 Task: Research Airbnb properties in Coatepeque, Guatemala from 8th December, 2023 to 16th December, 2023 for 2 adults.1  bedroom having 1 bed and 1 bathroom. Property type can be hotel. Look for 5 properties as per requirement.
Action: Mouse moved to (454, 98)
Screenshot: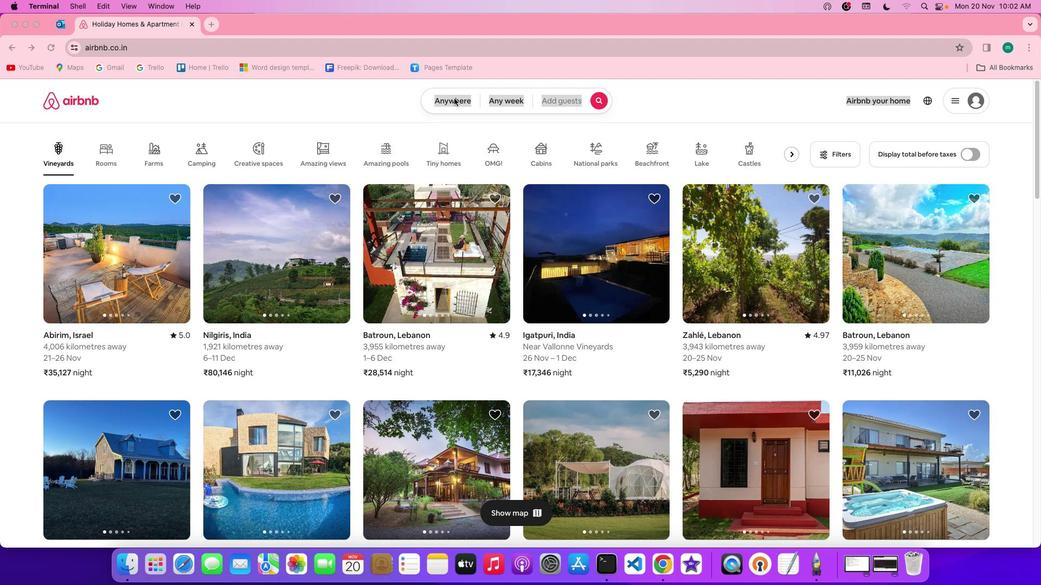 
Action: Mouse pressed left at (454, 98)
Screenshot: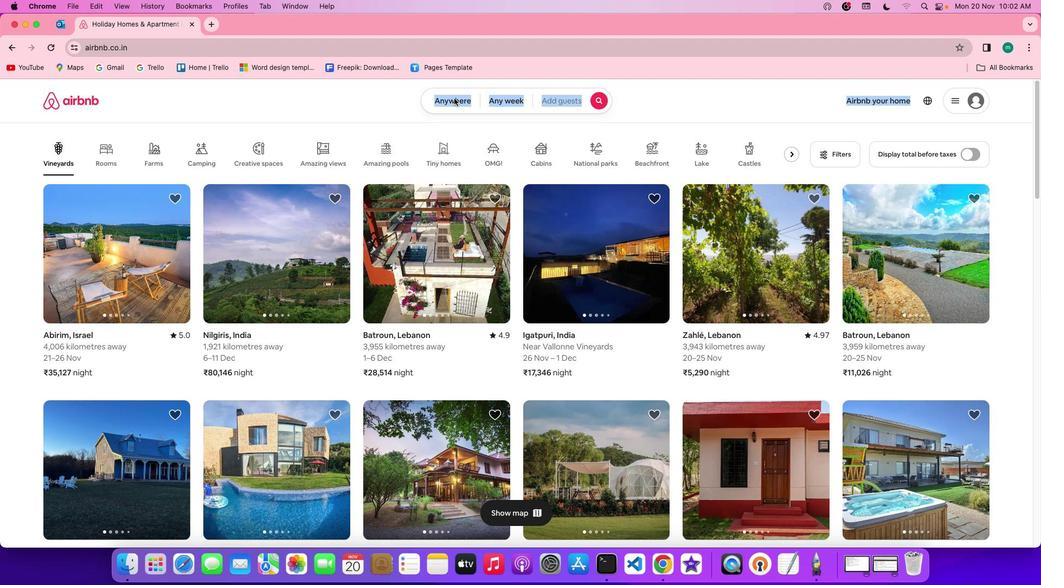 
Action: Mouse pressed left at (454, 98)
Screenshot: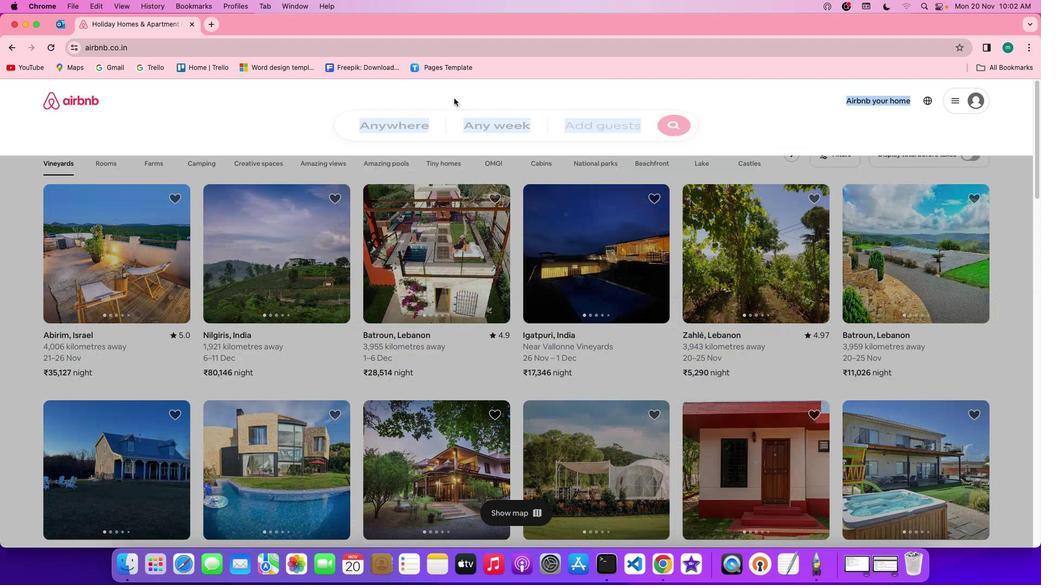 
Action: Mouse moved to (403, 144)
Screenshot: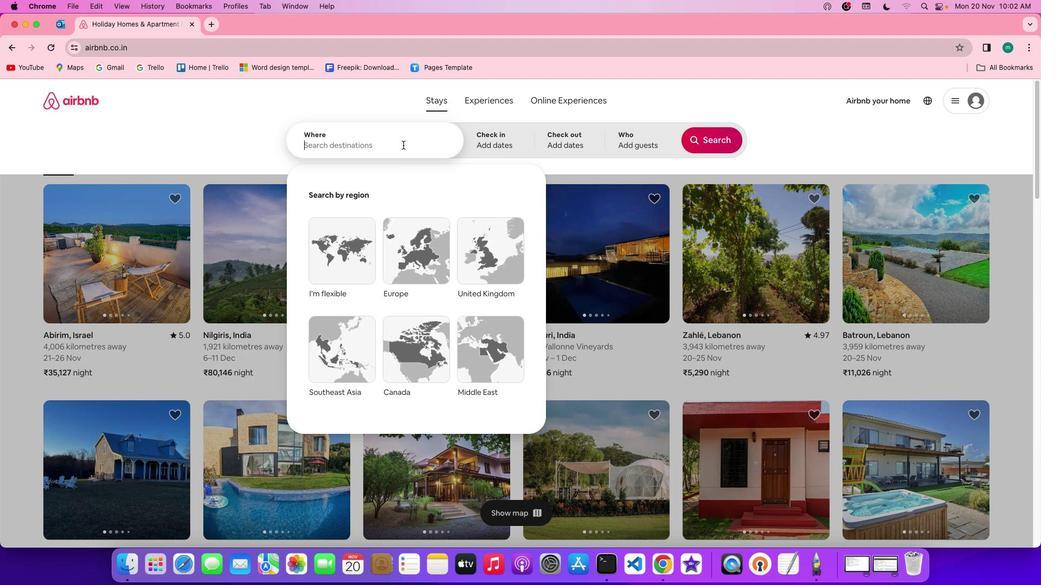 
Action: Mouse pressed left at (403, 144)
Screenshot: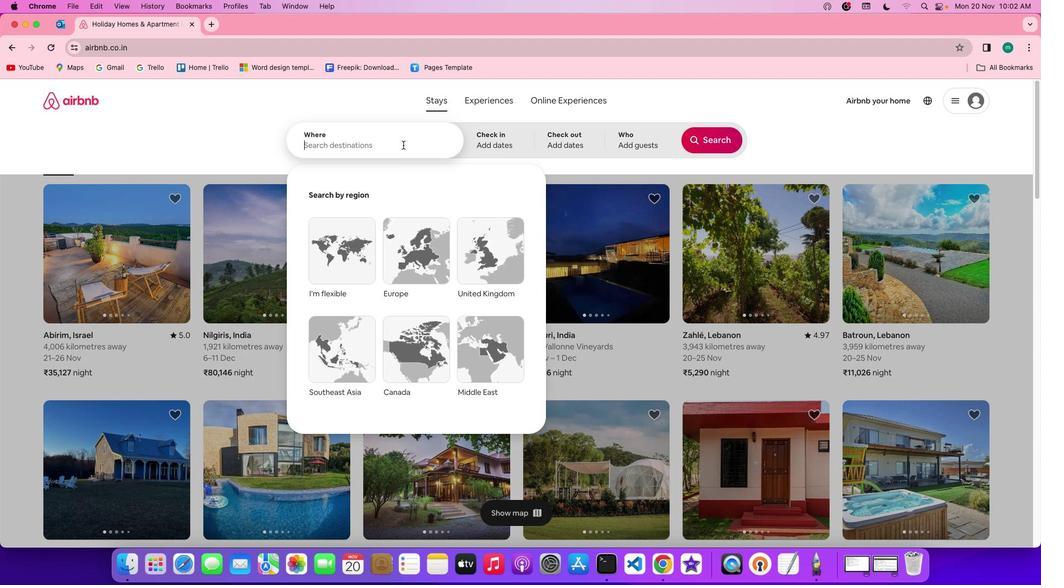 
Action: Key pressed Key.shift'C''o''a''t''e''p''e''q''u''e'','Key.spaceKey.shift'G''u''a''t''e''m''a''l''a'
Screenshot: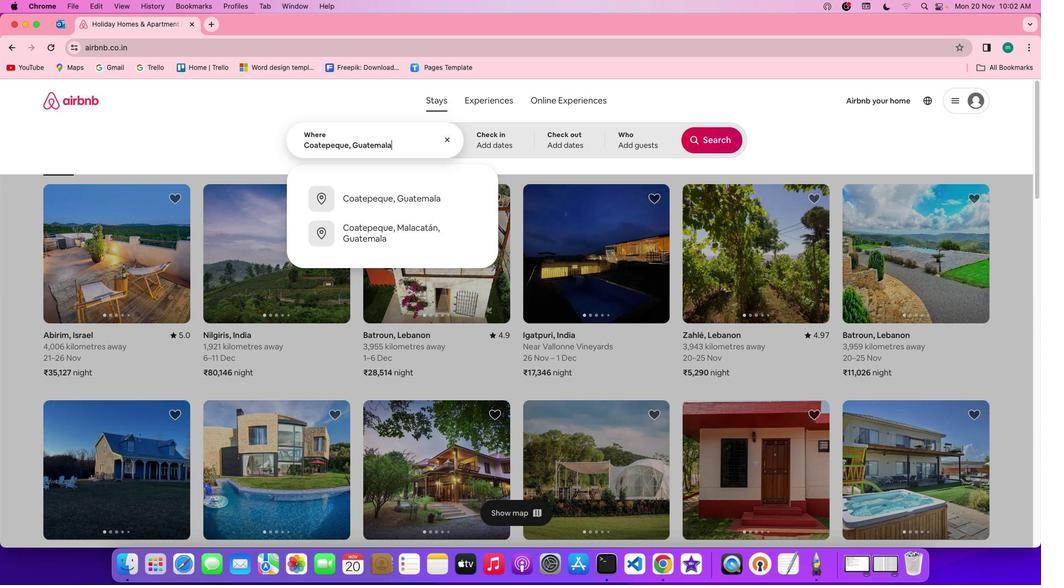 
Action: Mouse moved to (487, 132)
Screenshot: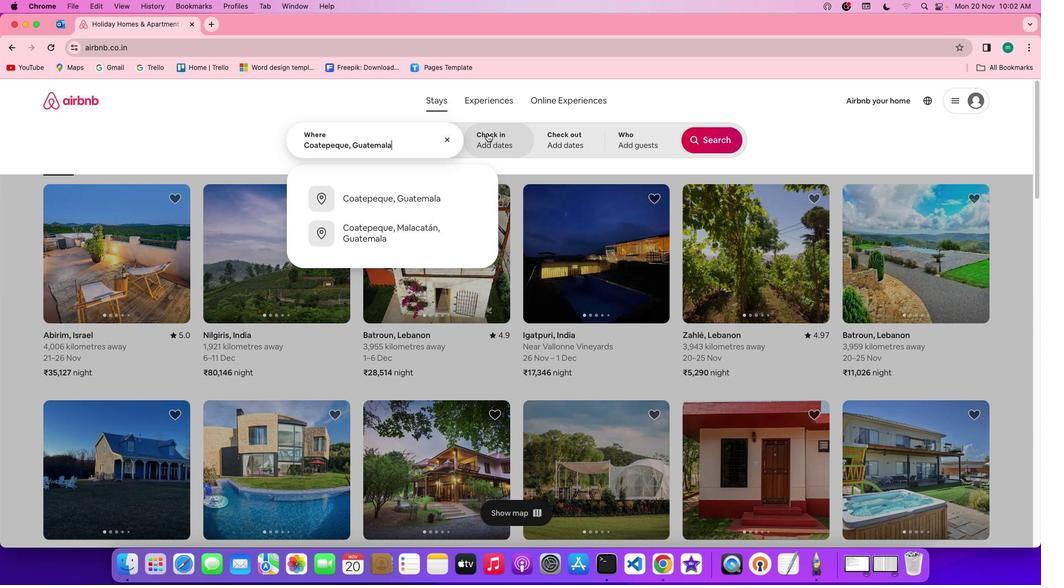 
Action: Mouse pressed left at (487, 132)
Screenshot: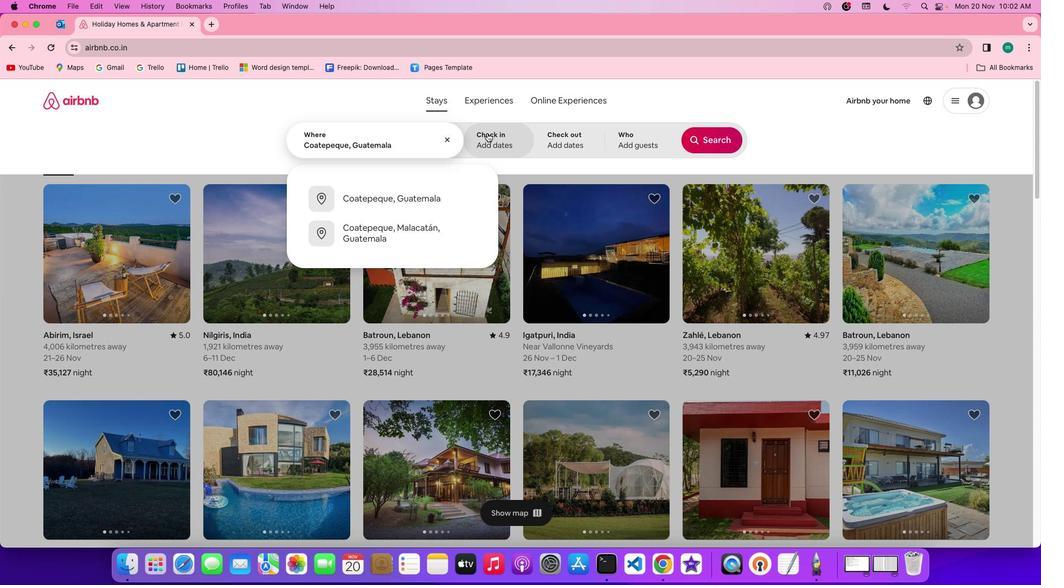 
Action: Mouse moved to (681, 299)
Screenshot: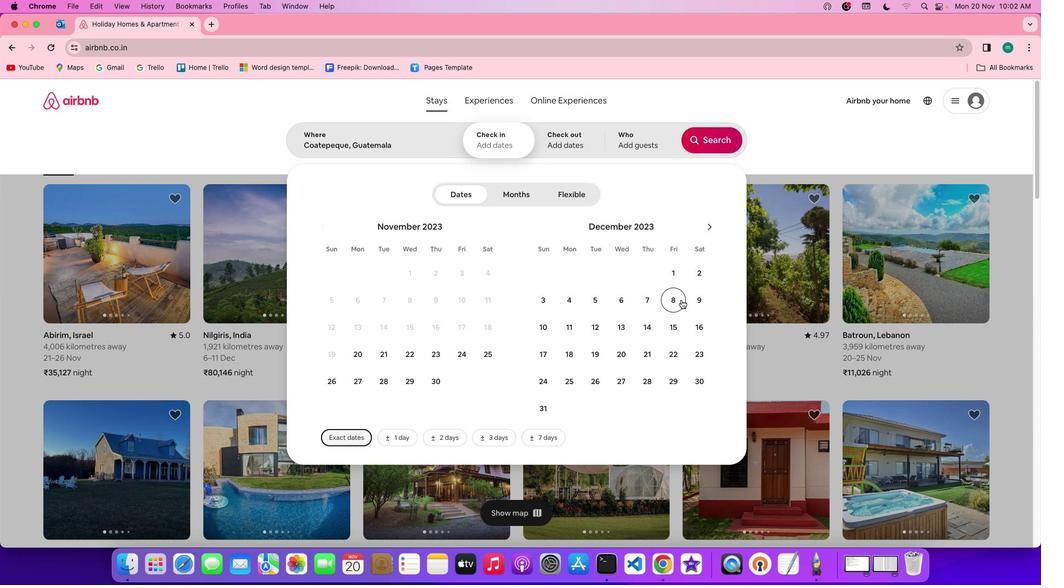 
Action: Mouse pressed left at (681, 299)
Screenshot: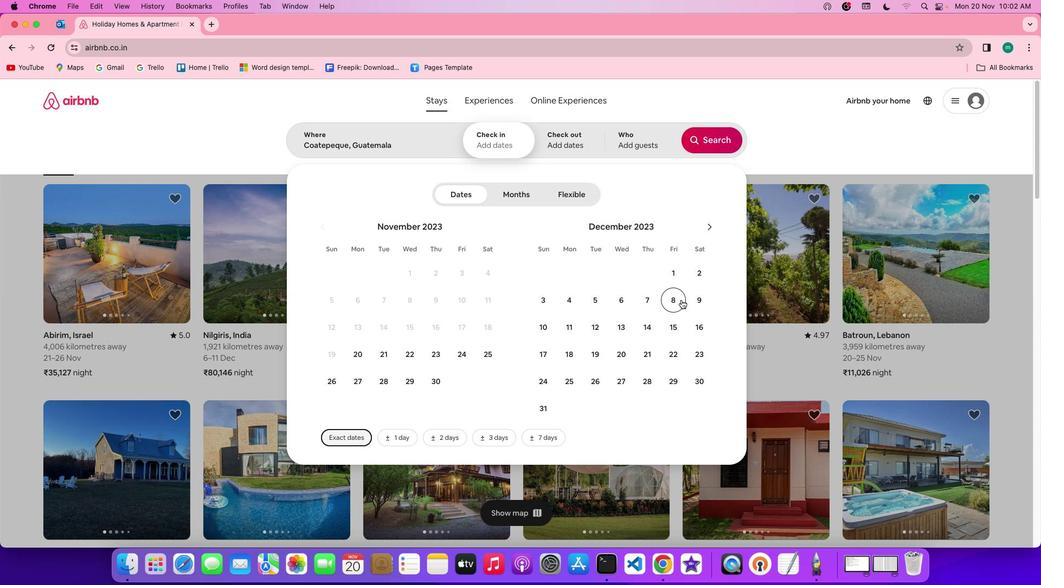 
Action: Mouse moved to (695, 323)
Screenshot: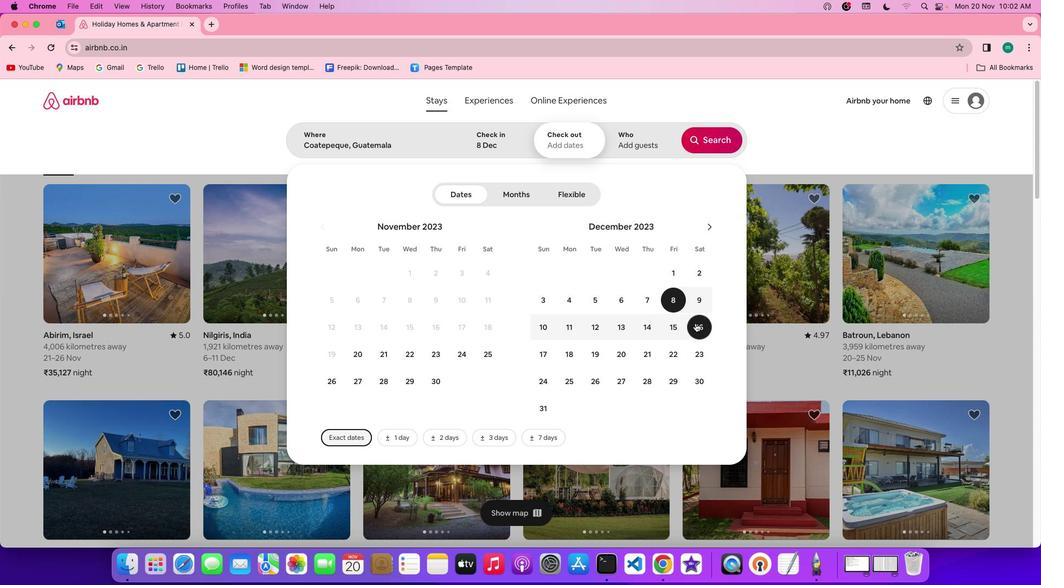 
Action: Mouse pressed left at (695, 323)
Screenshot: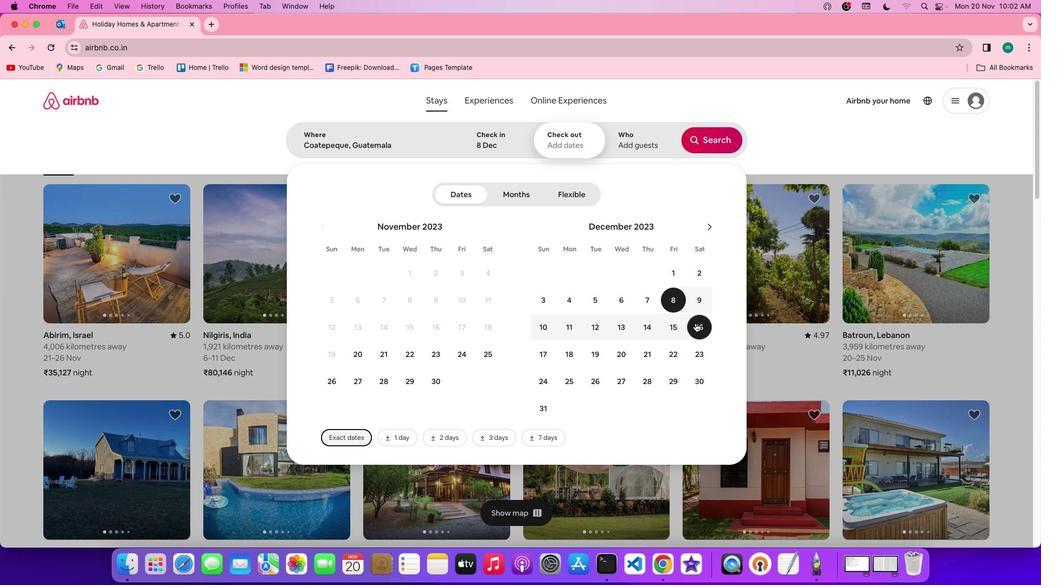 
Action: Mouse moved to (659, 140)
Screenshot: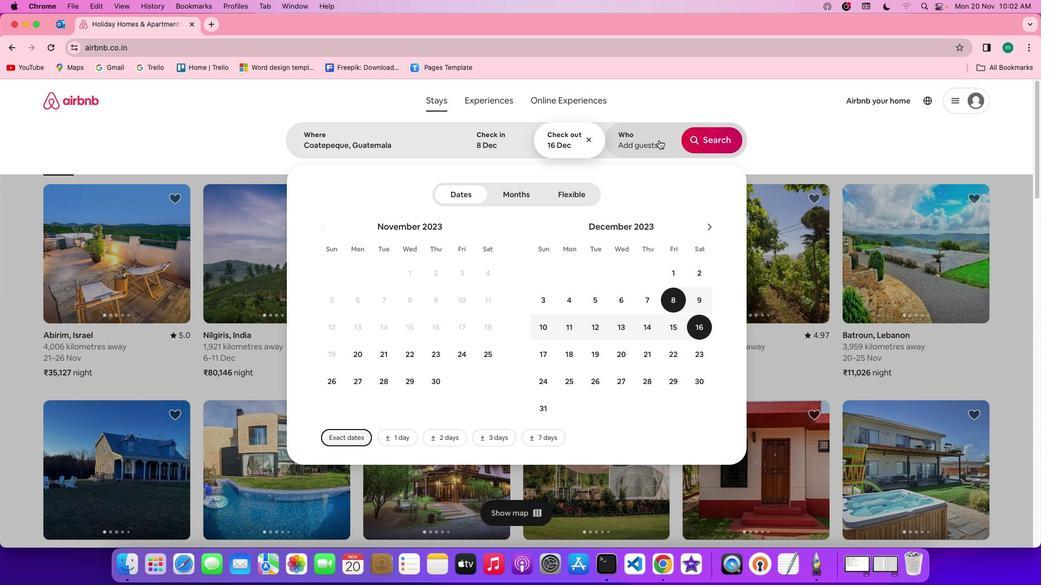 
Action: Mouse pressed left at (659, 140)
Screenshot: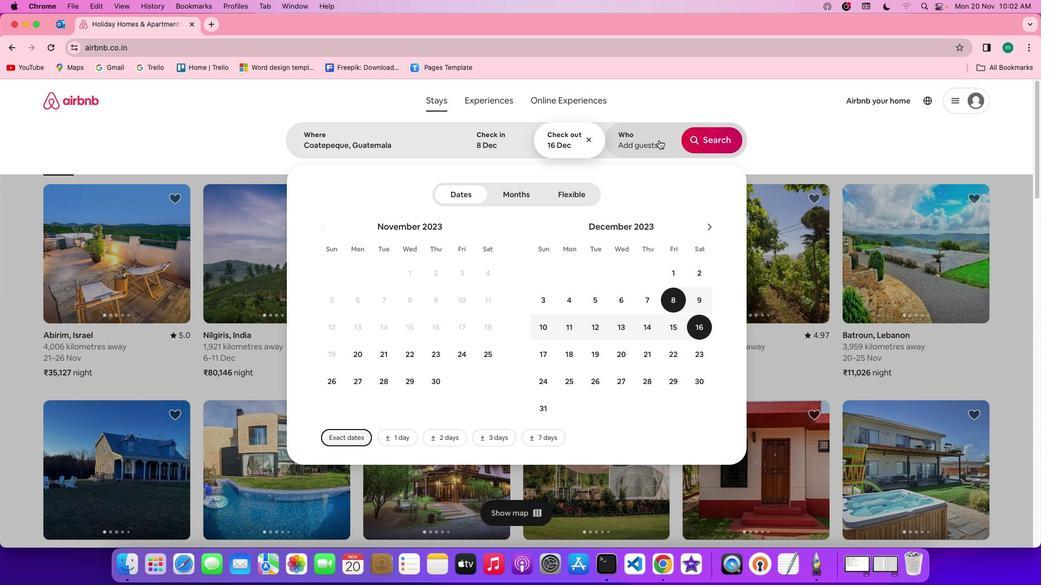 
Action: Mouse moved to (716, 197)
Screenshot: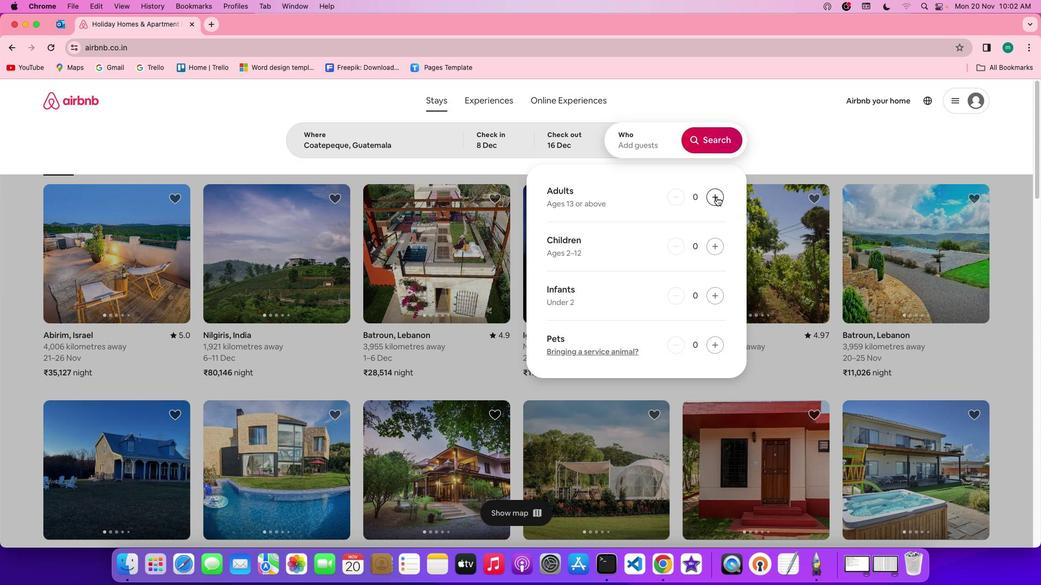 
Action: Mouse pressed left at (716, 197)
Screenshot: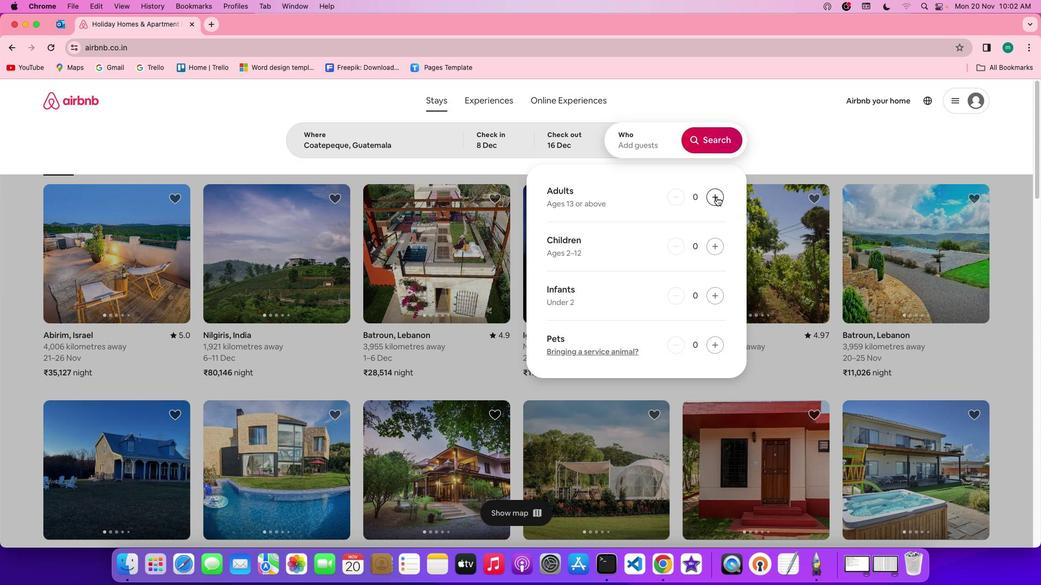 
Action: Mouse pressed left at (716, 197)
Screenshot: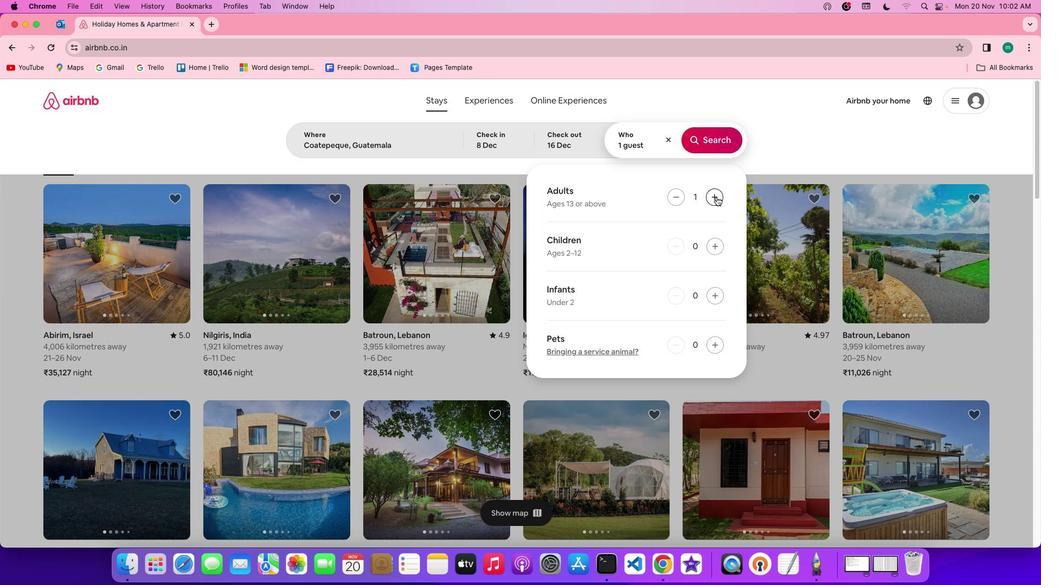 
Action: Mouse moved to (722, 134)
Screenshot: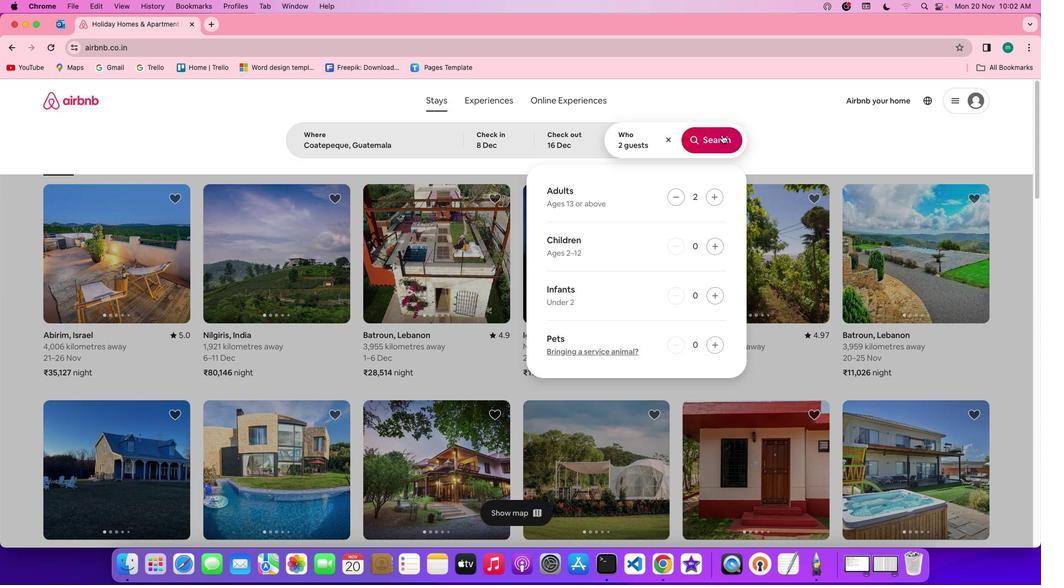 
Action: Mouse pressed left at (722, 134)
Screenshot: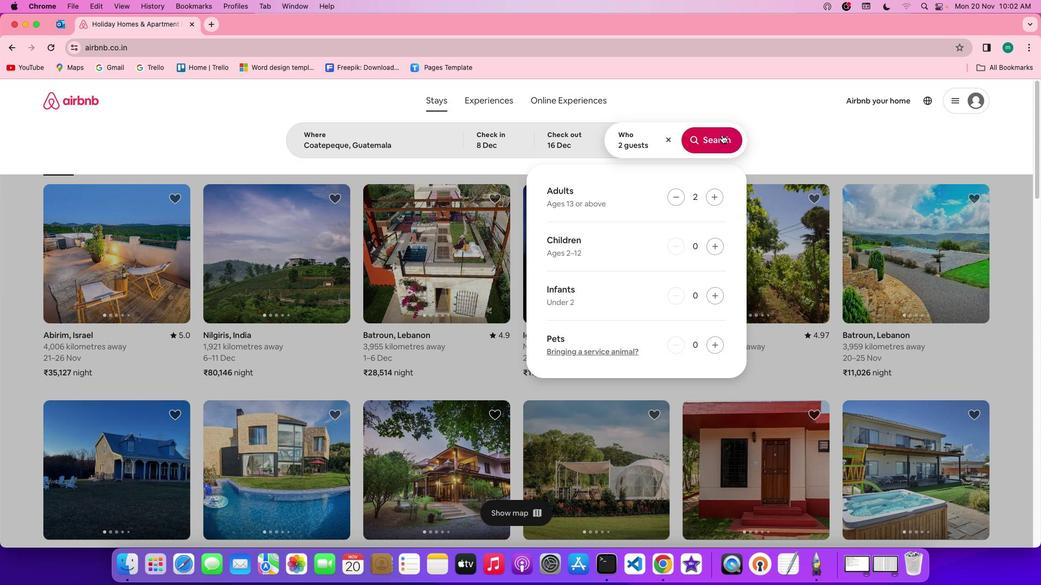 
Action: Mouse moved to (858, 144)
Screenshot: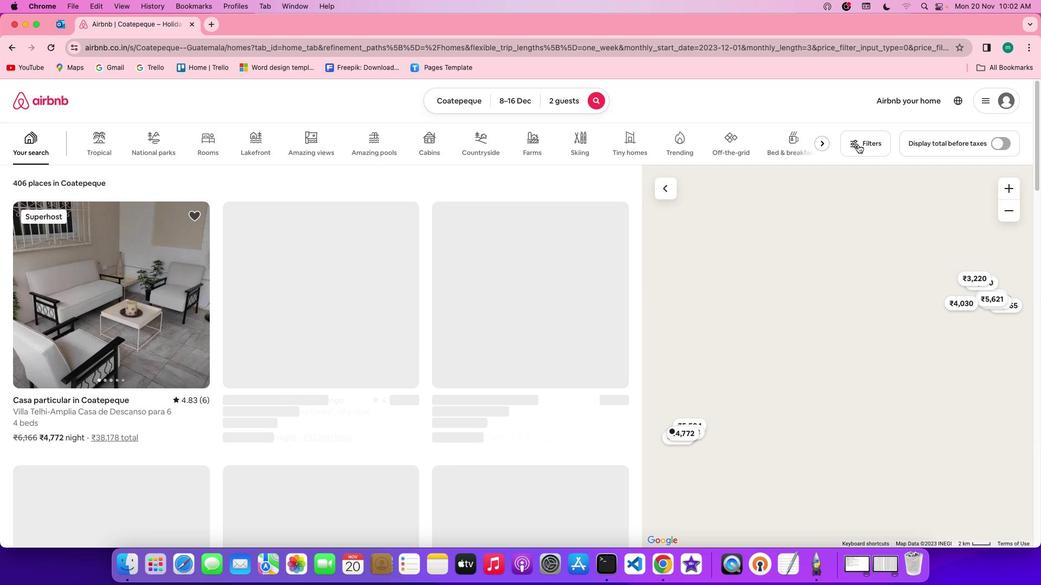 
Action: Mouse pressed left at (858, 144)
Screenshot: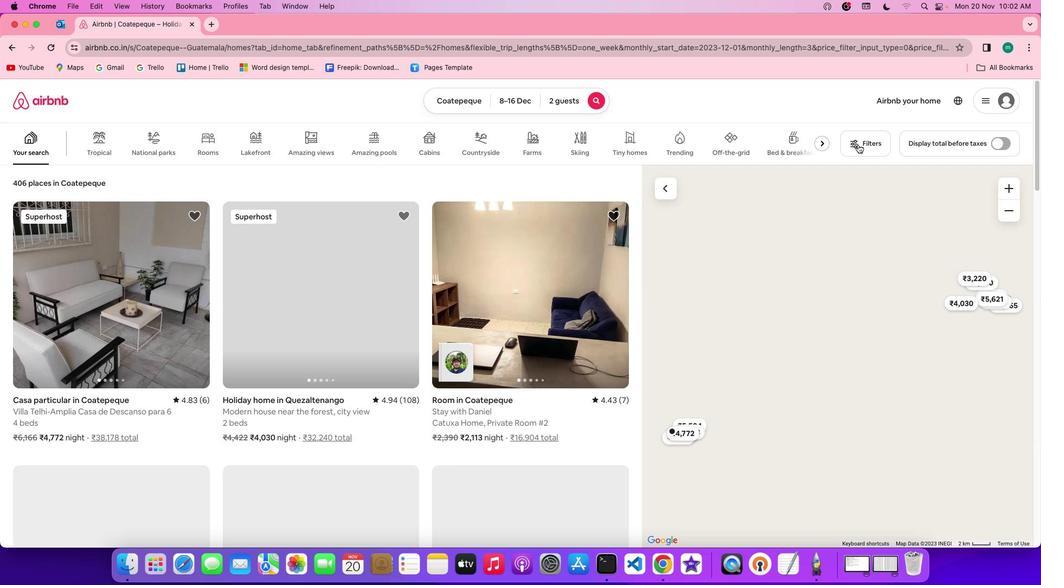
Action: Mouse moved to (576, 278)
Screenshot: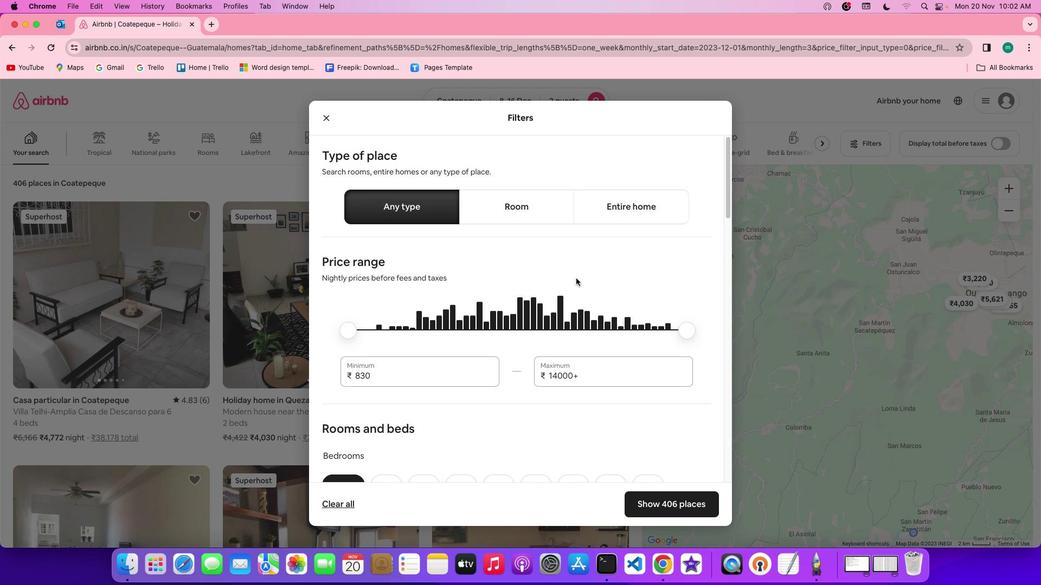 
Action: Mouse scrolled (576, 278) with delta (0, 0)
Screenshot: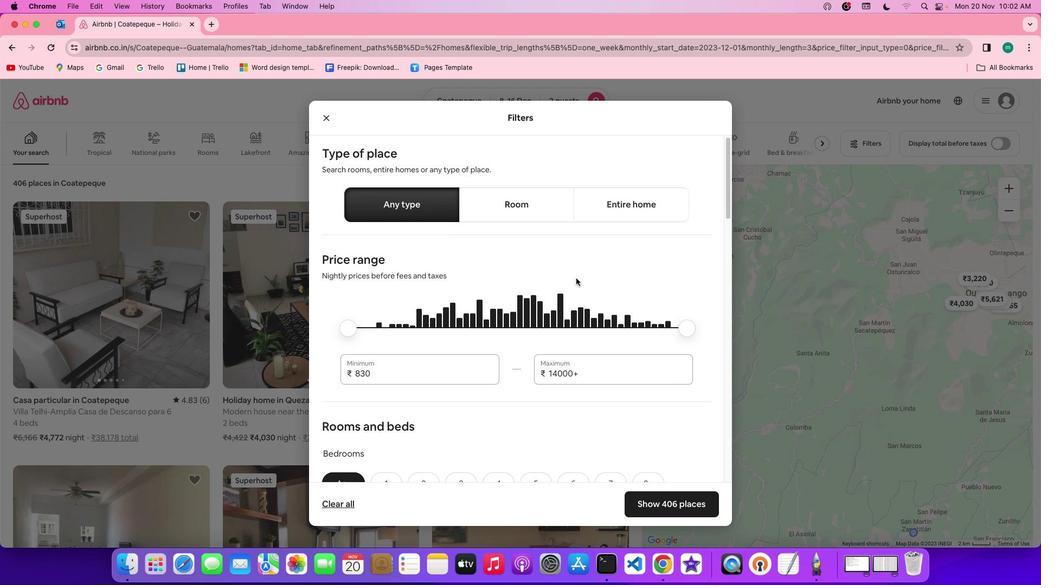 
Action: Mouse scrolled (576, 278) with delta (0, 0)
Screenshot: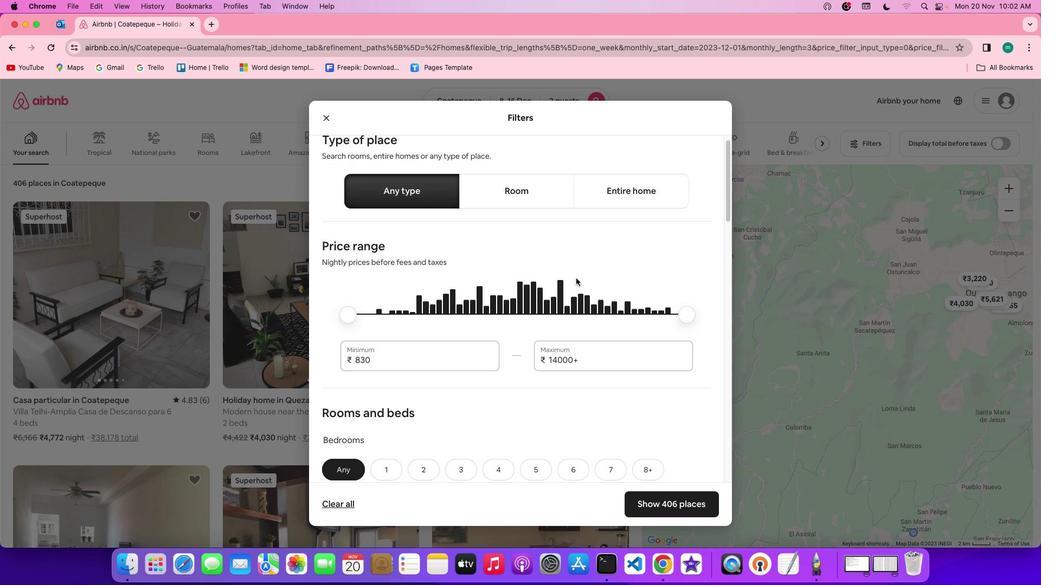 
Action: Mouse scrolled (576, 278) with delta (0, -1)
Screenshot: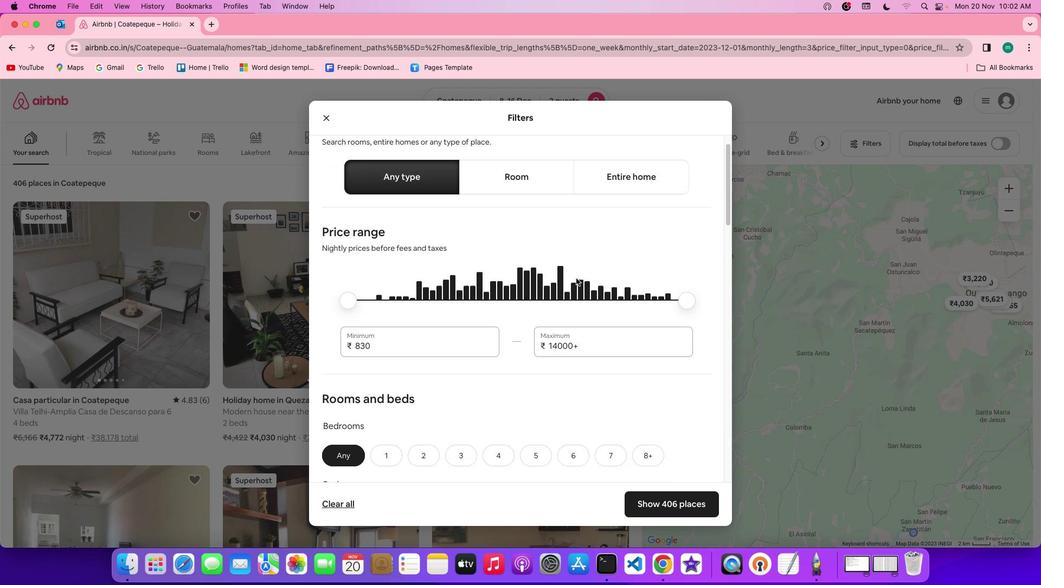 
Action: Mouse scrolled (576, 278) with delta (0, 0)
Screenshot: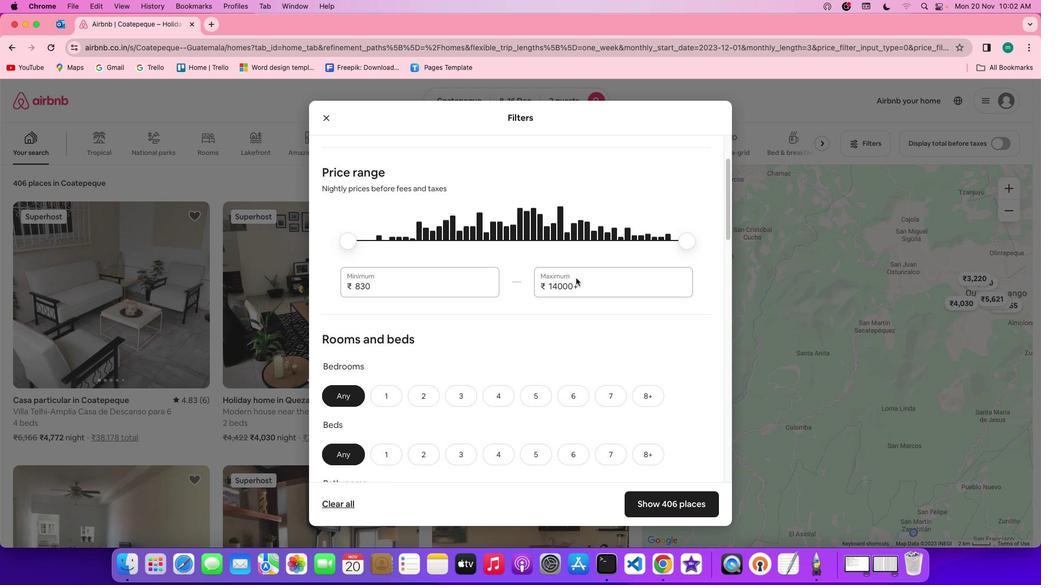 
Action: Mouse scrolled (576, 278) with delta (0, 0)
Screenshot: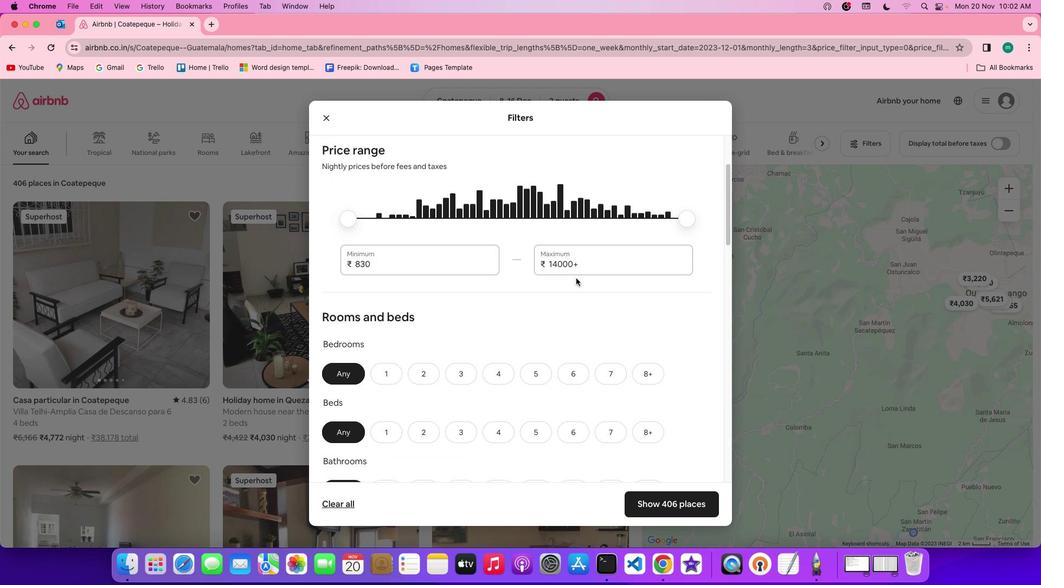 
Action: Mouse scrolled (576, 278) with delta (0, 0)
Screenshot: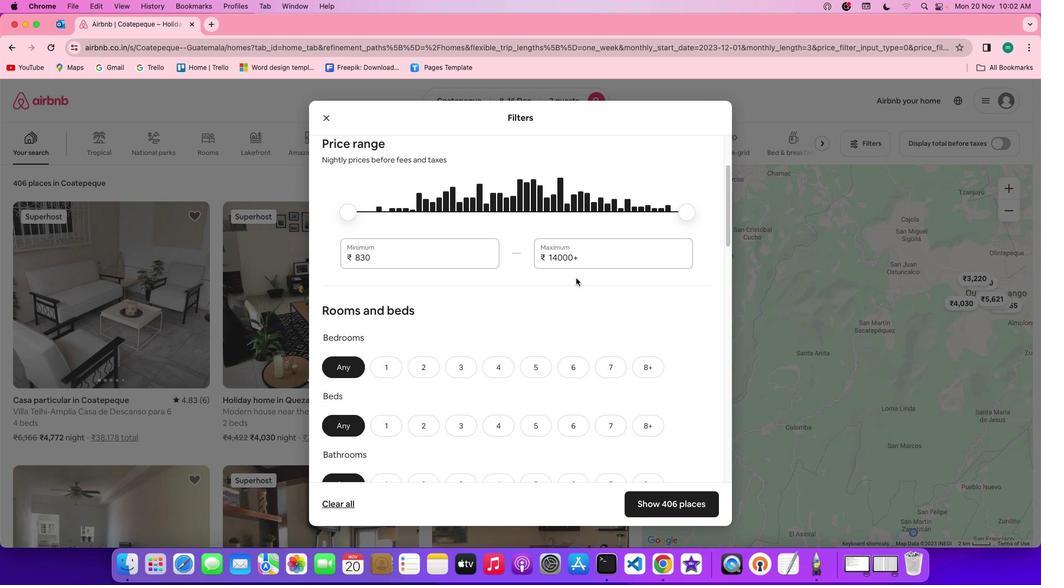 
Action: Mouse scrolled (576, 278) with delta (0, -1)
Screenshot: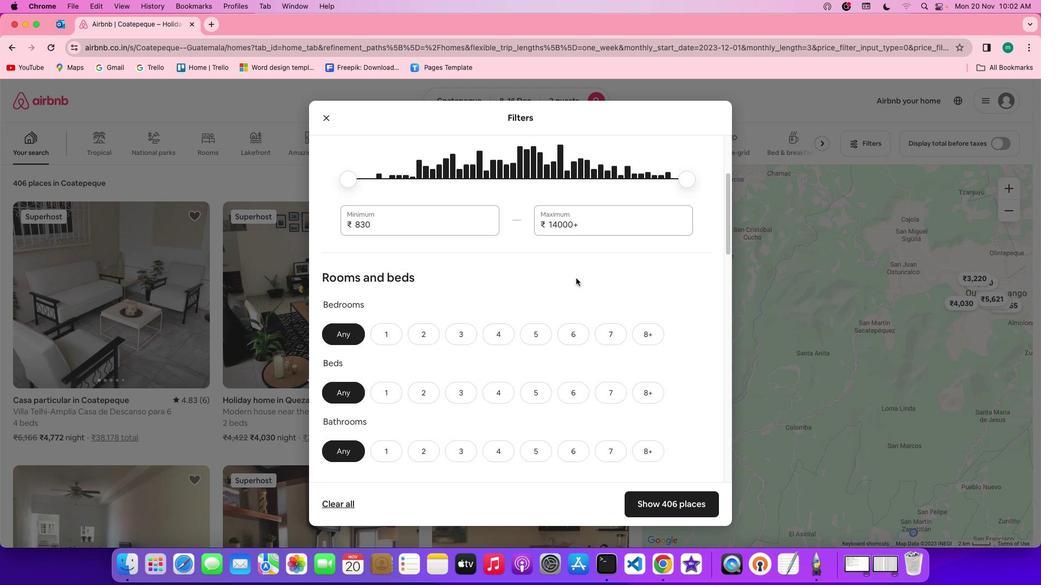 
Action: Mouse scrolled (576, 278) with delta (0, 0)
Screenshot: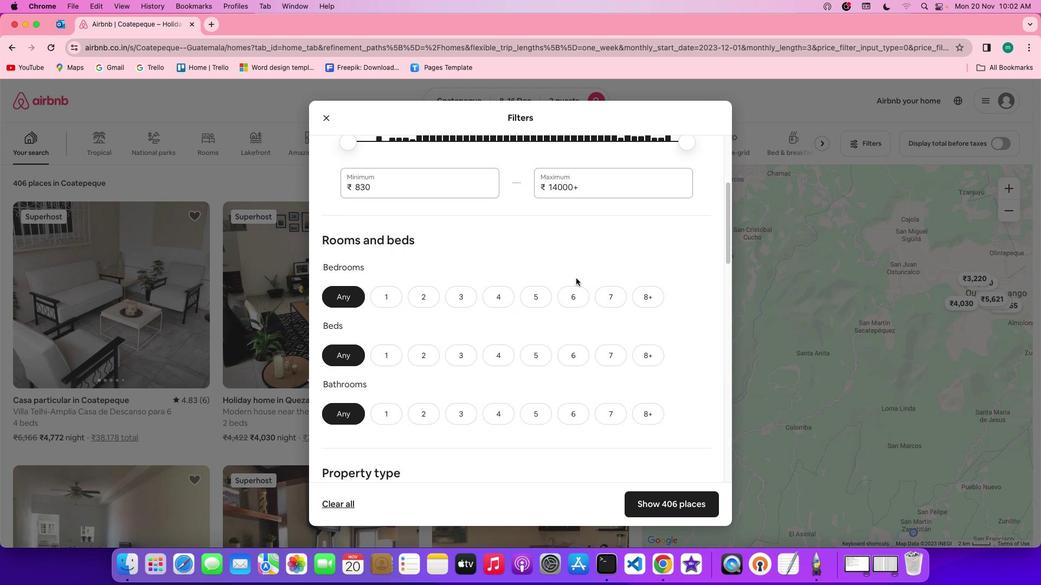 
Action: Mouse scrolled (576, 278) with delta (0, 0)
Screenshot: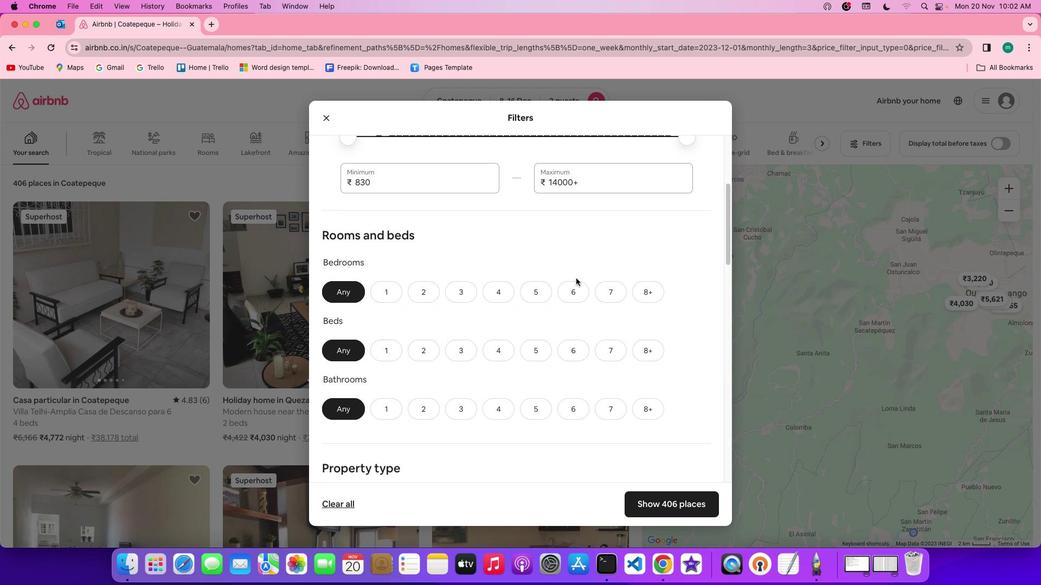 
Action: Mouse scrolled (576, 278) with delta (0, 0)
Screenshot: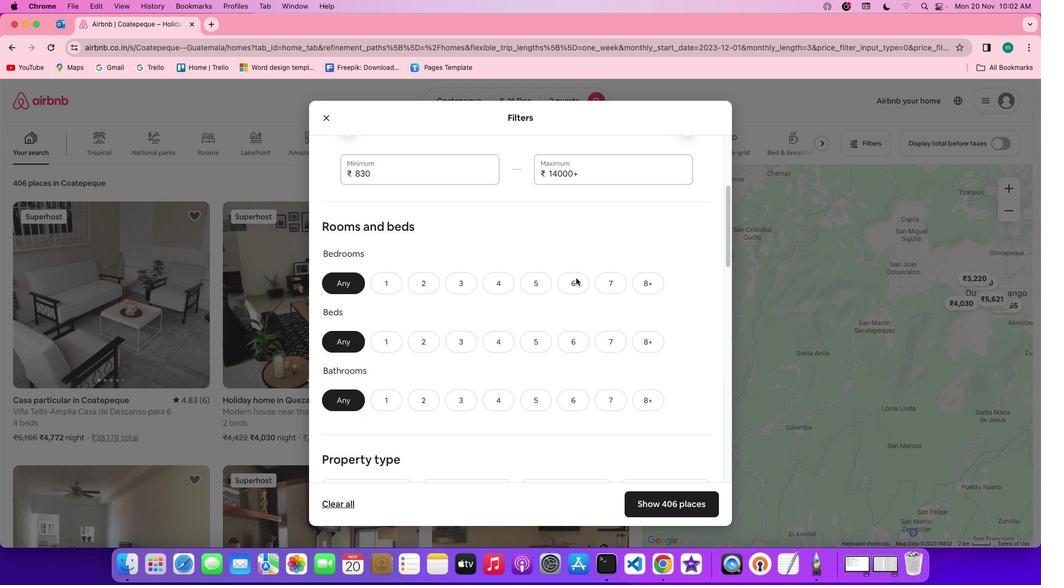 
Action: Mouse scrolled (576, 278) with delta (0, -1)
Screenshot: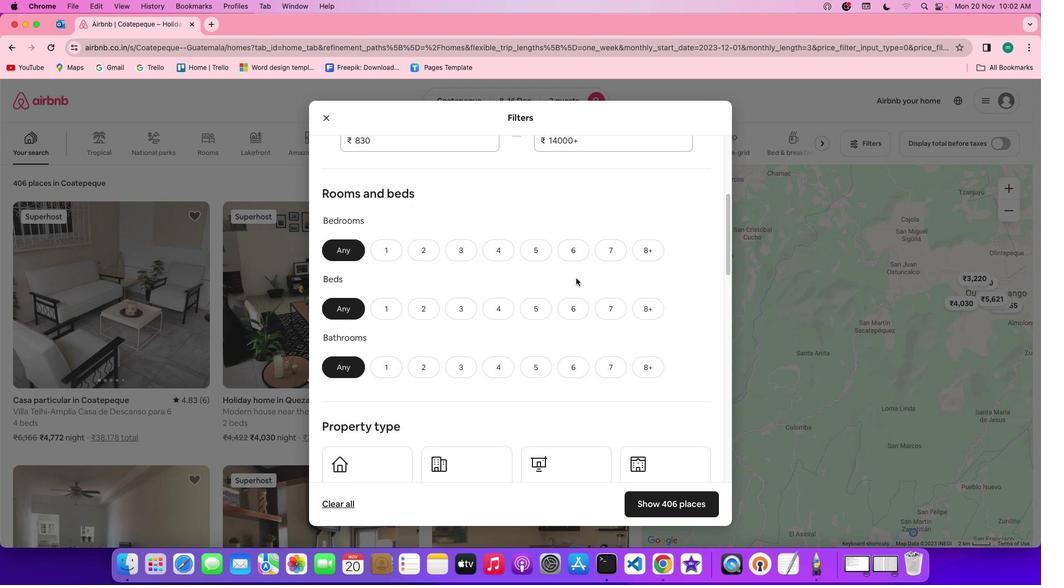 
Action: Mouse moved to (398, 222)
Screenshot: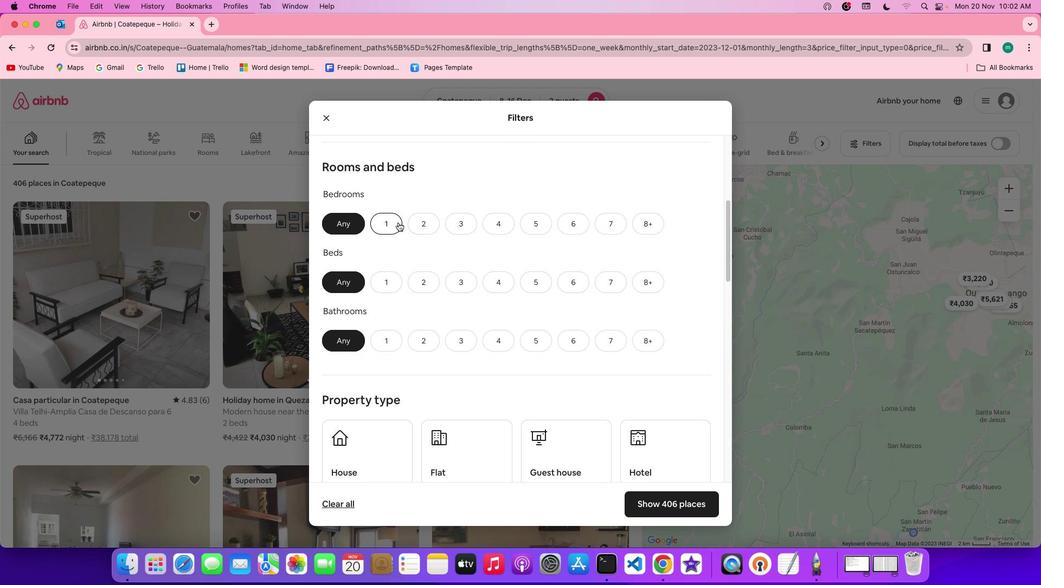 
Action: Mouse pressed left at (398, 222)
Screenshot: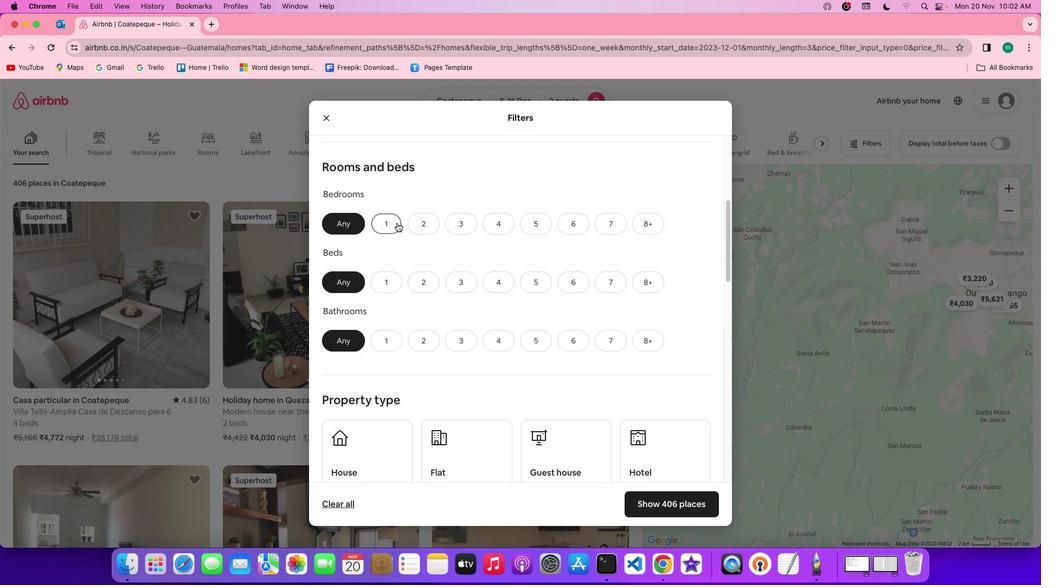 
Action: Mouse moved to (390, 286)
Screenshot: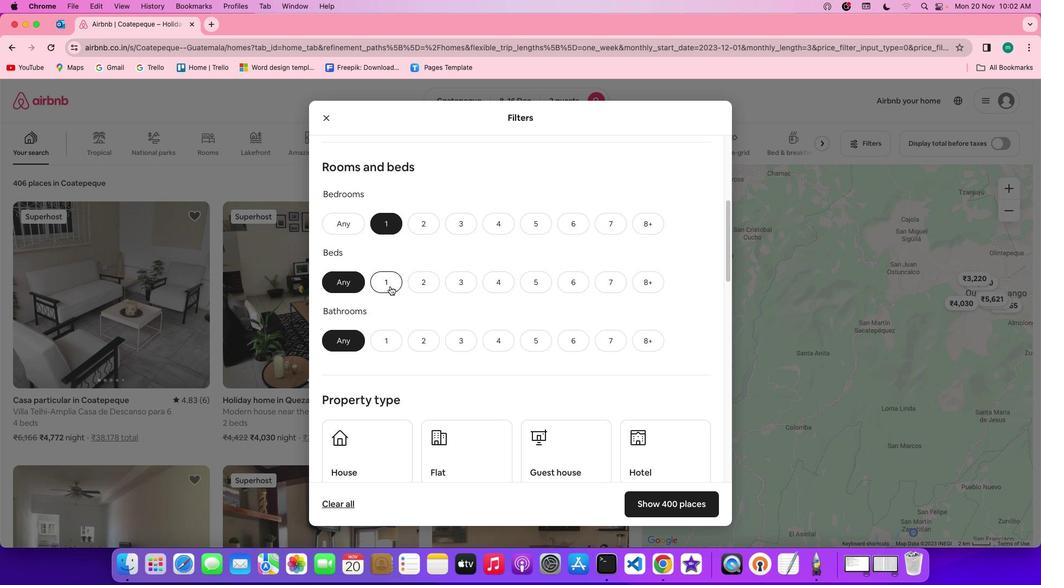 
Action: Mouse pressed left at (390, 286)
Screenshot: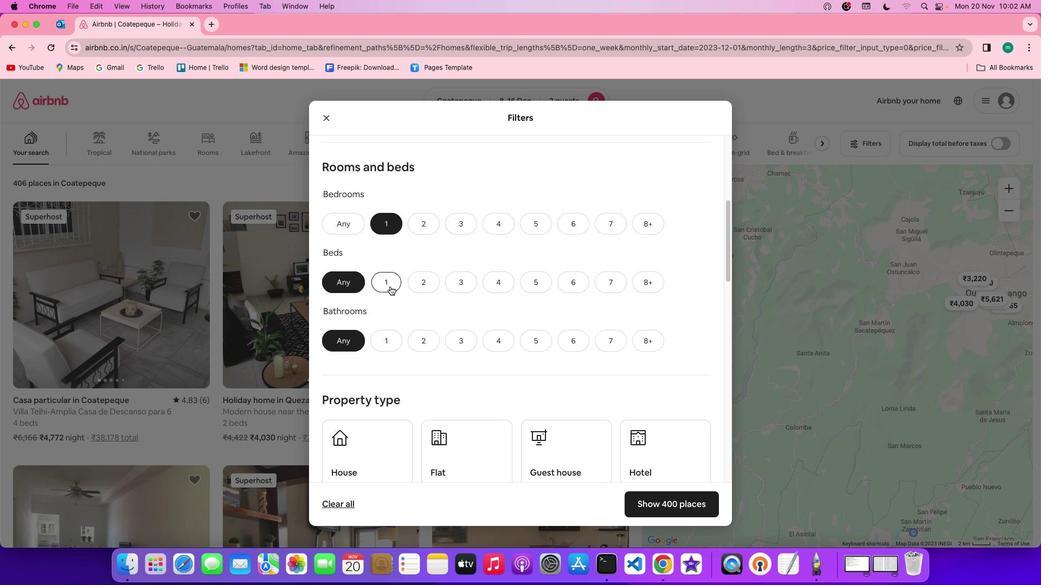 
Action: Mouse moved to (386, 343)
Screenshot: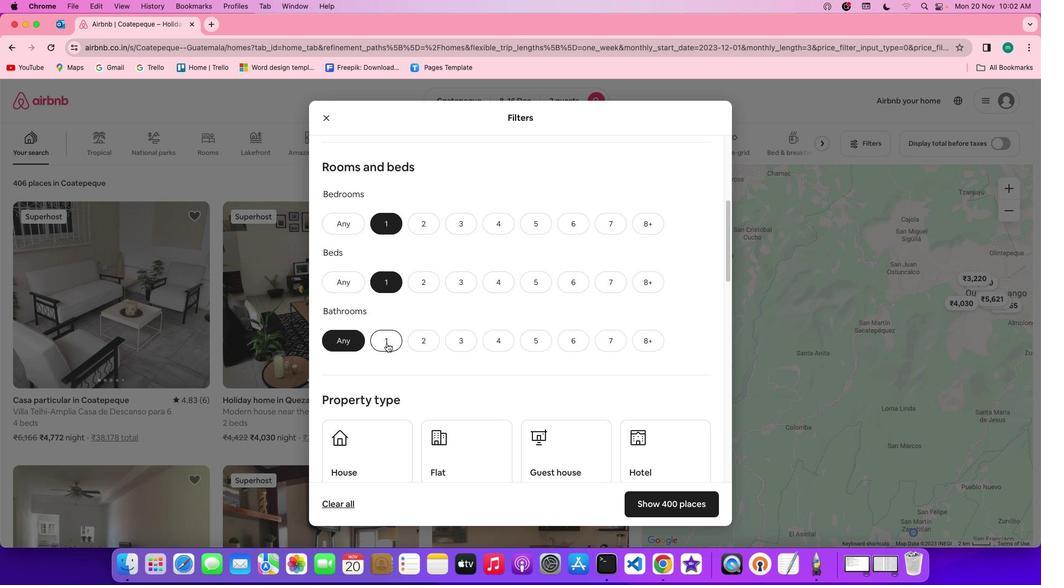 
Action: Mouse pressed left at (386, 343)
Screenshot: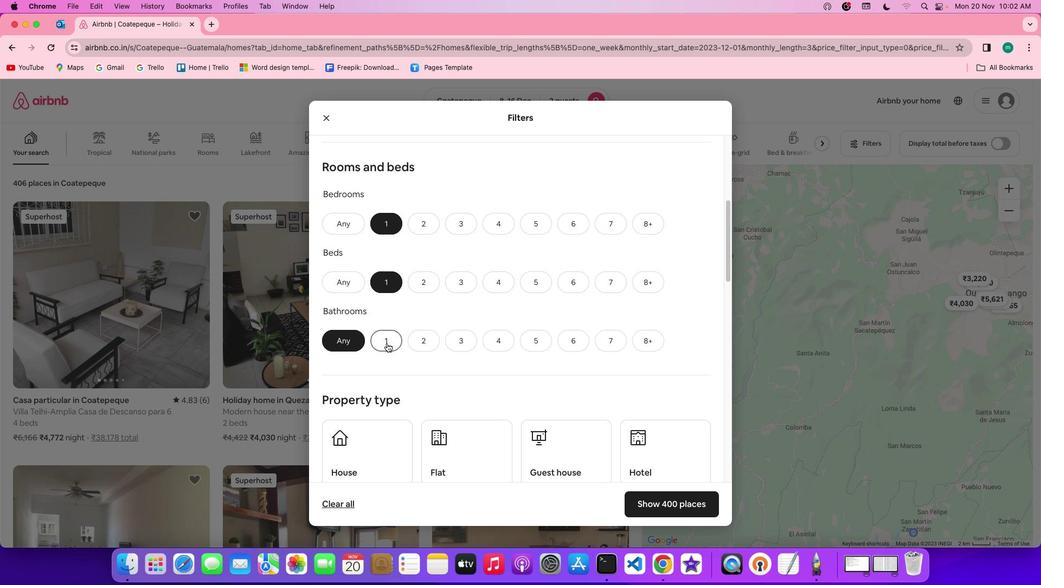 
Action: Mouse moved to (539, 338)
Screenshot: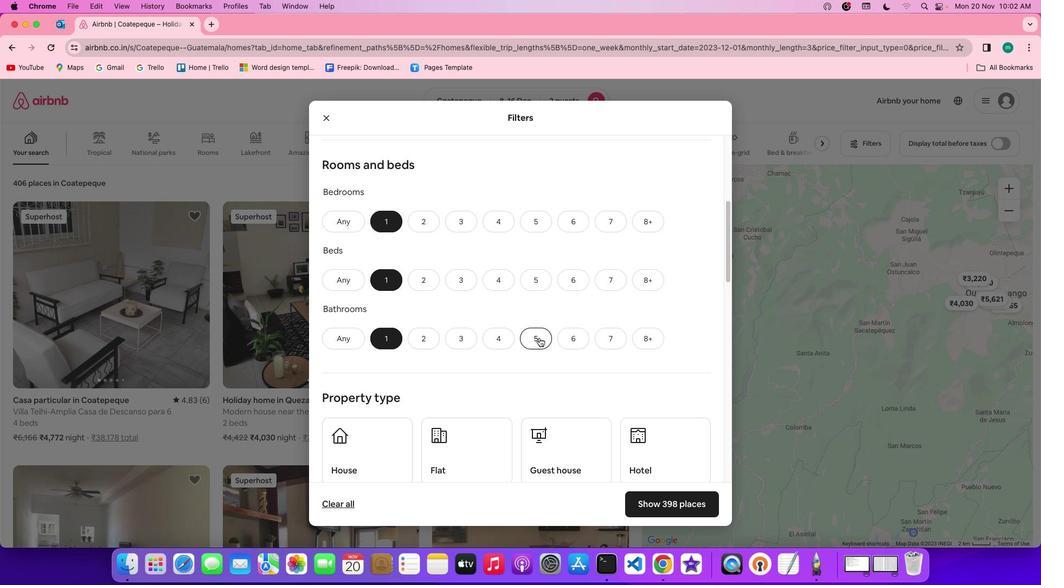
Action: Mouse scrolled (539, 338) with delta (0, 0)
Screenshot: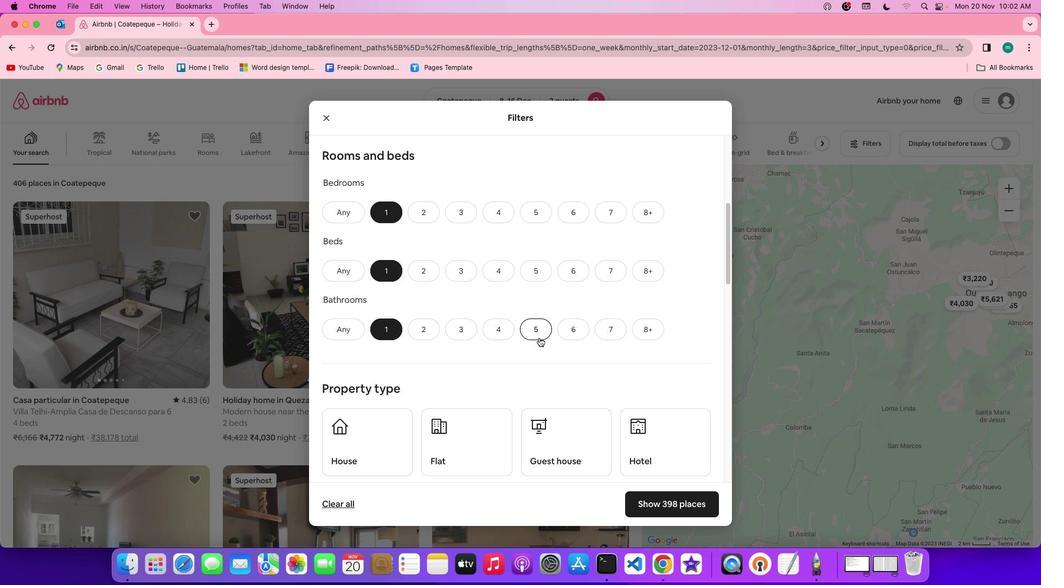 
Action: Mouse scrolled (539, 338) with delta (0, 0)
Screenshot: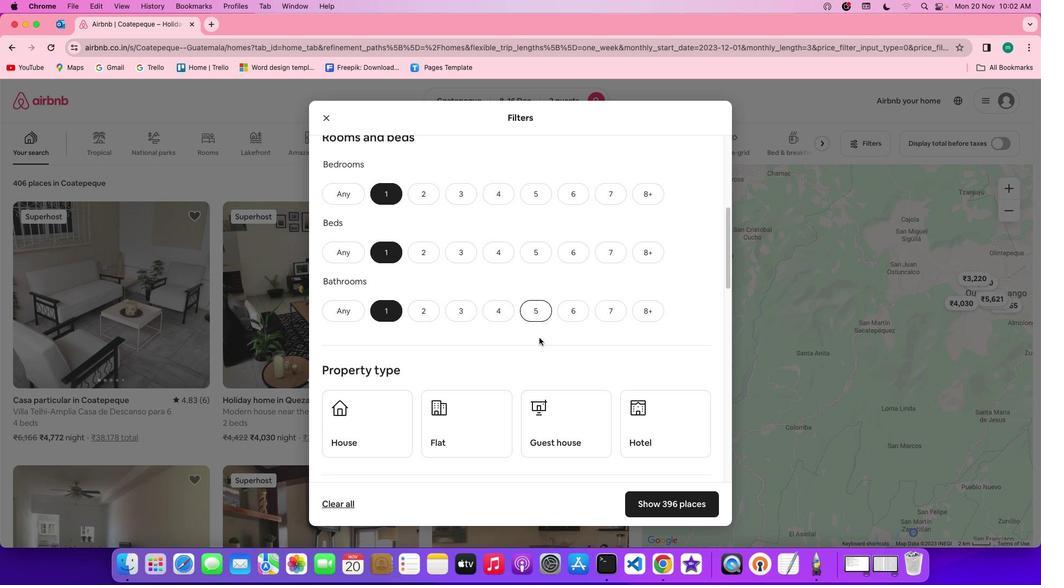 
Action: Mouse scrolled (539, 338) with delta (0, -1)
Screenshot: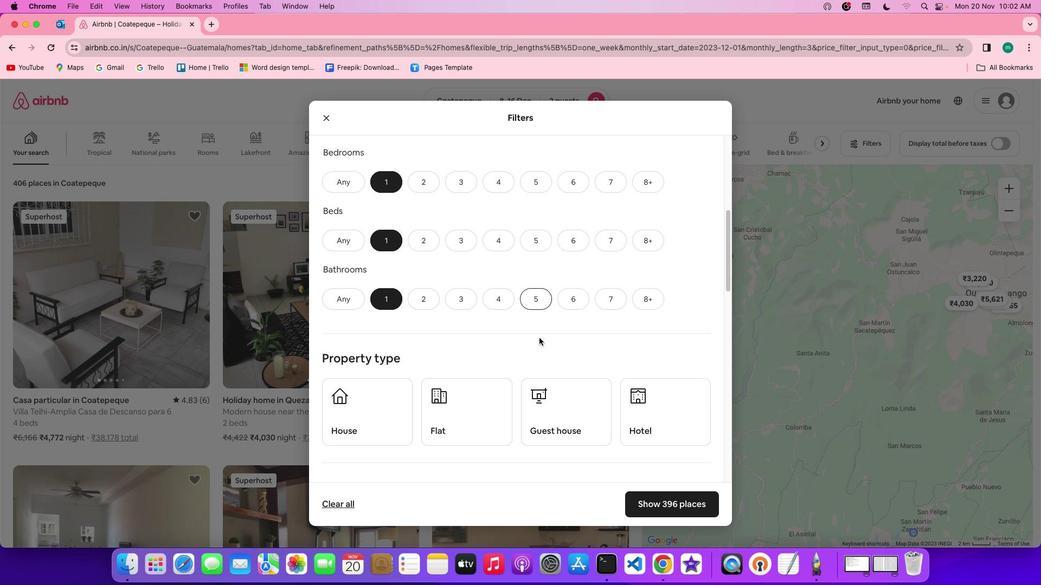 
Action: Mouse scrolled (539, 338) with delta (0, -1)
Screenshot: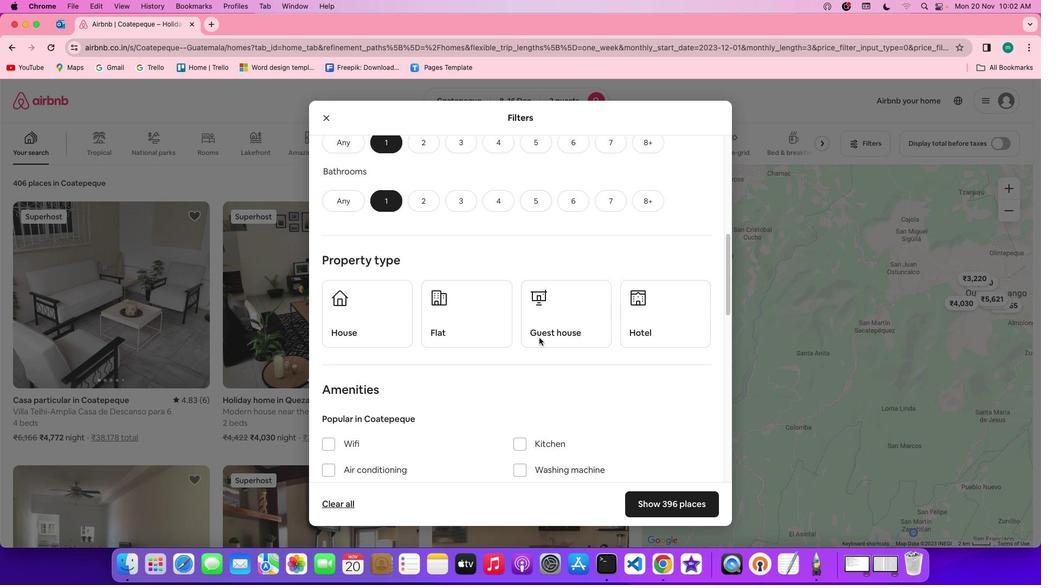 
Action: Mouse scrolled (539, 338) with delta (0, 0)
Screenshot: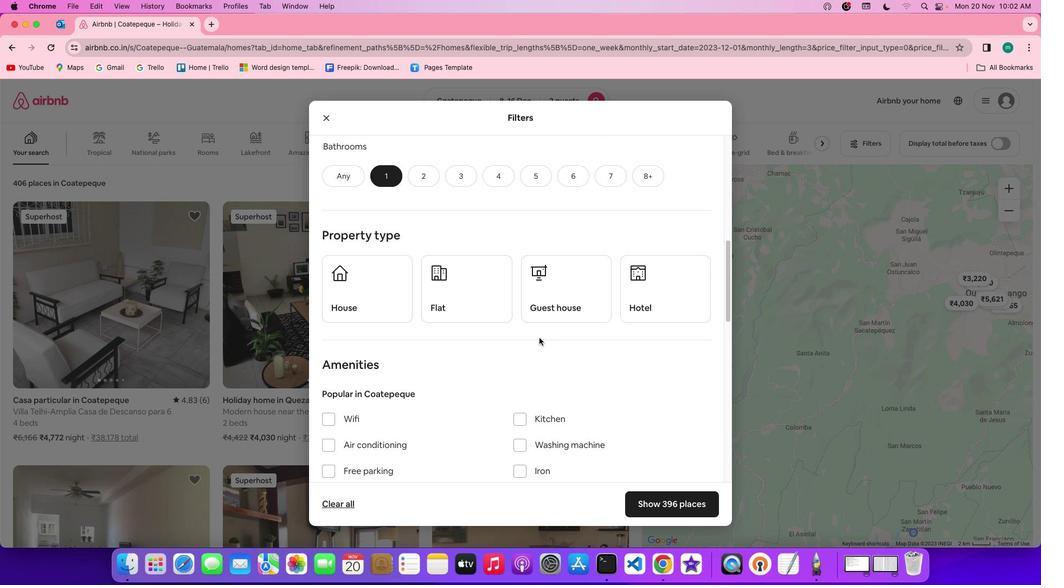 
Action: Mouse scrolled (539, 338) with delta (0, 0)
Screenshot: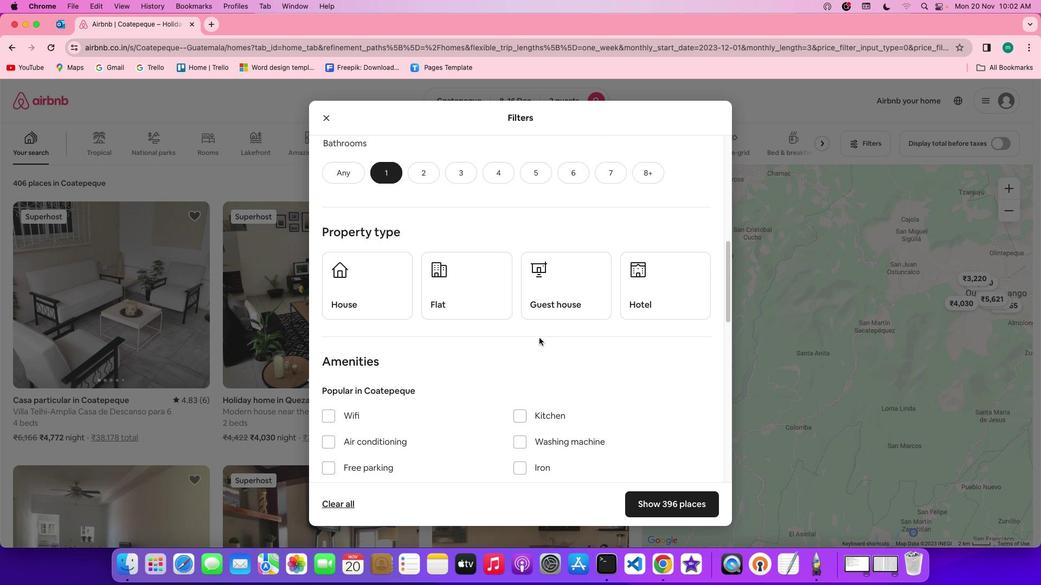 
Action: Mouse scrolled (539, 338) with delta (0, -1)
Screenshot: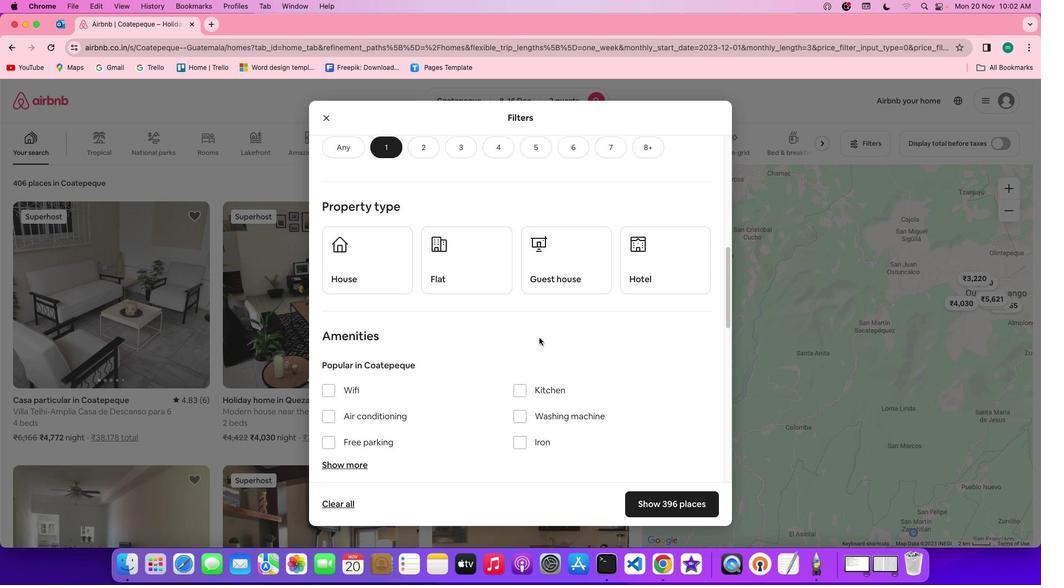 
Action: Mouse scrolled (539, 338) with delta (0, -1)
Screenshot: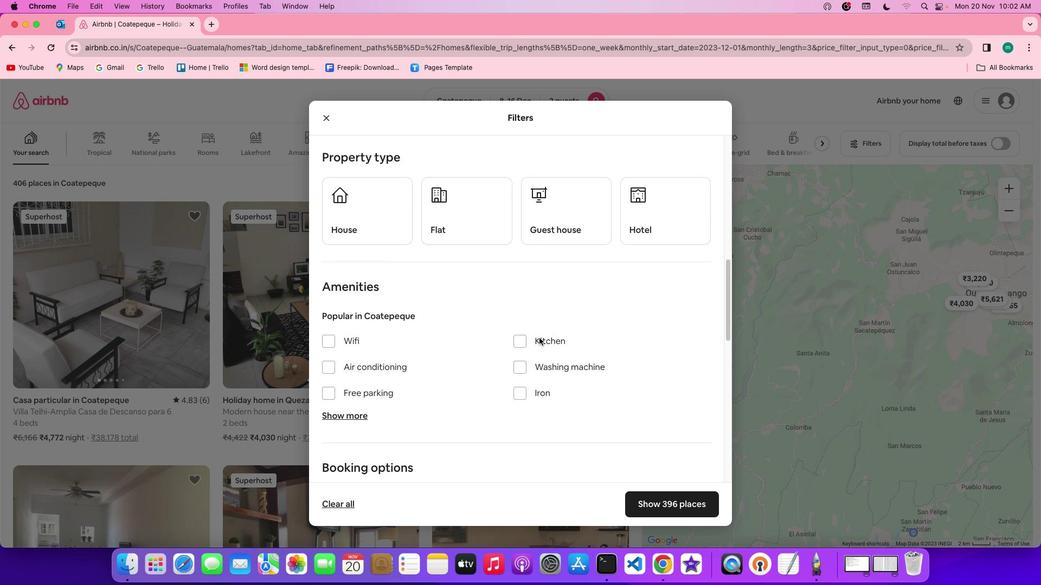 
Action: Mouse moved to (539, 337)
Screenshot: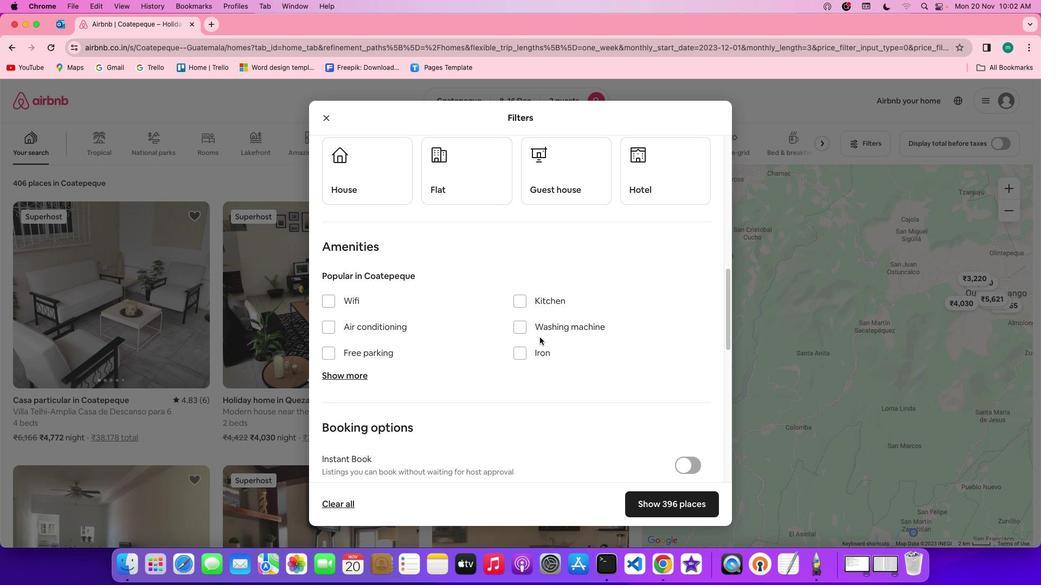 
Action: Mouse scrolled (539, 337) with delta (0, 0)
Screenshot: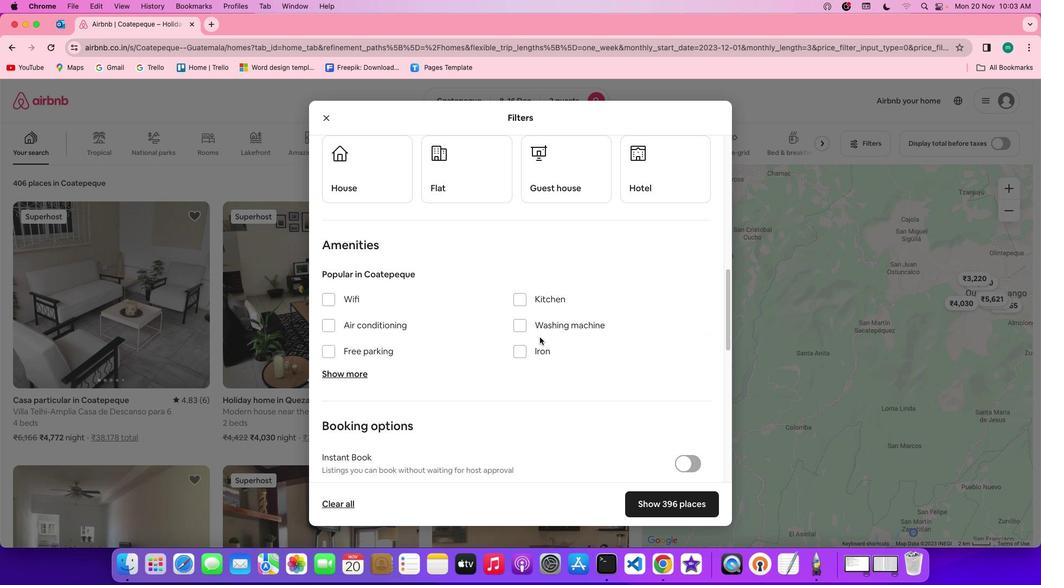 
Action: Mouse scrolled (539, 337) with delta (0, 0)
Screenshot: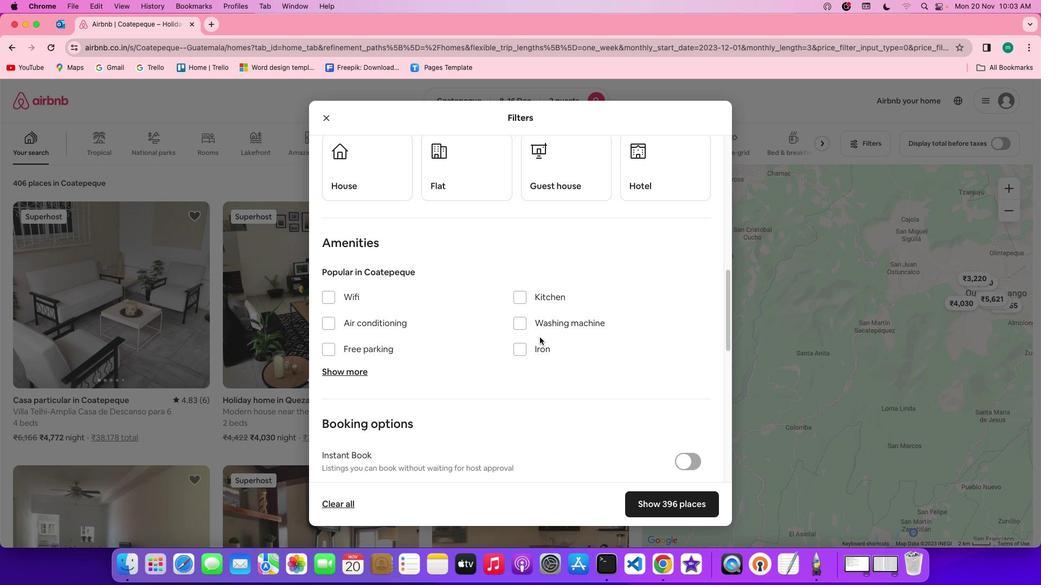 
Action: Mouse scrolled (539, 337) with delta (0, 0)
Screenshot: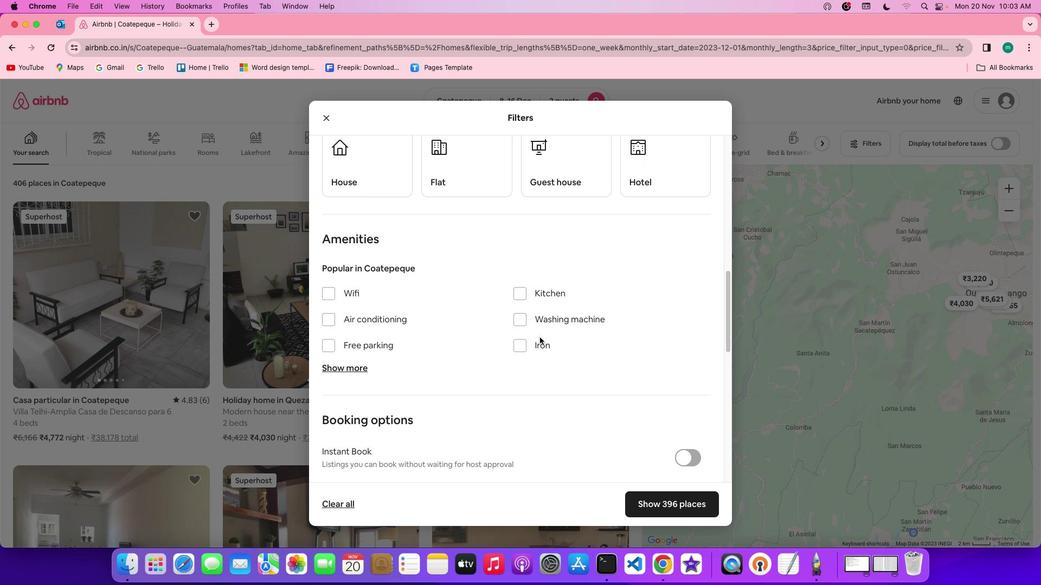 
Action: Mouse moved to (683, 175)
Screenshot: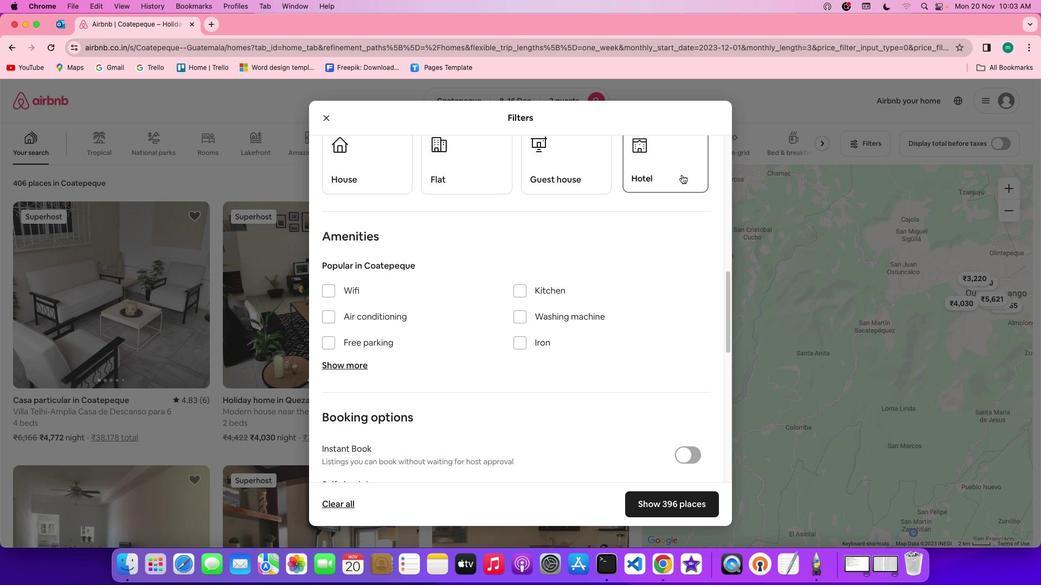 
Action: Mouse pressed left at (683, 175)
Screenshot: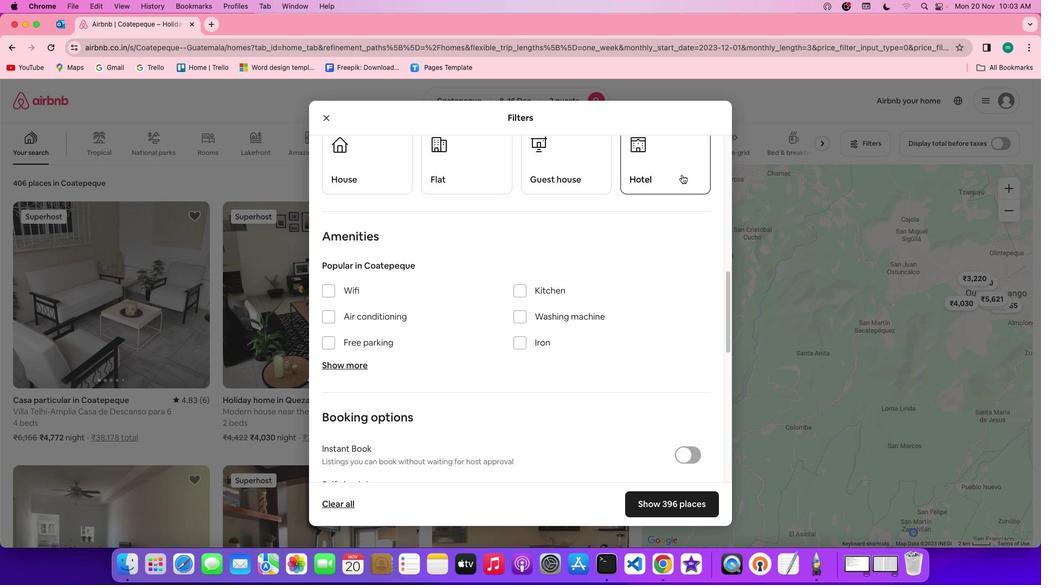 
Action: Mouse moved to (637, 318)
Screenshot: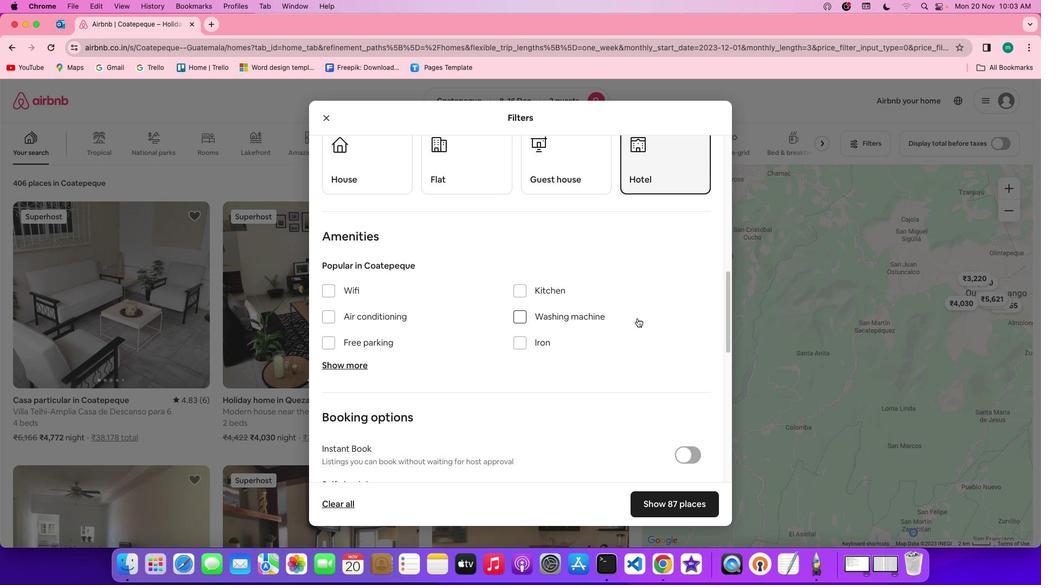 
Action: Mouse scrolled (637, 318) with delta (0, 0)
Screenshot: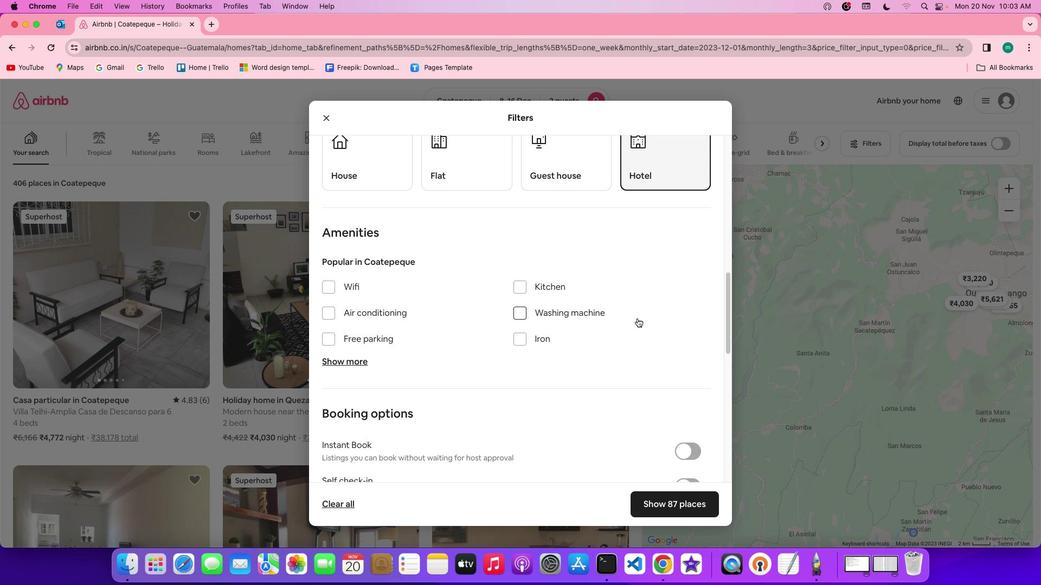 
Action: Mouse scrolled (637, 318) with delta (0, 0)
Screenshot: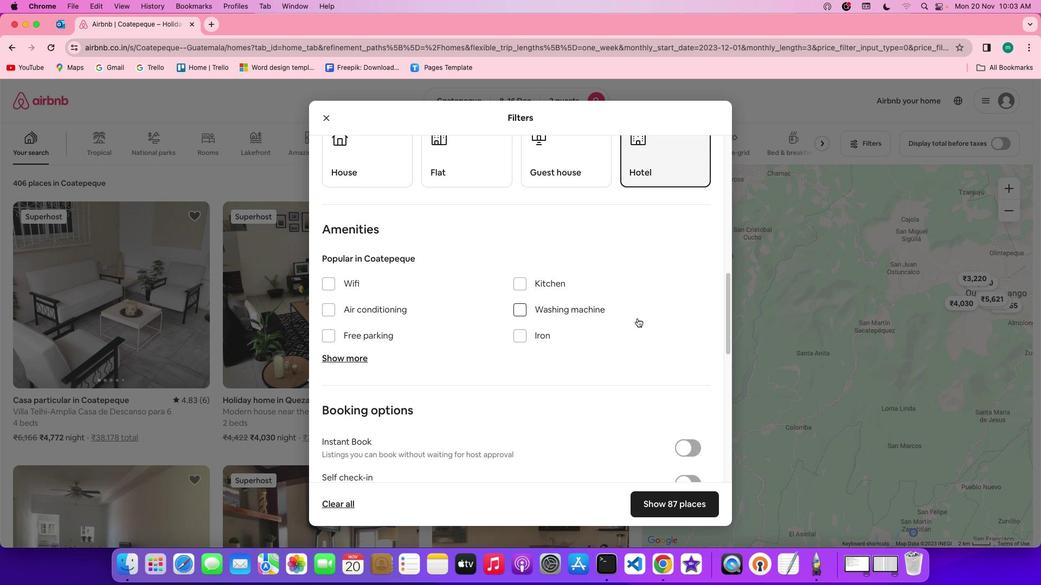 
Action: Mouse scrolled (637, 318) with delta (0, 0)
Screenshot: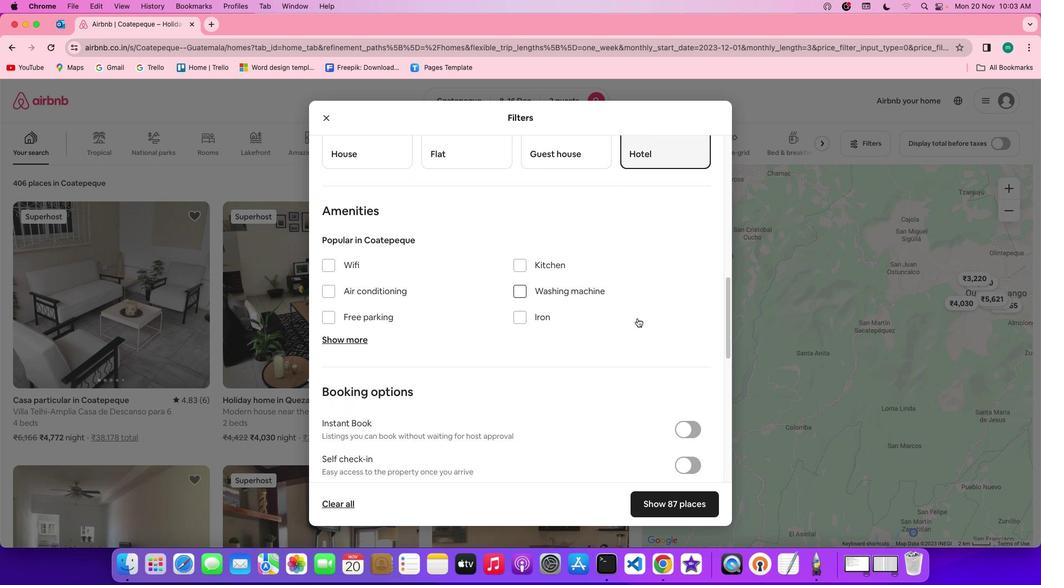 
Action: Mouse scrolled (637, 318) with delta (0, 0)
Screenshot: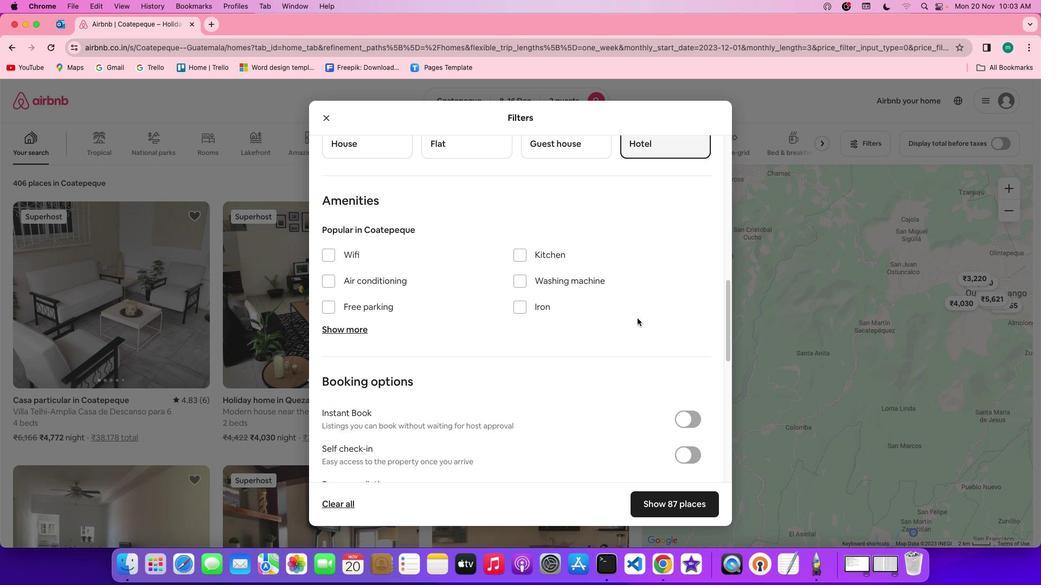 
Action: Mouse scrolled (637, 318) with delta (0, 0)
Screenshot: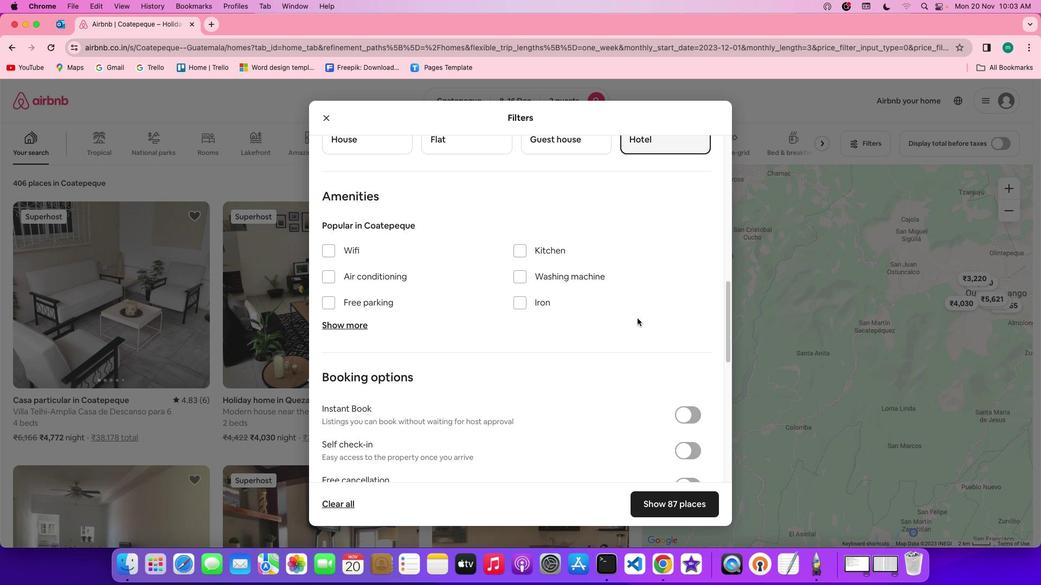
Action: Mouse scrolled (637, 318) with delta (0, 0)
Screenshot: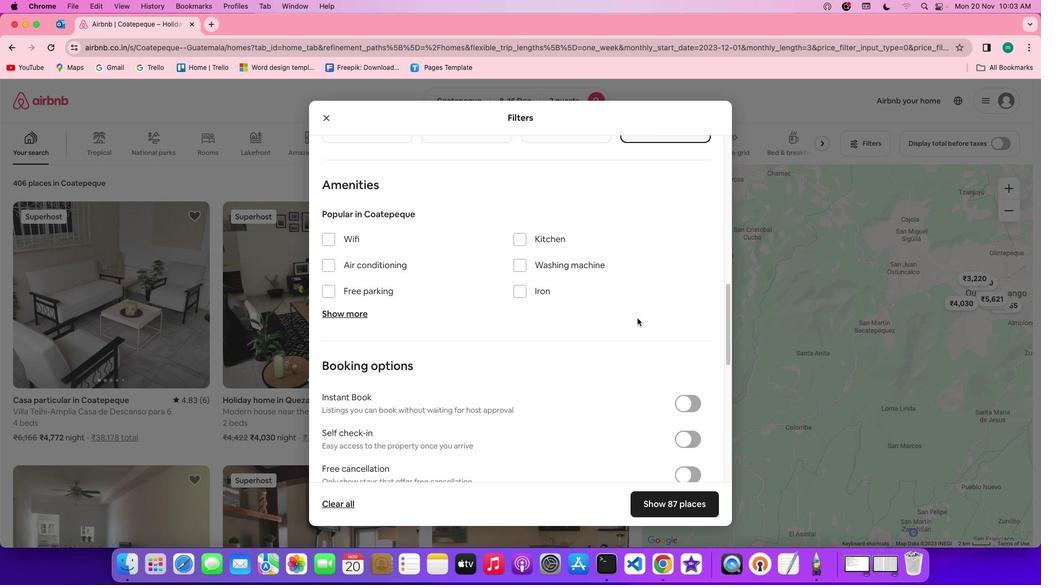 
Action: Mouse scrolled (637, 318) with delta (0, 0)
Screenshot: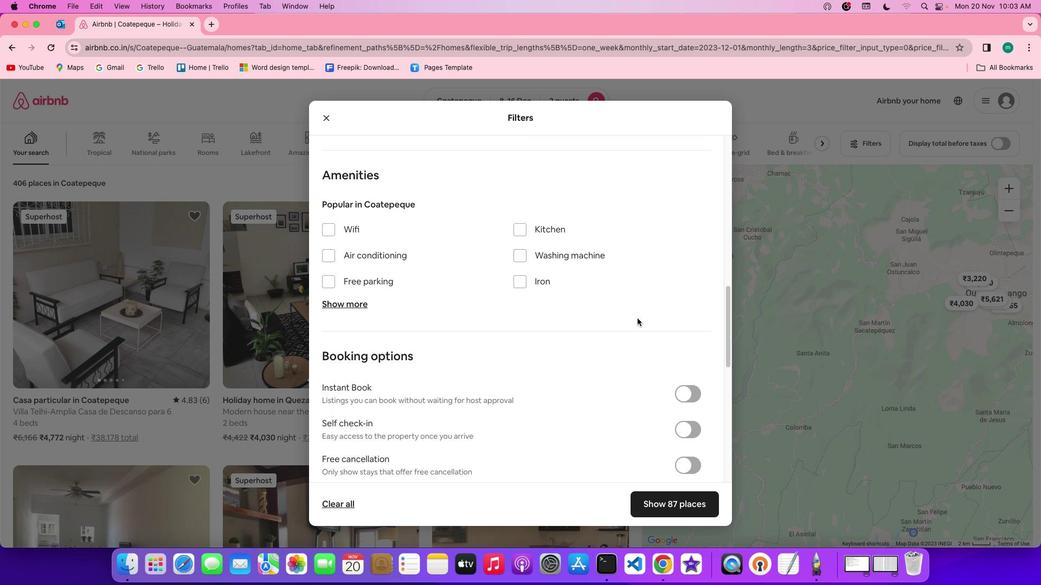 
Action: Mouse scrolled (637, 318) with delta (0, 0)
Screenshot: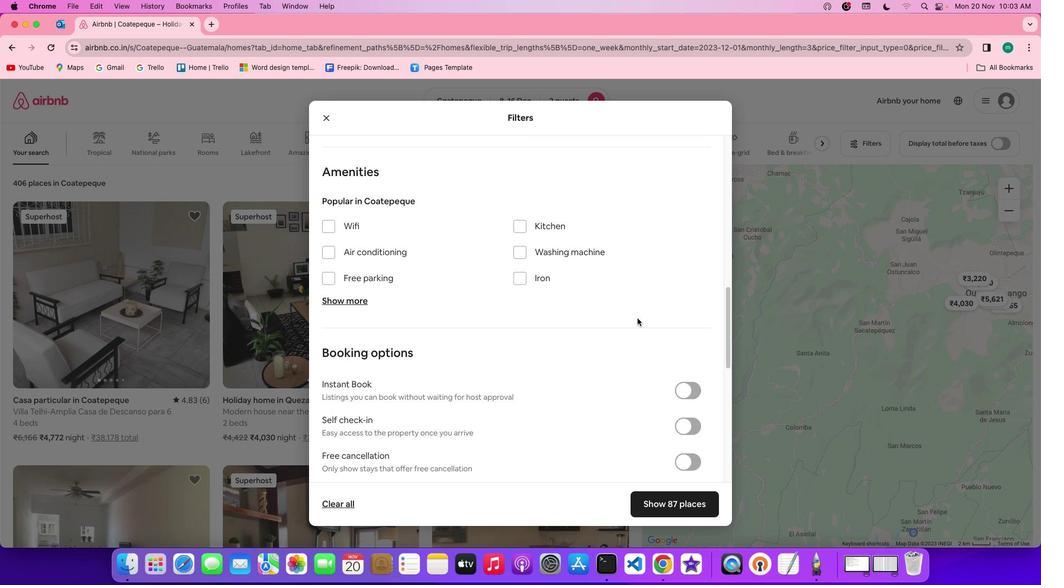 
Action: Mouse scrolled (637, 318) with delta (0, 0)
Screenshot: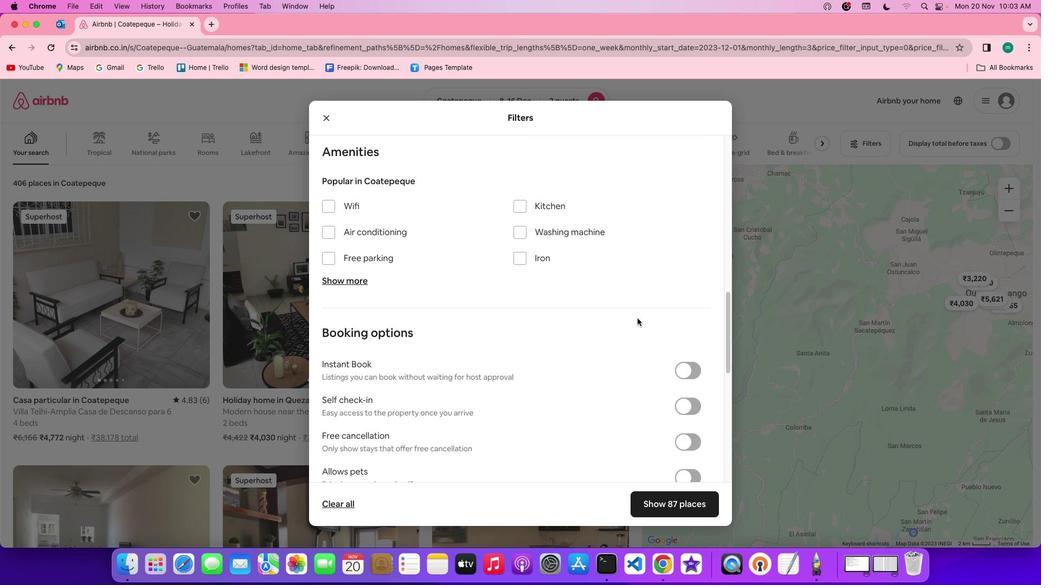 
Action: Mouse scrolled (637, 318) with delta (0, -1)
Screenshot: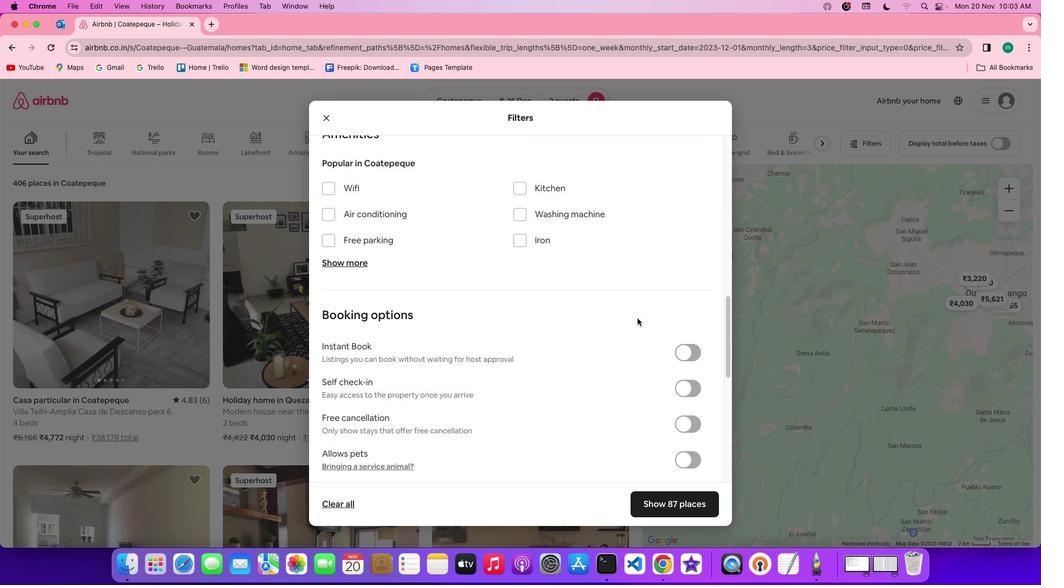 
Action: Mouse scrolled (637, 318) with delta (0, -1)
Screenshot: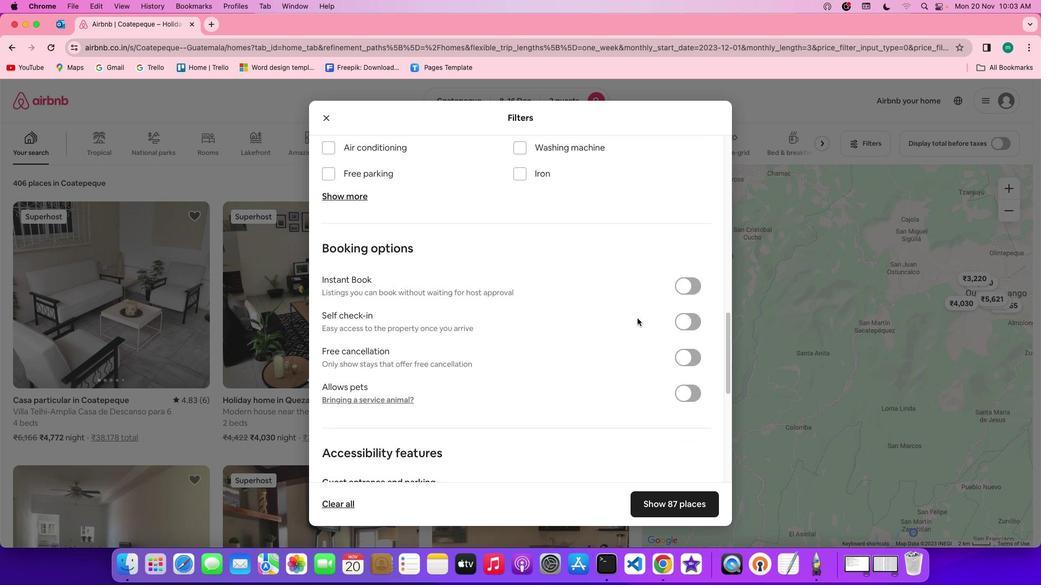 
Action: Mouse scrolled (637, 318) with delta (0, 0)
Screenshot: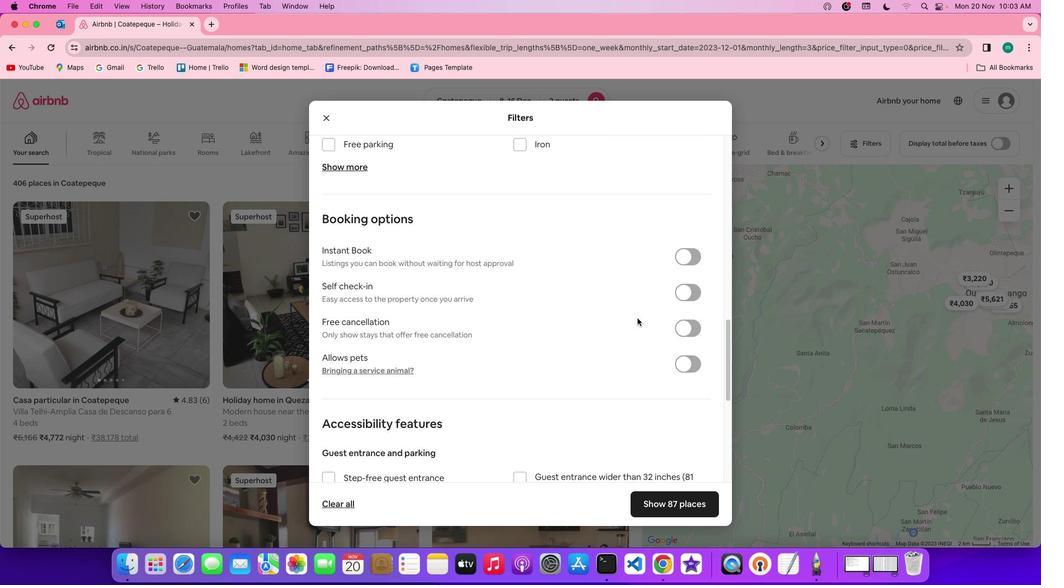 
Action: Mouse scrolled (637, 318) with delta (0, 0)
Screenshot: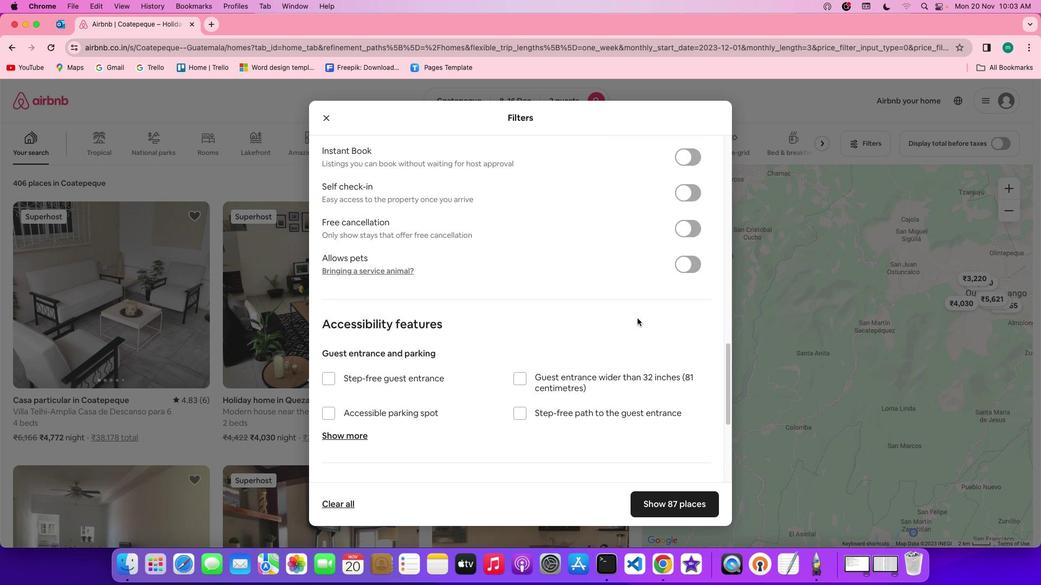 
Action: Mouse scrolled (637, 318) with delta (0, -1)
Screenshot: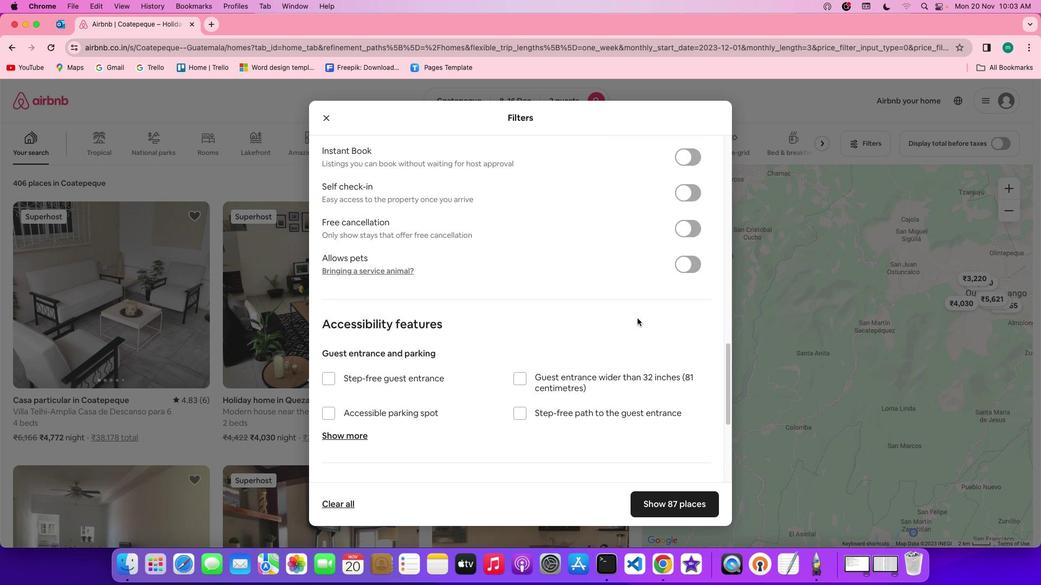 
Action: Mouse scrolled (637, 318) with delta (0, -2)
Screenshot: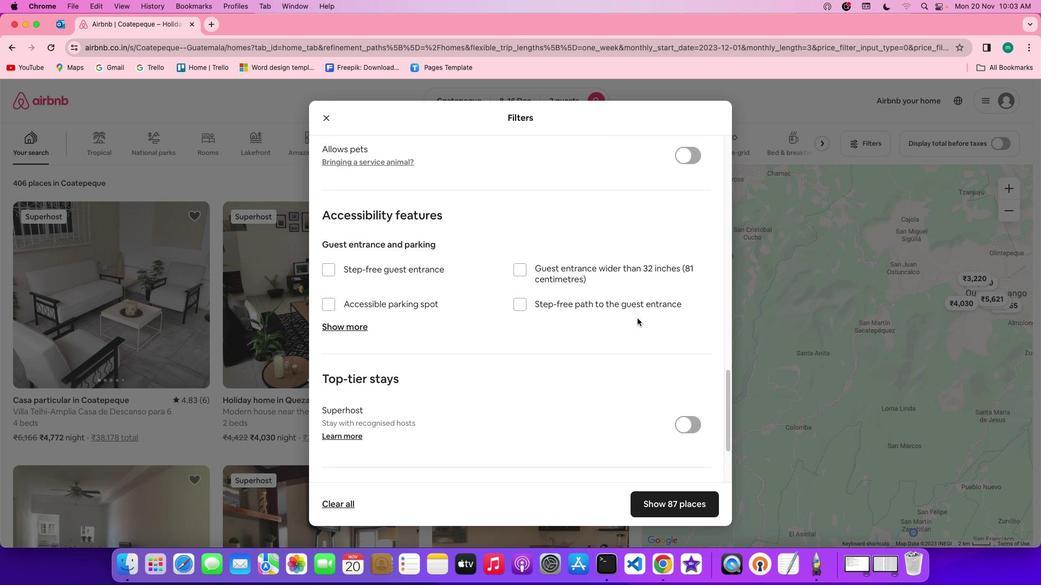 
Action: Mouse scrolled (637, 318) with delta (0, -2)
Screenshot: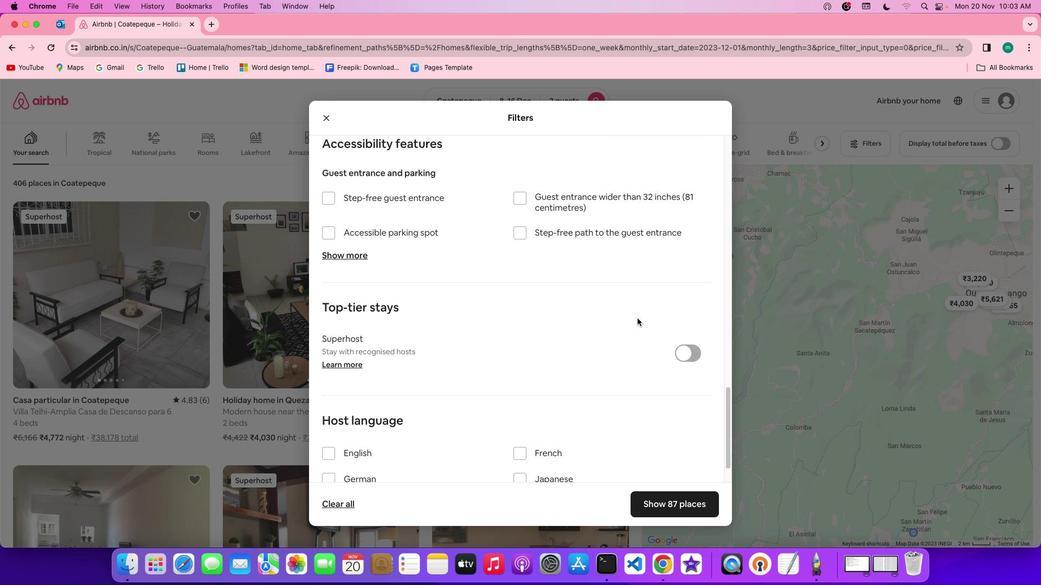 
Action: Mouse scrolled (637, 318) with delta (0, 0)
Screenshot: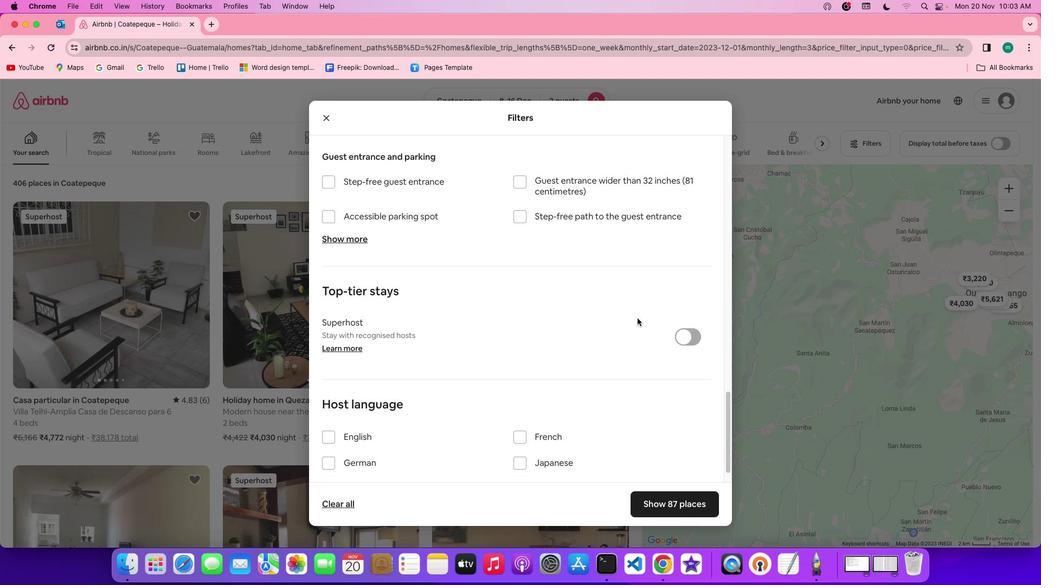 
Action: Mouse scrolled (637, 318) with delta (0, 0)
Screenshot: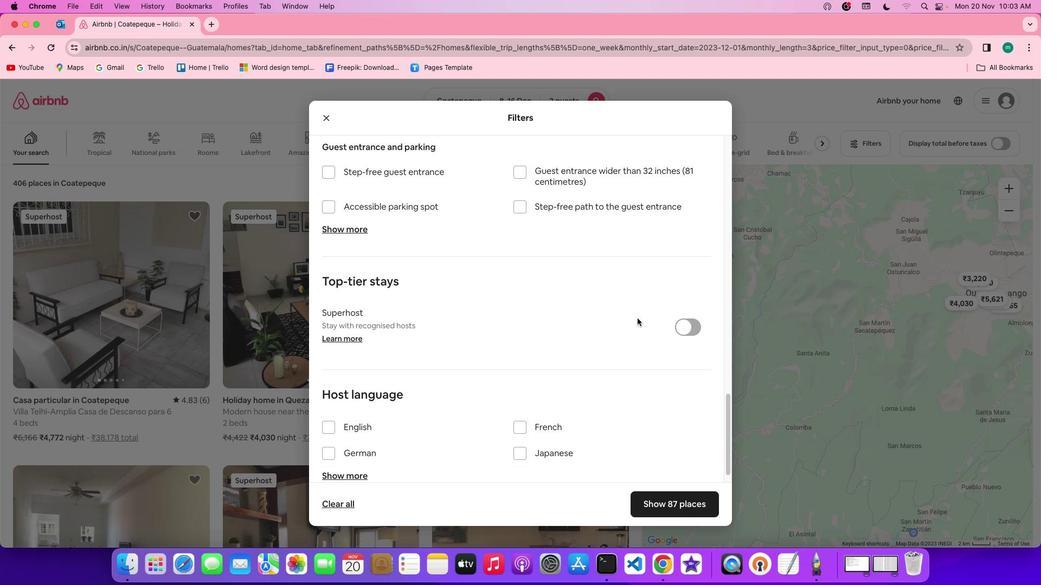 
Action: Mouse scrolled (637, 318) with delta (0, -1)
Screenshot: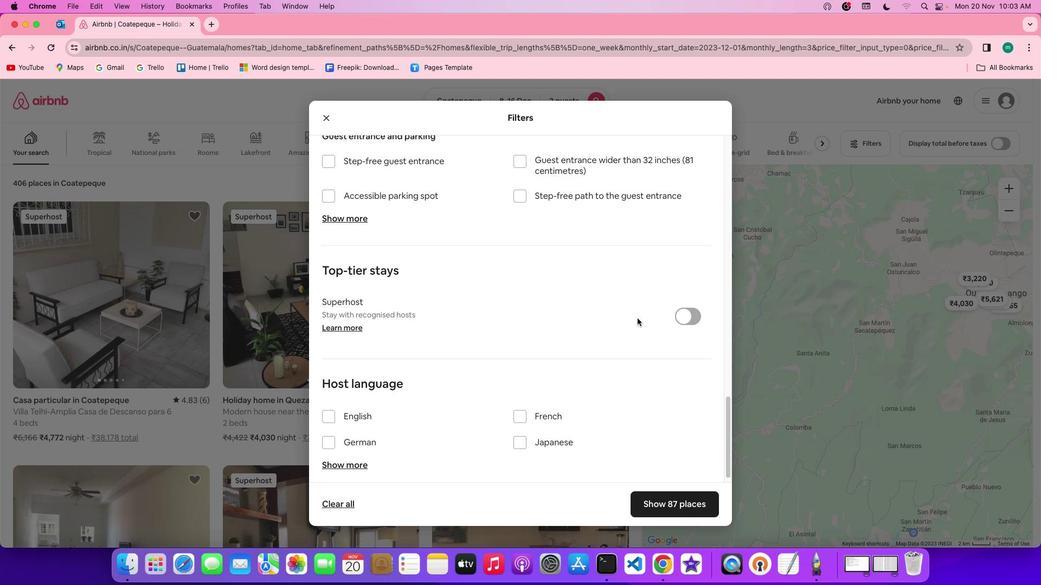 
Action: Mouse scrolled (637, 318) with delta (0, -2)
Screenshot: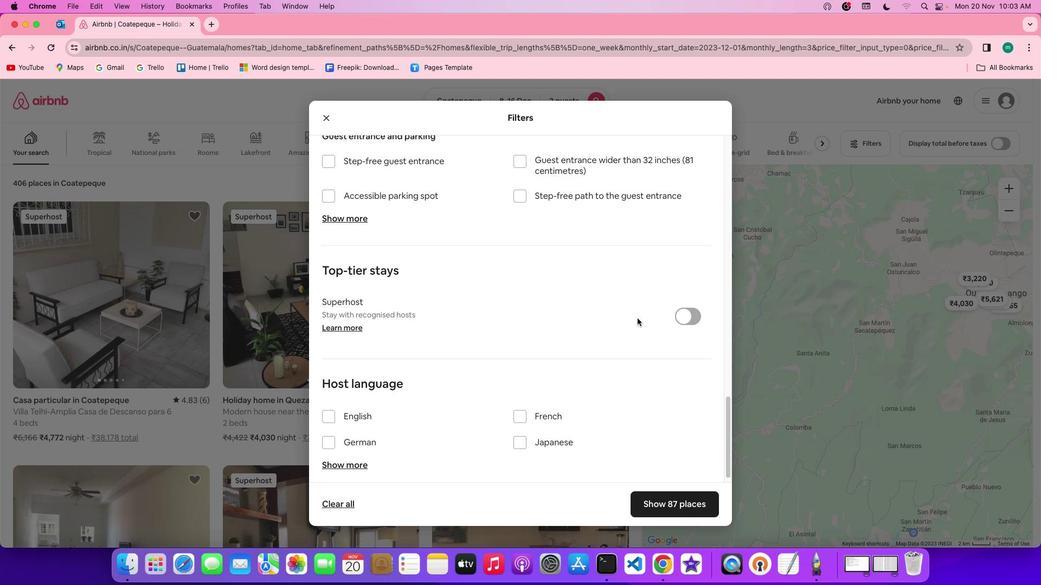 
Action: Mouse scrolled (637, 318) with delta (0, 0)
Screenshot: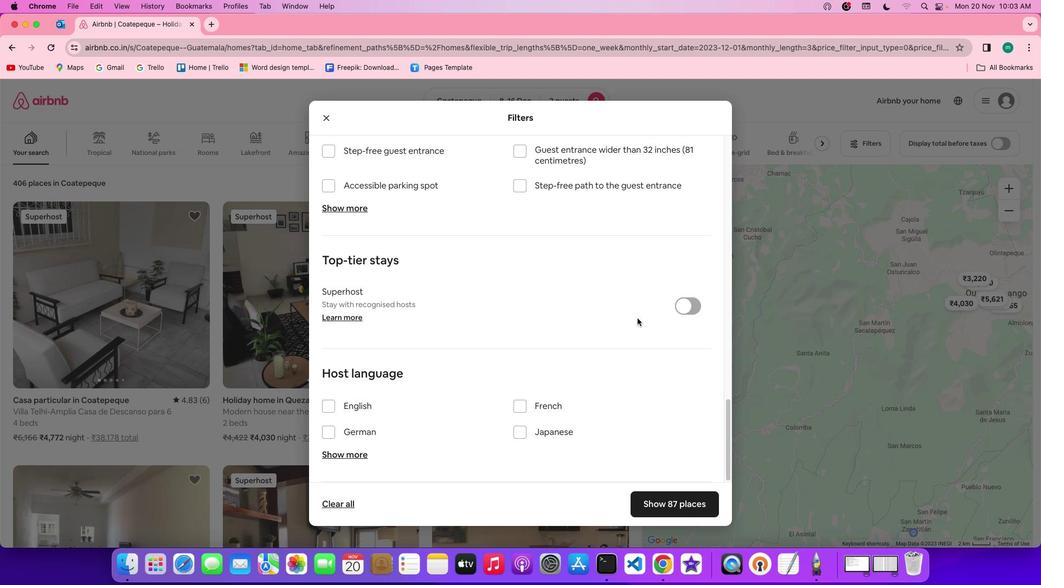 
Action: Mouse scrolled (637, 318) with delta (0, 0)
Screenshot: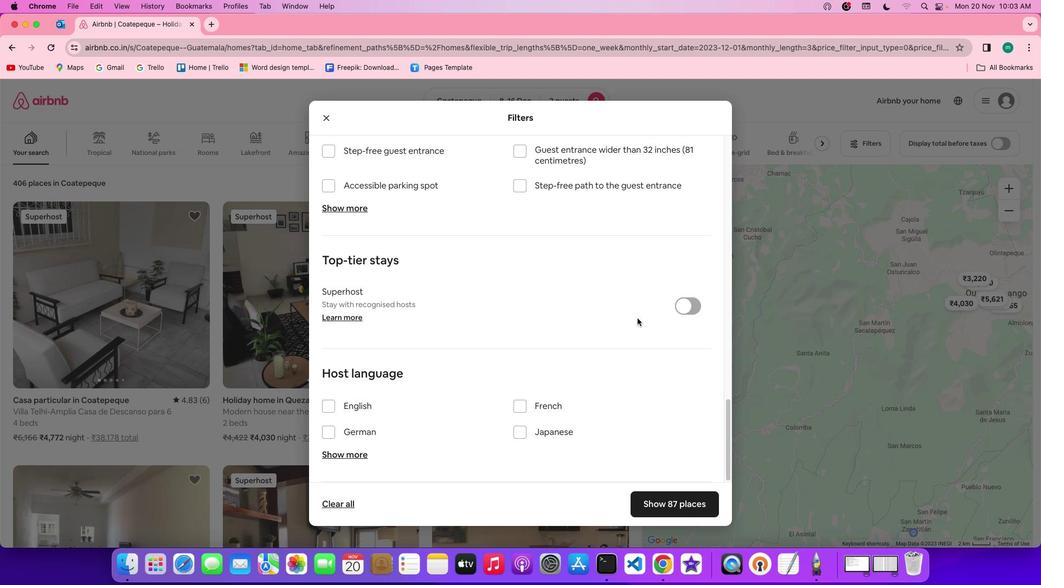 
Action: Mouse scrolled (637, 318) with delta (0, -1)
Screenshot: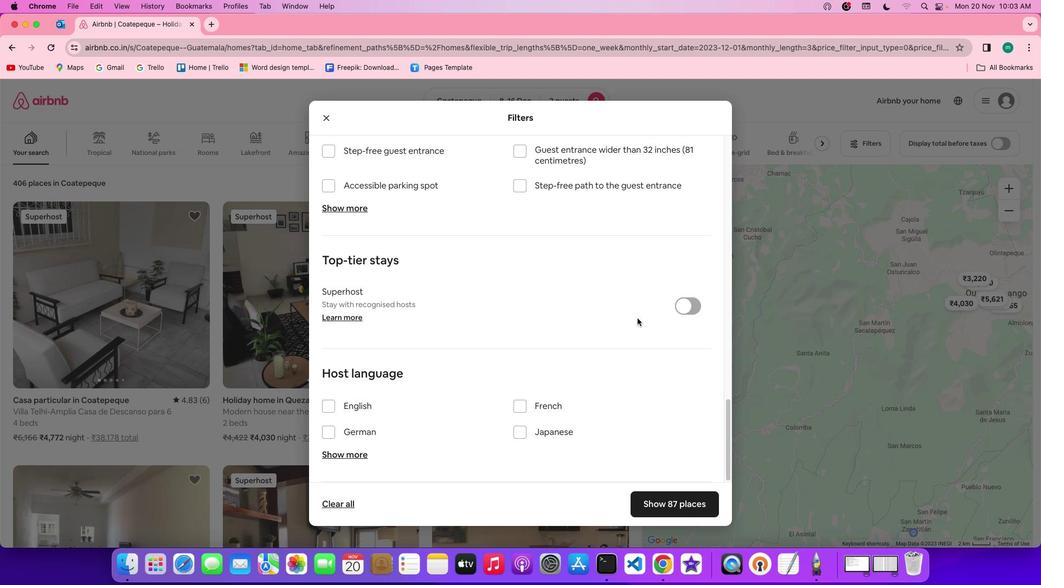 
Action: Mouse scrolled (637, 318) with delta (0, -2)
Screenshot: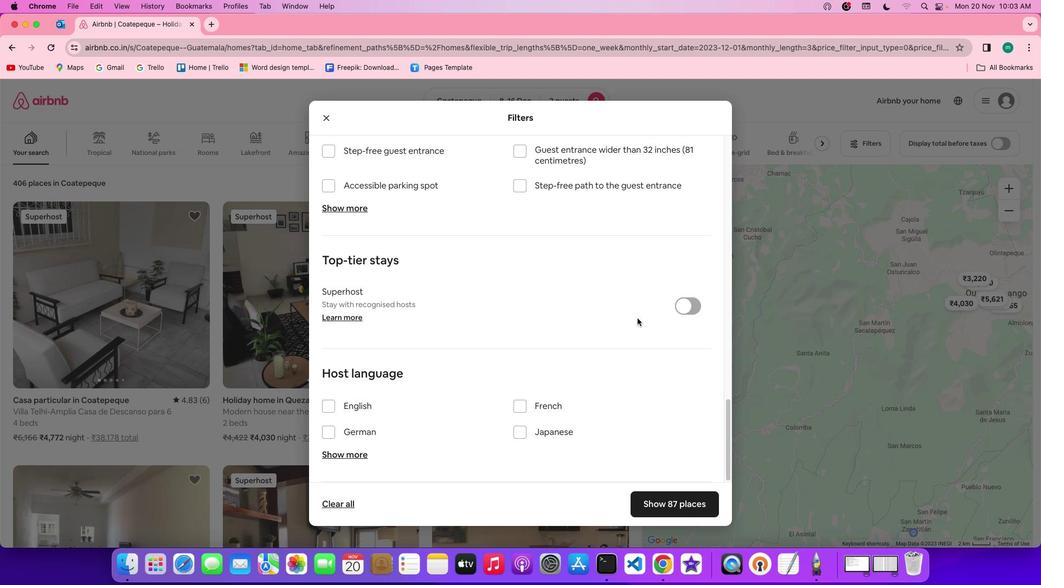 
Action: Mouse scrolled (637, 318) with delta (0, -3)
Screenshot: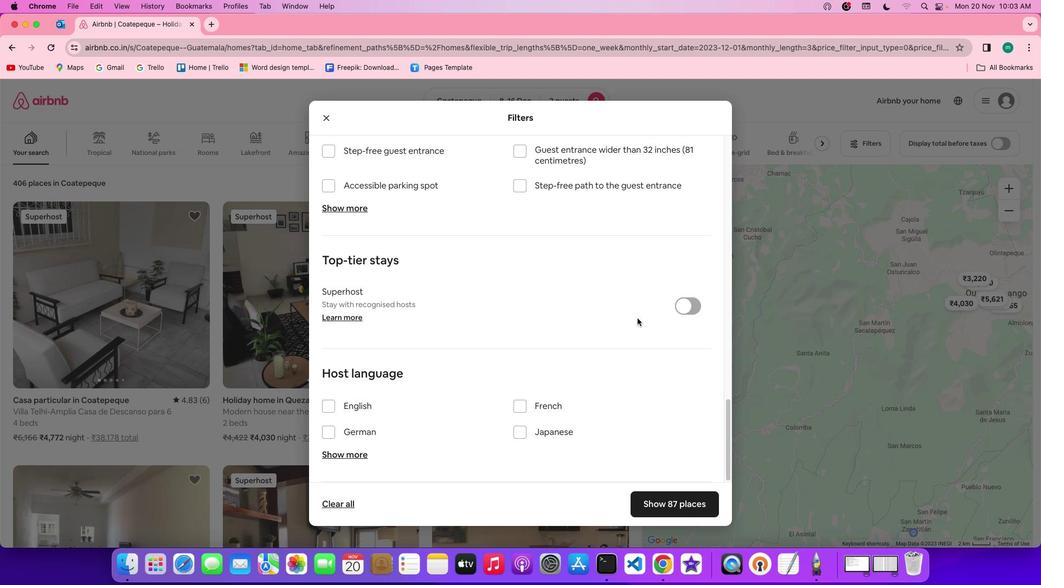 
Action: Mouse moved to (636, 322)
Screenshot: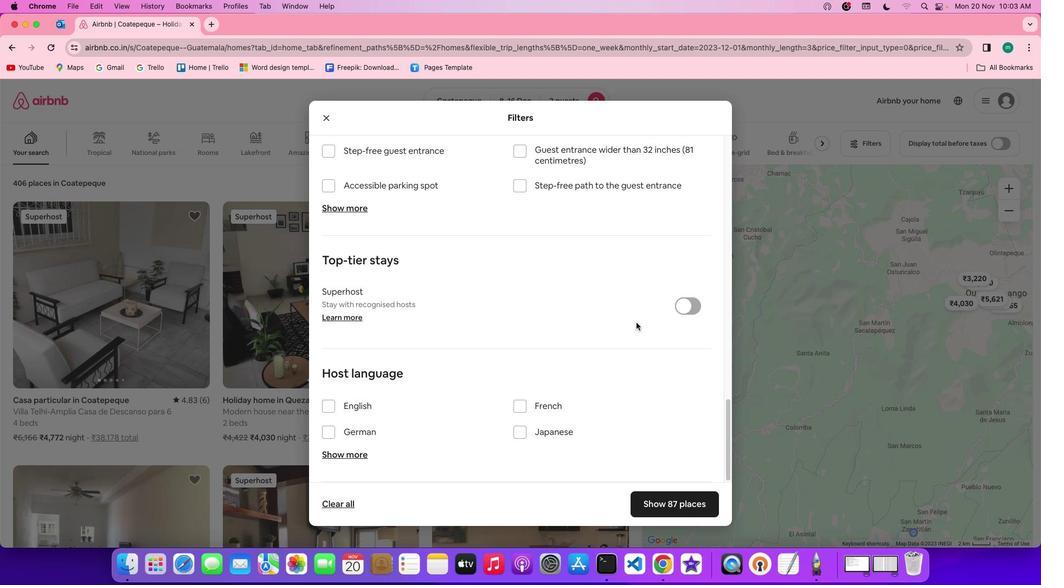 
Action: Mouse scrolled (636, 322) with delta (0, 0)
Screenshot: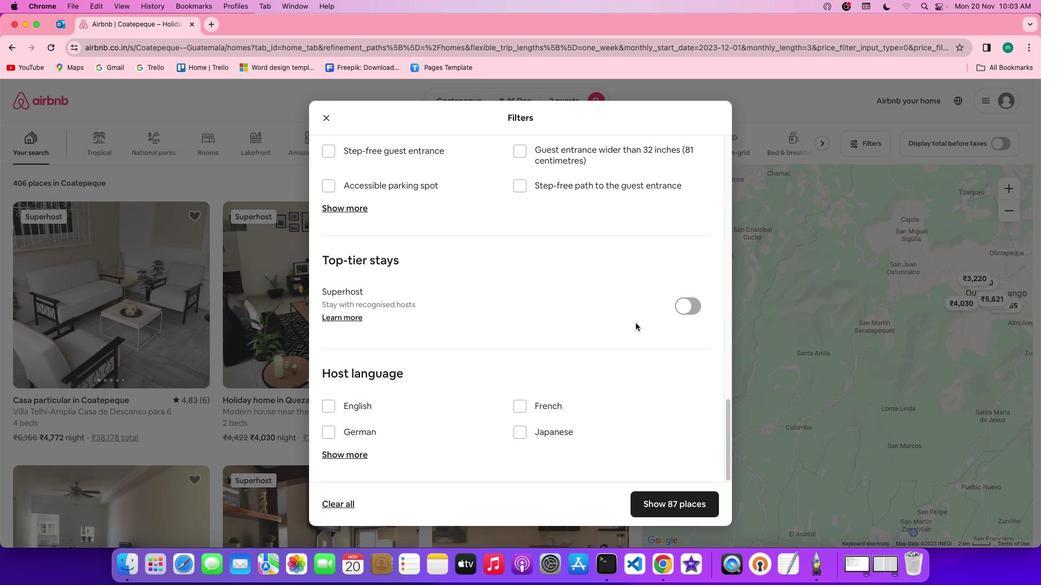 
Action: Mouse scrolled (636, 322) with delta (0, 0)
Screenshot: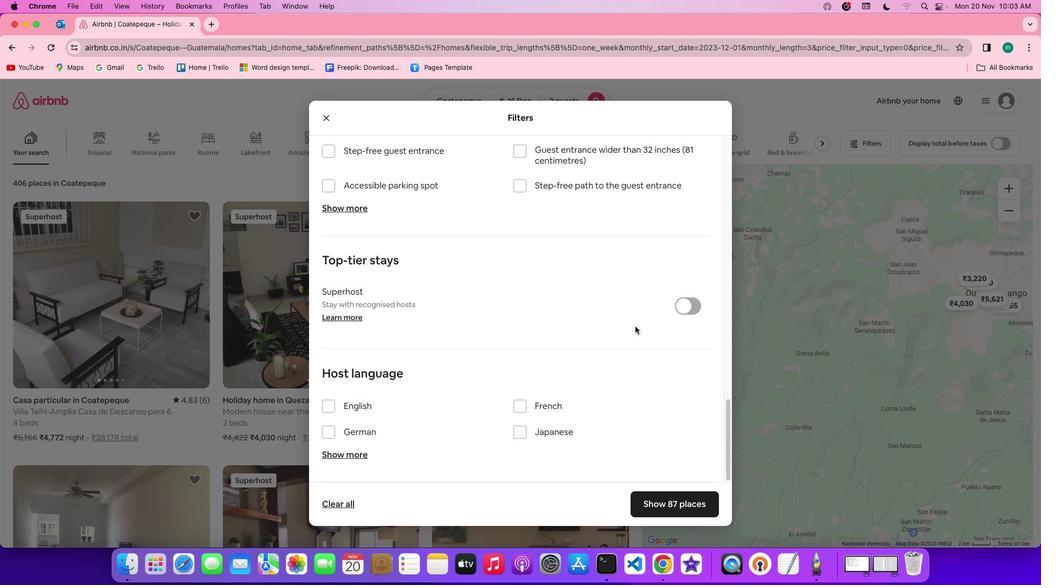 
Action: Mouse scrolled (636, 322) with delta (0, -1)
Screenshot: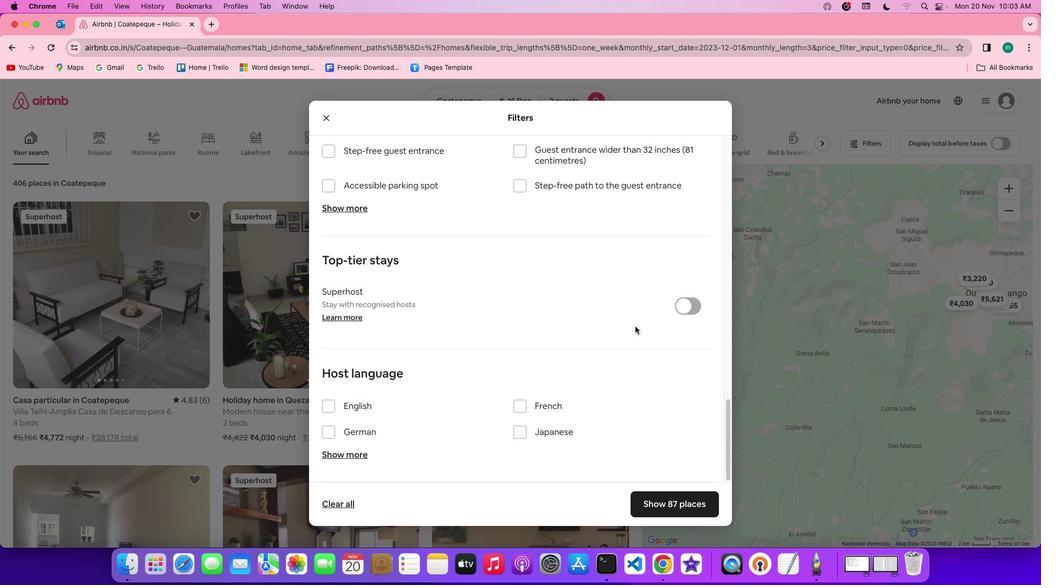 
Action: Mouse scrolled (636, 322) with delta (0, -2)
Screenshot: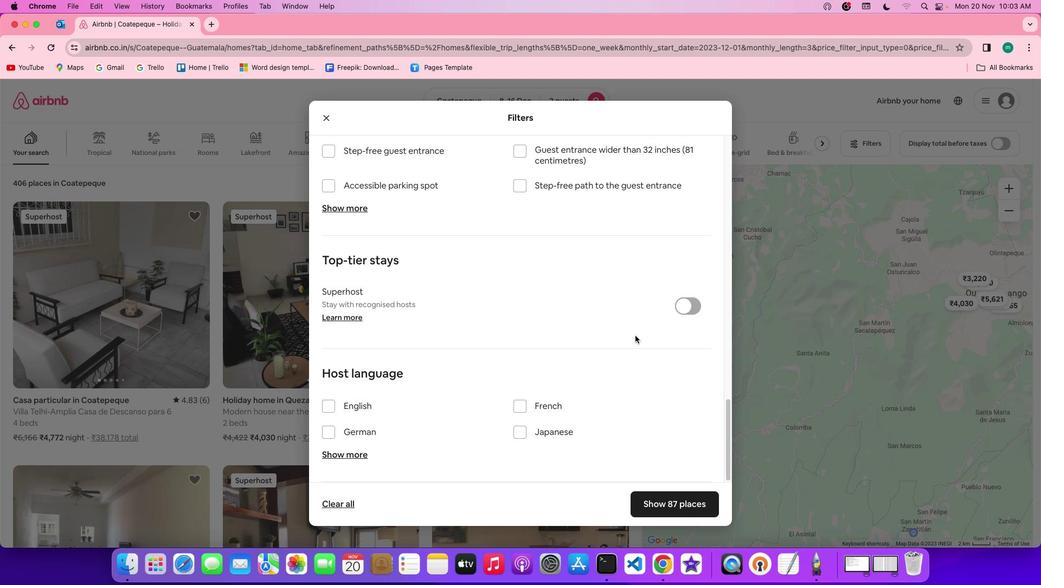 
Action: Mouse moved to (636, 323)
Screenshot: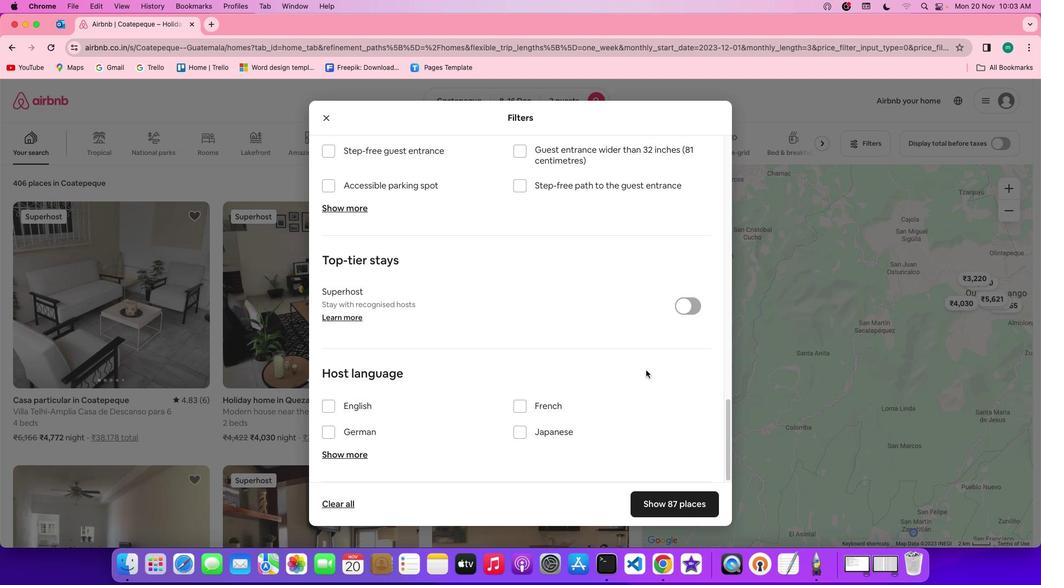 
Action: Mouse scrolled (636, 323) with delta (0, -2)
Screenshot: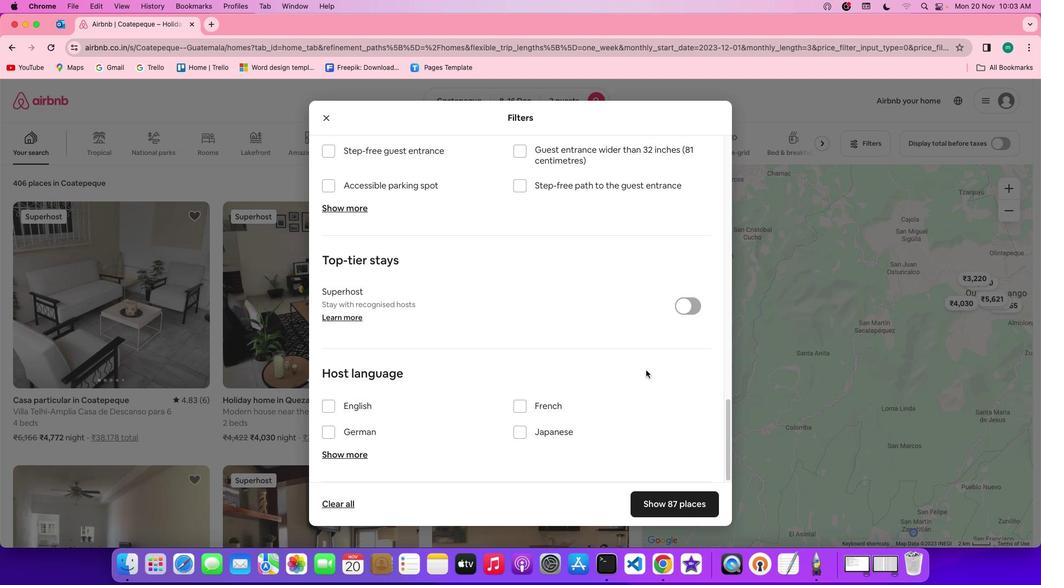 
Action: Mouse moved to (669, 510)
Screenshot: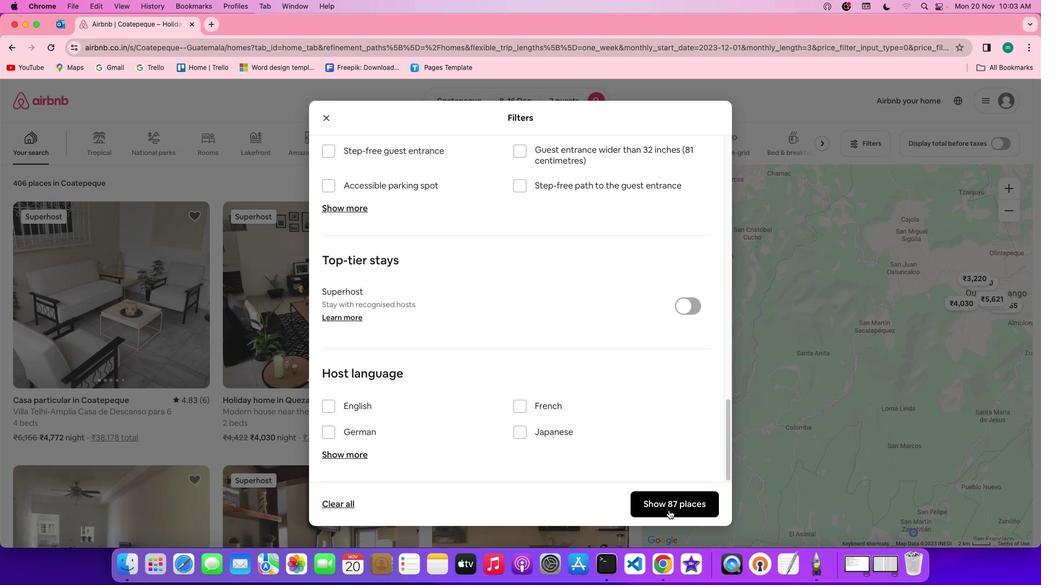 
Action: Mouse pressed left at (669, 510)
Screenshot: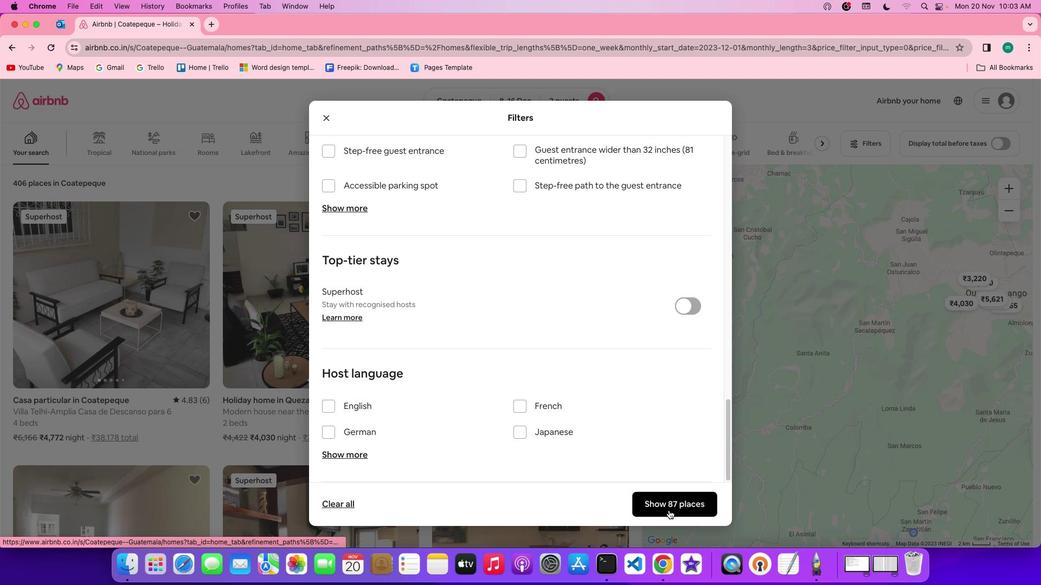 
Action: Mouse moved to (381, 328)
Screenshot: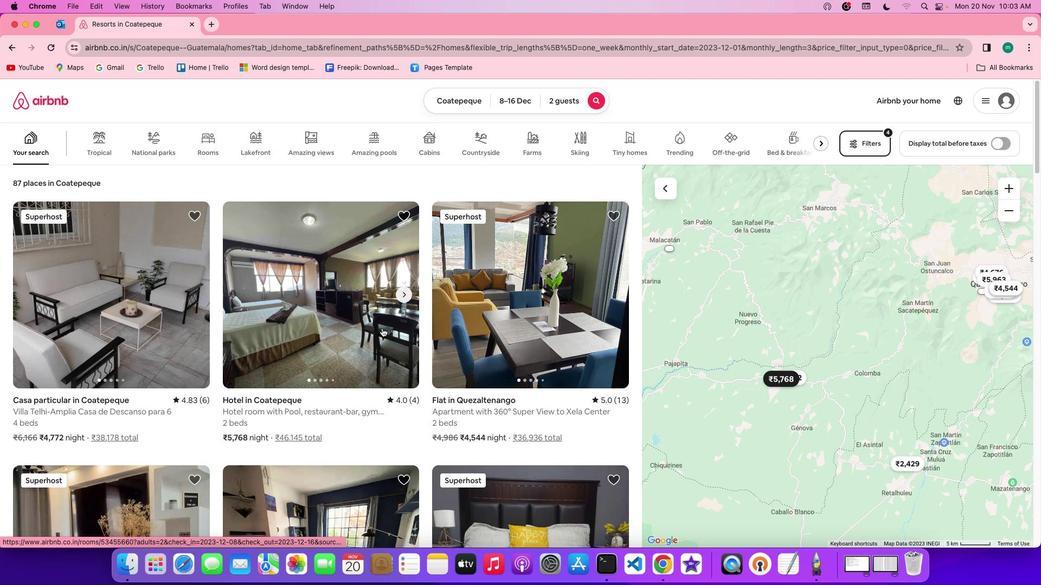 
Action: Mouse scrolled (381, 328) with delta (0, 0)
Screenshot: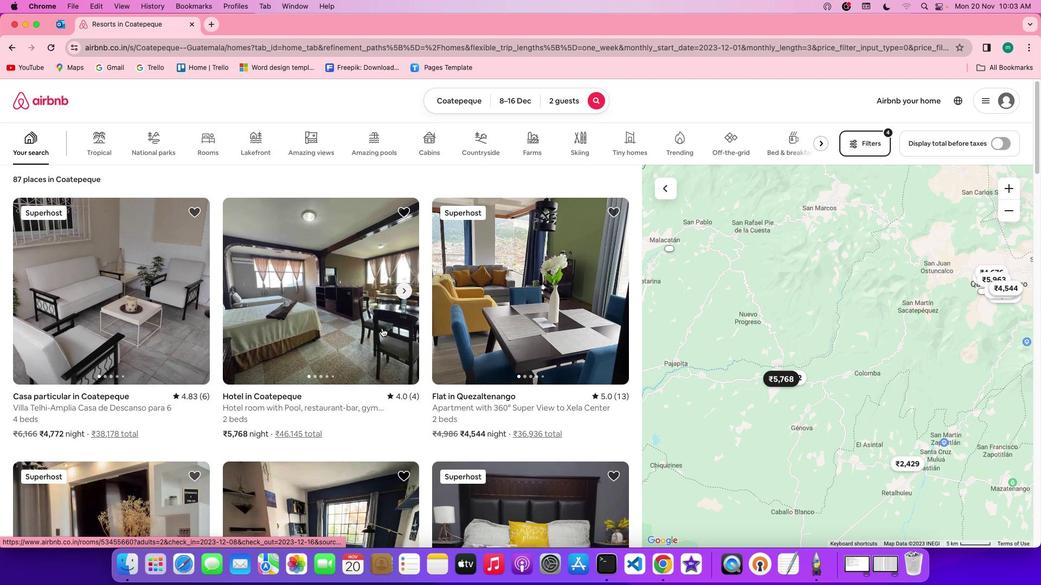 
Action: Mouse scrolled (381, 328) with delta (0, 0)
Screenshot: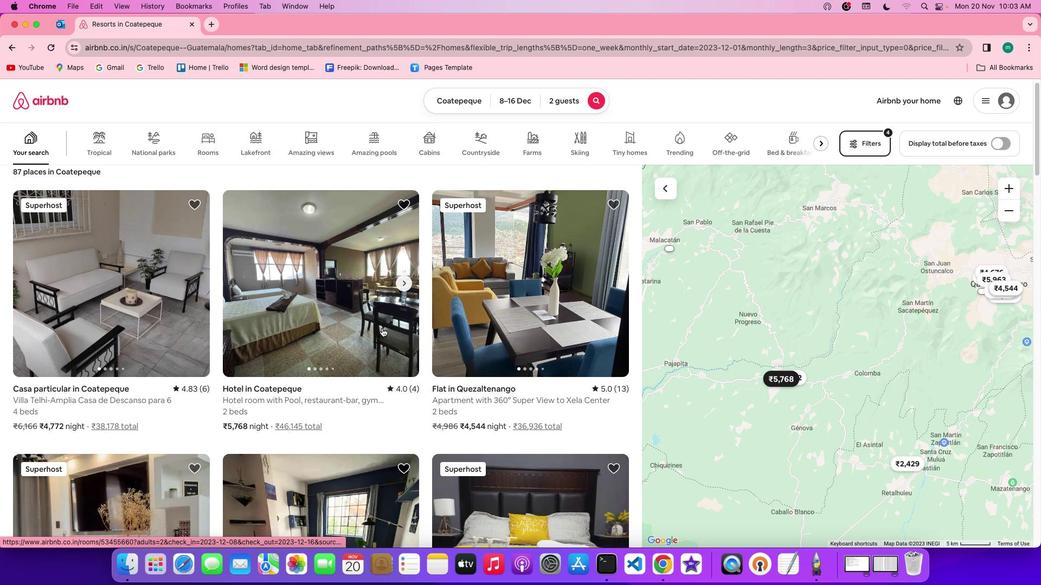 
Action: Mouse scrolled (381, 328) with delta (0, 0)
Screenshot: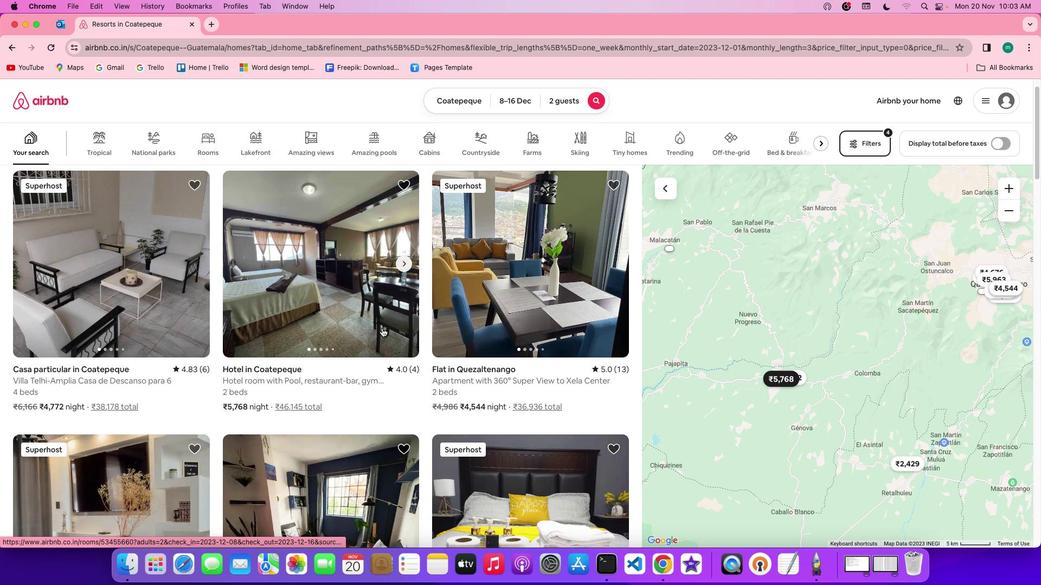 
Action: Mouse scrolled (381, 328) with delta (0, 0)
Screenshot: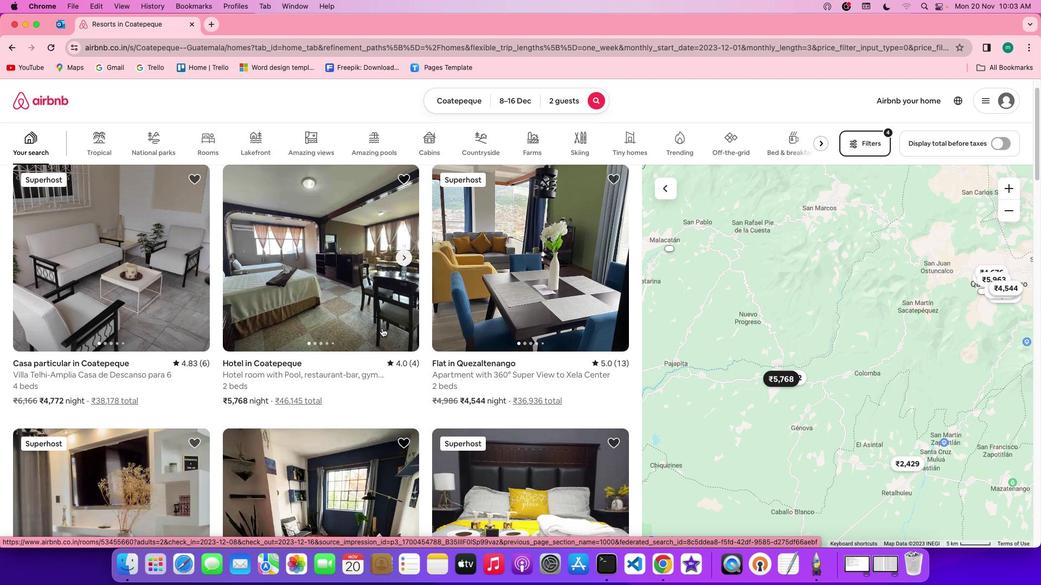 
Action: Mouse scrolled (381, 328) with delta (0, 0)
Screenshot: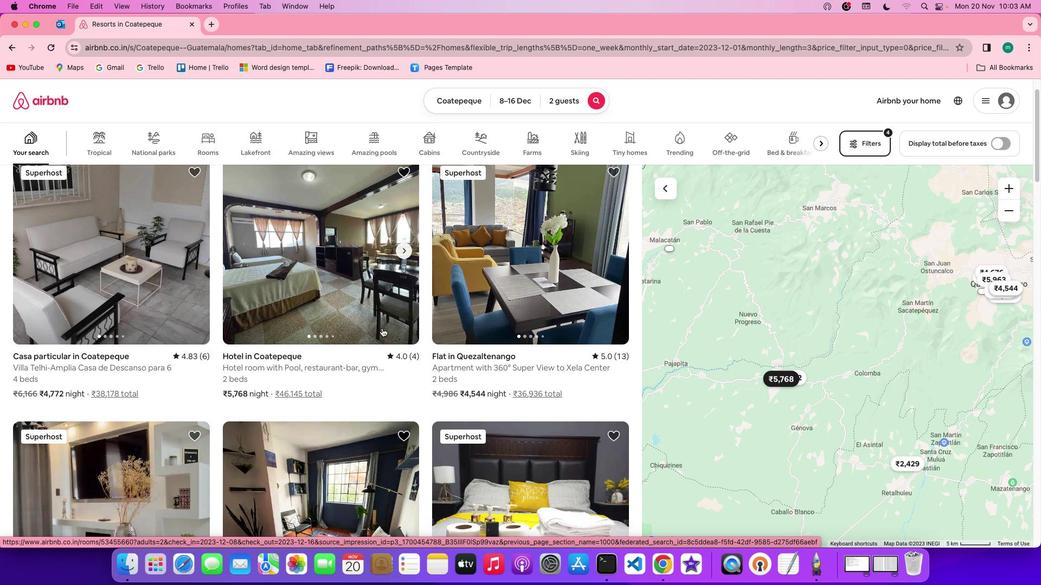 
Action: Mouse scrolled (381, 328) with delta (0, 0)
Screenshot: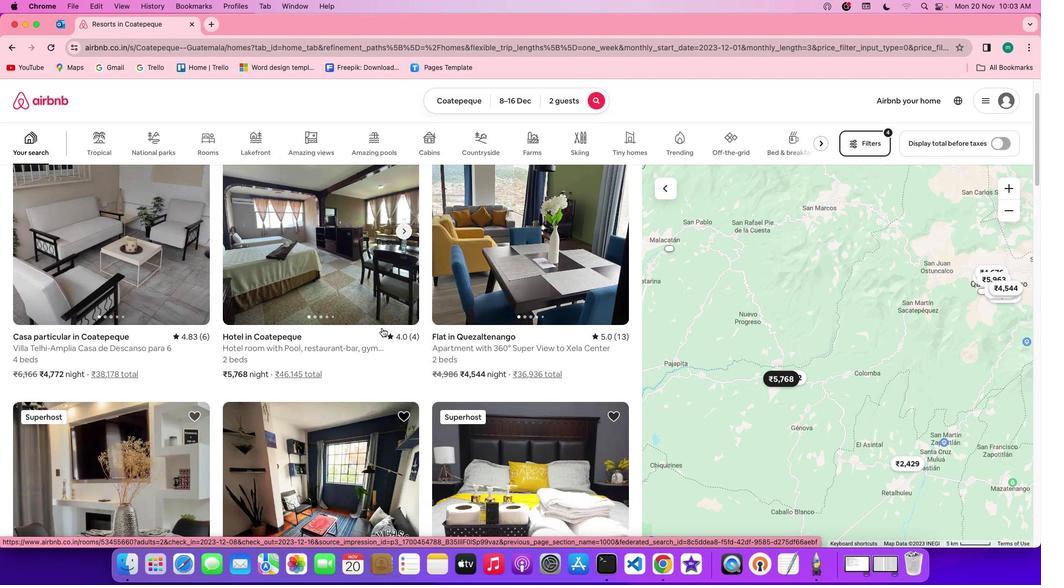 
Action: Mouse moved to (330, 322)
Screenshot: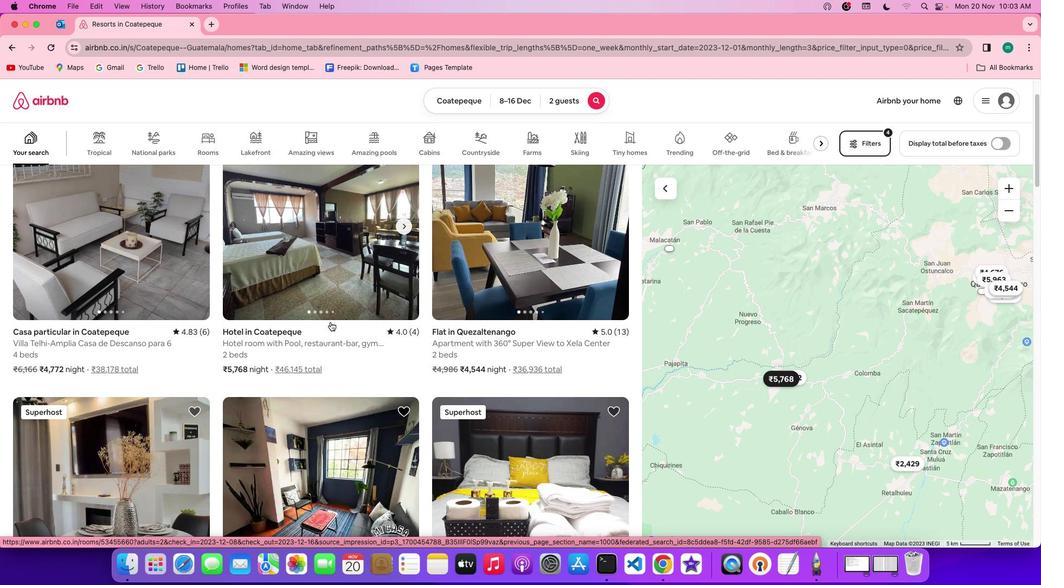 
Action: Mouse scrolled (330, 322) with delta (0, 0)
Screenshot: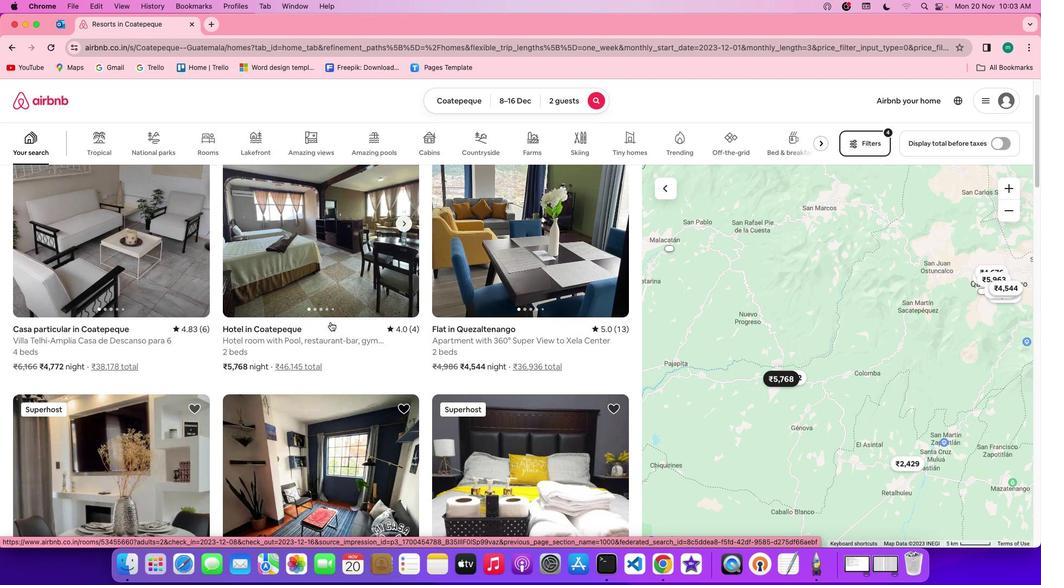 
Action: Mouse scrolled (330, 322) with delta (0, 0)
Screenshot: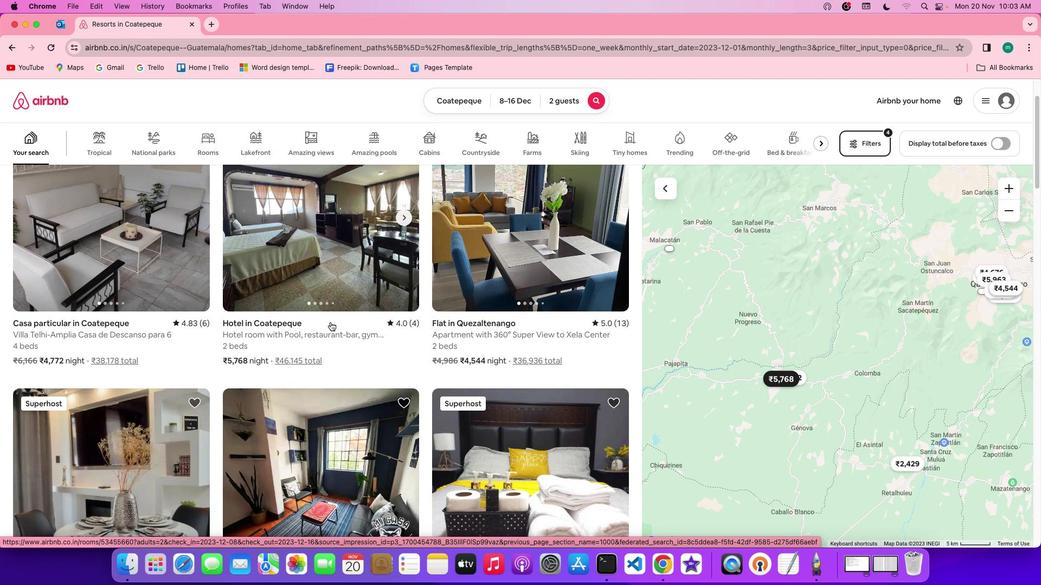
Action: Mouse moved to (378, 307)
Screenshot: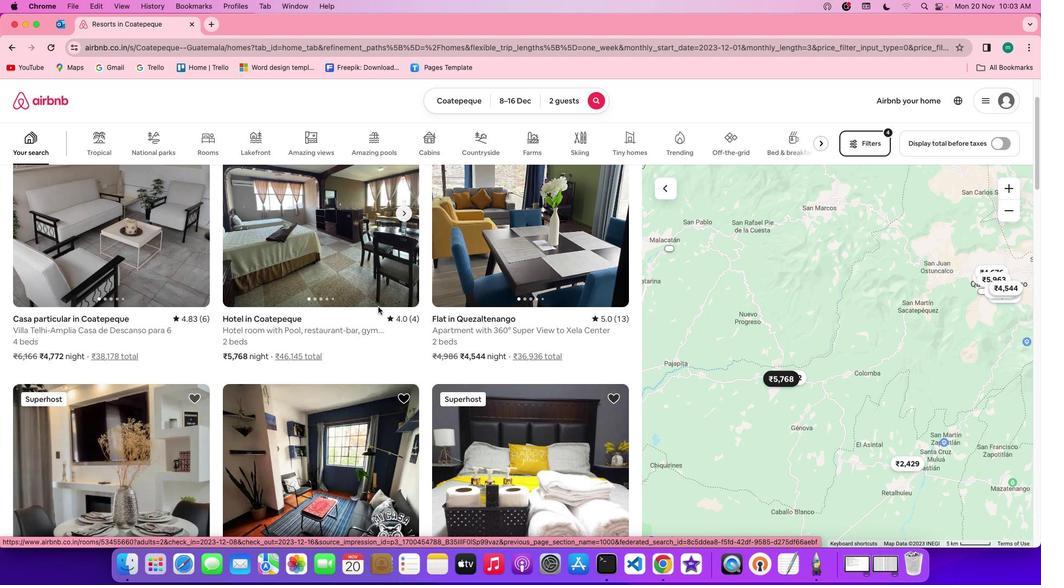 
Action: Mouse scrolled (378, 307) with delta (0, 0)
Screenshot: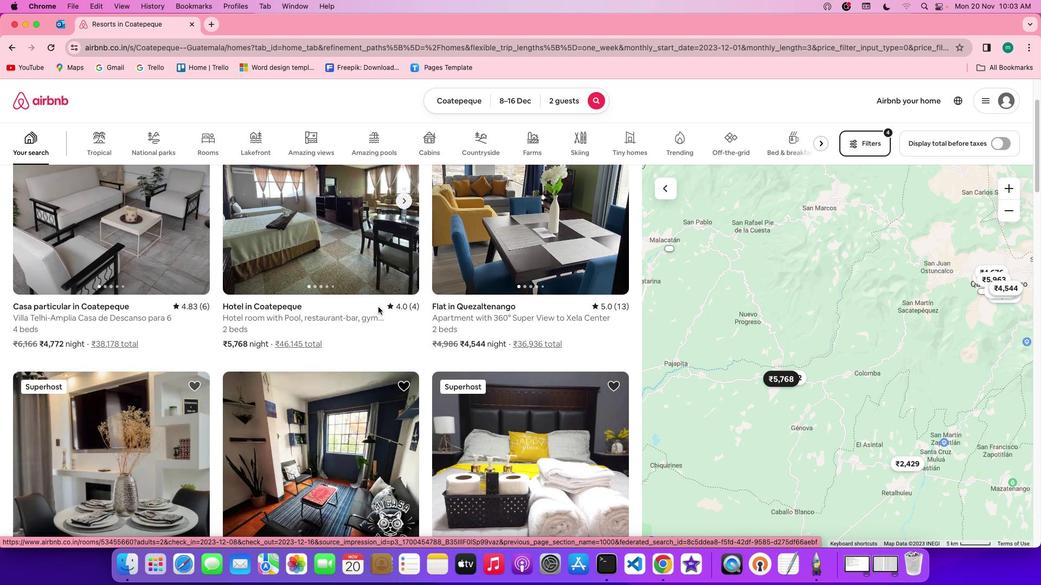 
Action: Mouse scrolled (378, 307) with delta (0, 0)
Screenshot: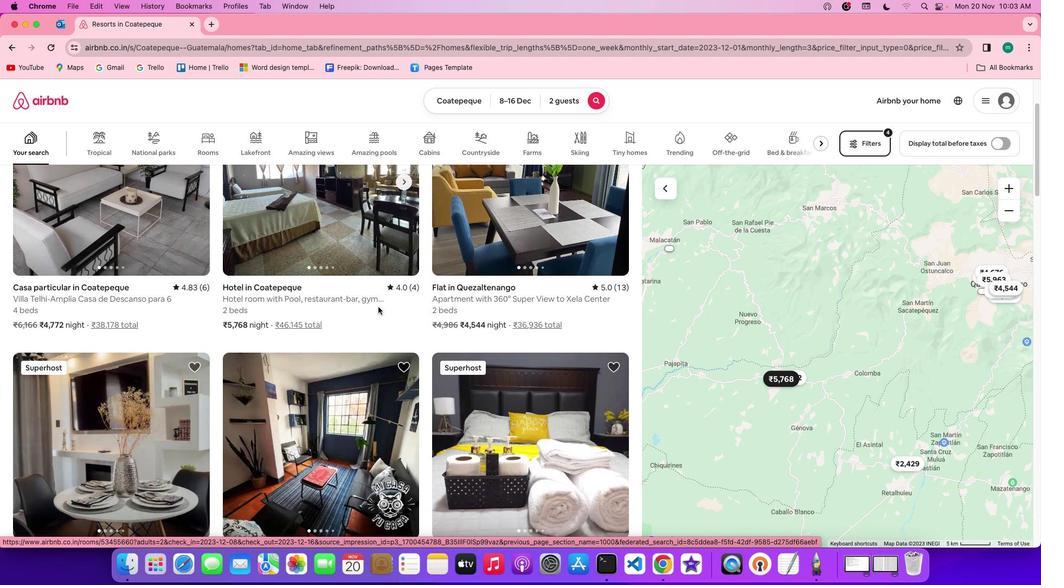 
Action: Mouse scrolled (378, 307) with delta (0, -1)
Screenshot: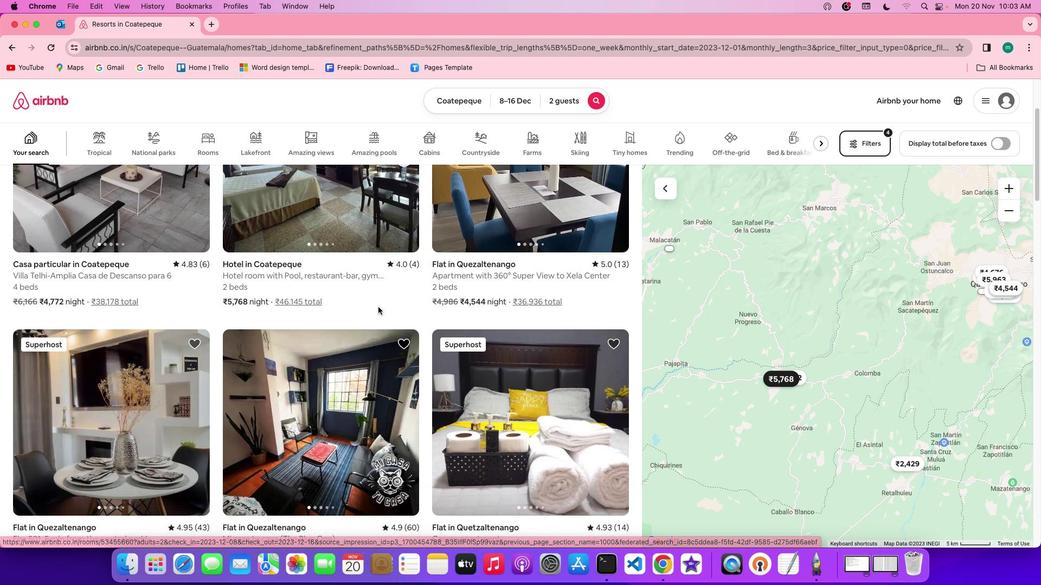 
Action: Mouse scrolled (378, 307) with delta (0, 0)
Screenshot: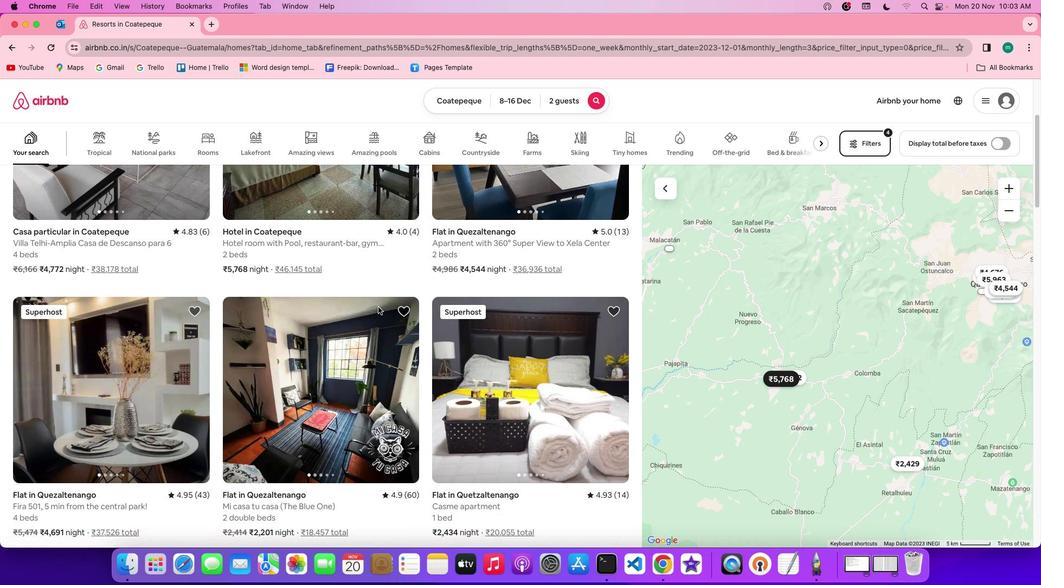 
Action: Mouse scrolled (378, 307) with delta (0, 0)
Screenshot: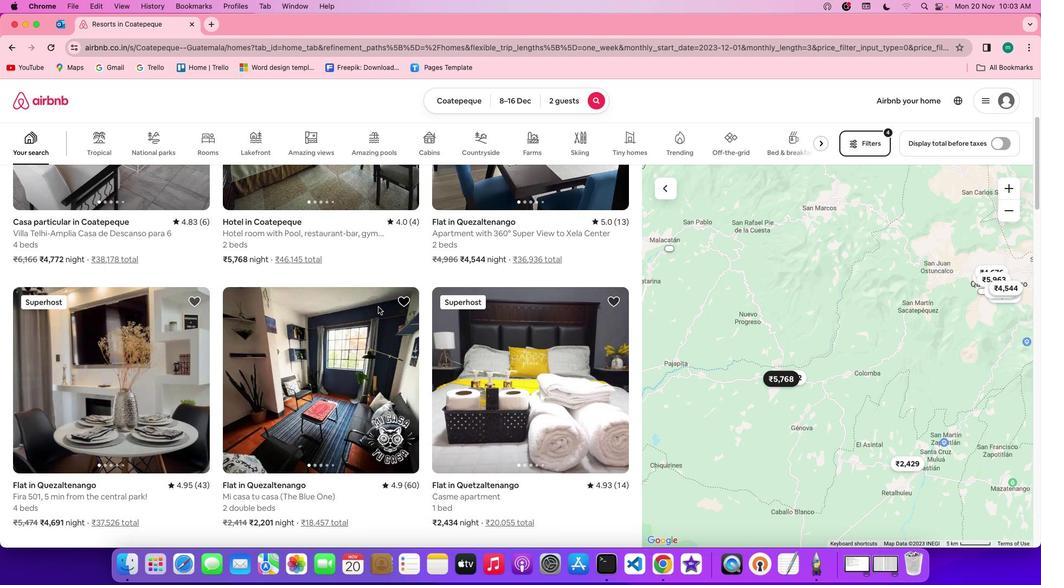 
Action: Mouse scrolled (378, 307) with delta (0, 0)
Screenshot: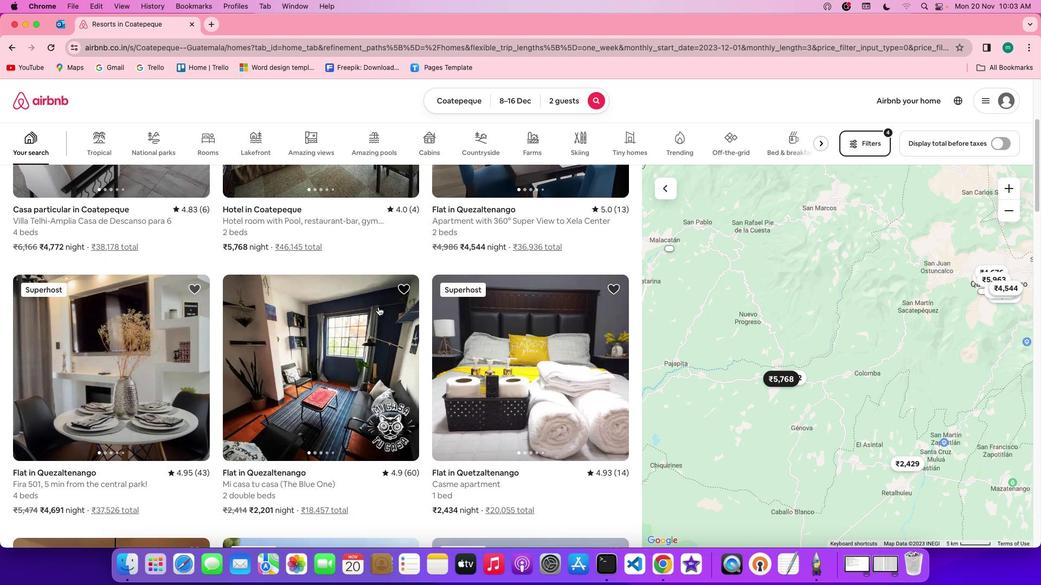 
Action: Mouse scrolled (378, 307) with delta (0, -1)
Screenshot: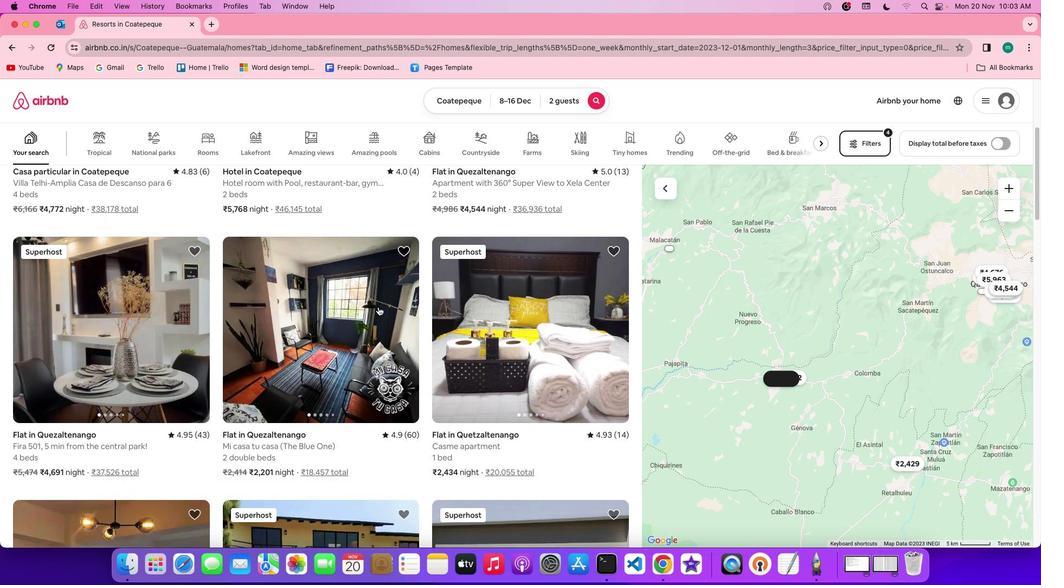 
Action: Mouse moved to (378, 307)
Screenshot: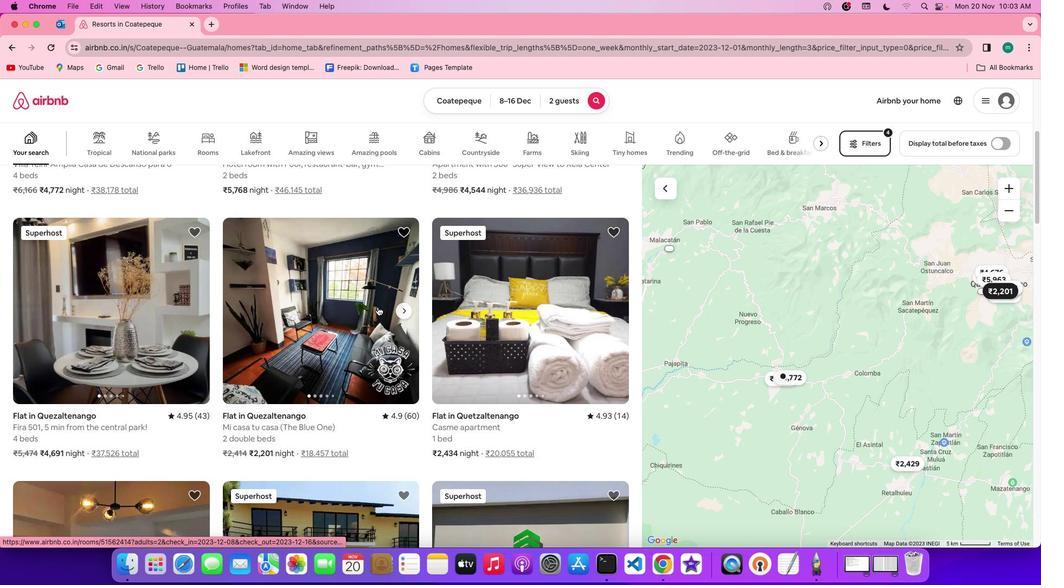 
Action: Mouse scrolled (378, 307) with delta (0, 0)
Screenshot: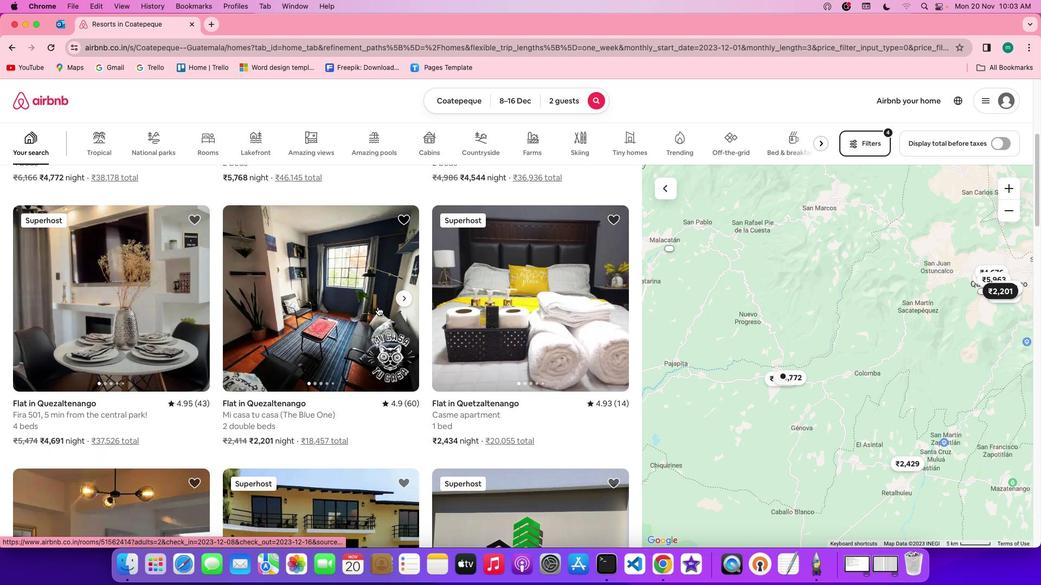 
Action: Mouse scrolled (378, 307) with delta (0, 0)
Screenshot: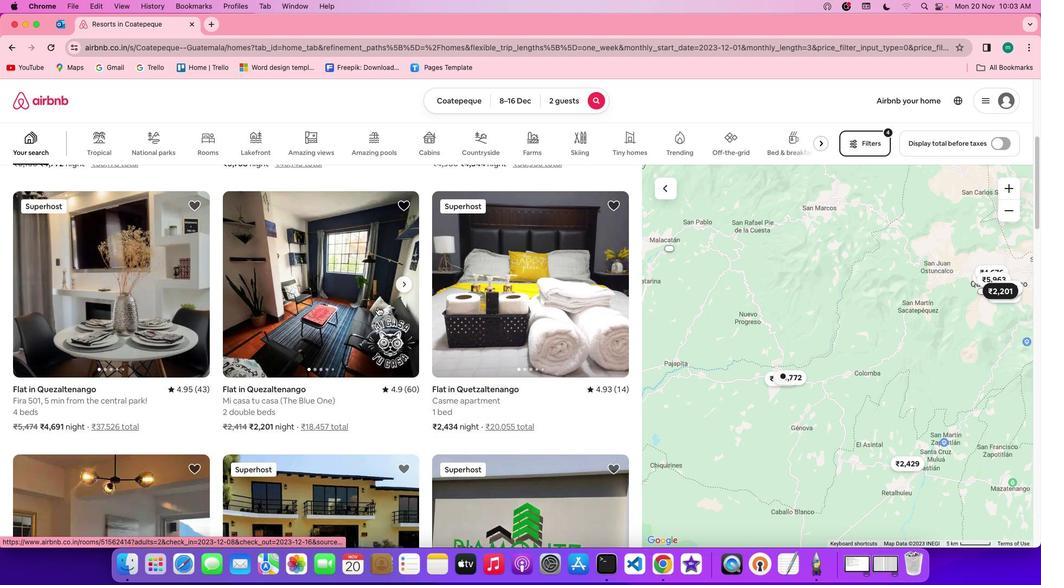 
Action: Mouse scrolled (378, 307) with delta (0, -1)
Screenshot: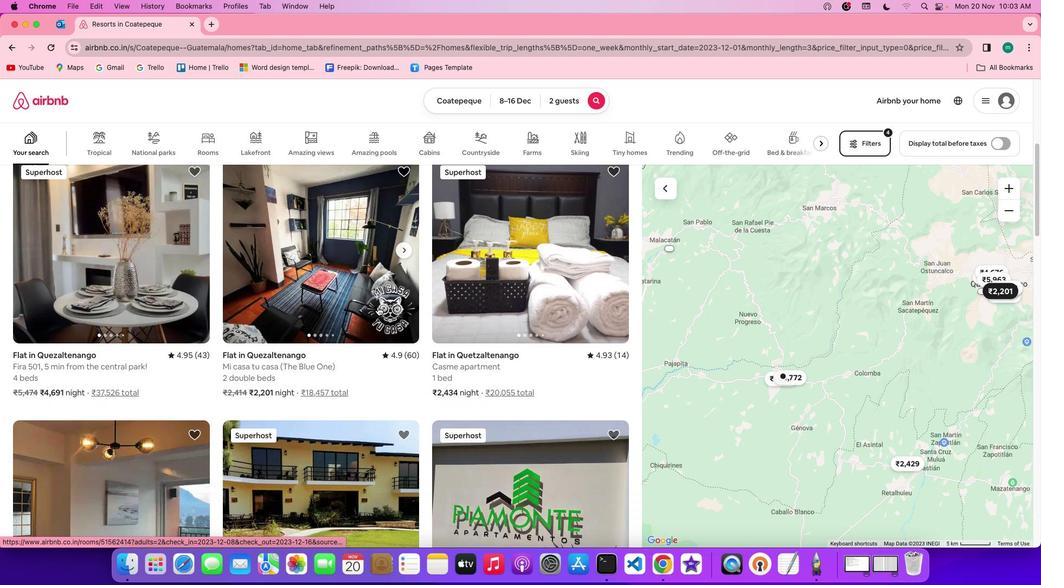 
Action: Mouse scrolled (378, 307) with delta (0, 0)
Screenshot: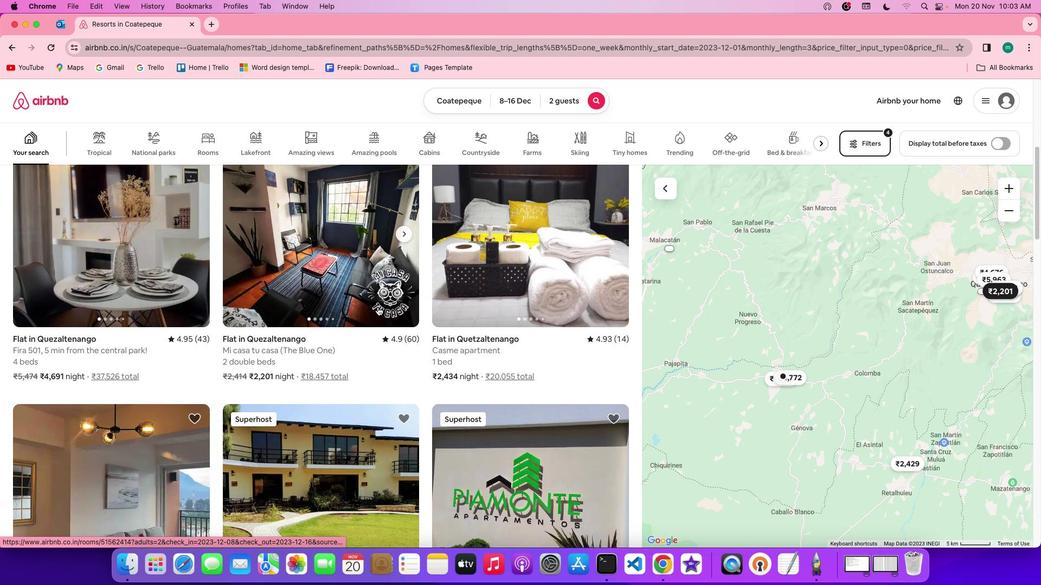 
Action: Mouse scrolled (378, 307) with delta (0, 0)
Screenshot: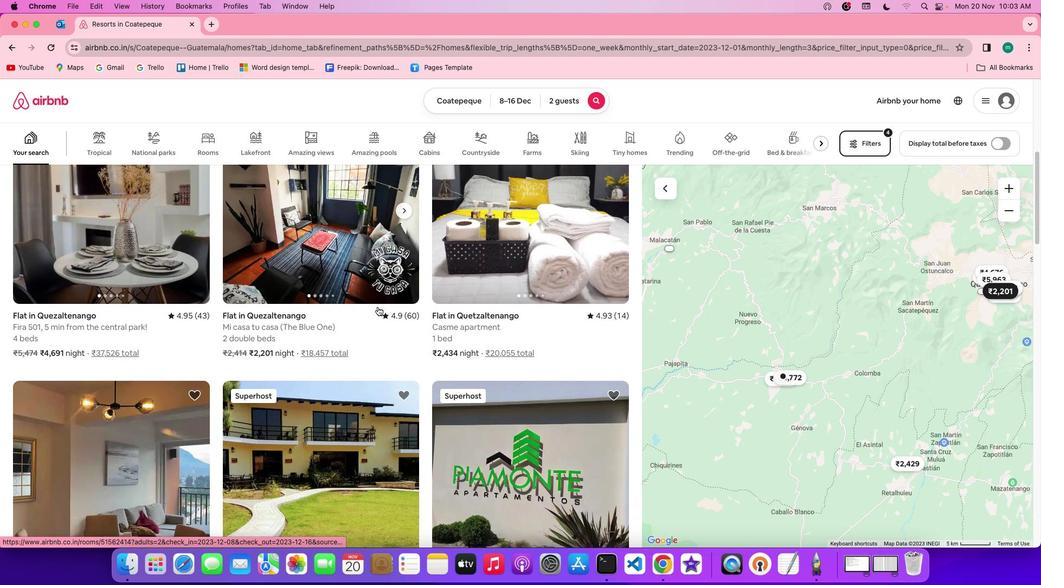 
Action: Mouse scrolled (378, 307) with delta (0, -1)
Screenshot: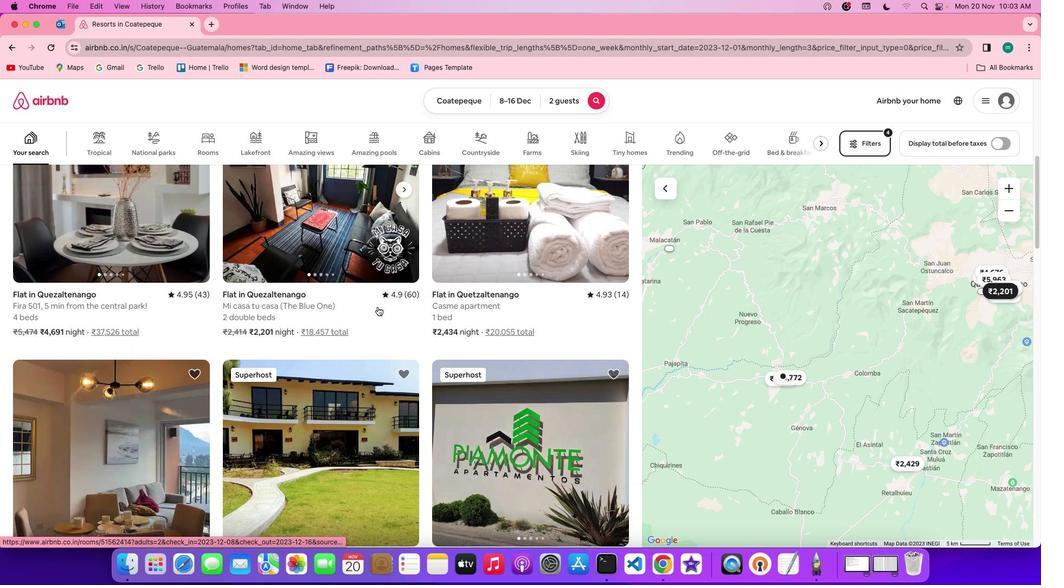 
Action: Mouse scrolled (378, 307) with delta (0, -1)
Screenshot: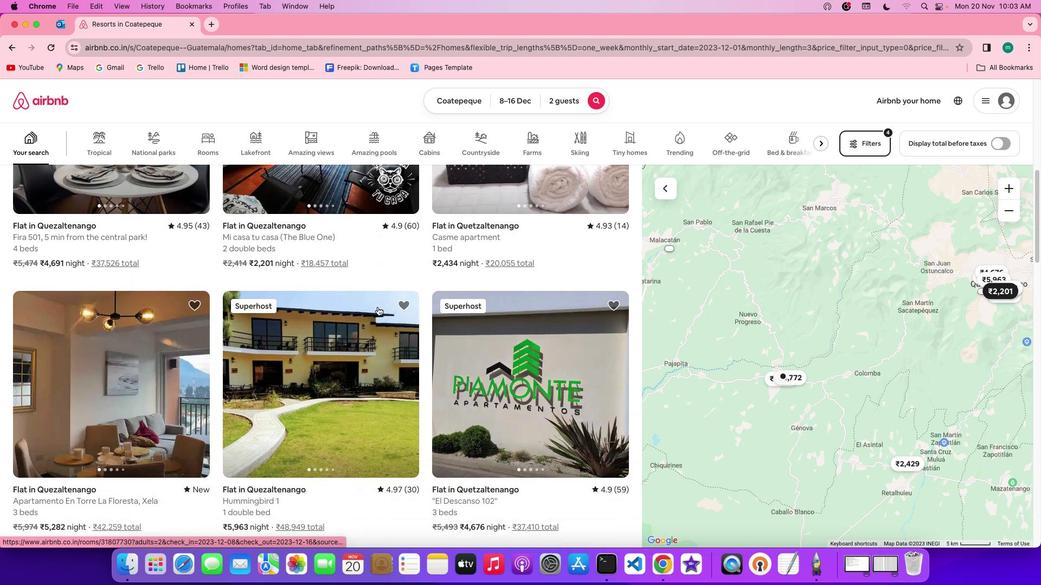 
Action: Mouse moved to (378, 307)
Screenshot: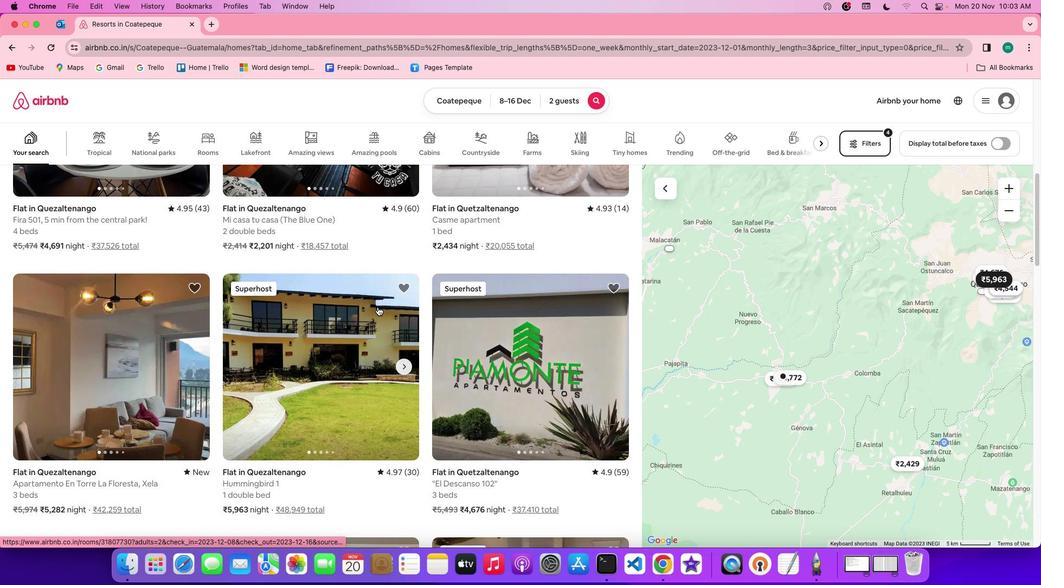 
Action: Mouse scrolled (378, 307) with delta (0, 0)
Screenshot: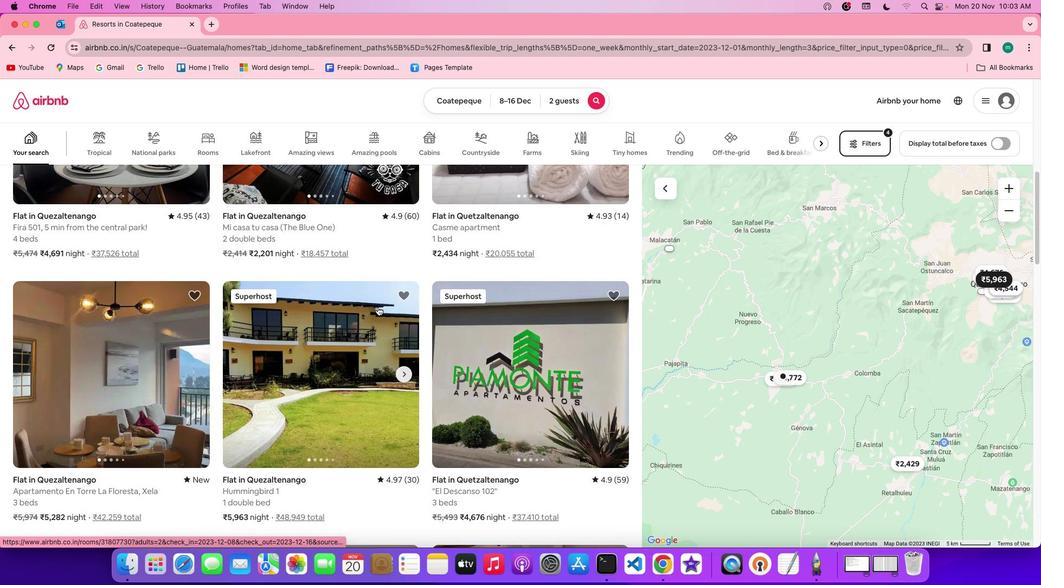 
Action: Mouse scrolled (378, 307) with delta (0, 0)
Screenshot: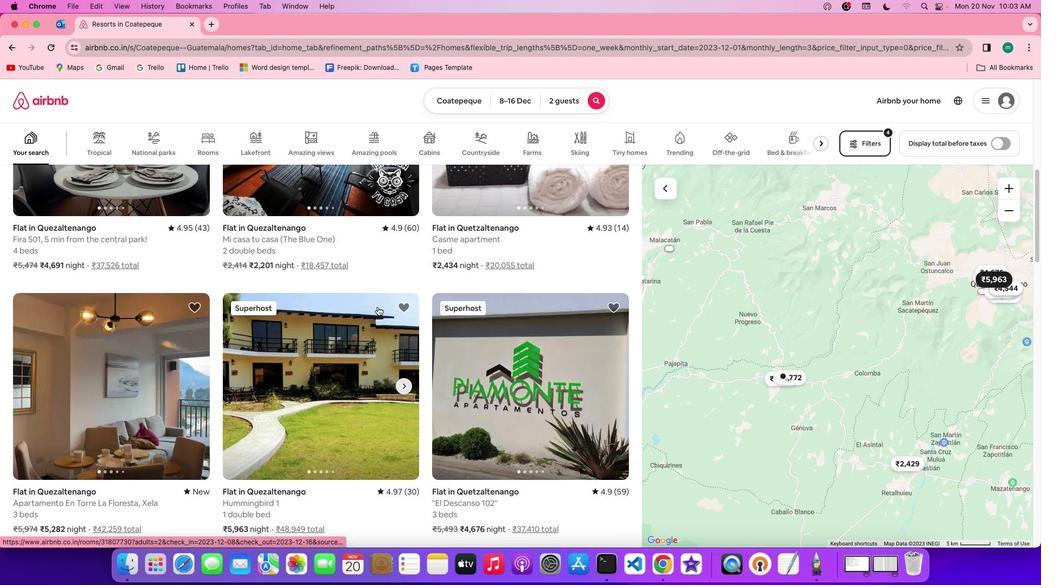 
Action: Mouse scrolled (378, 307) with delta (0, 1)
Screenshot: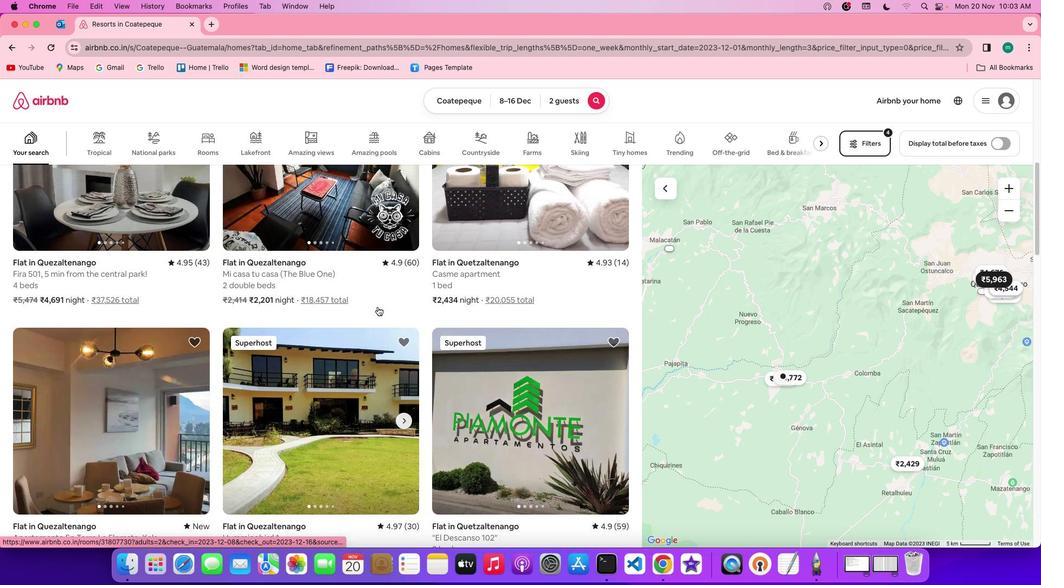 
Action: Mouse moved to (179, 371)
Screenshot: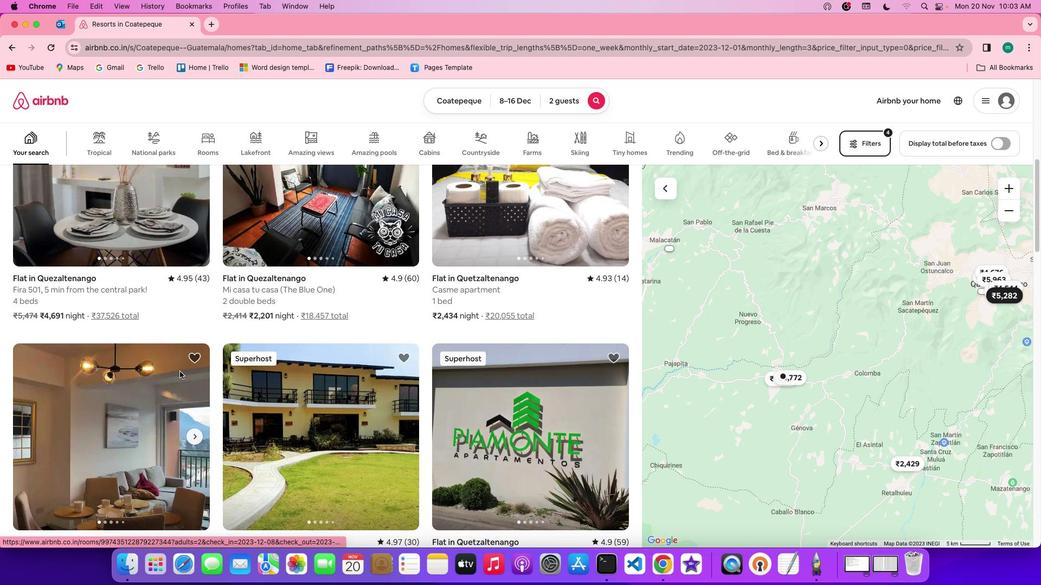
Action: Mouse pressed left at (179, 371)
Screenshot: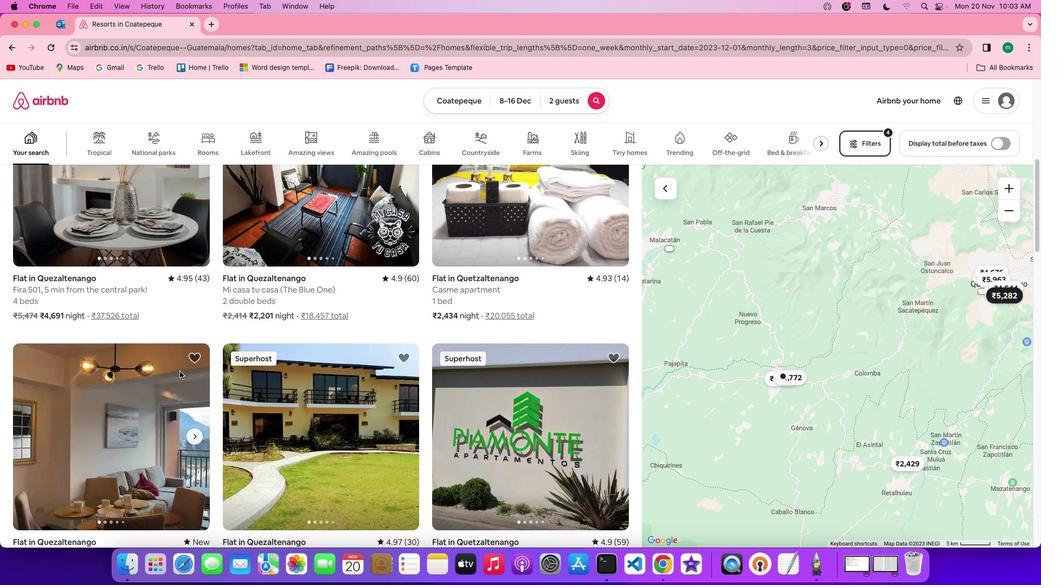 
Action: Mouse moved to (783, 410)
Screenshot: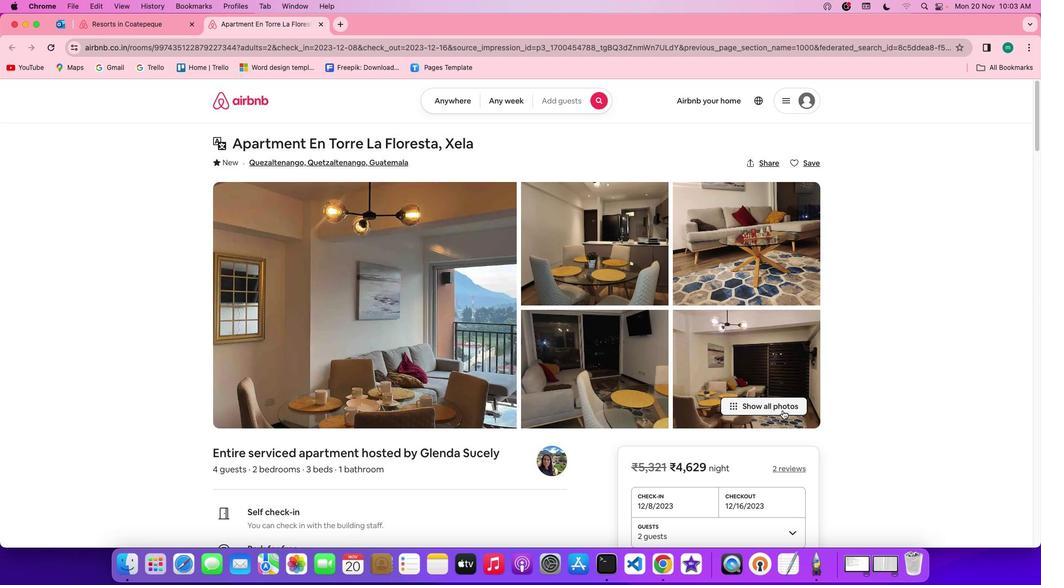 
Action: Mouse pressed left at (783, 410)
Screenshot: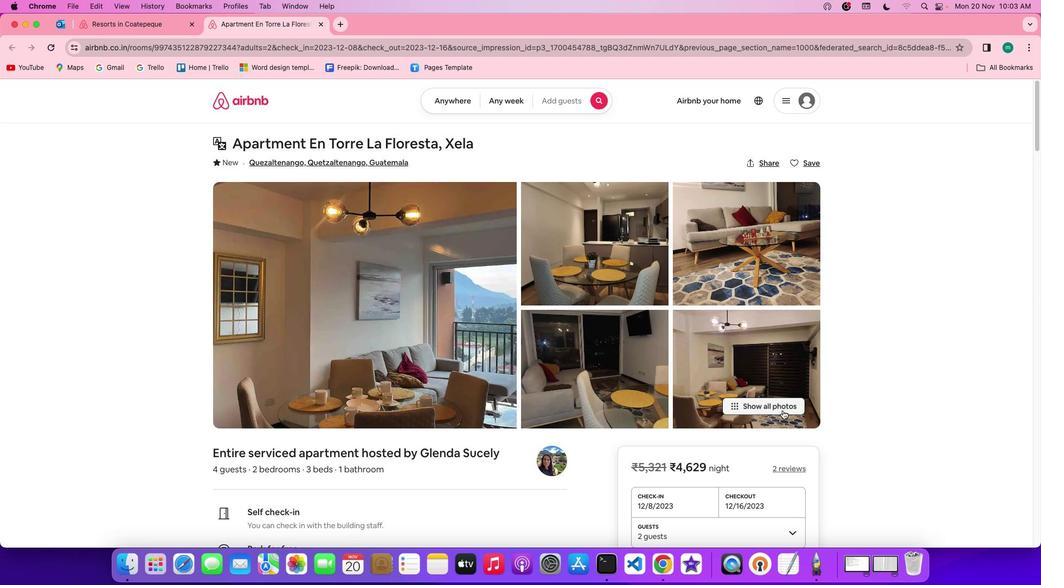 
Action: Mouse moved to (400, 359)
Screenshot: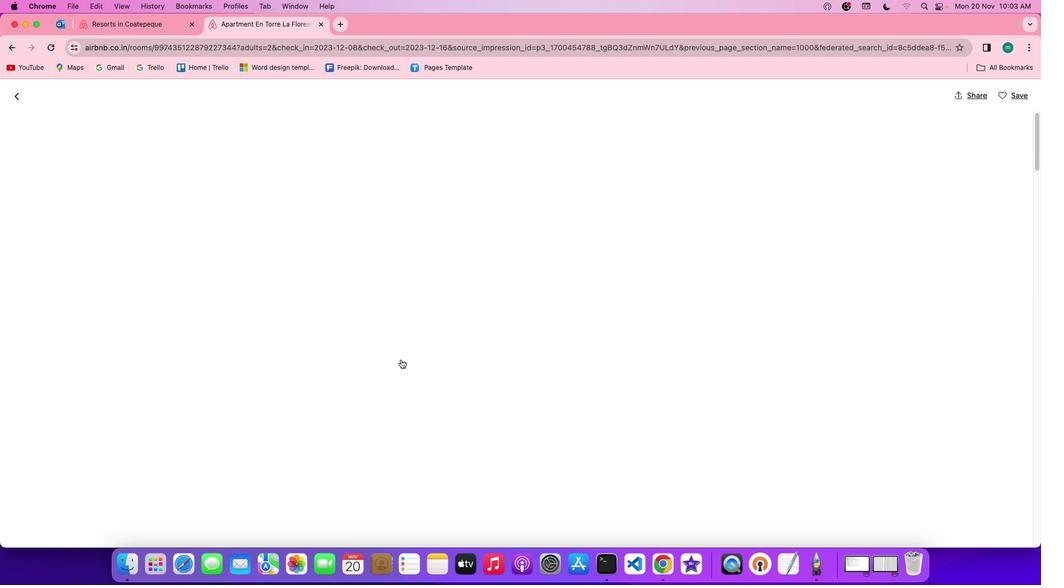 
Action: Mouse scrolled (400, 359) with delta (0, 0)
Screenshot: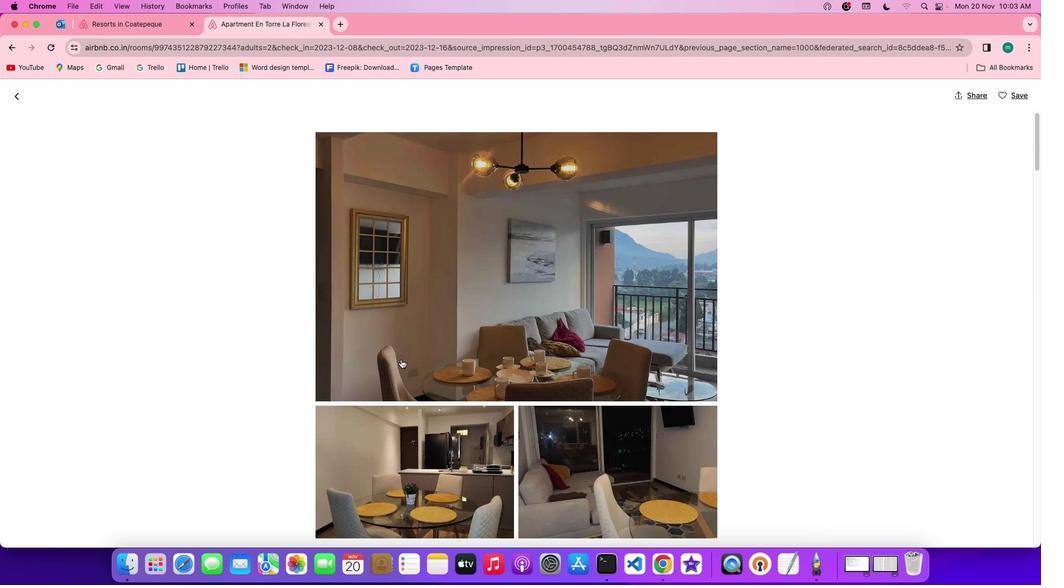 
Action: Mouse scrolled (400, 359) with delta (0, 0)
Screenshot: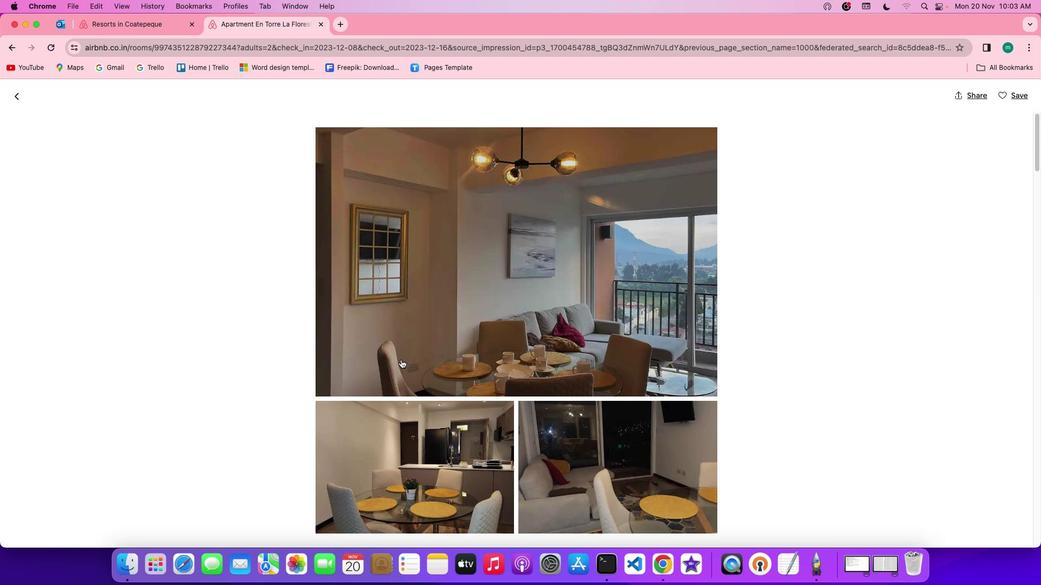 
Action: Mouse scrolled (400, 359) with delta (0, 0)
Screenshot: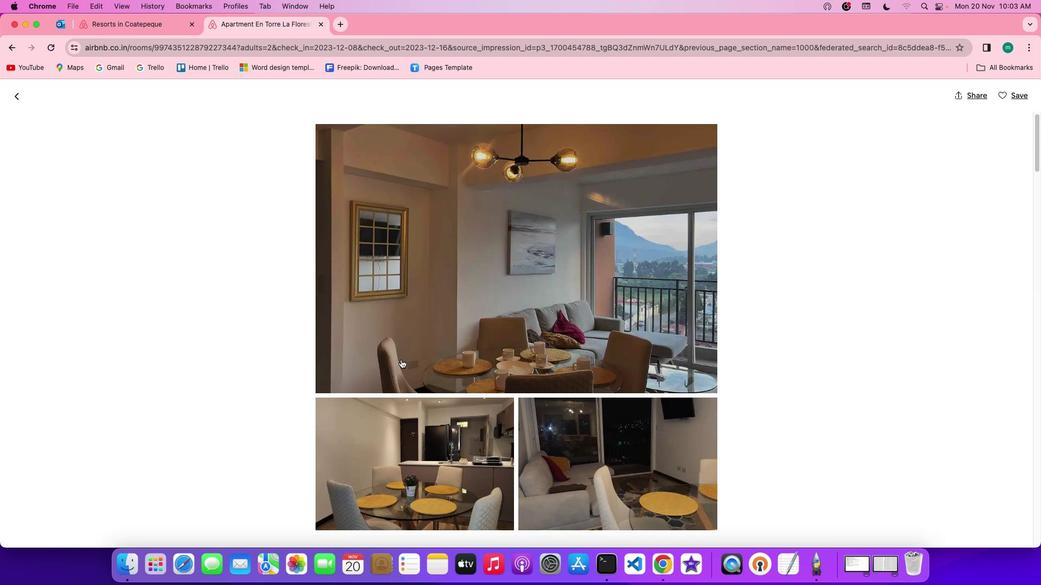 
Action: Mouse scrolled (400, 359) with delta (0, 0)
Screenshot: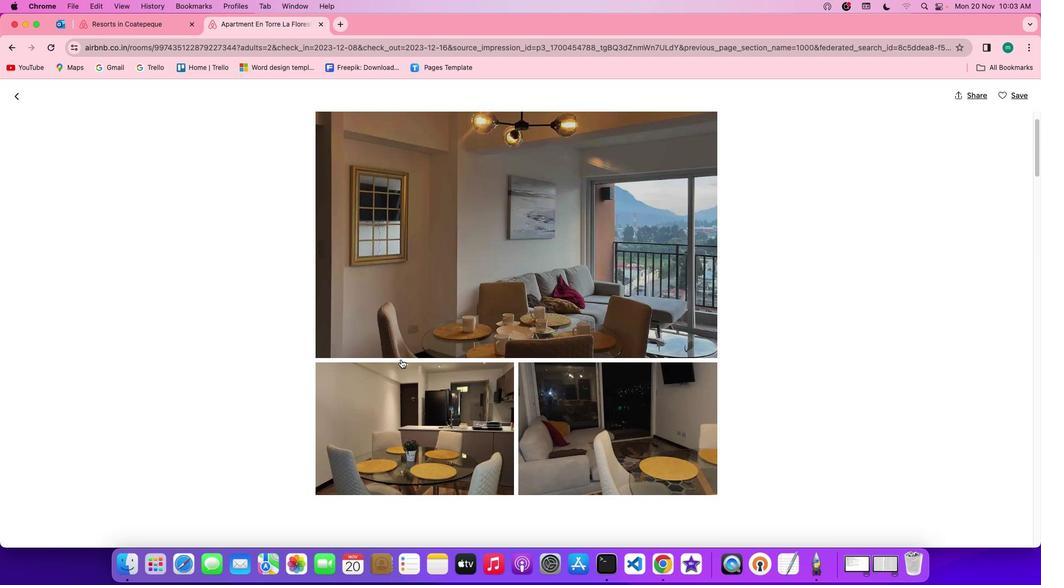 
Action: Mouse scrolled (400, 359) with delta (0, 0)
Screenshot: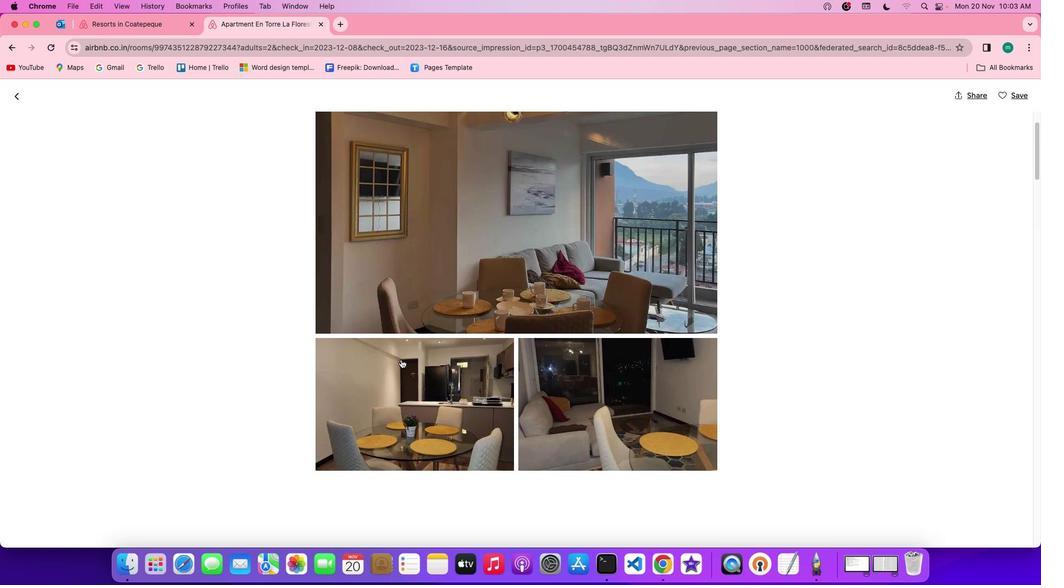 
Action: Mouse scrolled (400, 359) with delta (0, 0)
Screenshot: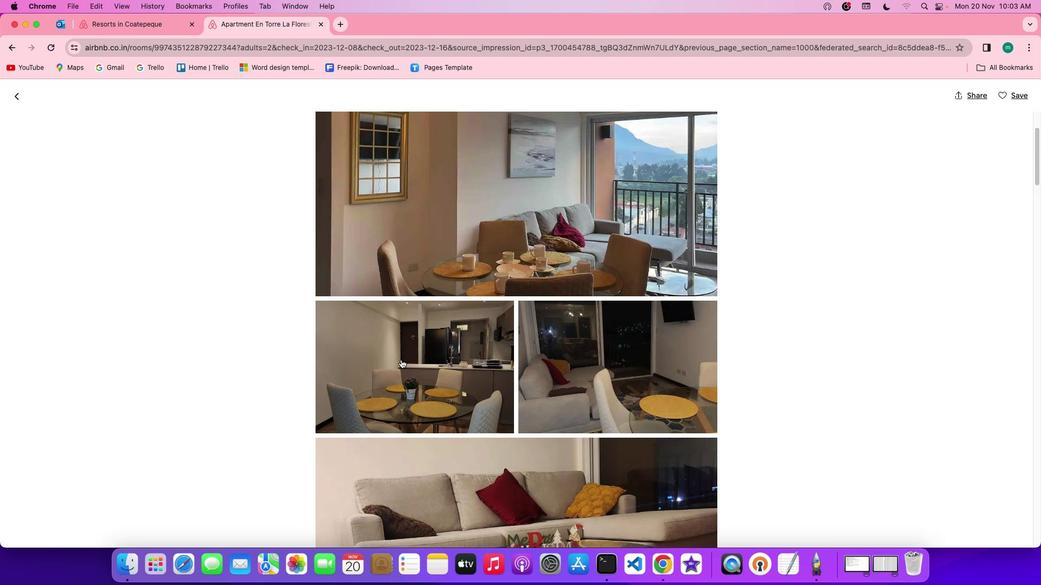 
Action: Mouse scrolled (400, 359) with delta (0, 0)
Screenshot: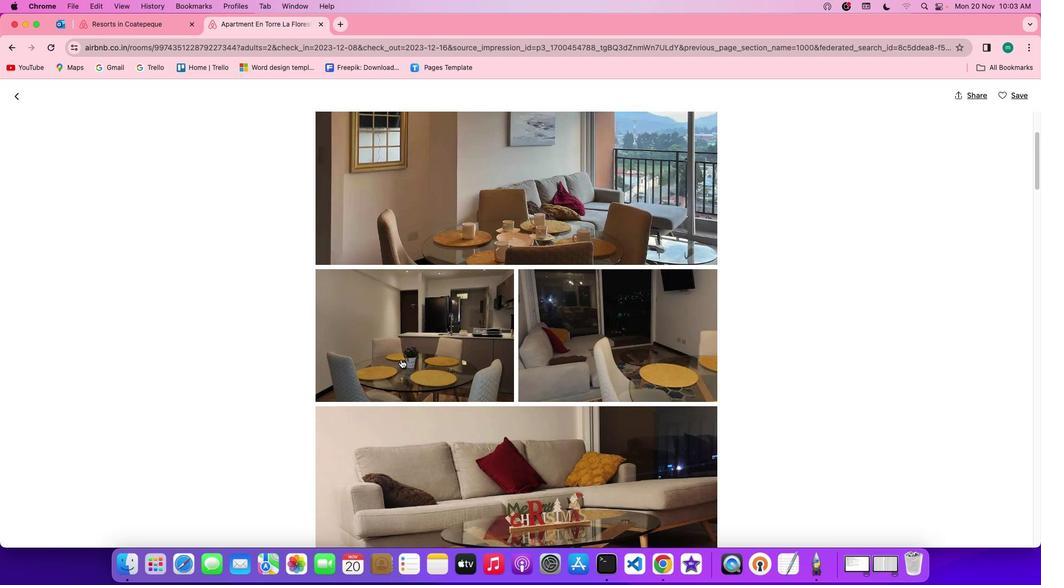 
Action: Mouse scrolled (400, 359) with delta (0, -1)
Screenshot: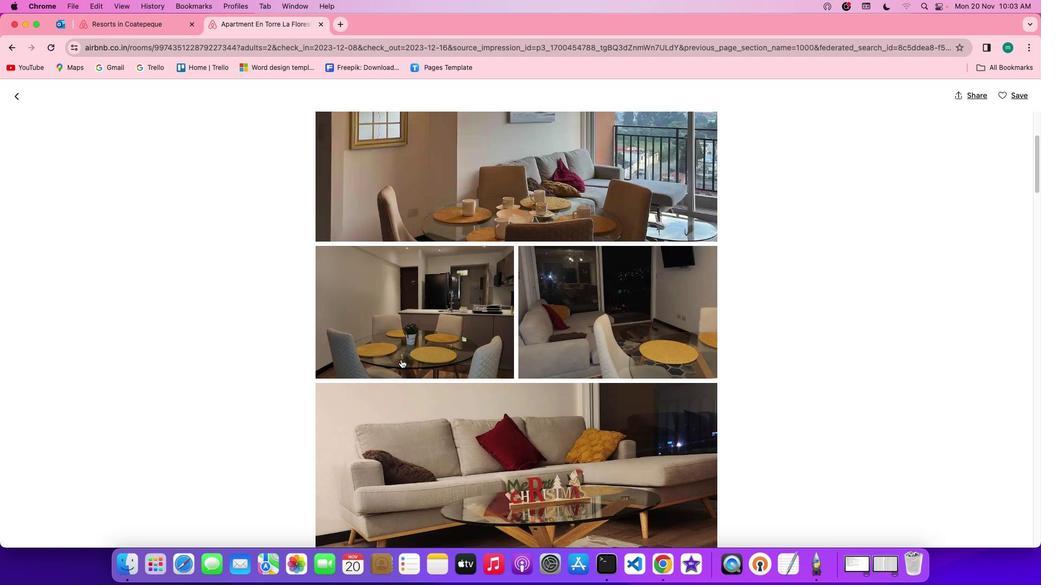 
Action: Mouse scrolled (400, 359) with delta (0, -2)
Screenshot: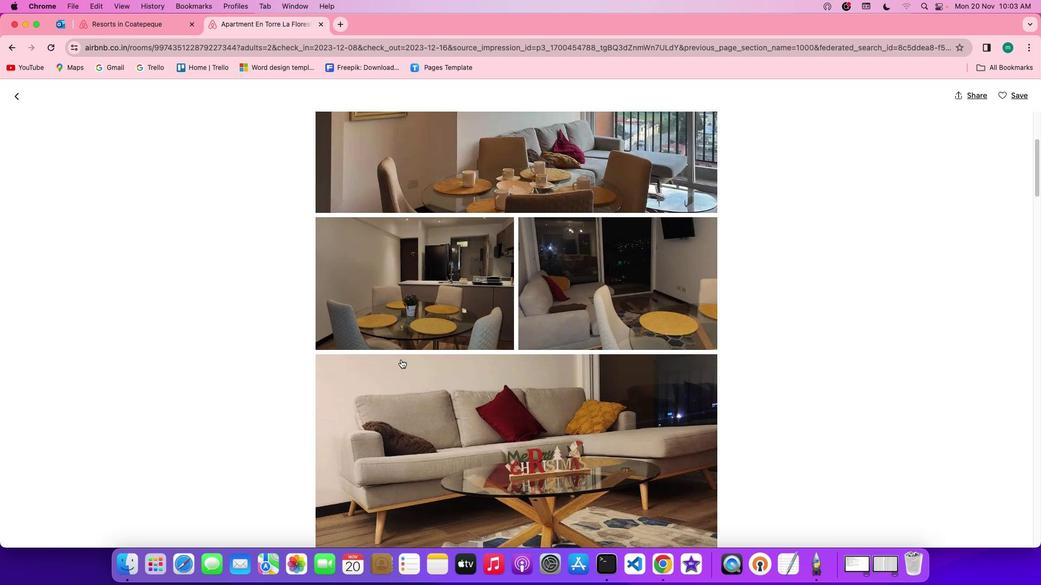 
Action: Mouse scrolled (400, 359) with delta (0, -2)
Screenshot: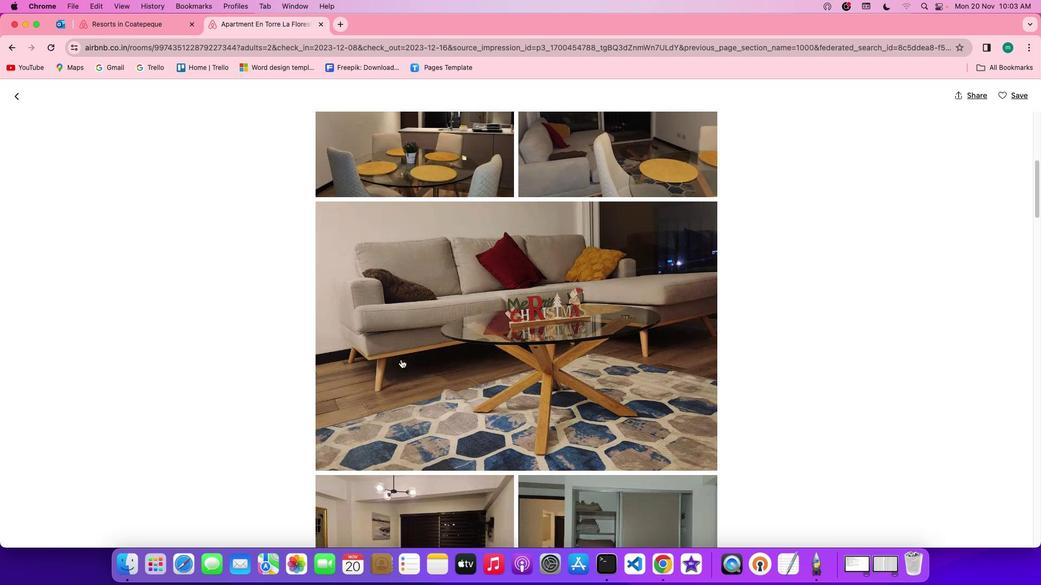 
Action: Mouse scrolled (400, 359) with delta (0, 0)
Screenshot: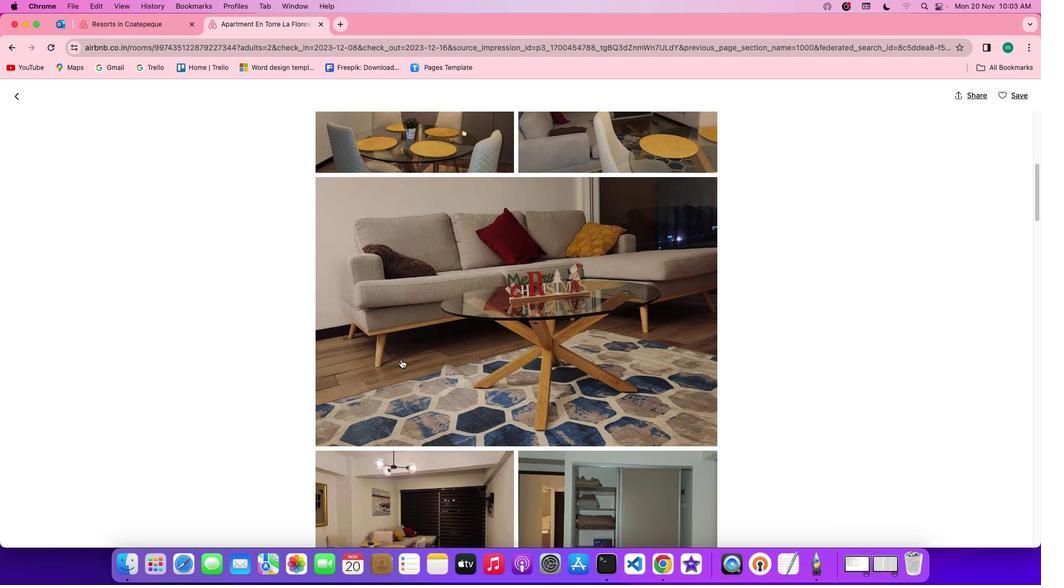 
Action: Mouse scrolled (400, 359) with delta (0, 0)
Screenshot: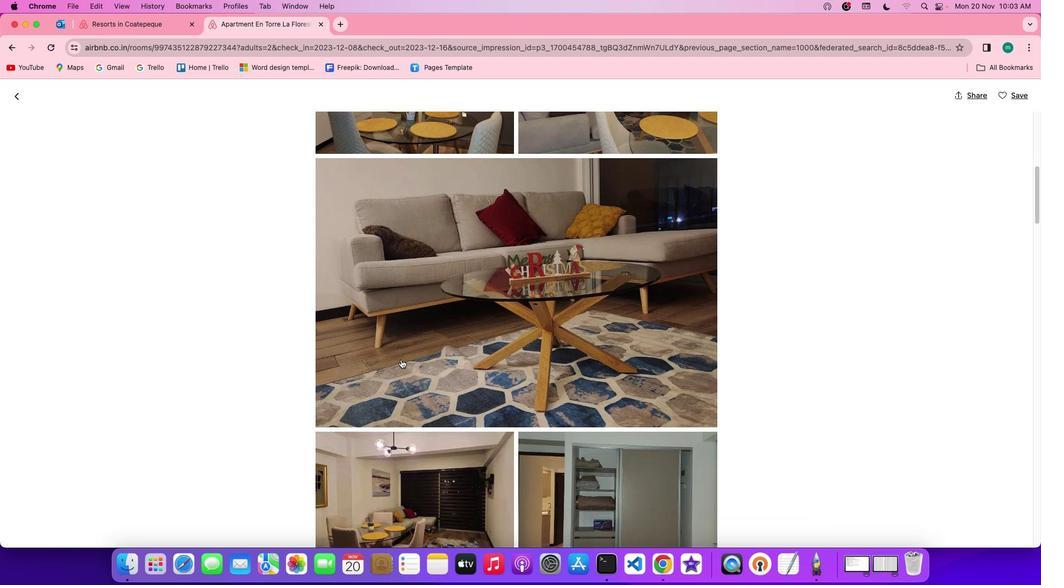 
Action: Mouse scrolled (400, 359) with delta (0, -1)
Screenshot: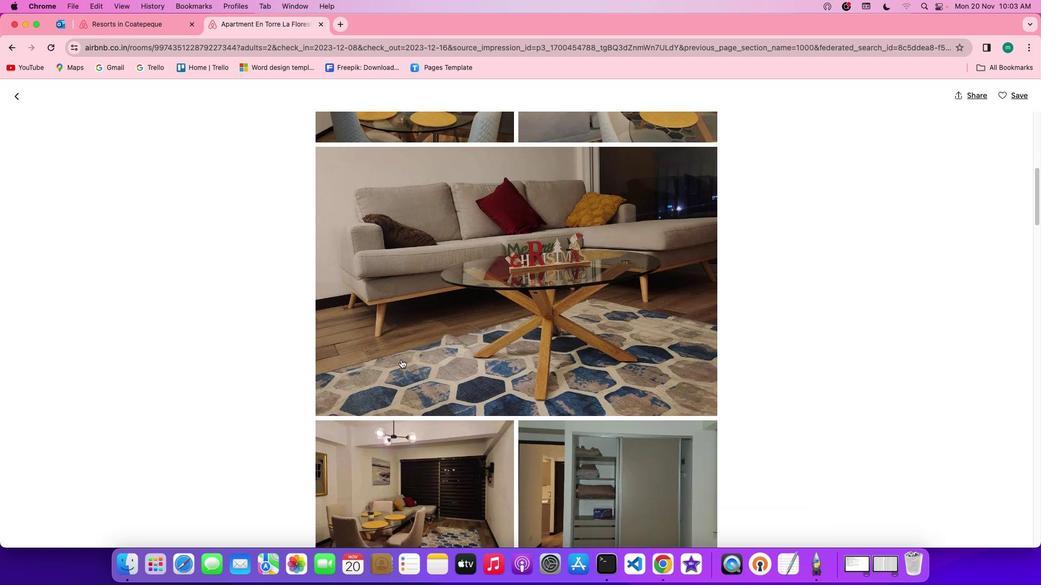 
Action: Mouse scrolled (400, 359) with delta (0, -1)
Screenshot: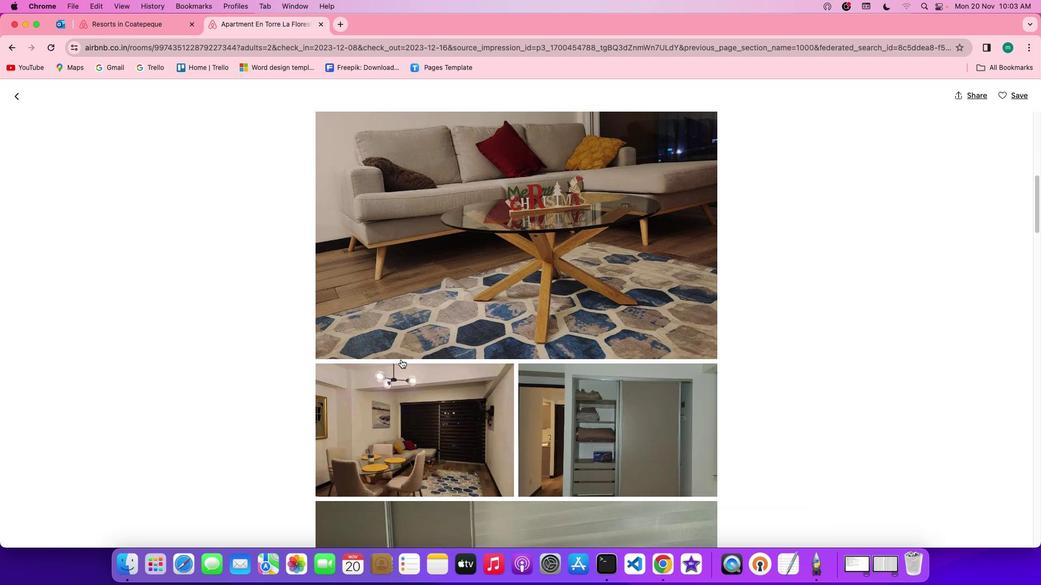 
Action: Mouse moved to (400, 360)
Screenshot: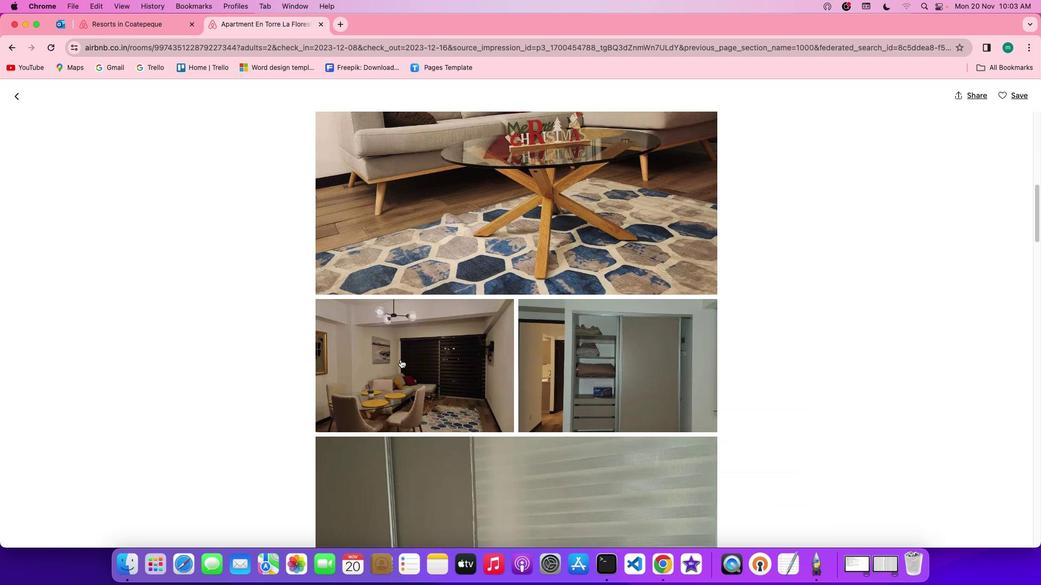 
Action: Mouse scrolled (400, 360) with delta (0, 0)
Screenshot: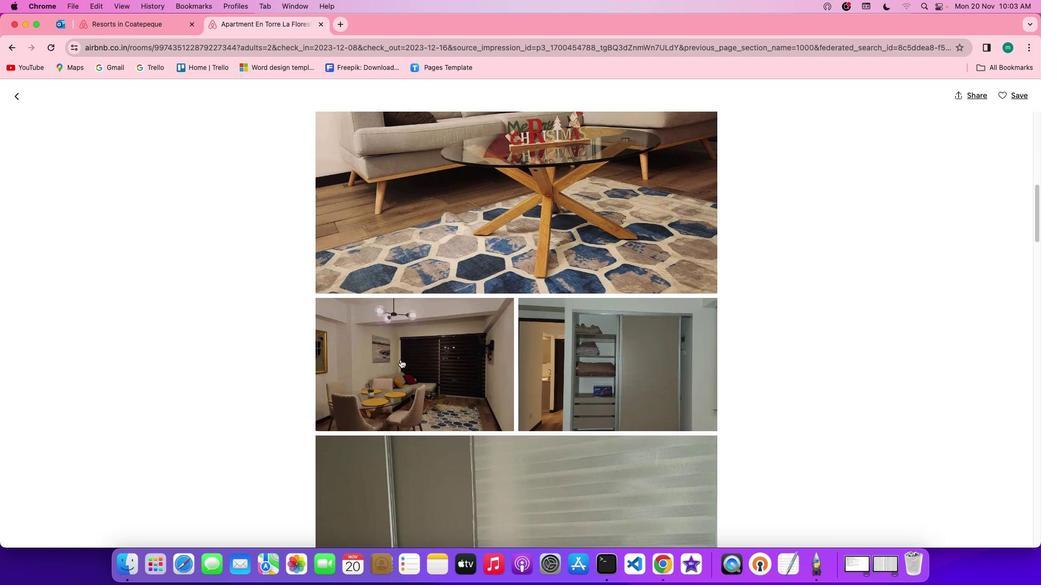 
Action: Mouse scrolled (400, 360) with delta (0, 0)
Screenshot: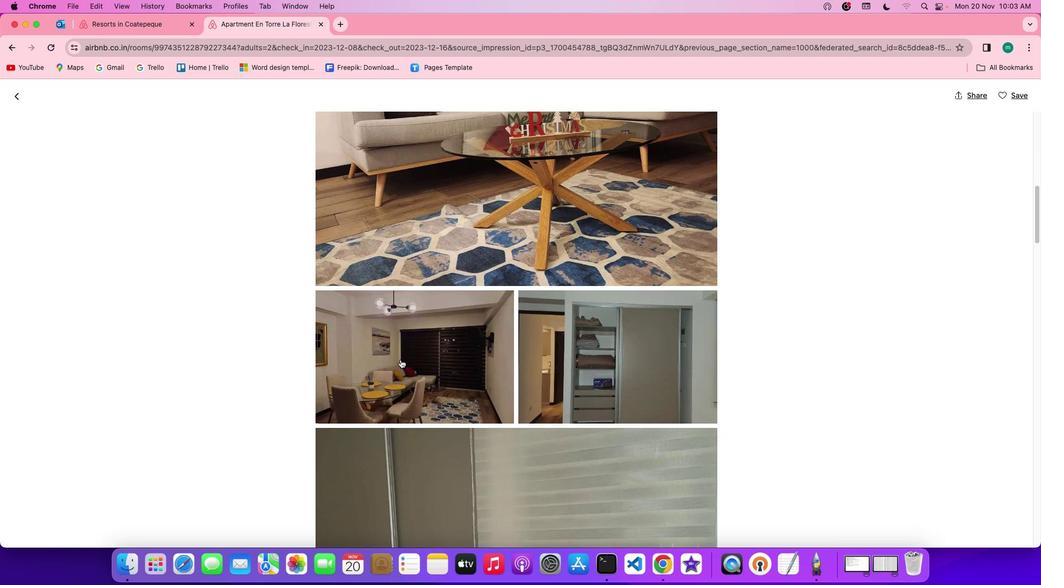 
Action: Mouse scrolled (400, 360) with delta (0, -1)
Screenshot: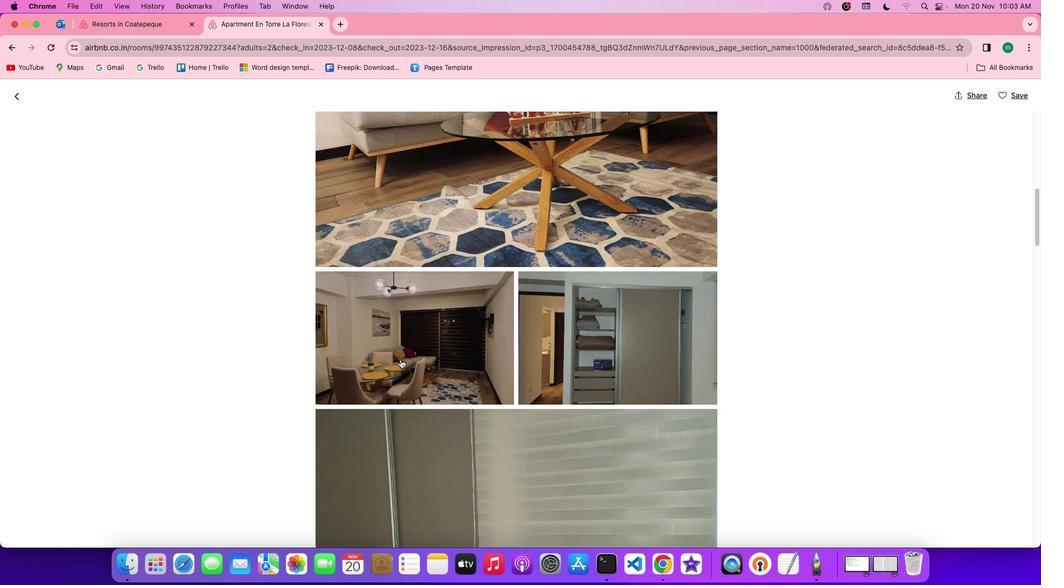 
Action: Mouse scrolled (400, 360) with delta (0, -1)
Screenshot: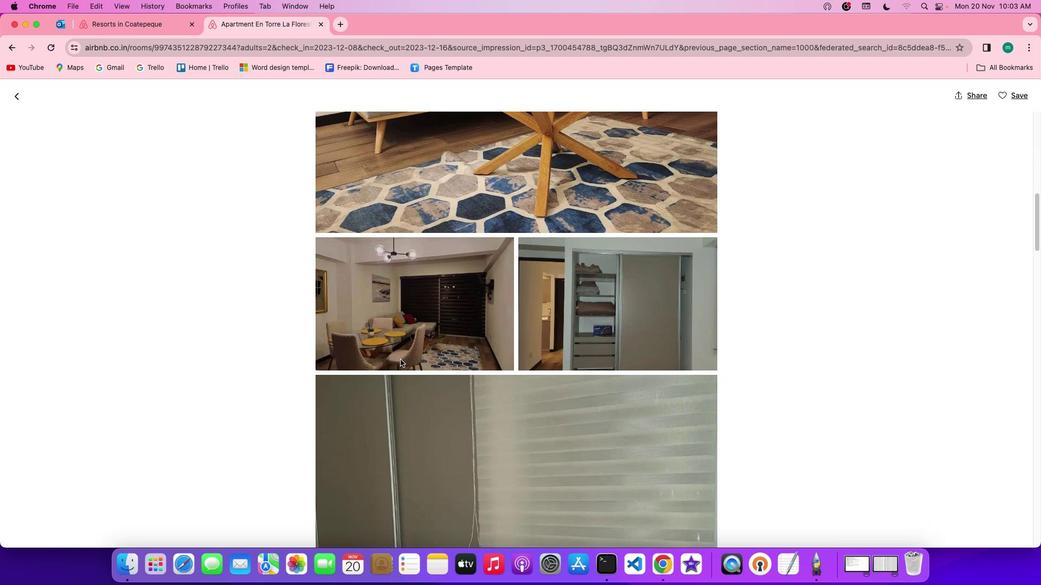 
Action: Mouse scrolled (400, 360) with delta (0, 0)
Screenshot: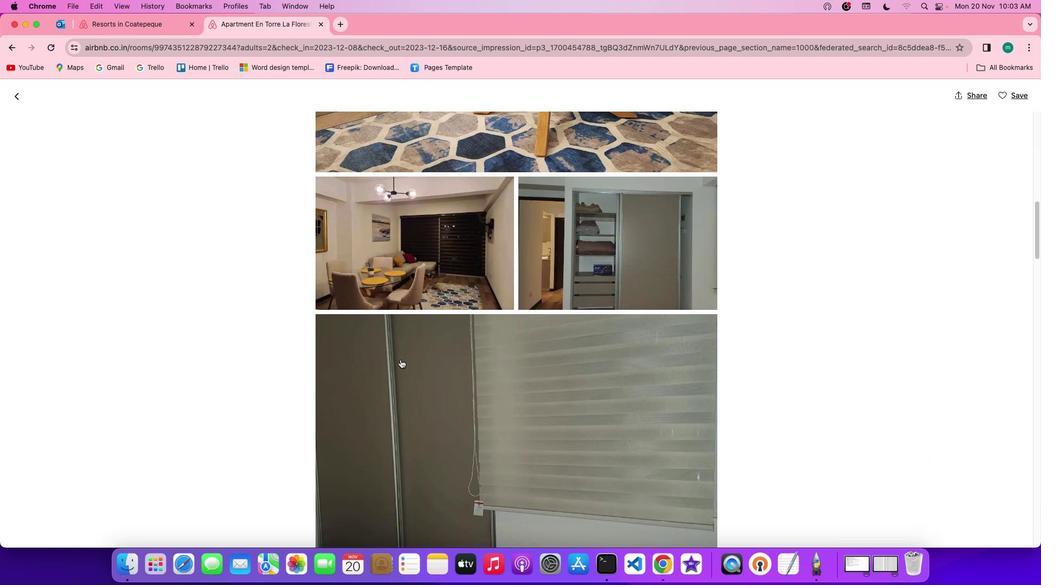 
Action: Mouse scrolled (400, 360) with delta (0, 0)
Screenshot: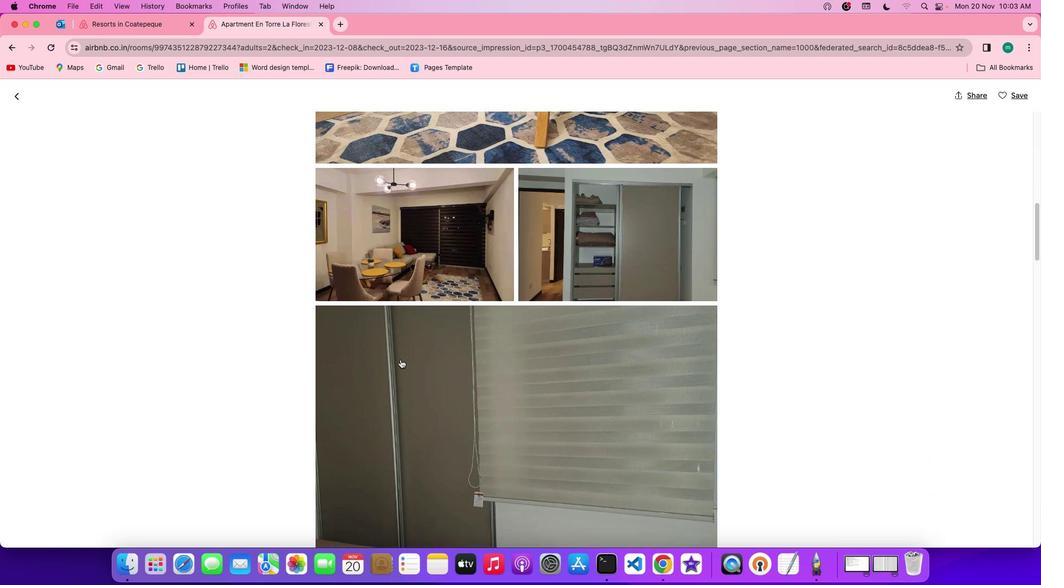 
Action: Mouse scrolled (400, 360) with delta (0, -1)
Screenshot: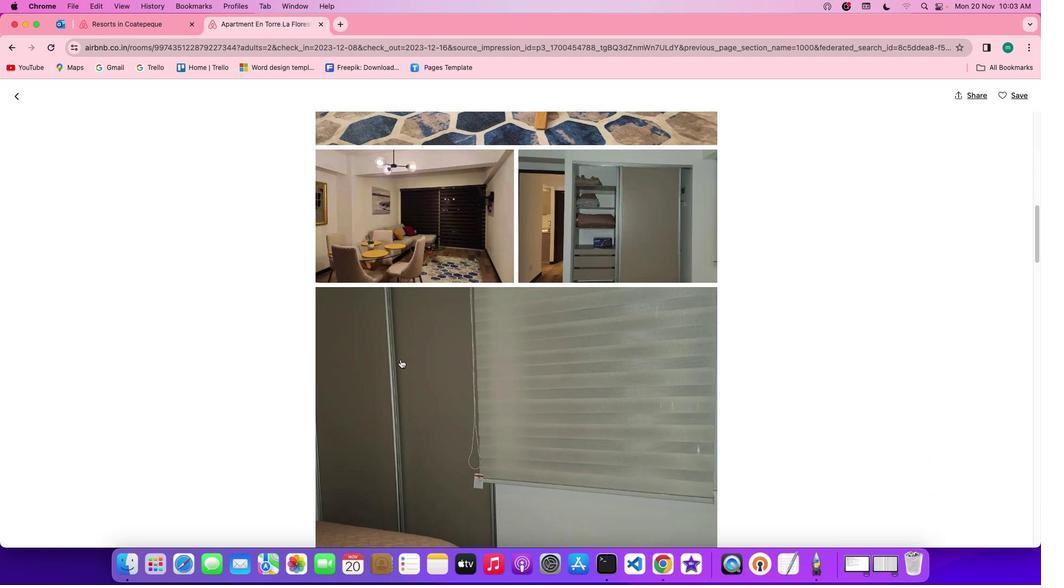 
Action: Mouse scrolled (400, 360) with delta (0, -1)
Screenshot: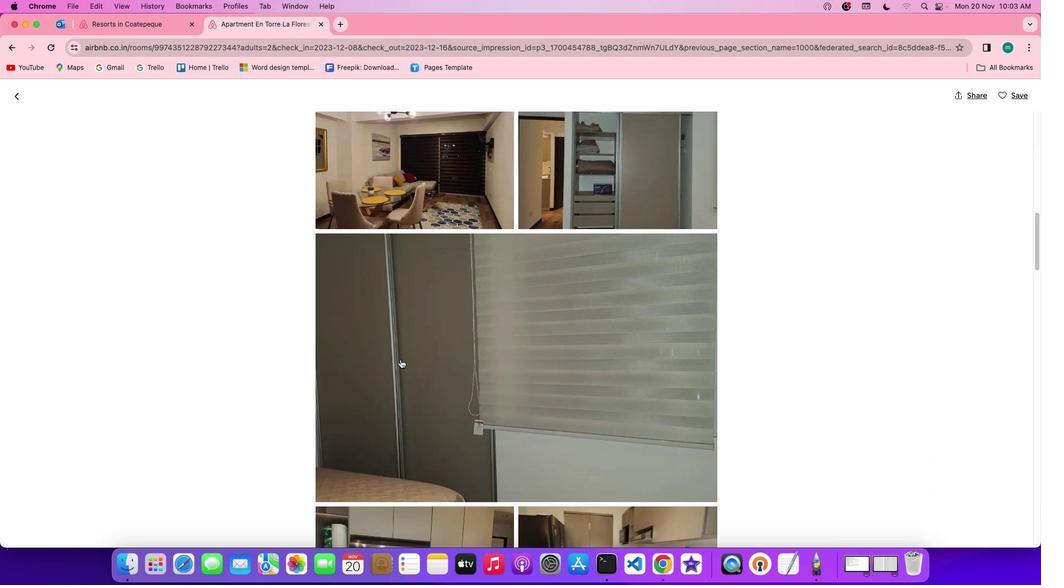 
Action: Mouse scrolled (400, 360) with delta (0, -1)
Screenshot: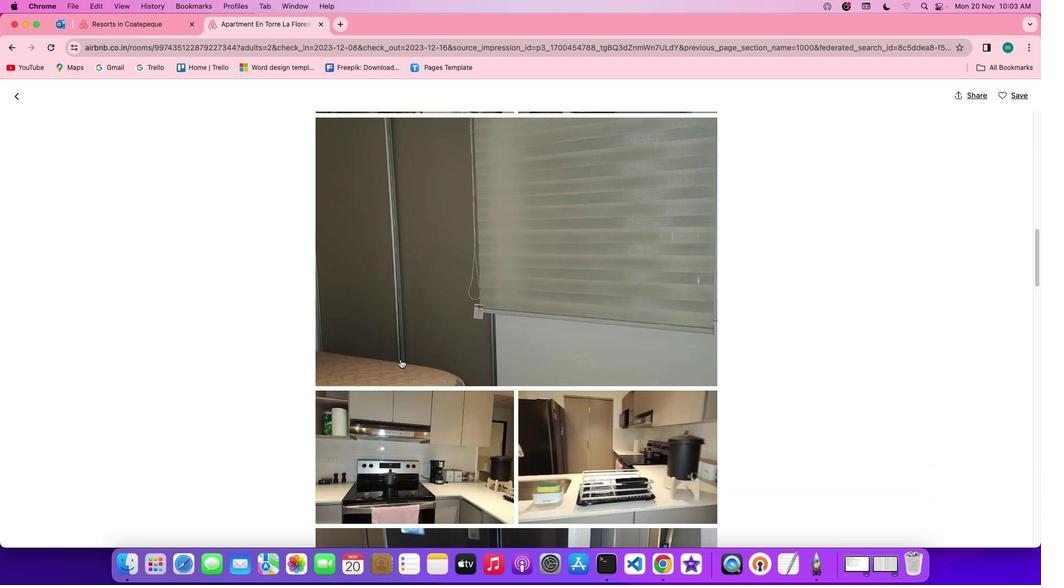 
Action: Mouse moved to (400, 360)
Screenshot: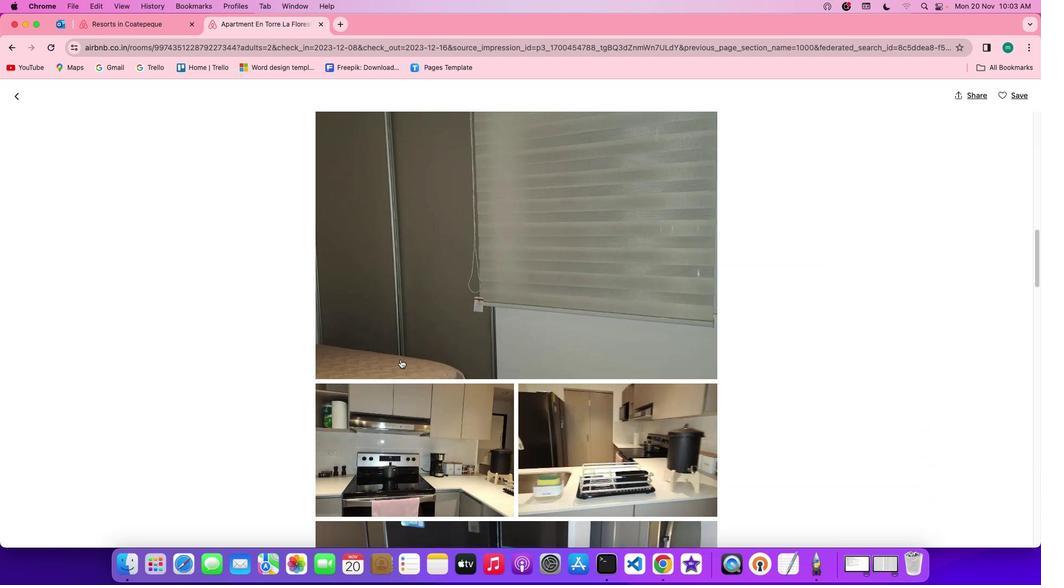
Action: Mouse scrolled (400, 360) with delta (0, 0)
Screenshot: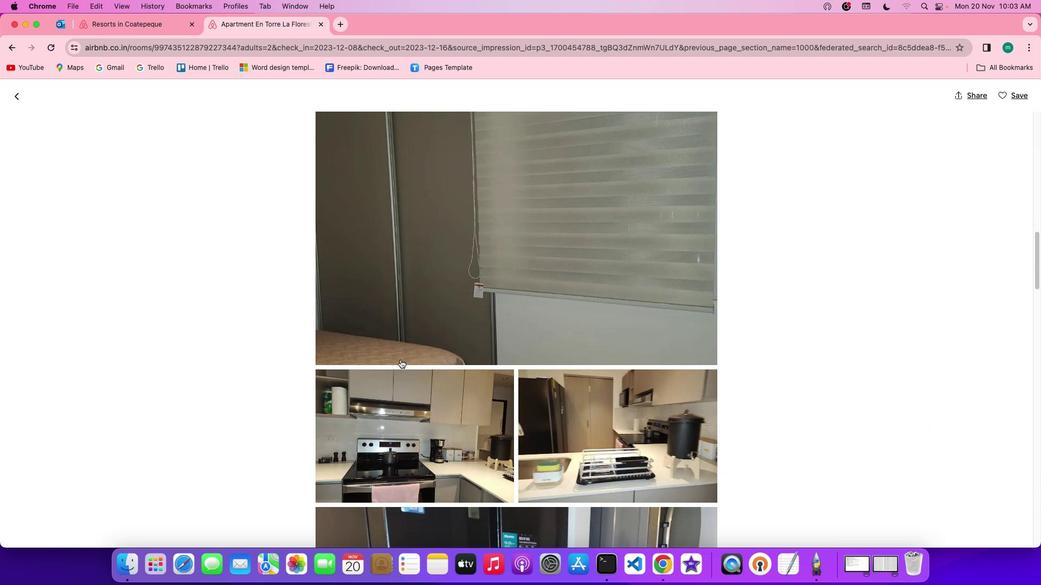 
Action: Mouse scrolled (400, 360) with delta (0, 0)
Screenshot: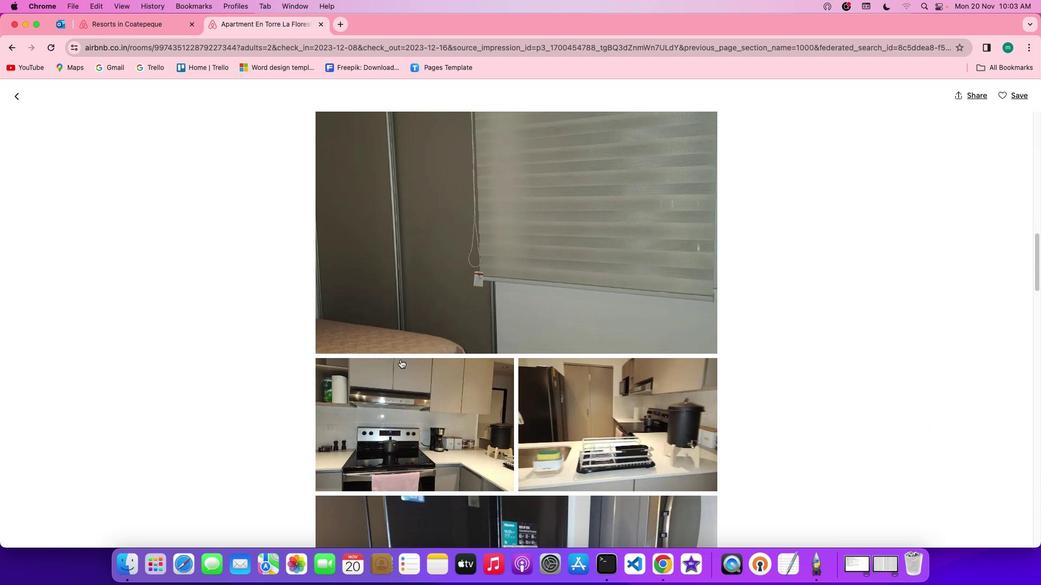 
Action: Mouse scrolled (400, 360) with delta (0, -1)
Screenshot: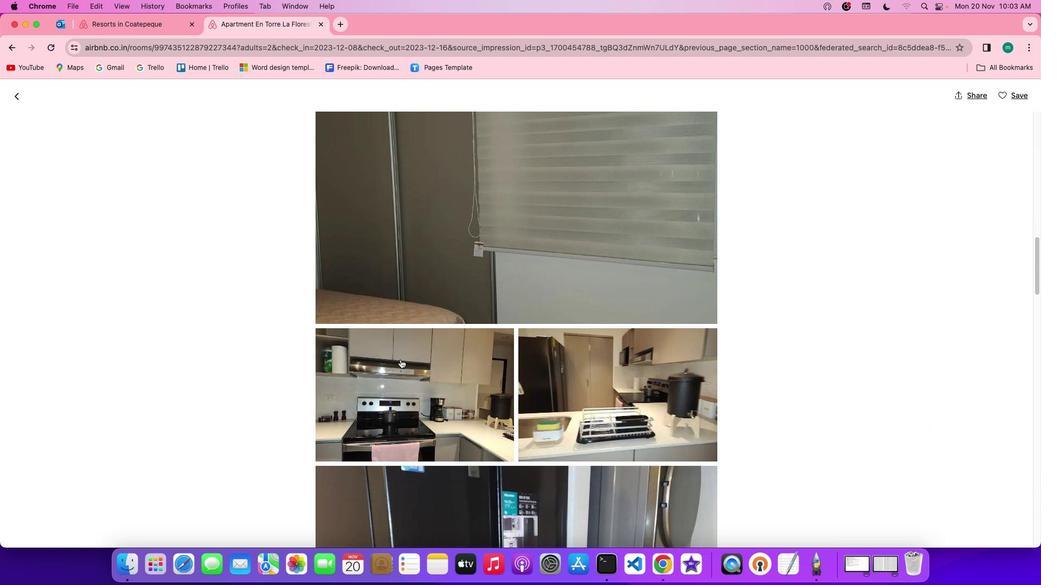 
Action: Mouse scrolled (400, 360) with delta (0, -1)
Screenshot: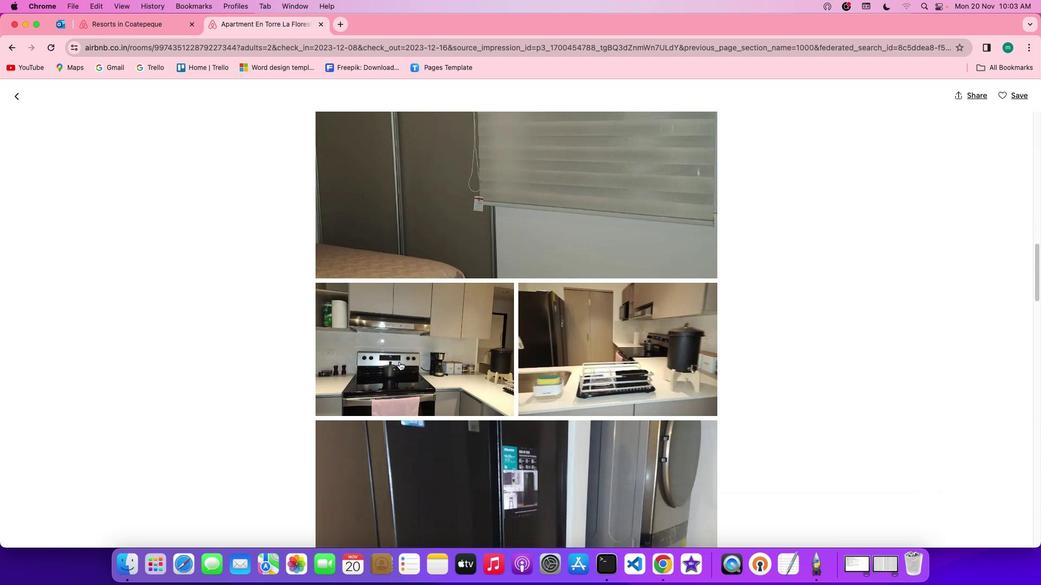 
Action: Mouse moved to (400, 368)
Screenshot: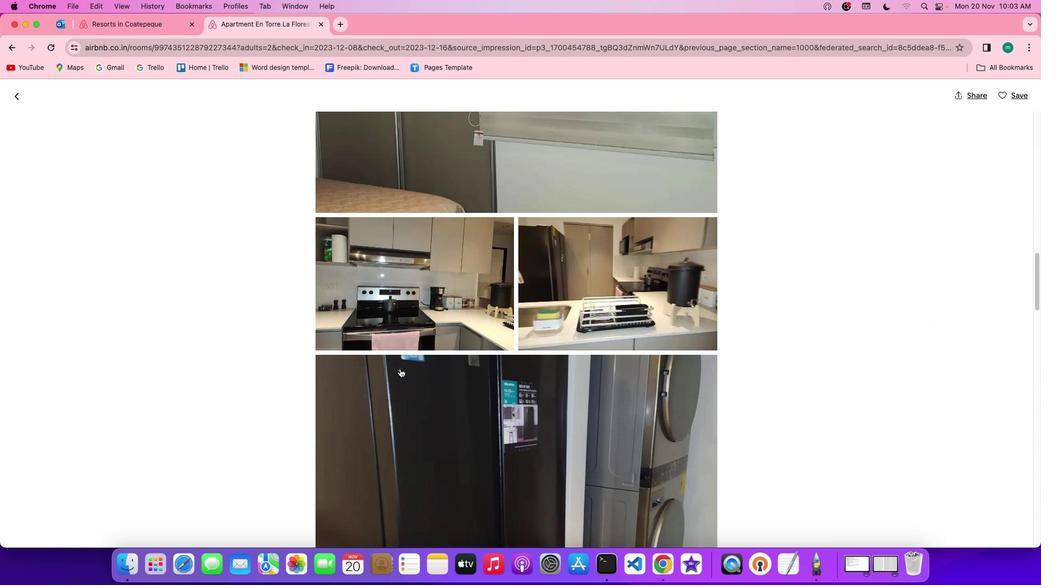 
Action: Mouse scrolled (400, 368) with delta (0, 0)
Screenshot: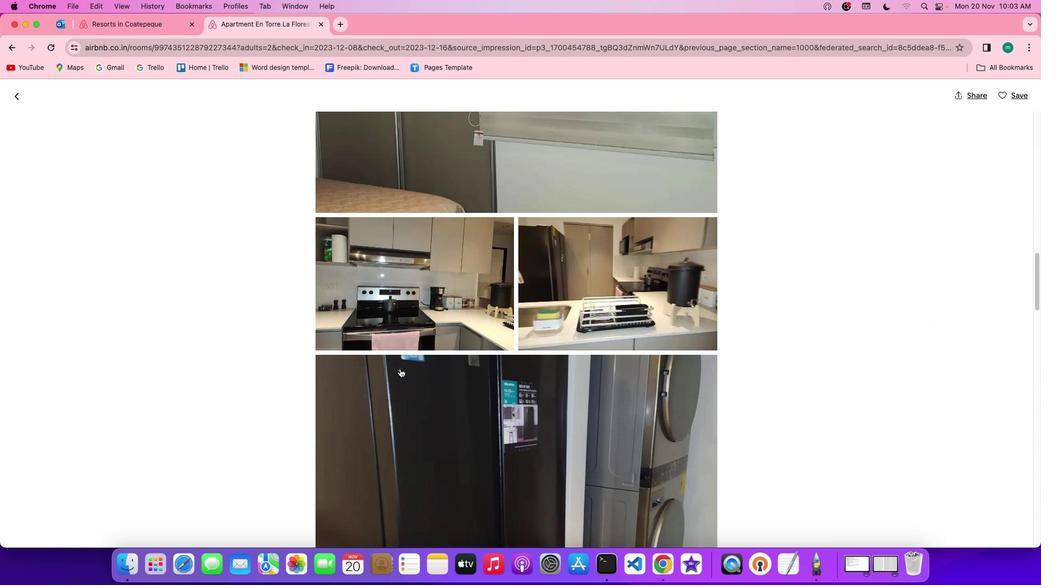 
Action: Mouse scrolled (400, 368) with delta (0, 0)
Screenshot: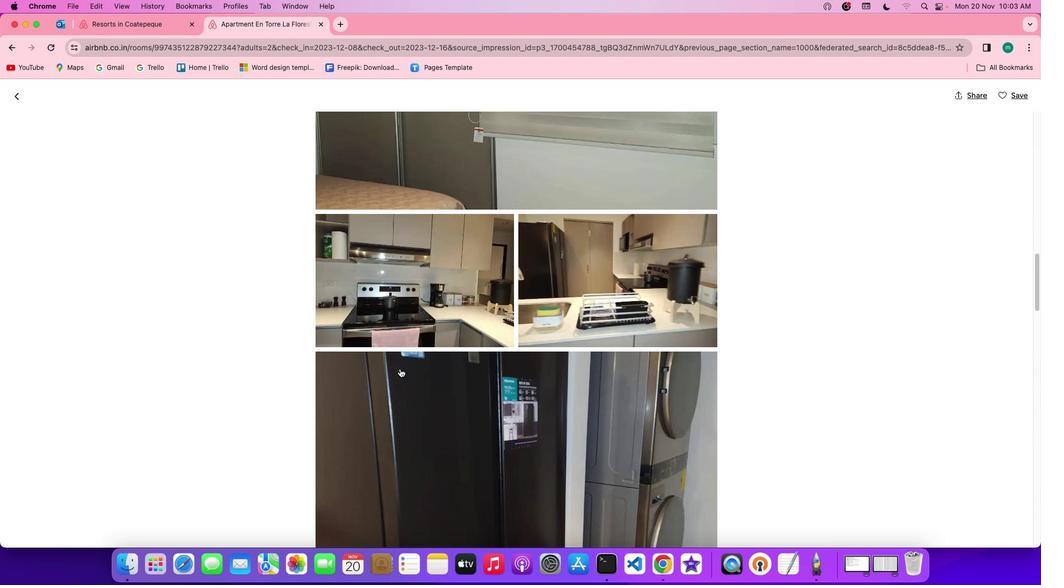 
Action: Mouse scrolled (400, 368) with delta (0, -1)
Screenshot: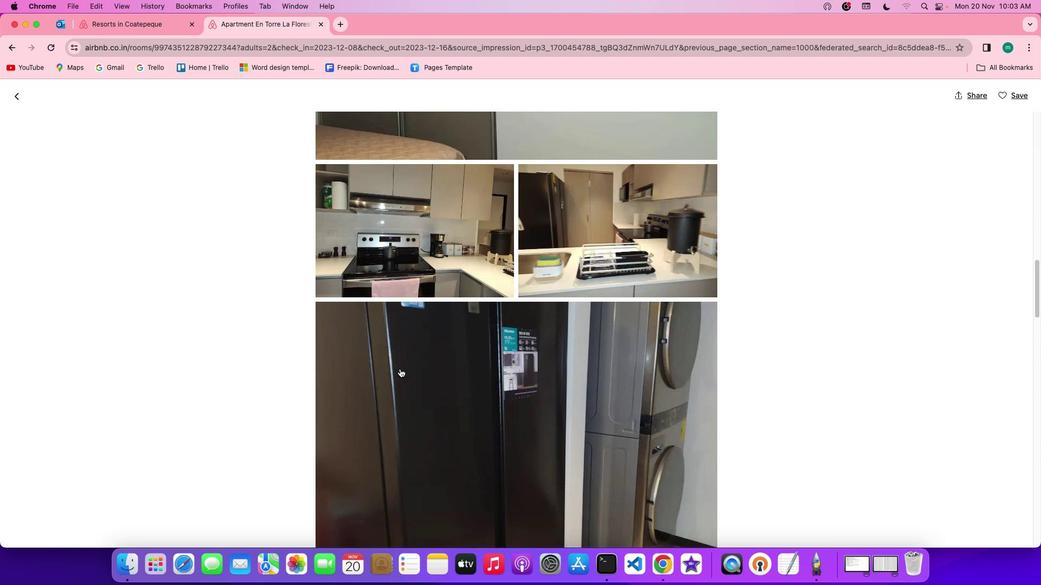 
Action: Mouse scrolled (400, 368) with delta (0, -1)
Screenshot: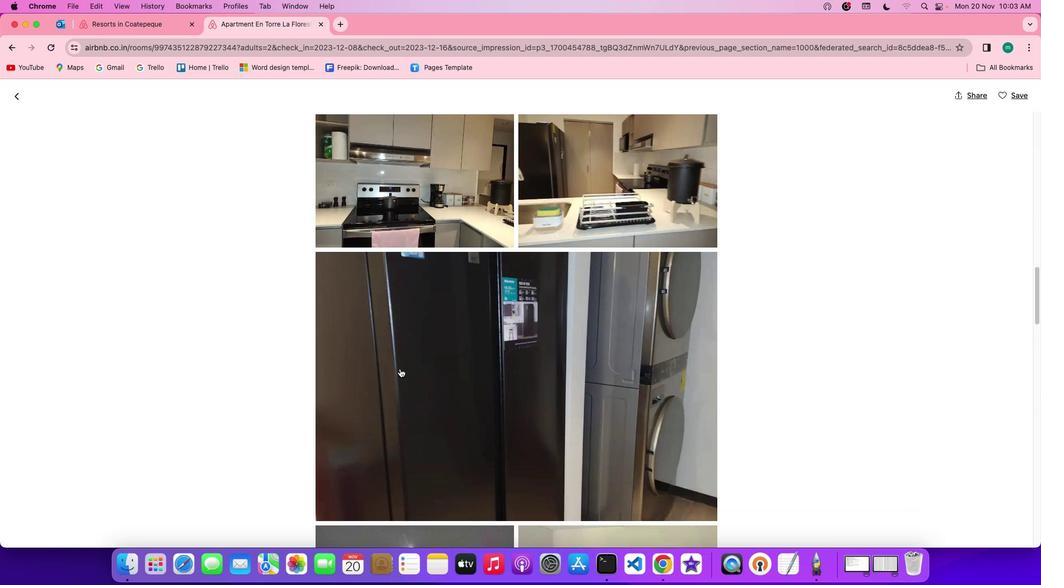 
Action: Mouse scrolled (400, 368) with delta (0, 0)
Screenshot: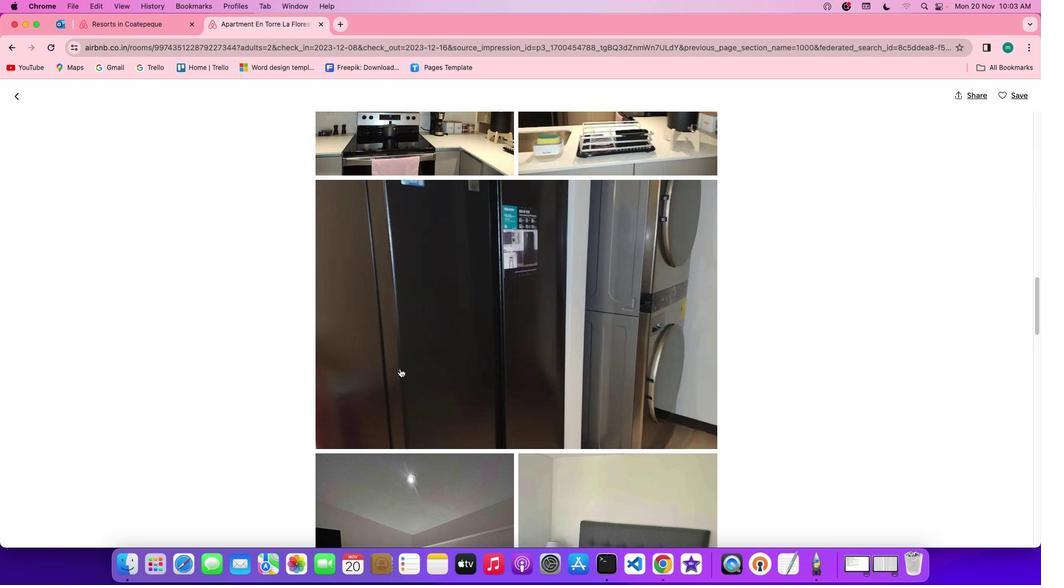 
Action: Mouse scrolled (400, 368) with delta (0, 0)
Screenshot: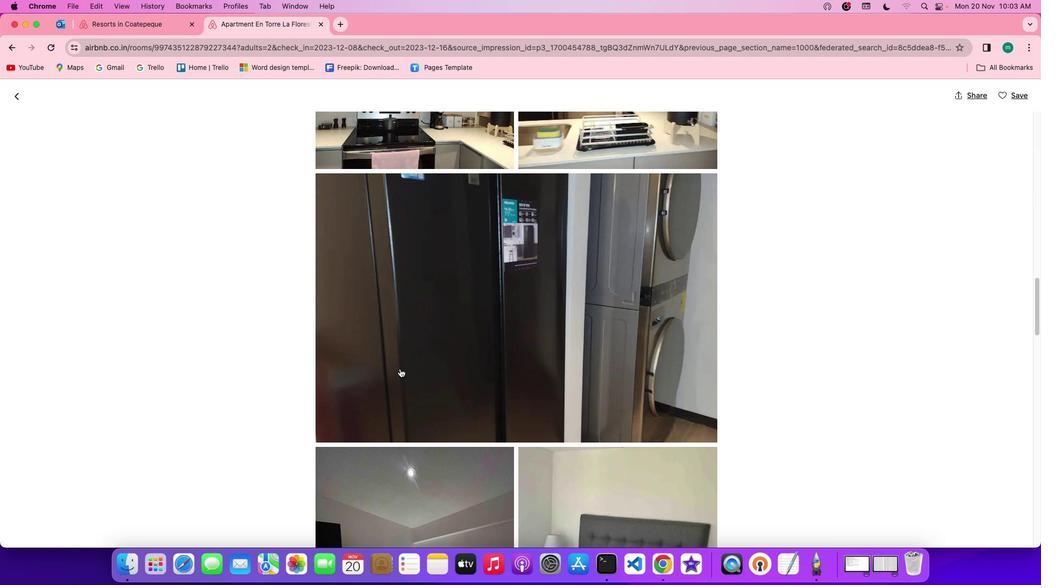
Action: Mouse scrolled (400, 368) with delta (0, -1)
Screenshot: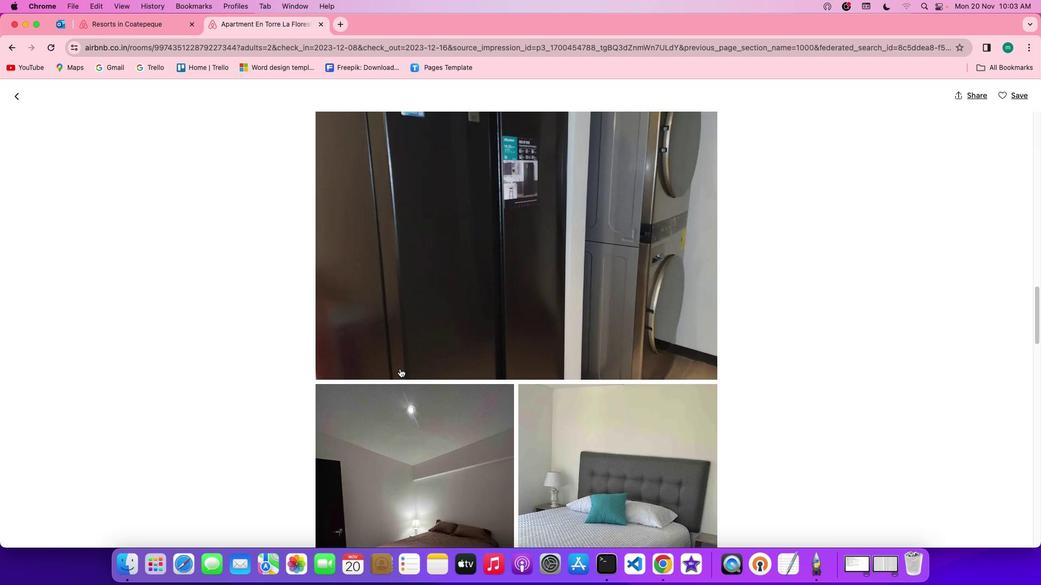 
Action: Mouse scrolled (400, 368) with delta (0, -1)
Screenshot: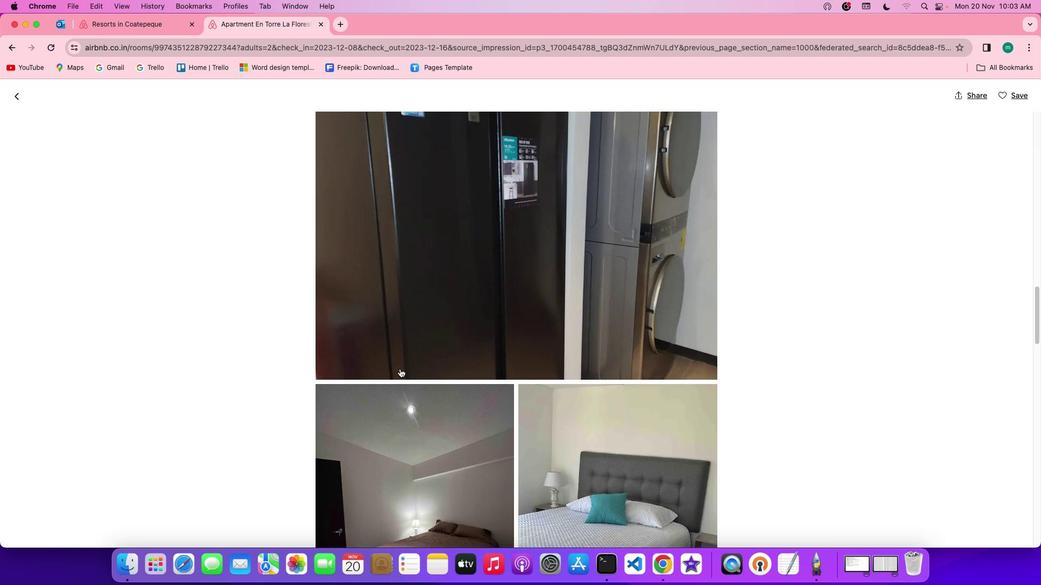 
Action: Mouse scrolled (400, 368) with delta (0, -2)
Screenshot: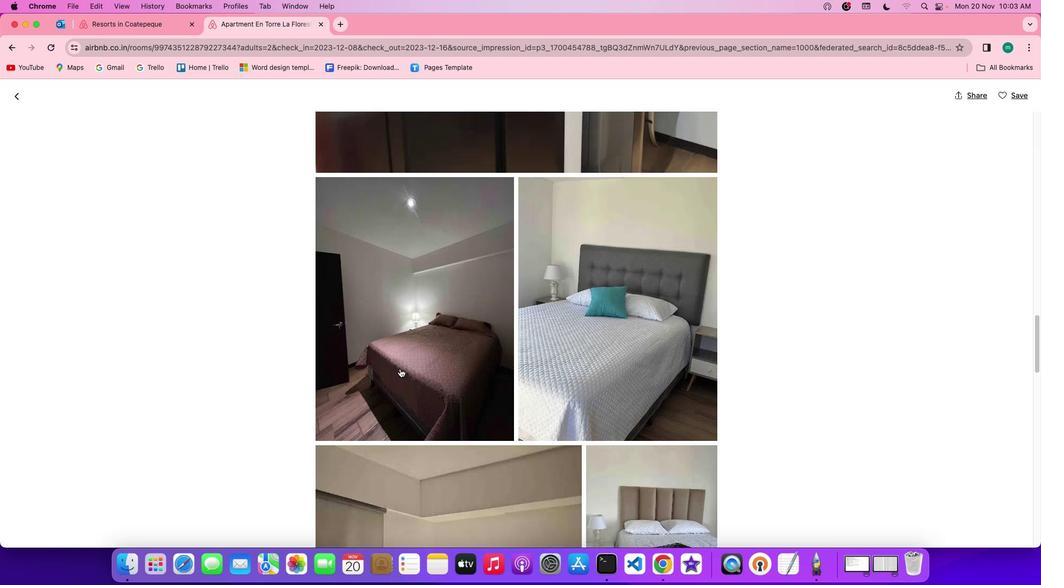 
Action: Mouse scrolled (400, 368) with delta (0, -2)
Screenshot: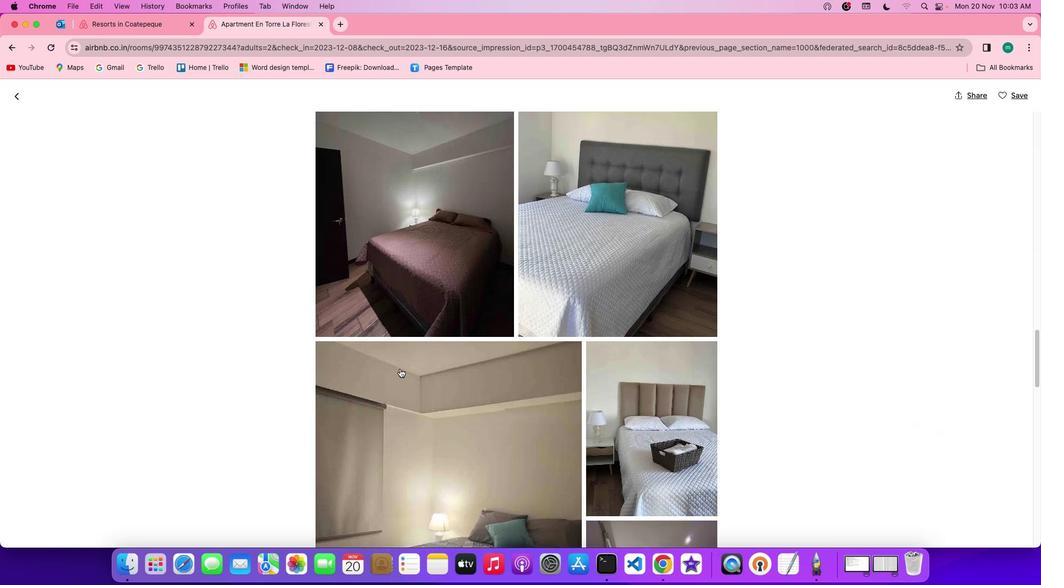 
Action: Mouse scrolled (400, 368) with delta (0, 0)
Screenshot: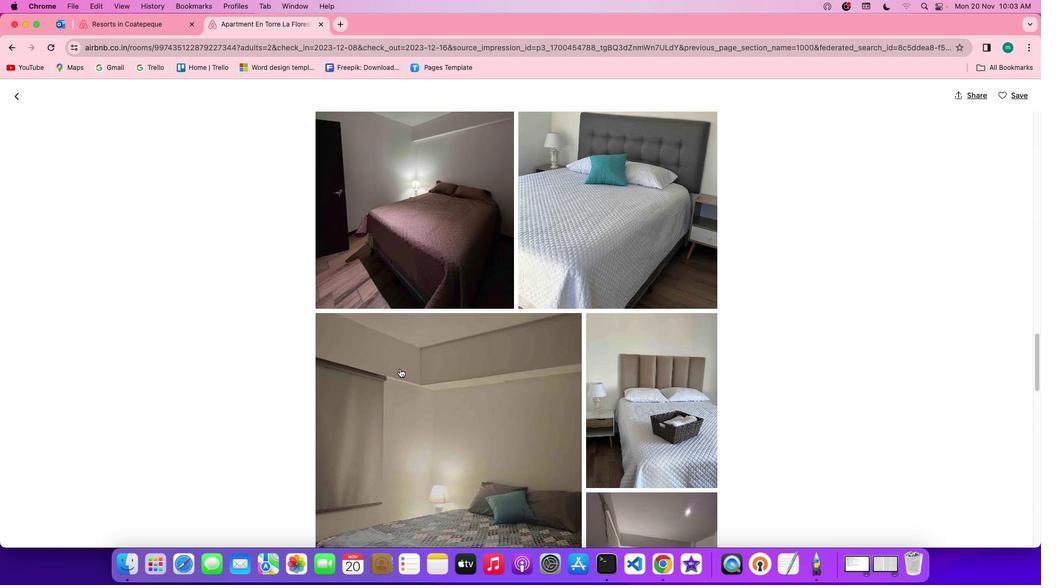 
Action: Mouse scrolled (400, 368) with delta (0, 0)
Screenshot: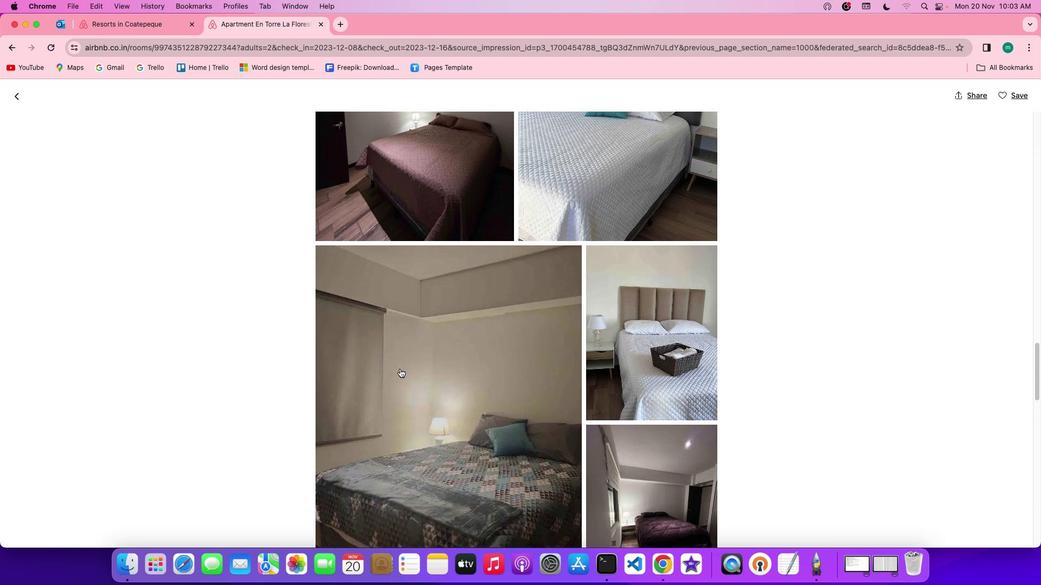 
Action: Mouse scrolled (400, 368) with delta (0, -1)
Screenshot: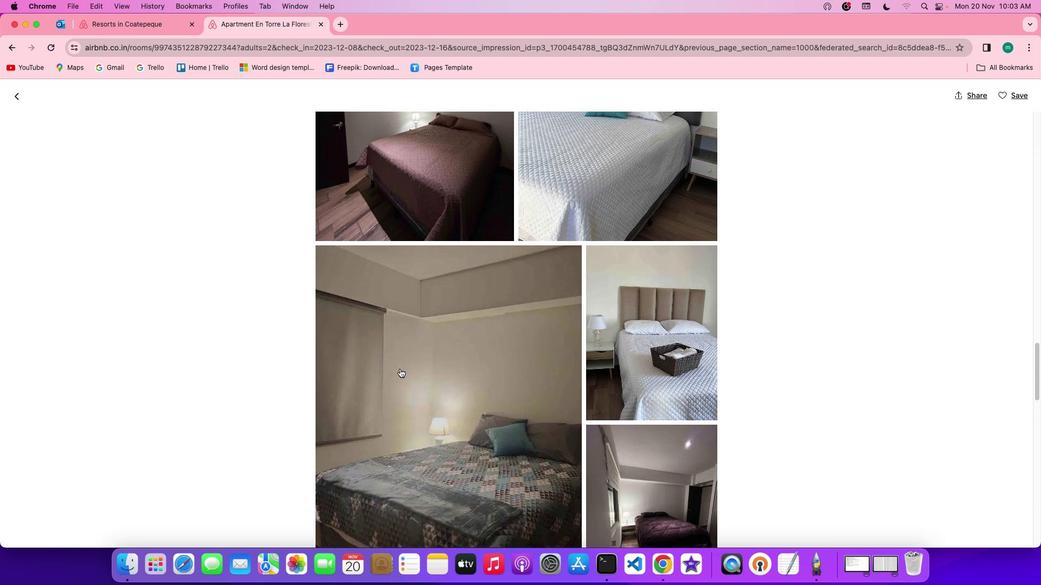
Action: Mouse scrolled (400, 368) with delta (0, -2)
Screenshot: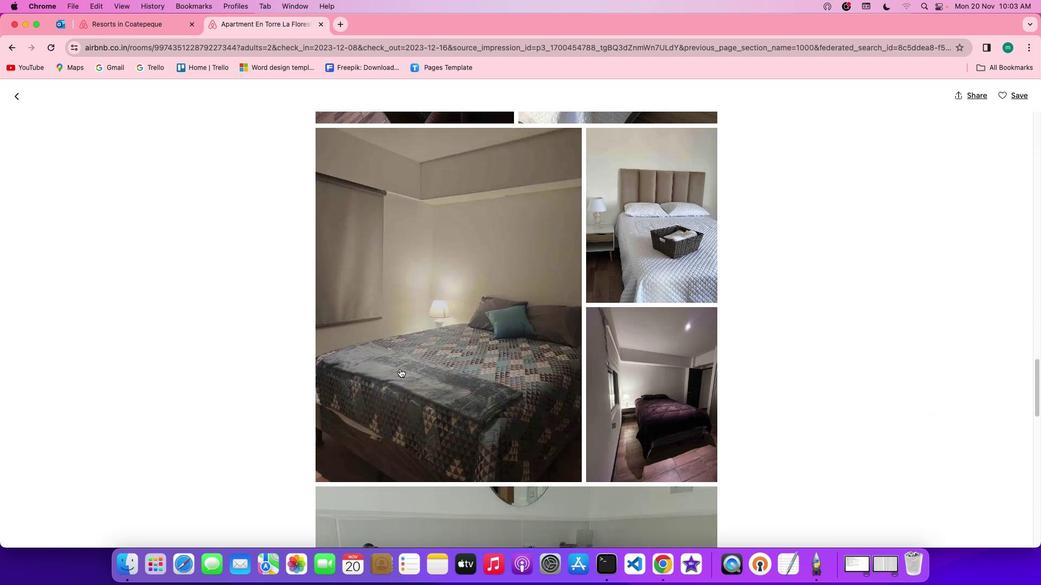 
Action: Mouse scrolled (400, 368) with delta (0, -2)
Screenshot: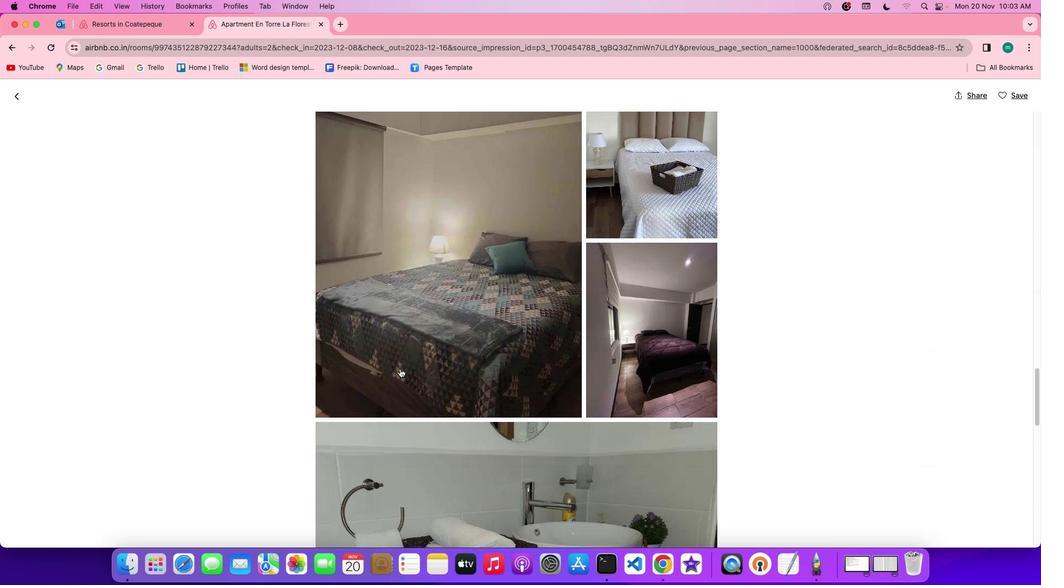 
Action: Mouse moved to (400, 368)
Screenshot: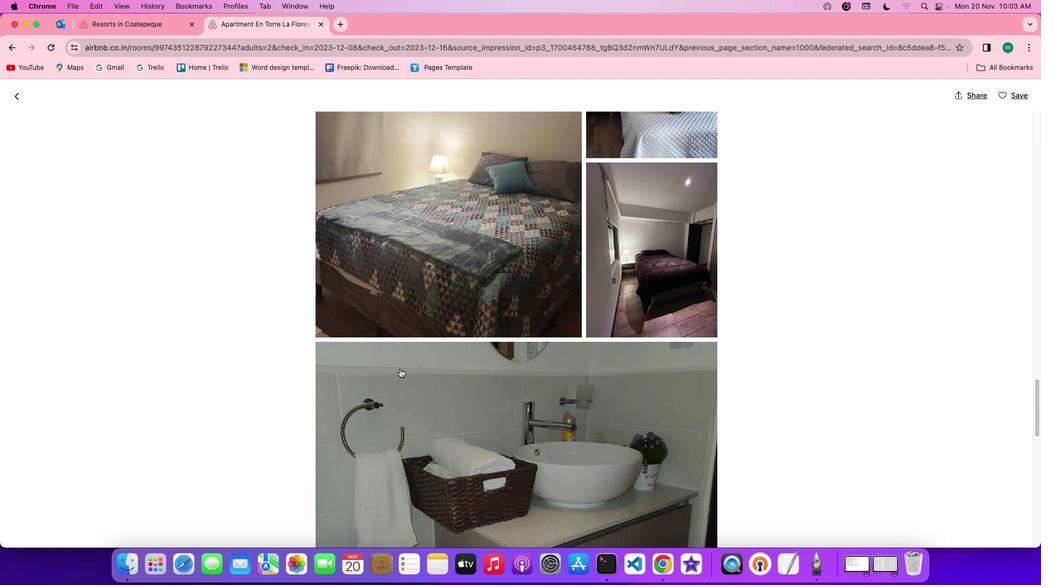 
Action: Mouse scrolled (400, 368) with delta (0, 0)
Screenshot: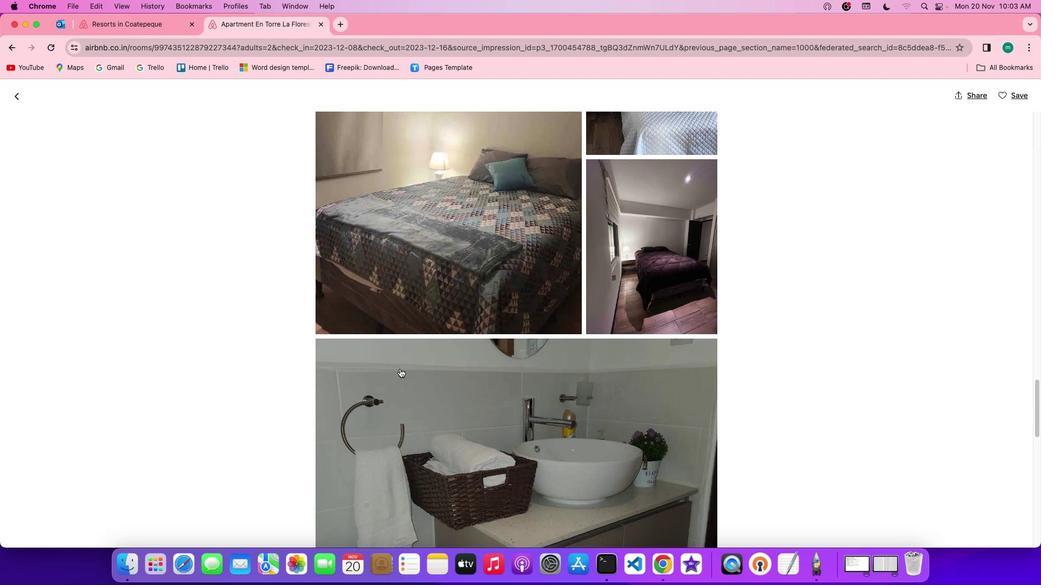 
Action: Mouse scrolled (400, 368) with delta (0, 0)
Screenshot: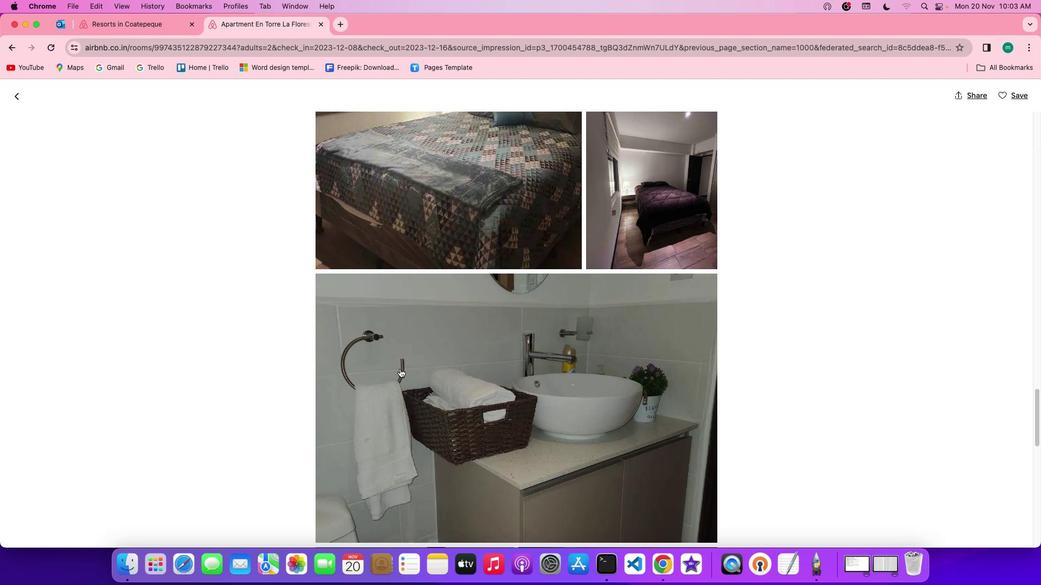 
Action: Mouse scrolled (400, 368) with delta (0, -1)
Screenshot: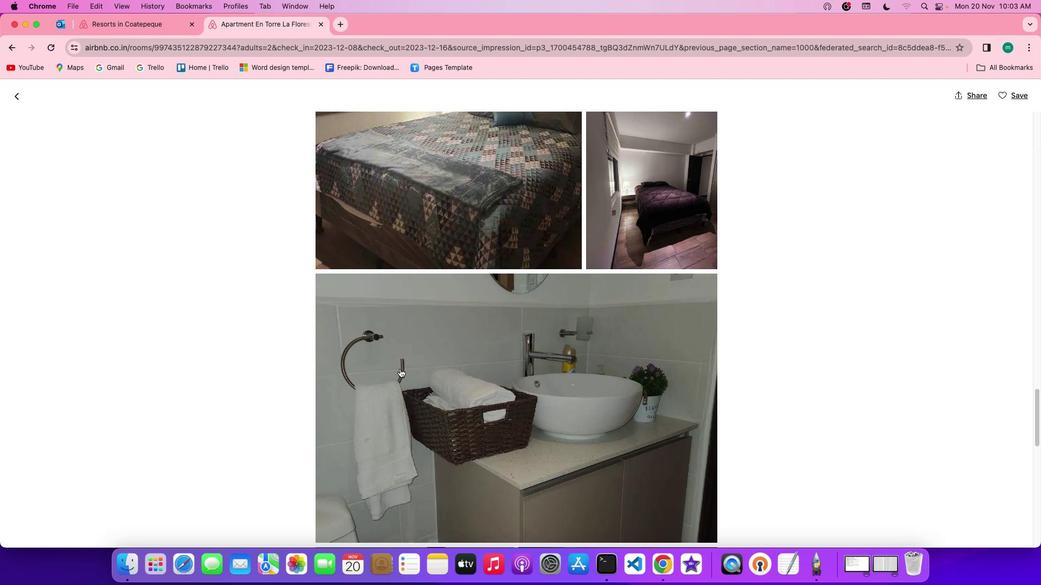 
Action: Mouse scrolled (400, 368) with delta (0, -2)
Screenshot: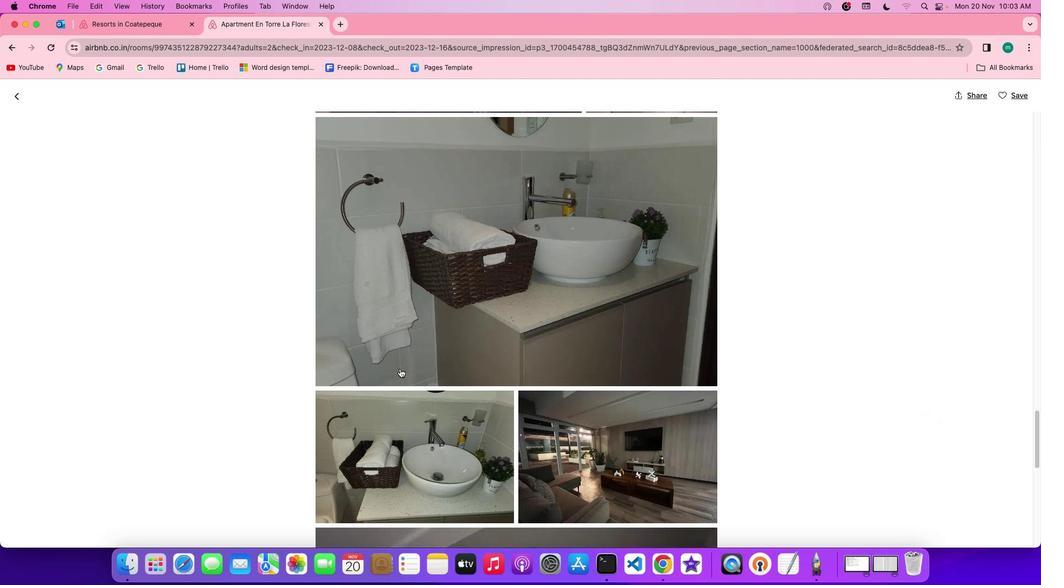 
Action: Mouse scrolled (400, 368) with delta (0, -2)
Screenshot: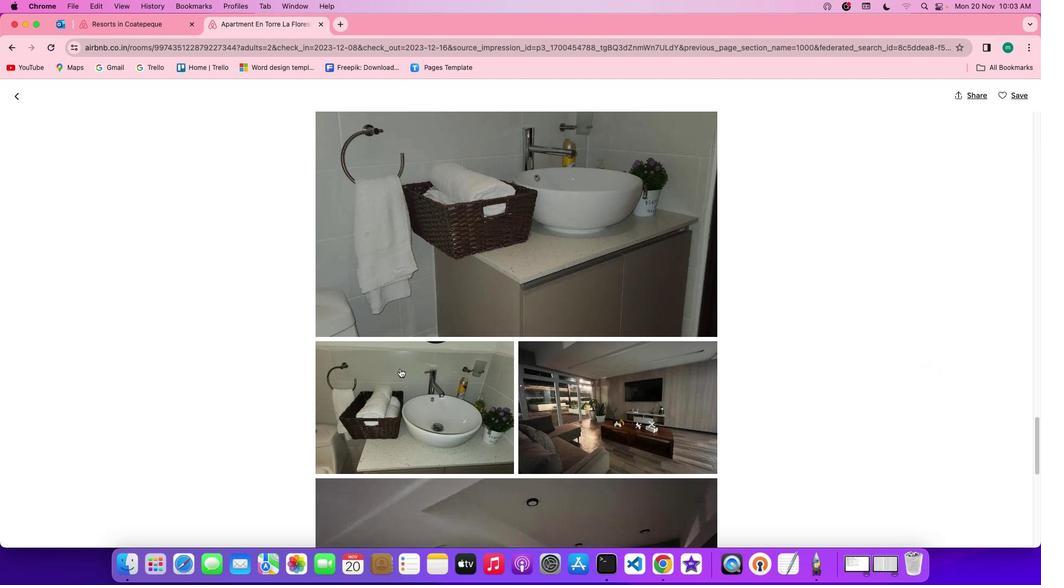 
Action: Mouse scrolled (400, 368) with delta (0, 0)
Screenshot: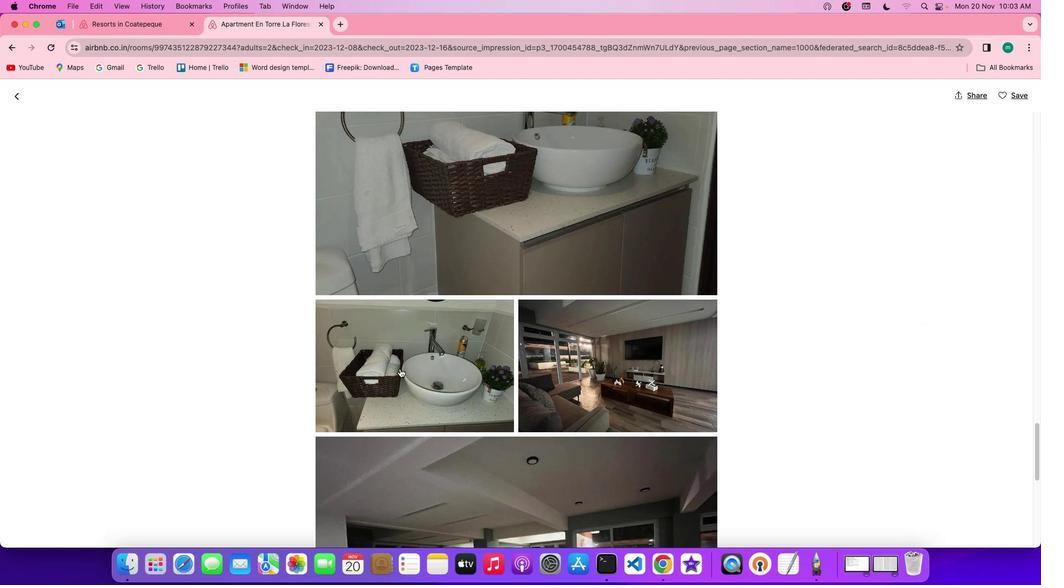 
Action: Mouse scrolled (400, 368) with delta (0, 0)
Screenshot: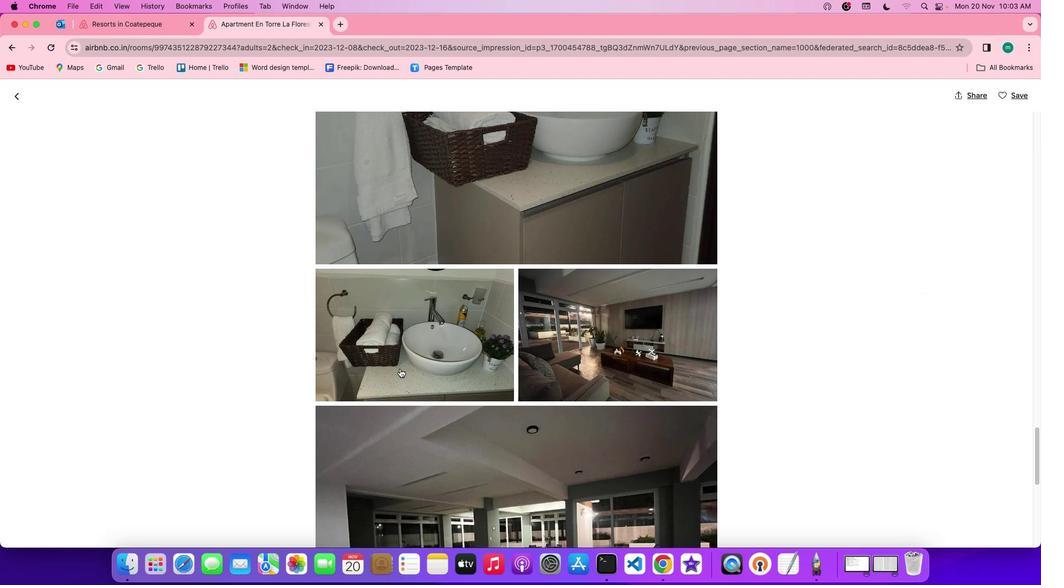 
Action: Mouse scrolled (400, 368) with delta (0, -1)
Screenshot: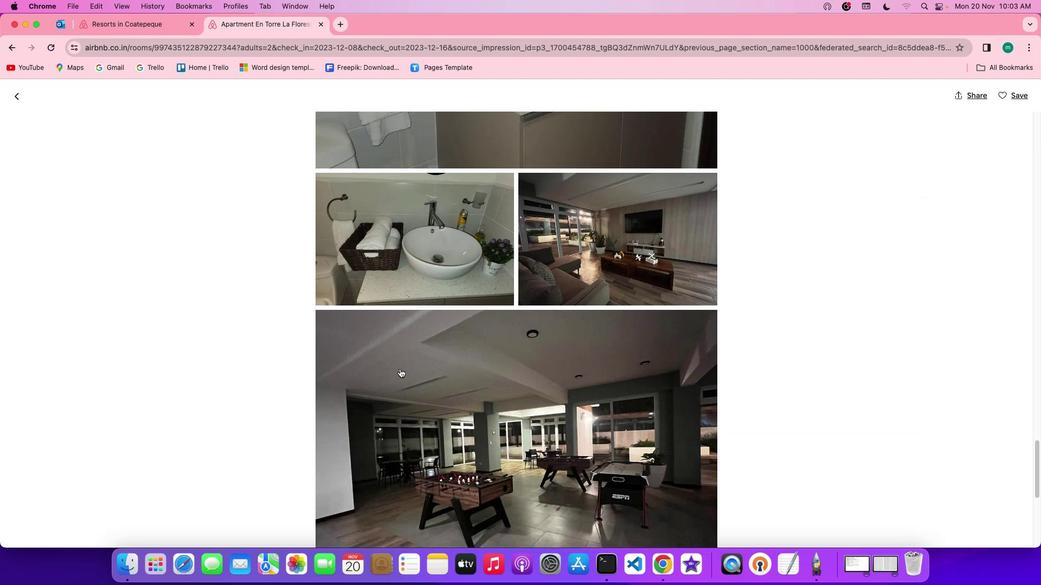 
Action: Mouse scrolled (400, 368) with delta (0, -2)
Screenshot: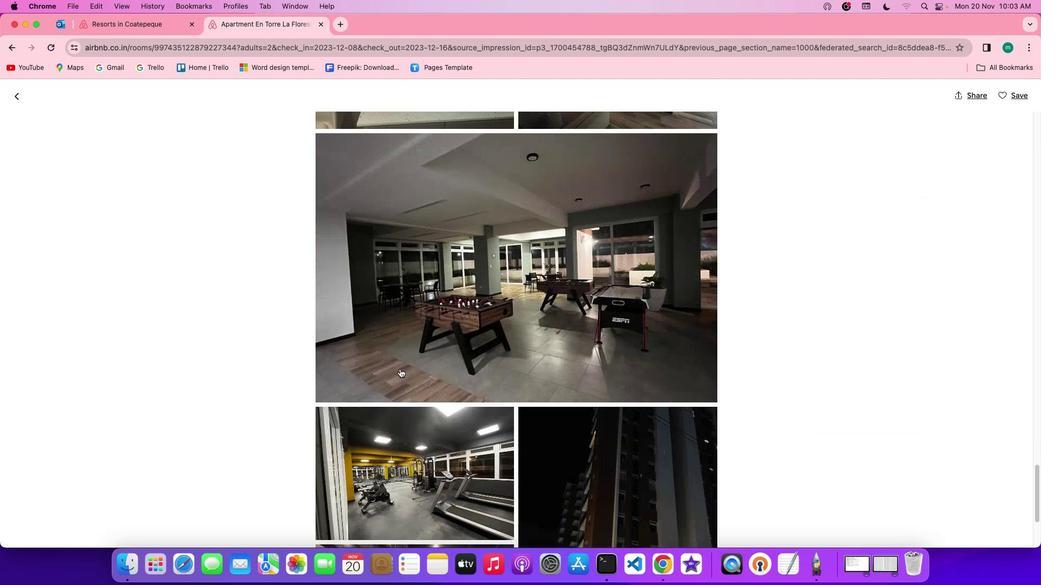 
Action: Mouse scrolled (400, 368) with delta (0, -2)
Screenshot: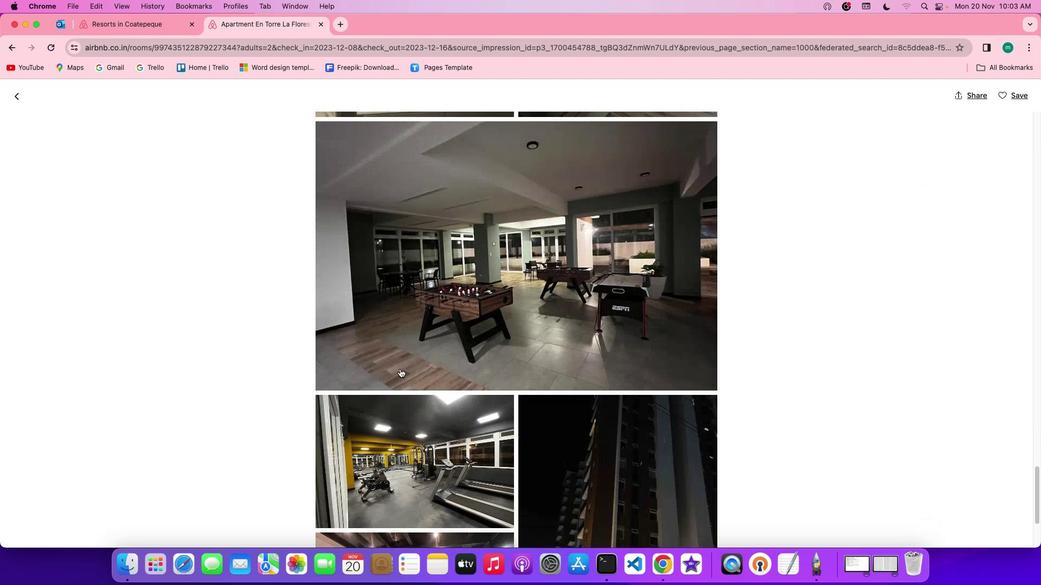 
Action: Mouse scrolled (400, 368) with delta (0, 0)
Screenshot: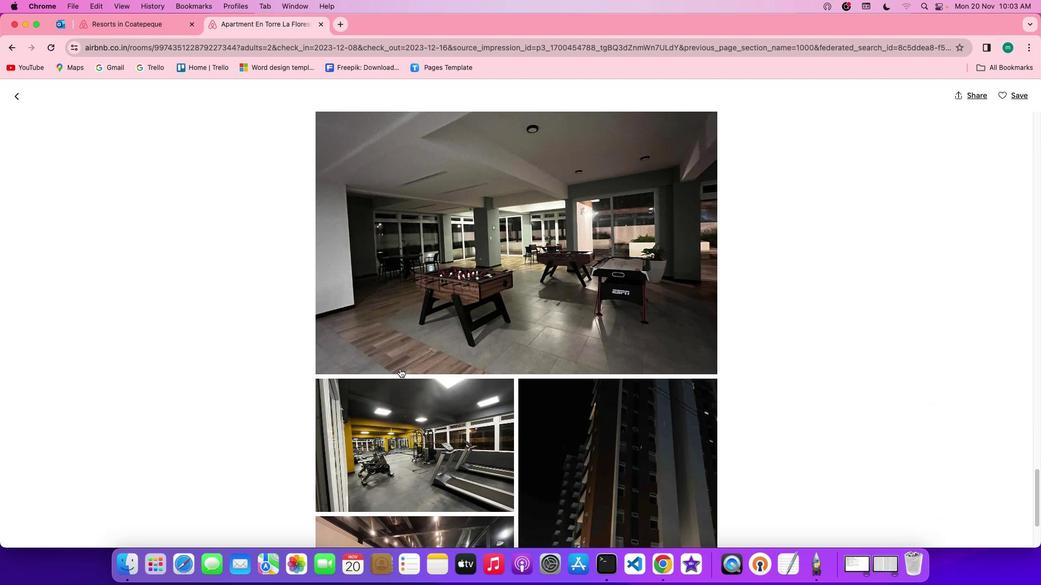 
Action: Mouse scrolled (400, 368) with delta (0, 0)
Screenshot: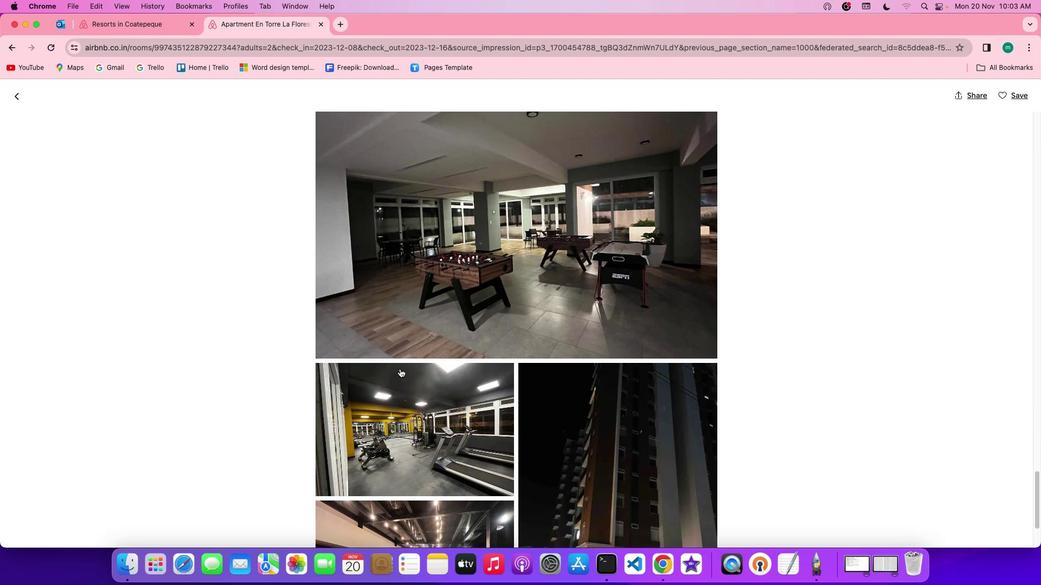 
Action: Mouse scrolled (400, 368) with delta (0, -1)
Screenshot: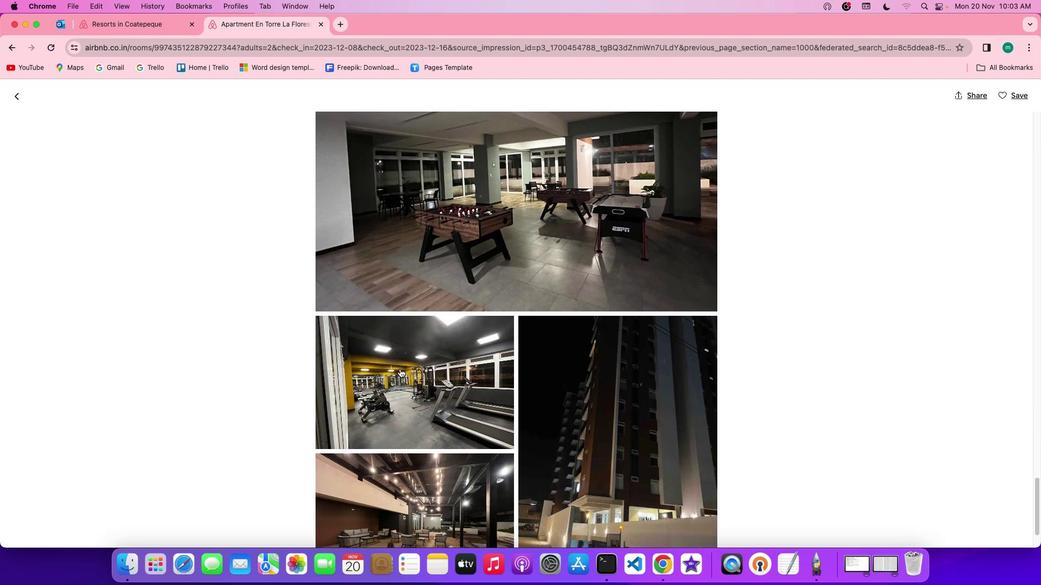 
Action: Mouse scrolled (400, 368) with delta (0, -2)
Screenshot: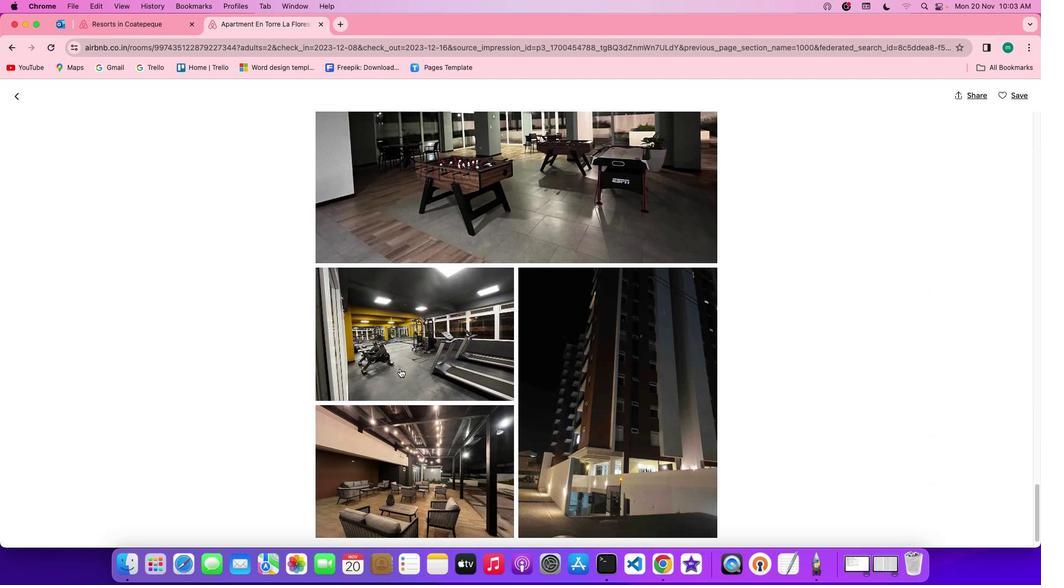 
Action: Mouse scrolled (400, 368) with delta (0, -2)
Screenshot: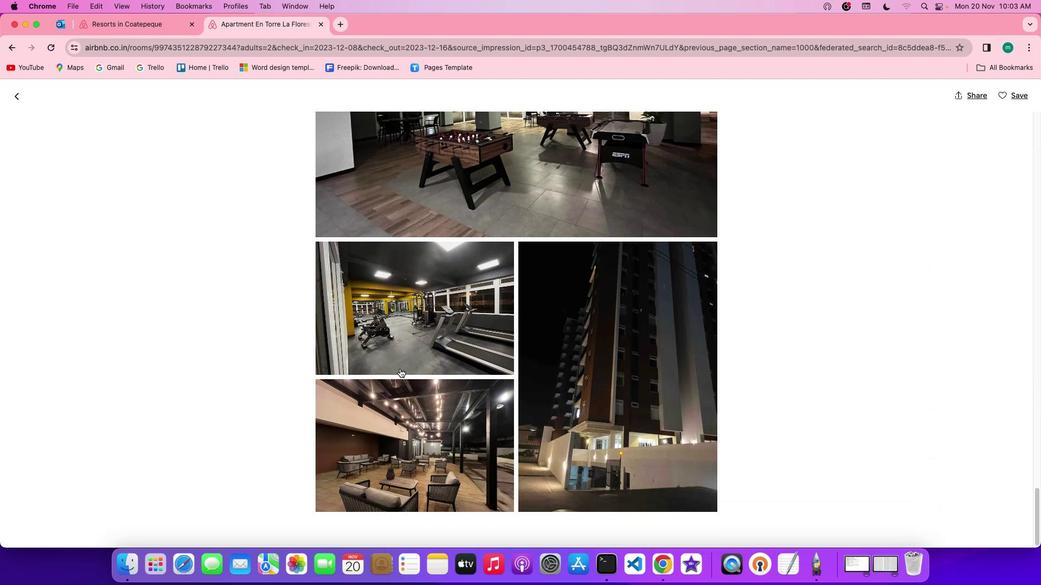 
Action: Mouse moved to (400, 368)
Screenshot: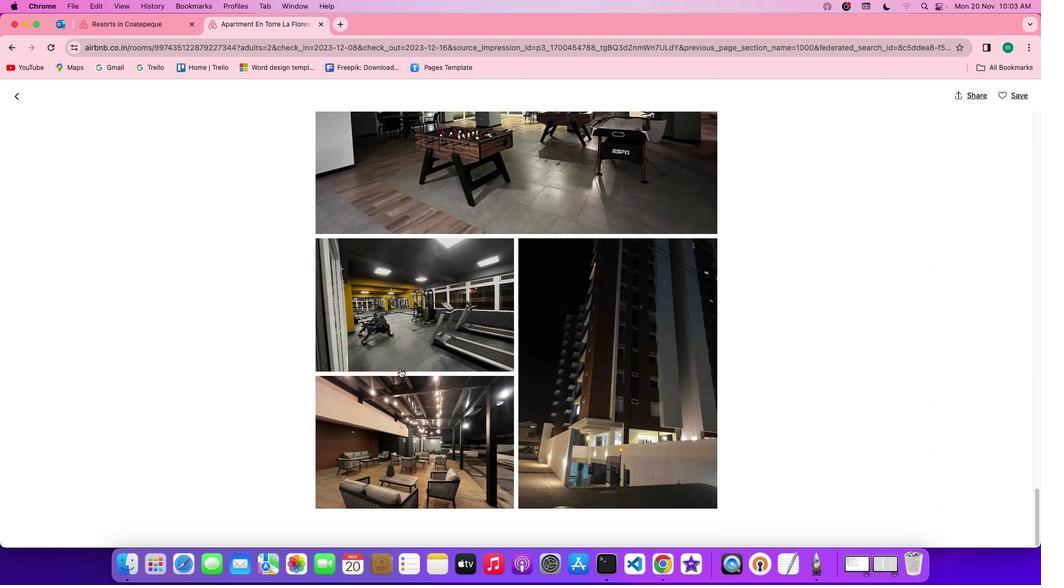 
Action: Mouse scrolled (400, 368) with delta (0, 0)
Screenshot: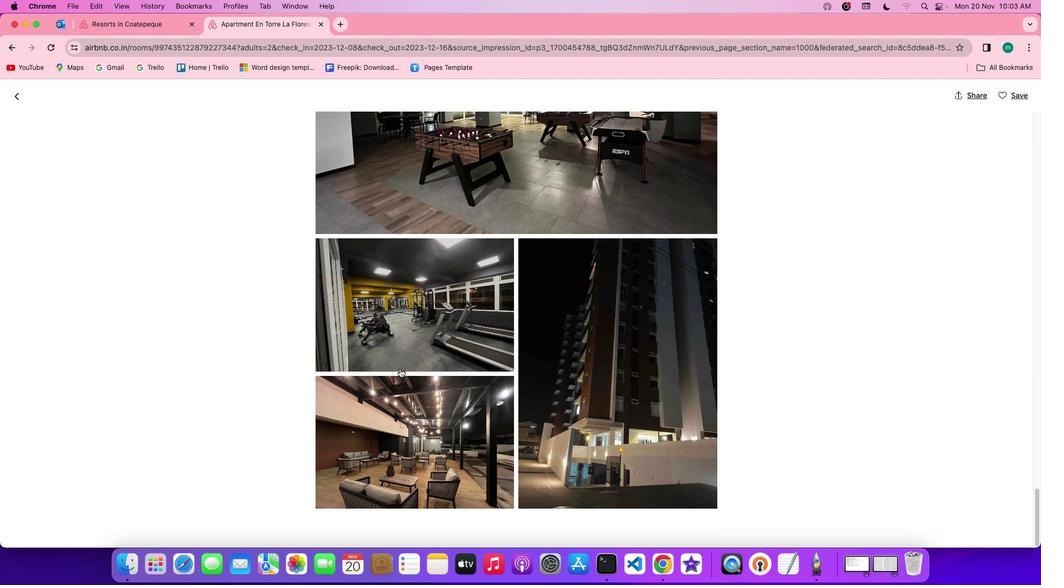 
Action: Mouse scrolled (400, 368) with delta (0, 0)
Screenshot: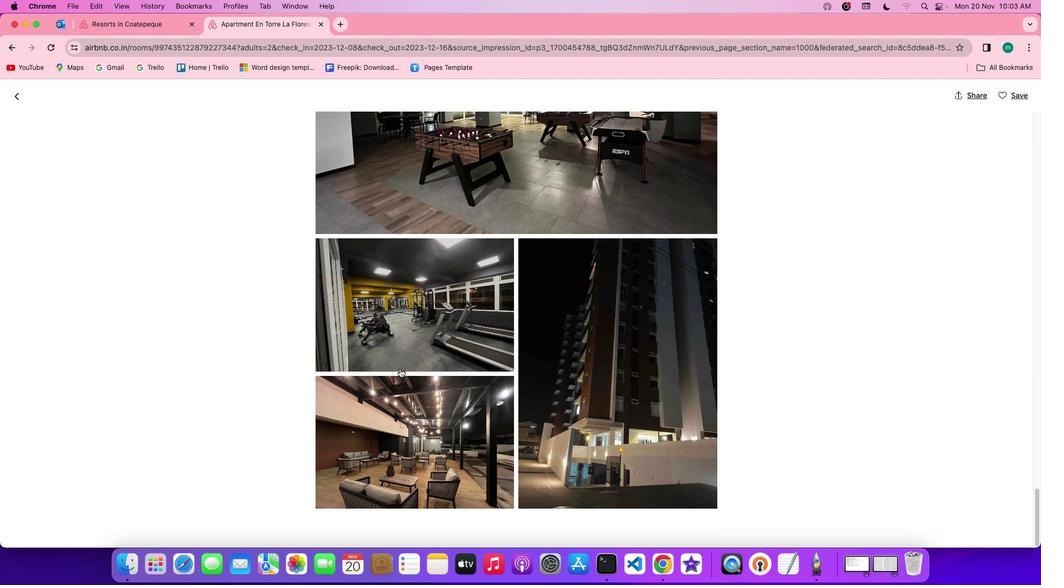 
Action: Mouse scrolled (400, 368) with delta (0, -1)
Screenshot: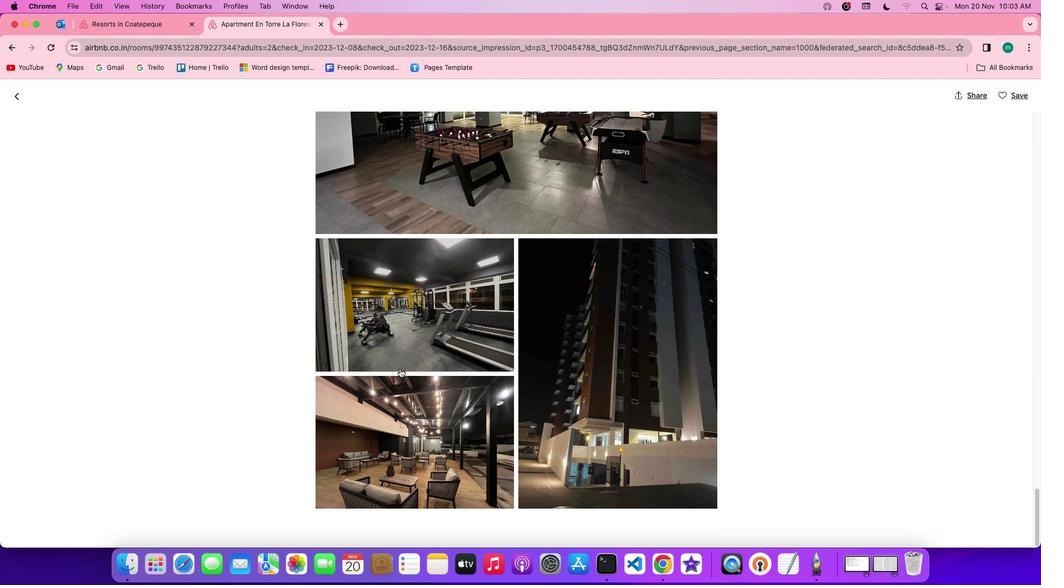 
Action: Mouse scrolled (400, 368) with delta (0, -2)
Screenshot: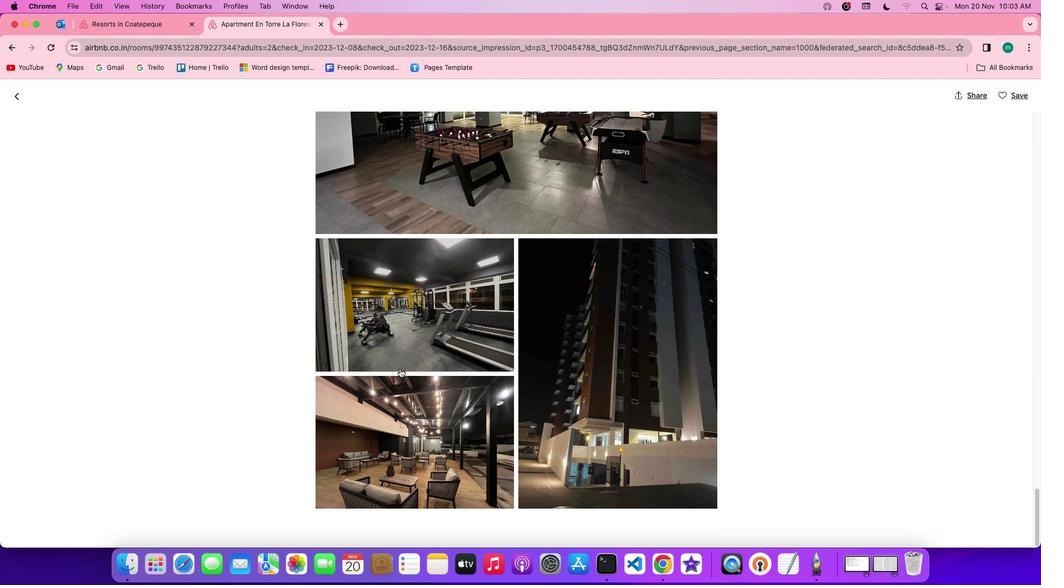
Action: Mouse scrolled (400, 368) with delta (0, -2)
Screenshot: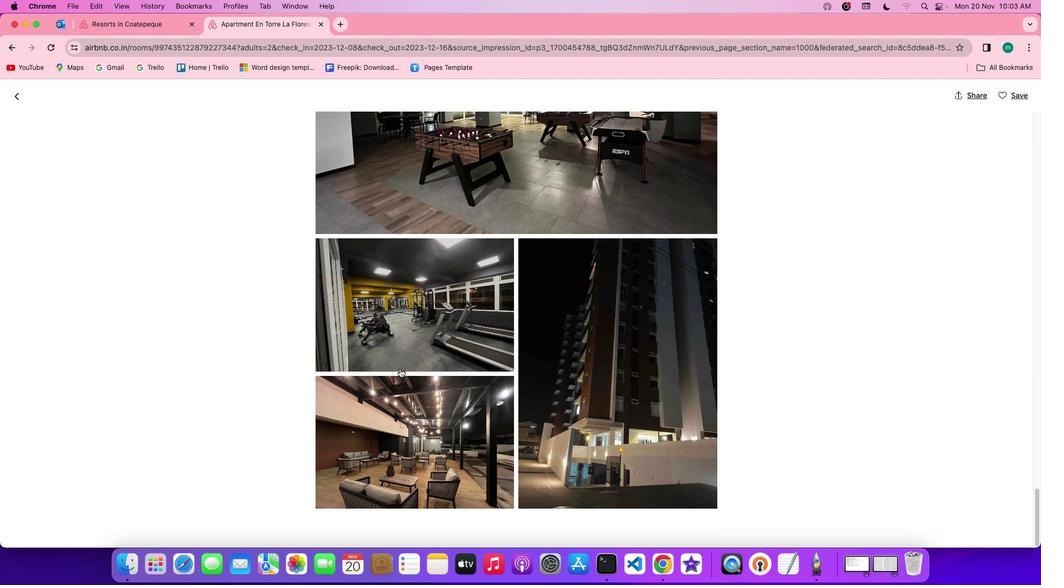 
Action: Mouse moved to (14, 96)
Screenshot: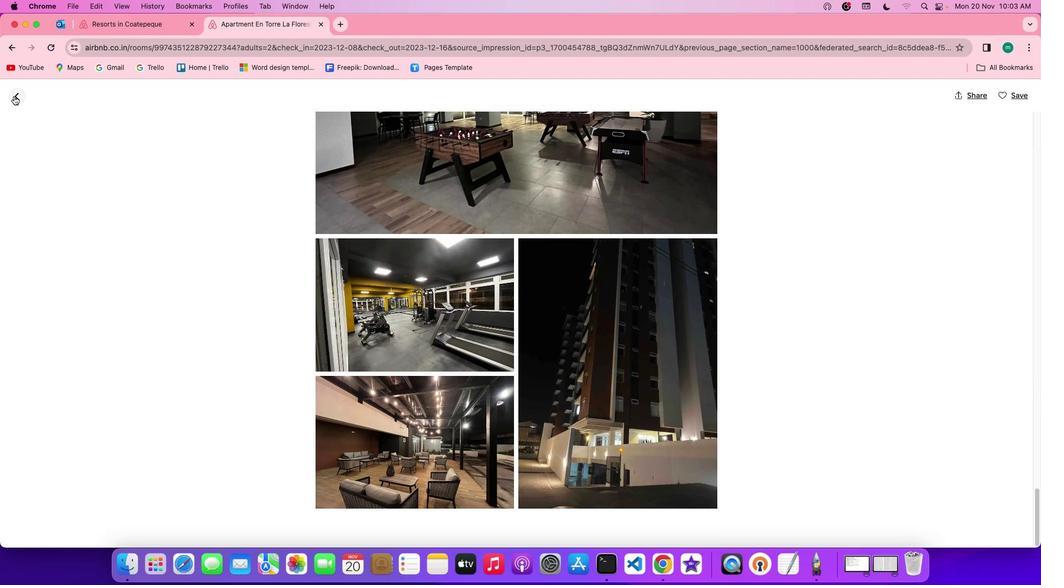
Action: Mouse pressed left at (14, 96)
Screenshot: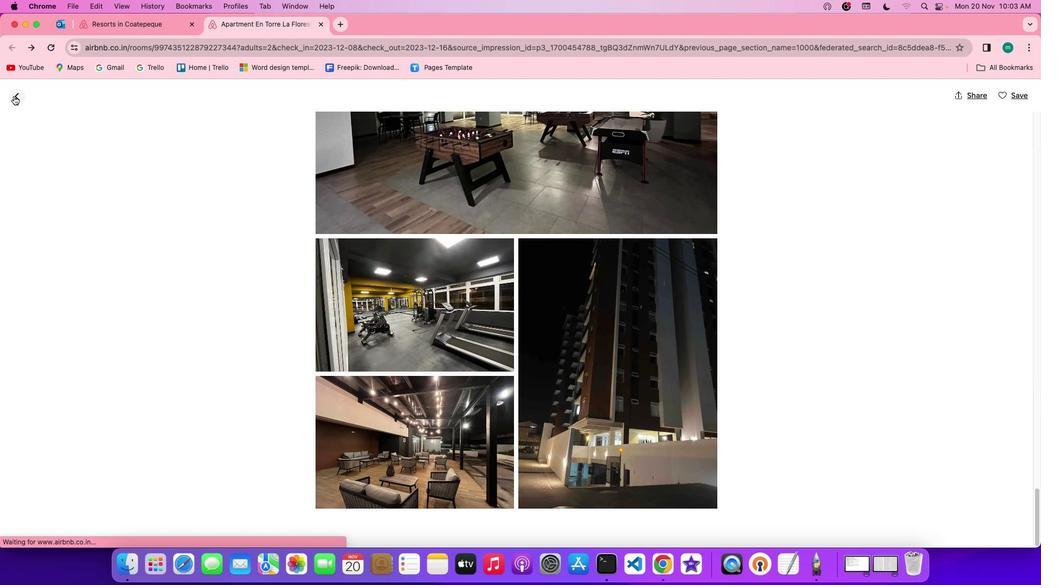 
Action: Mouse moved to (543, 360)
Screenshot: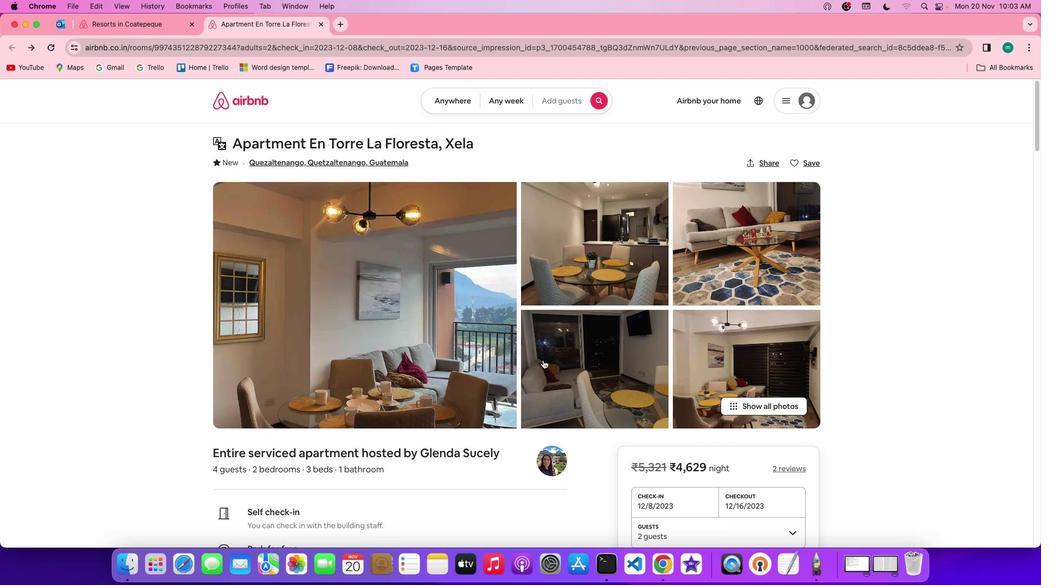 
Action: Mouse scrolled (543, 360) with delta (0, 0)
Screenshot: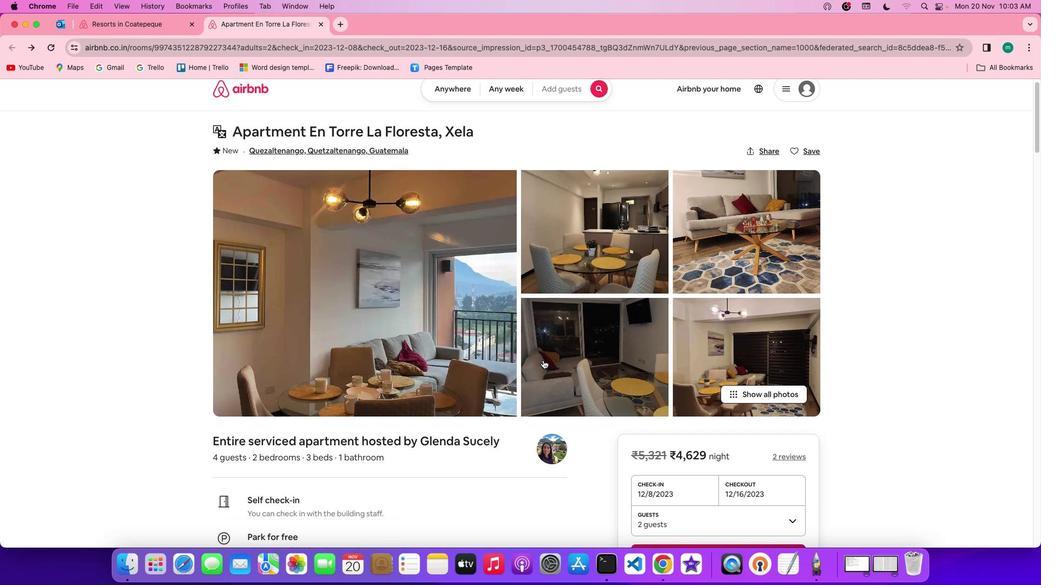 
Action: Mouse scrolled (543, 360) with delta (0, 0)
Screenshot: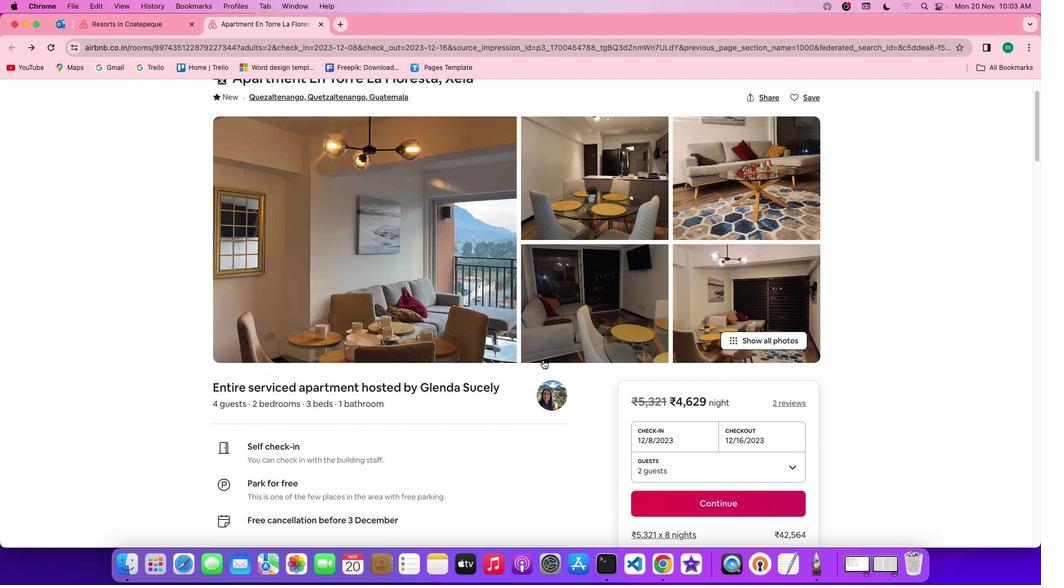 
Action: Mouse scrolled (543, 360) with delta (0, -1)
Screenshot: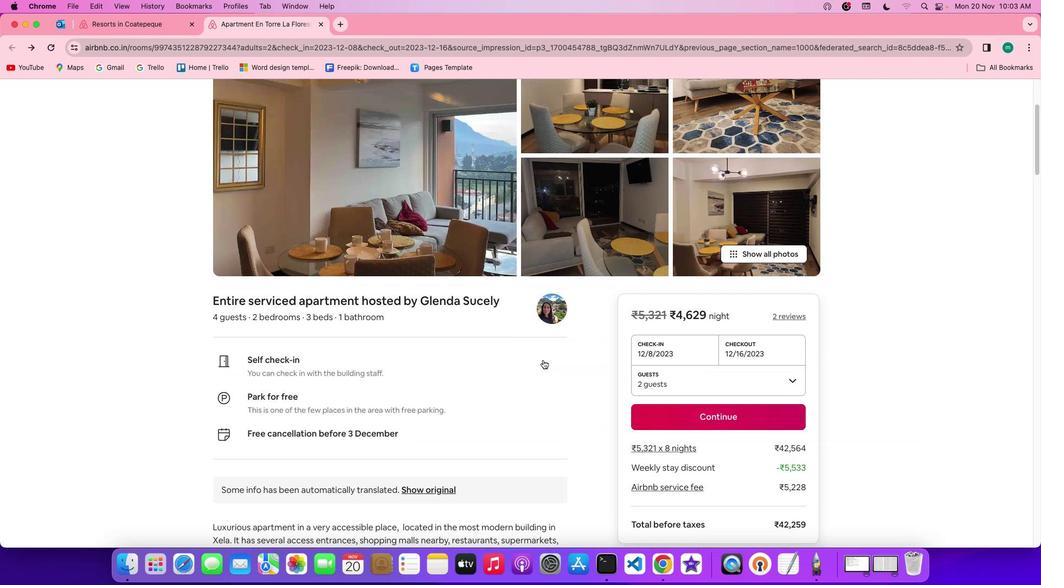 
Action: Mouse scrolled (543, 360) with delta (0, -2)
Screenshot: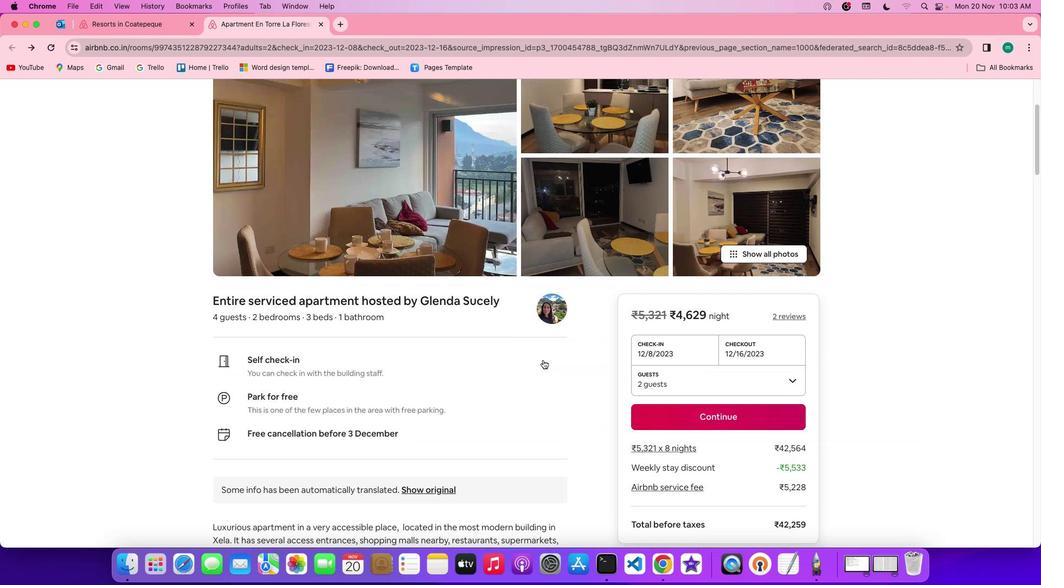 
Action: Mouse scrolled (543, 360) with delta (0, -2)
Screenshot: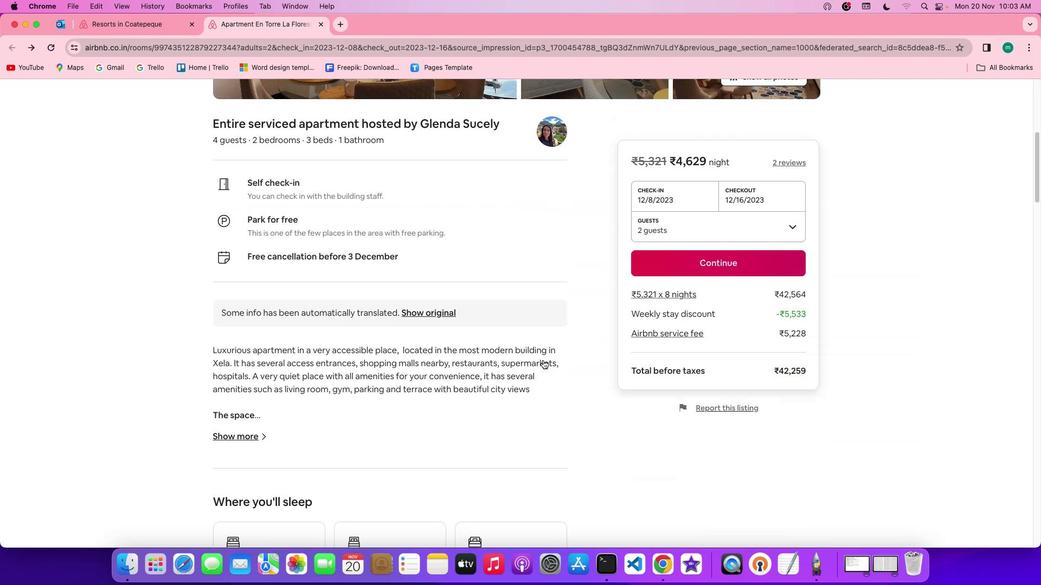 
Action: Mouse moved to (543, 360)
Screenshot: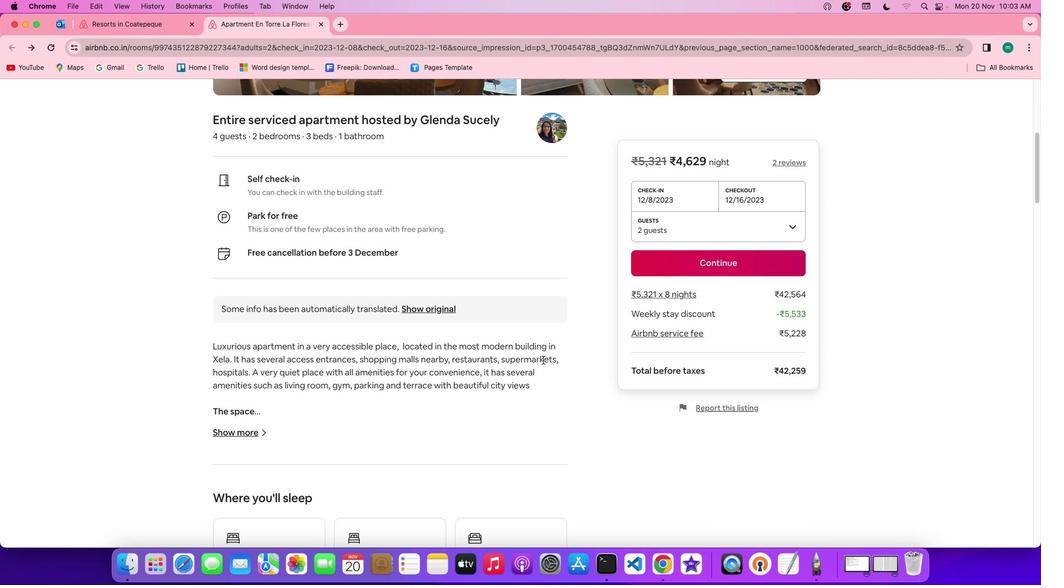 
Action: Mouse scrolled (543, 360) with delta (0, 0)
Screenshot: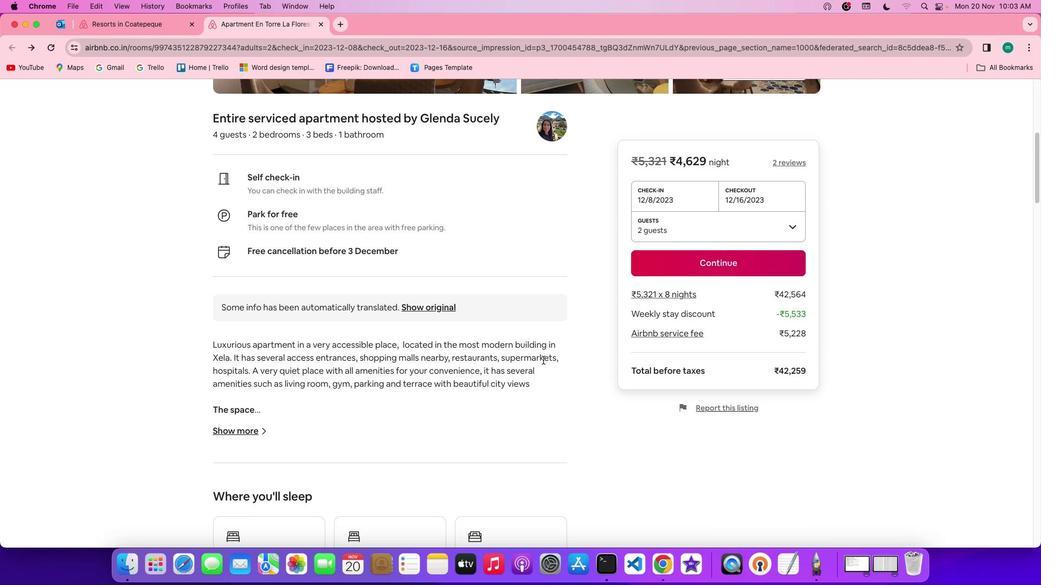 
Action: Mouse scrolled (543, 360) with delta (0, 0)
Screenshot: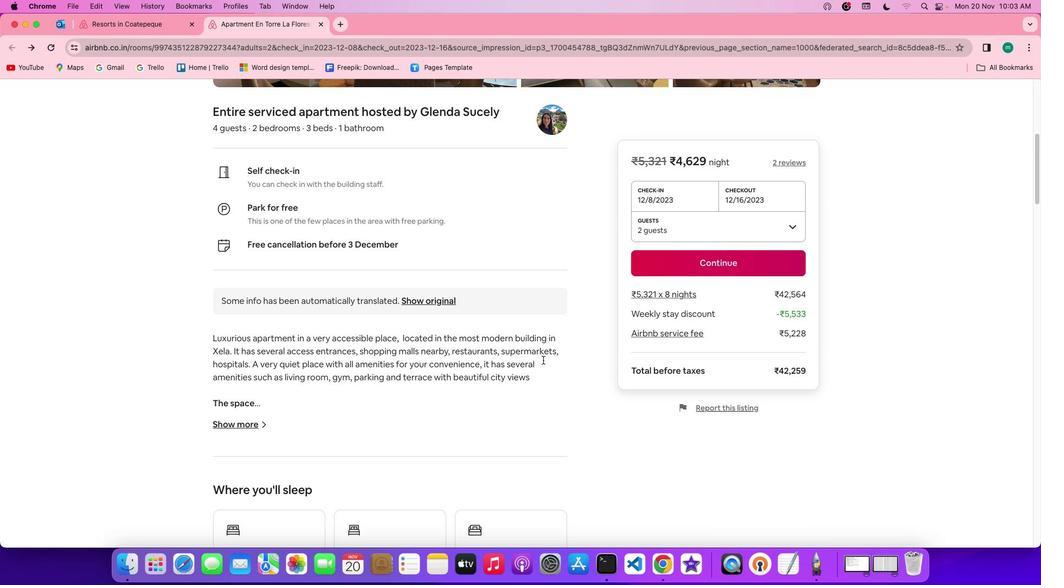 
Action: Mouse scrolled (543, 360) with delta (0, 0)
Screenshot: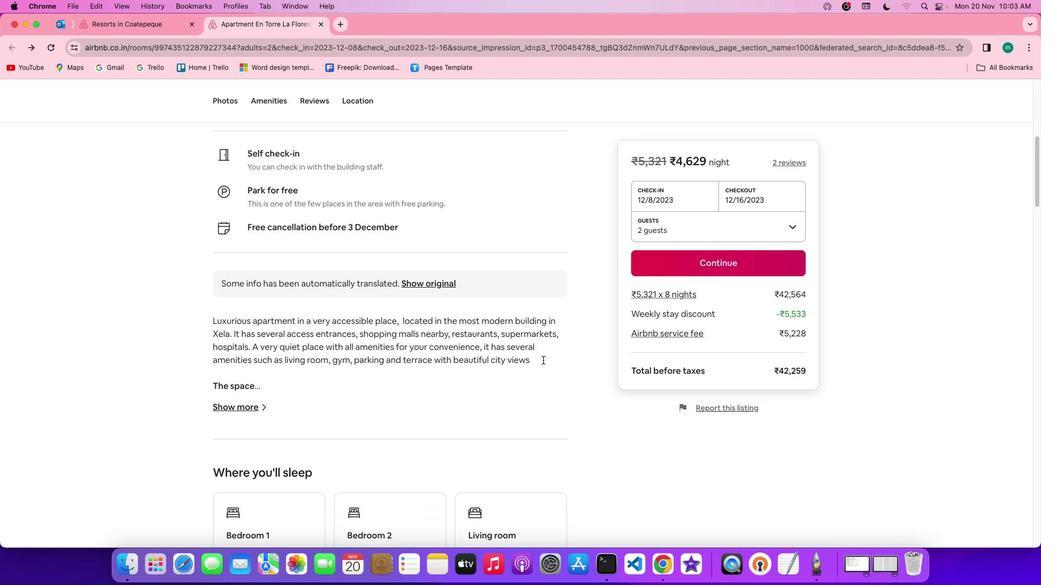 
Action: Mouse moved to (233, 390)
Screenshot: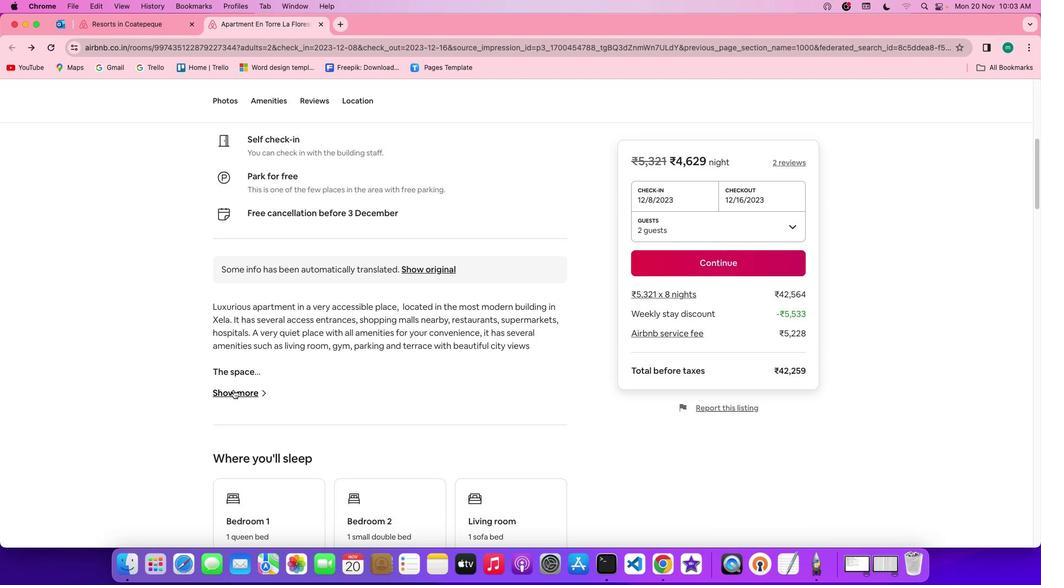 
Action: Mouse pressed left at (233, 390)
Screenshot: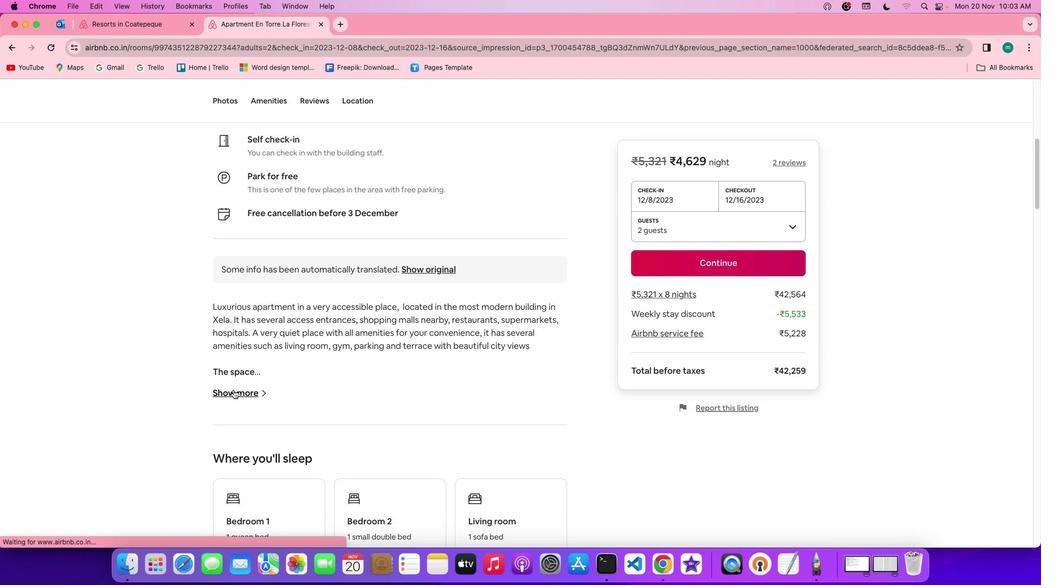 
Action: Mouse moved to (525, 376)
Screenshot: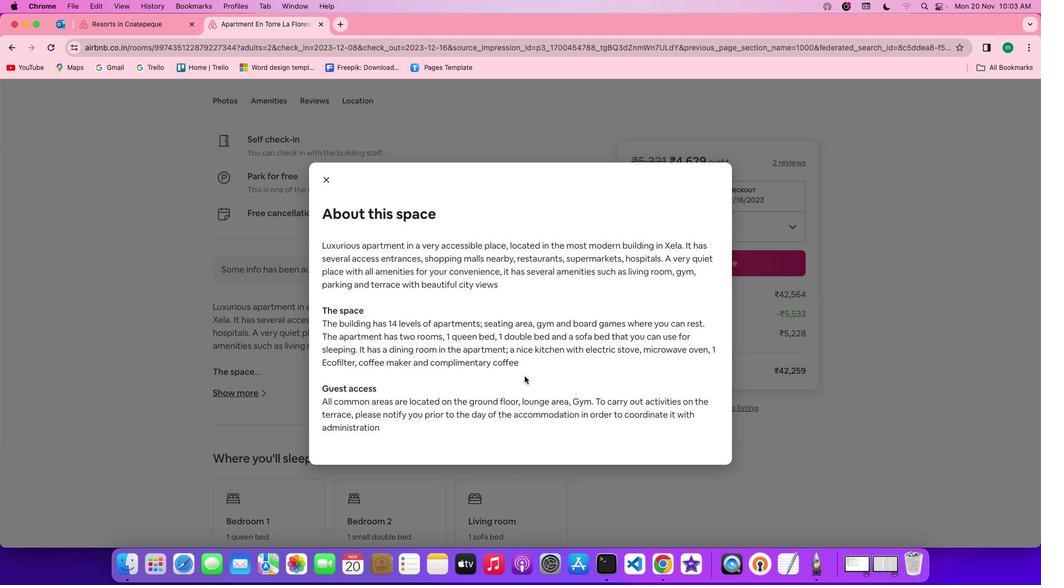 
Action: Mouse scrolled (525, 376) with delta (0, 0)
Screenshot: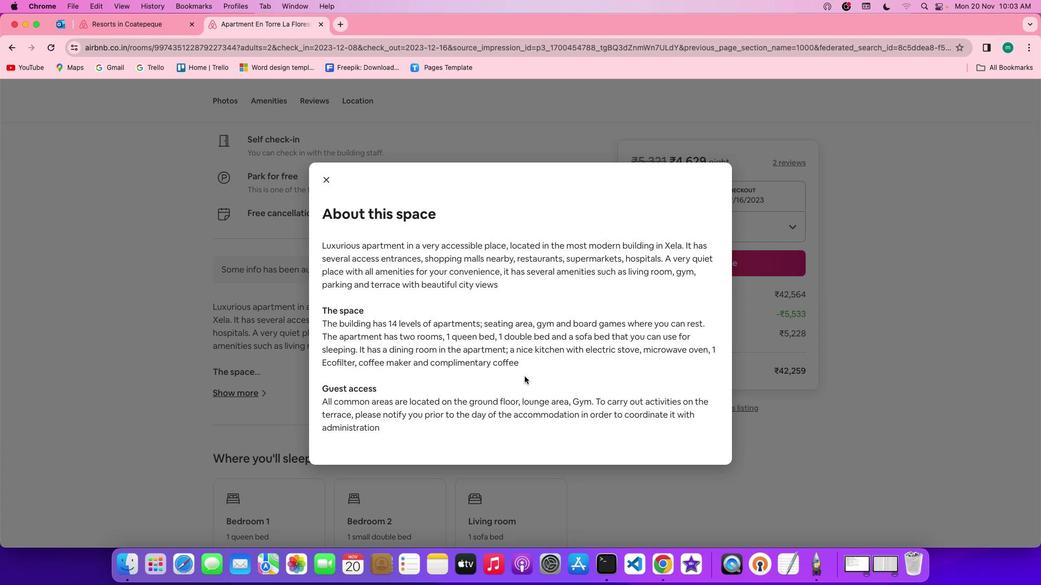 
Action: Mouse scrolled (525, 376) with delta (0, 0)
Screenshot: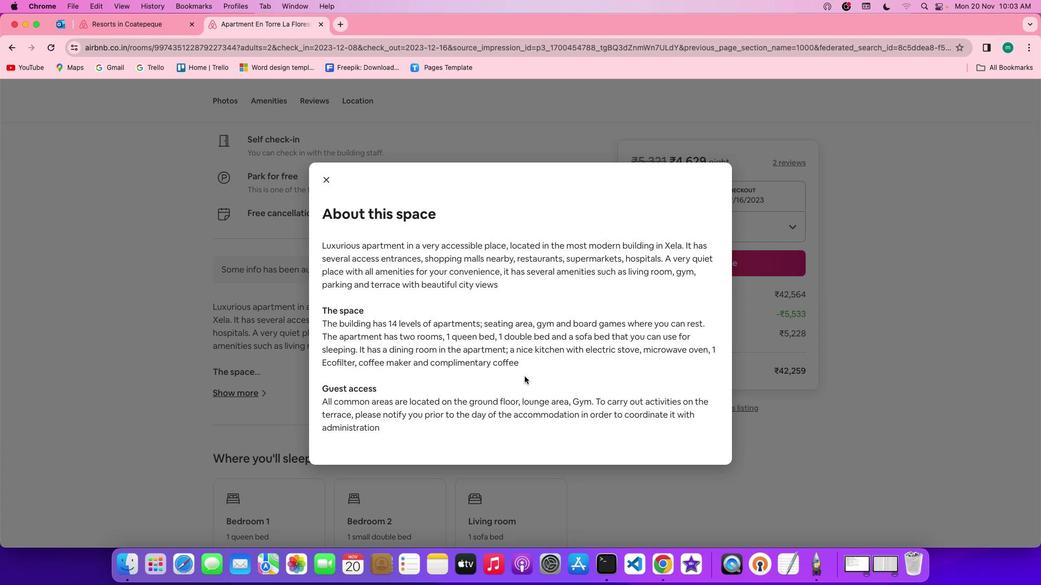 
Action: Mouse scrolled (525, 376) with delta (0, -1)
Screenshot: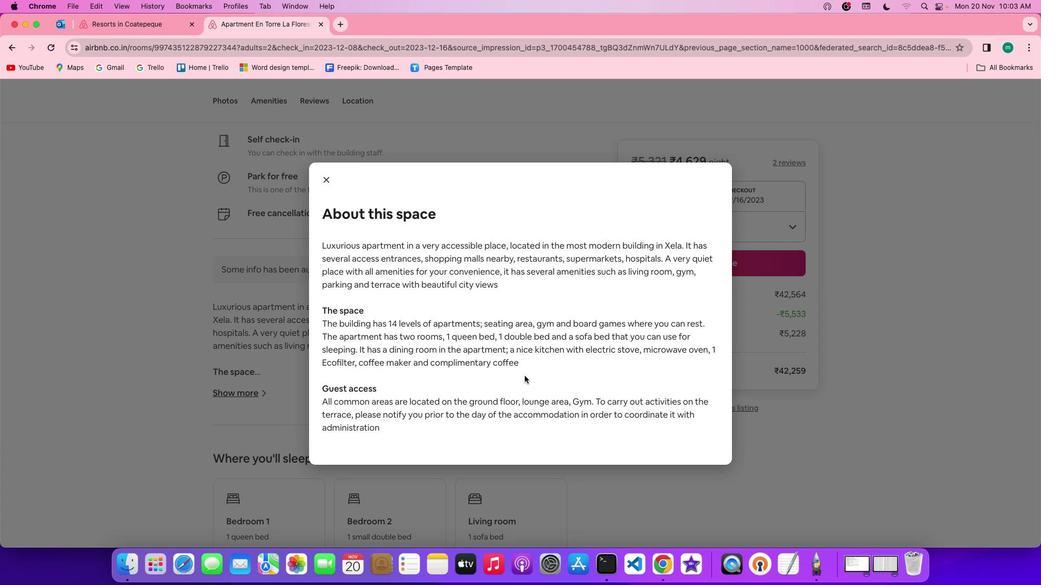 
Action: Mouse scrolled (525, 376) with delta (0, -2)
Screenshot: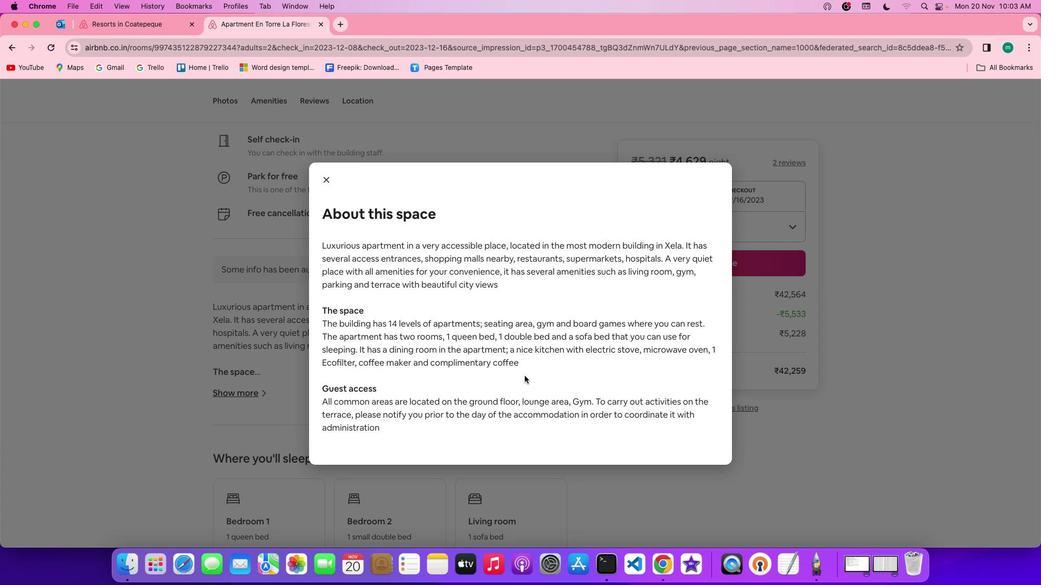 
Action: Mouse scrolled (525, 376) with delta (0, -2)
Screenshot: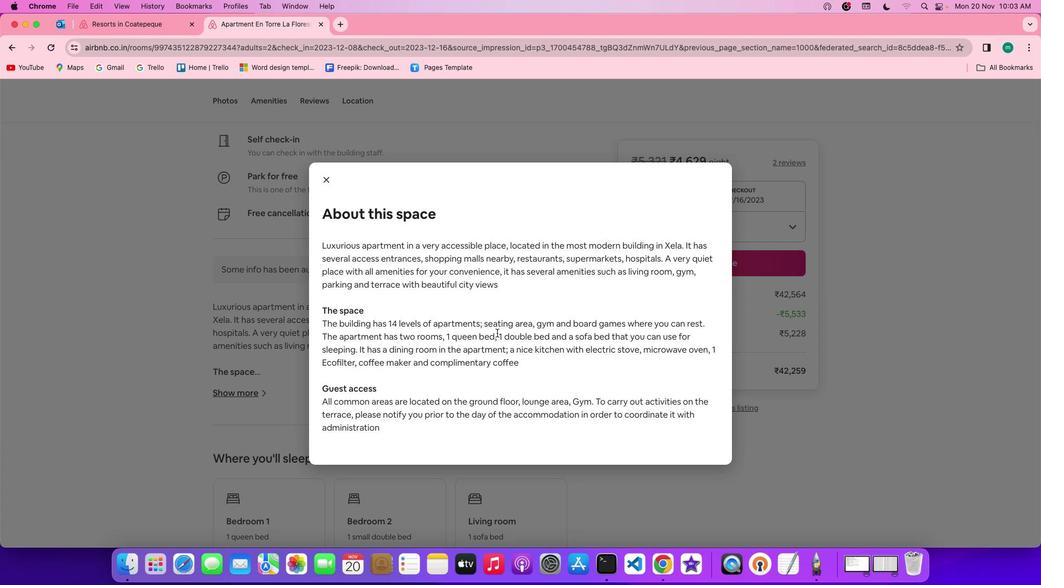 
Action: Mouse moved to (329, 179)
Screenshot: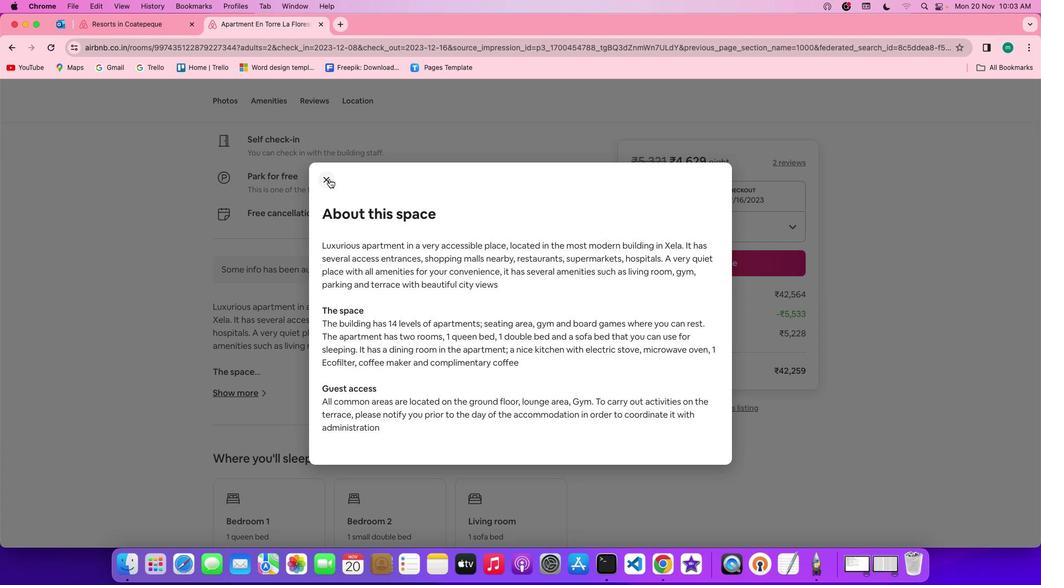 
Action: Mouse pressed left at (329, 179)
Screenshot: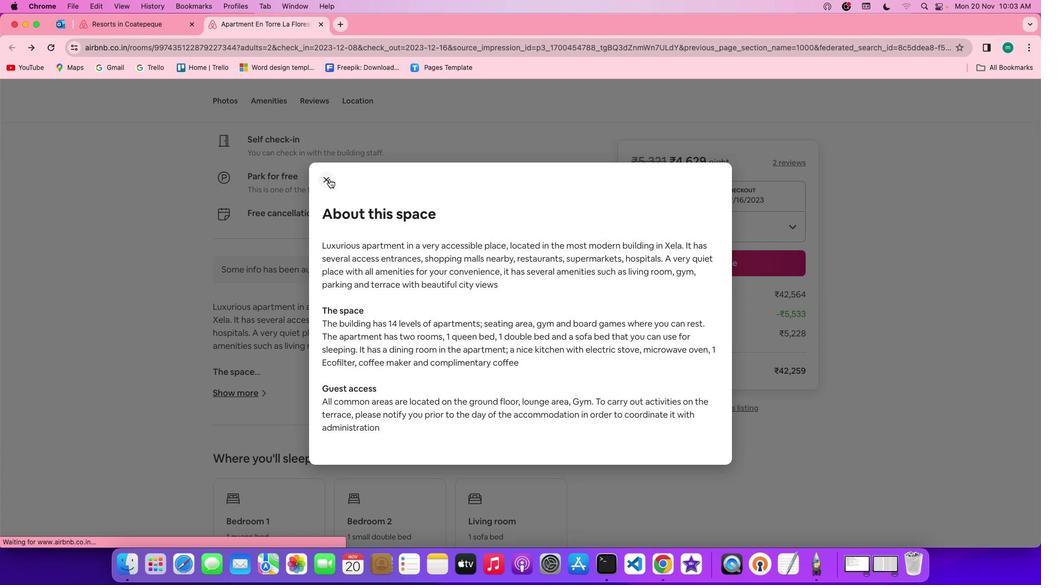 
Action: Mouse moved to (581, 390)
Screenshot: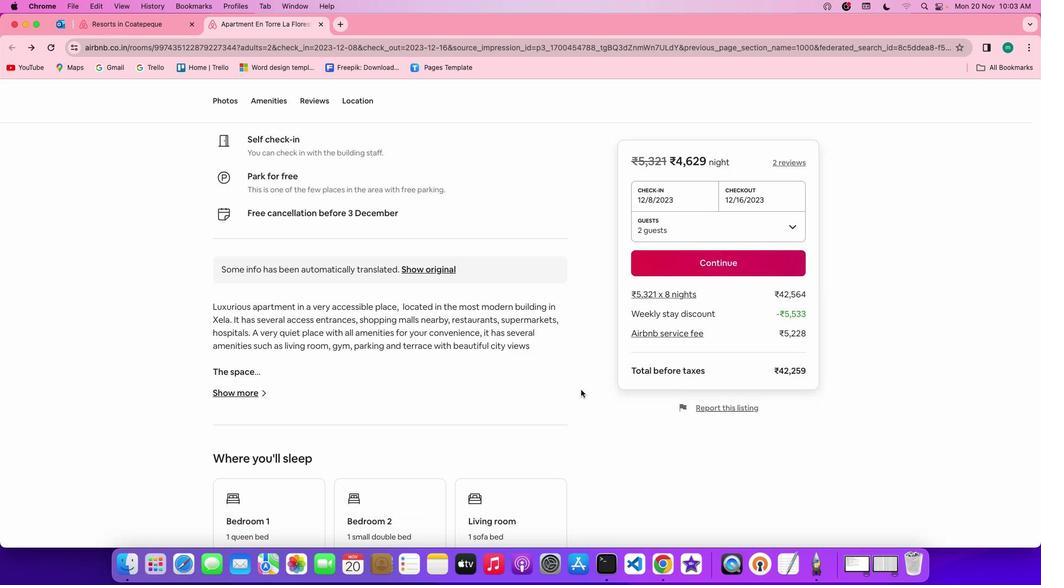 
Action: Mouse scrolled (581, 390) with delta (0, 0)
Screenshot: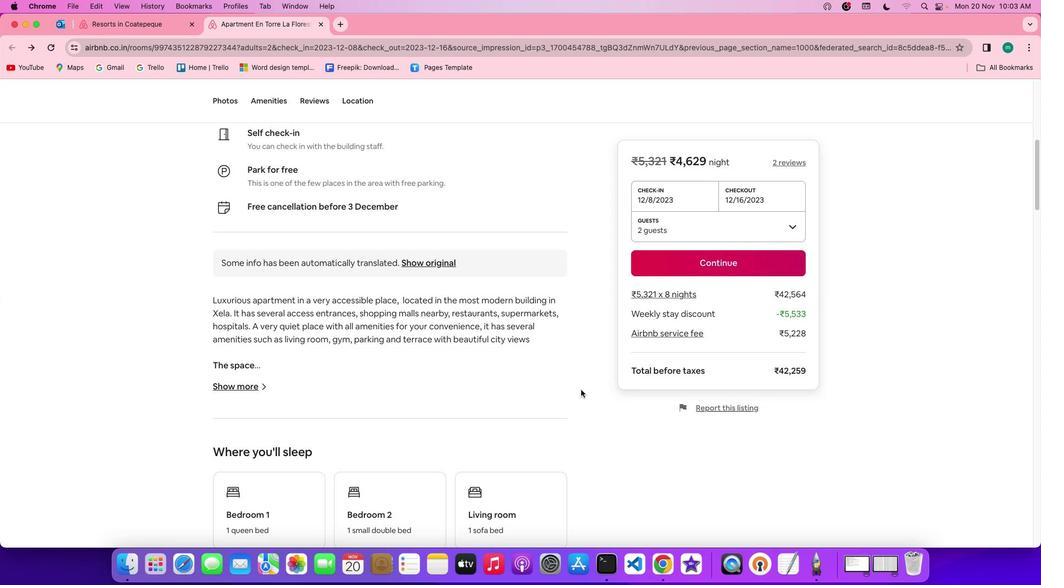 
Action: Mouse scrolled (581, 390) with delta (0, 0)
Screenshot: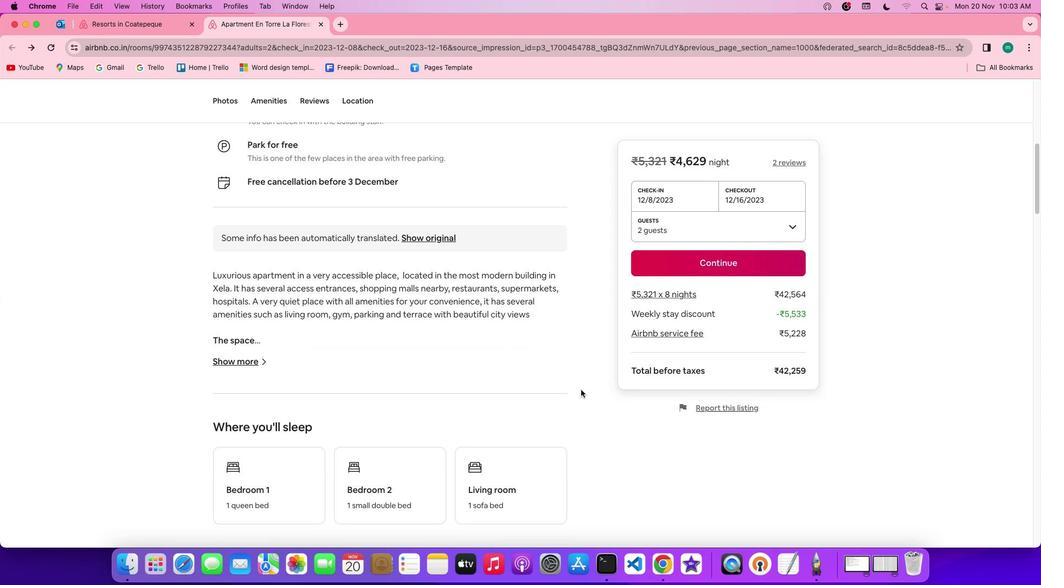 
Action: Mouse scrolled (581, 390) with delta (0, -1)
Screenshot: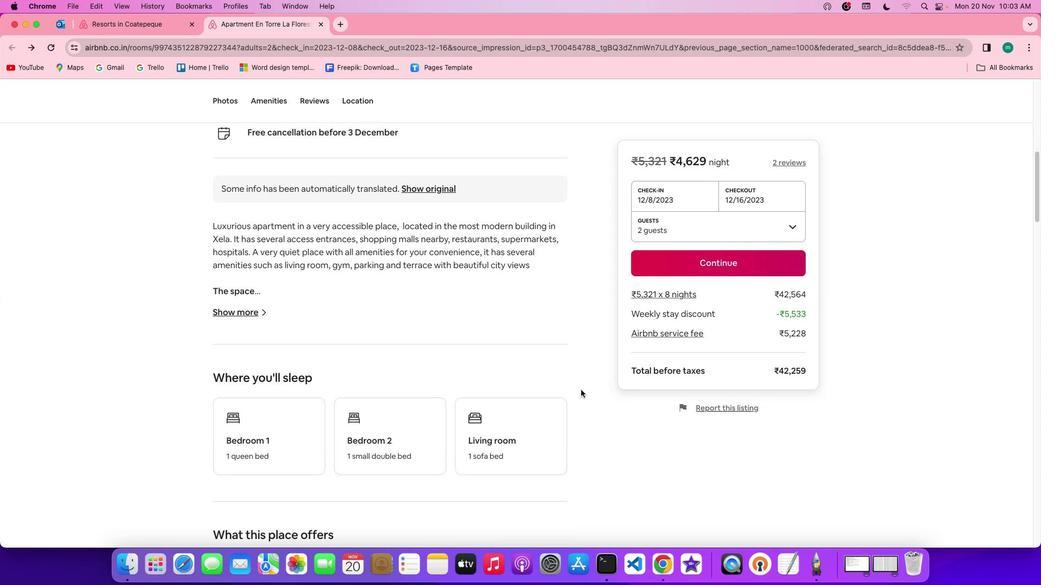 
Action: Mouse scrolled (581, 390) with delta (0, -2)
Screenshot: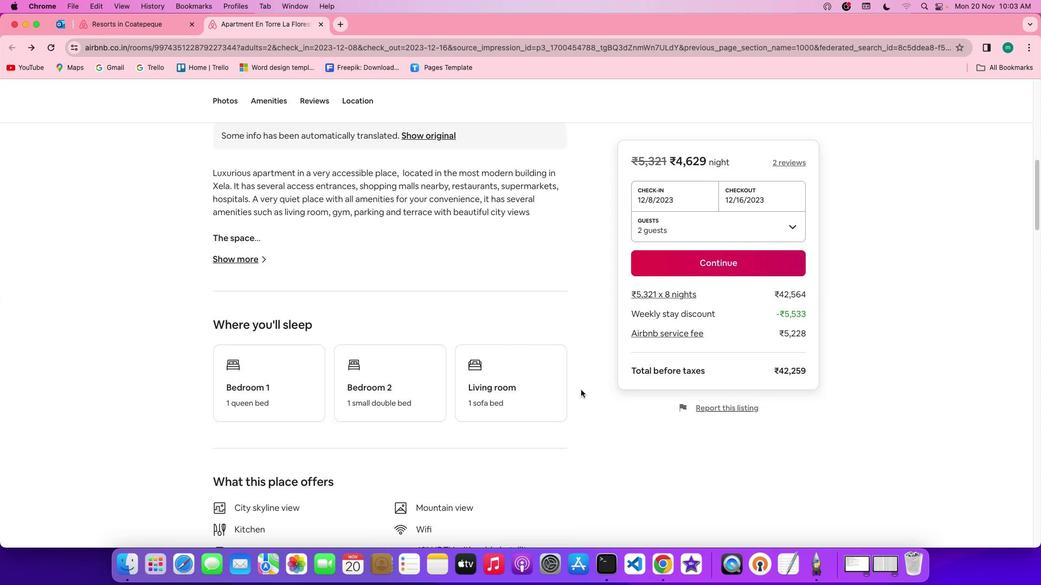 
Action: Mouse scrolled (581, 390) with delta (0, -2)
Screenshot: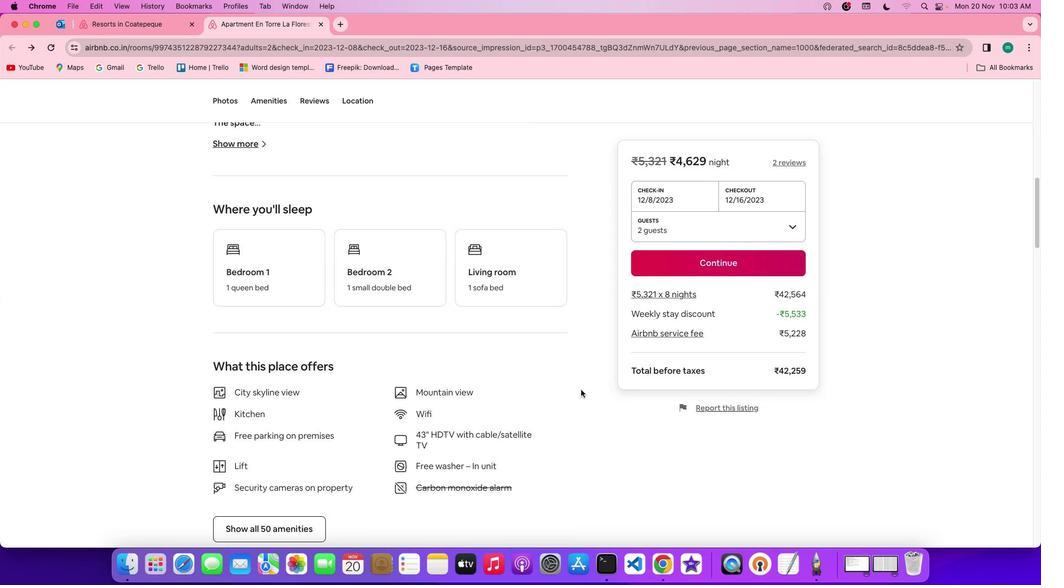 
Action: Mouse moved to (501, 400)
Screenshot: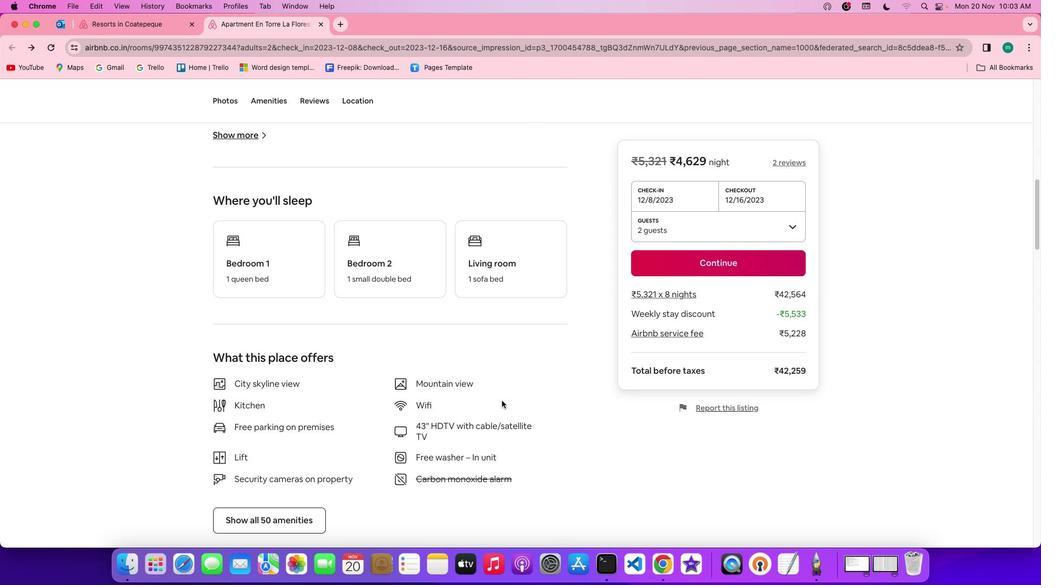 
Action: Mouse scrolled (501, 400) with delta (0, 0)
Screenshot: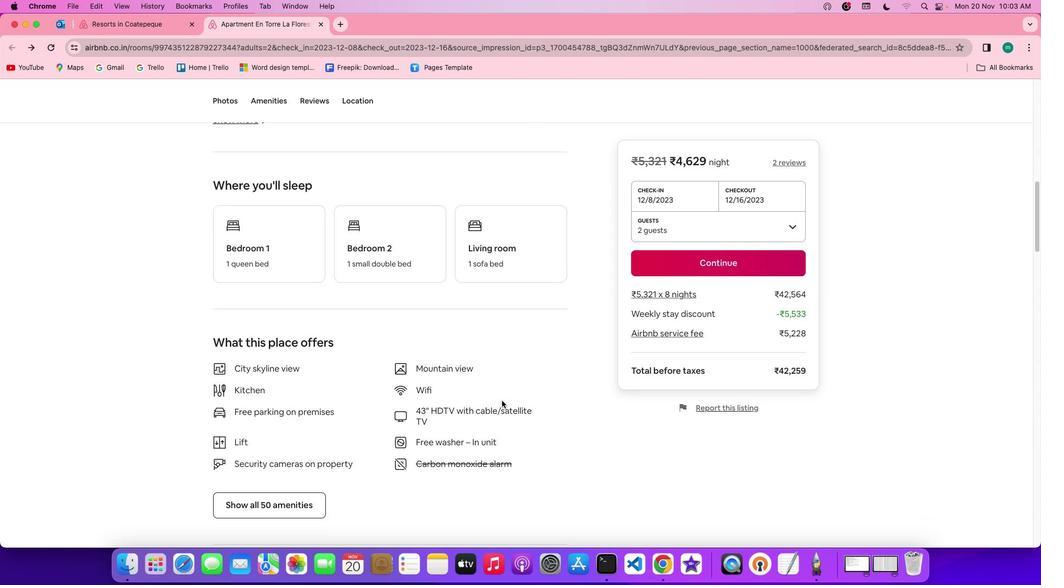 
Action: Mouse scrolled (501, 400) with delta (0, 0)
Screenshot: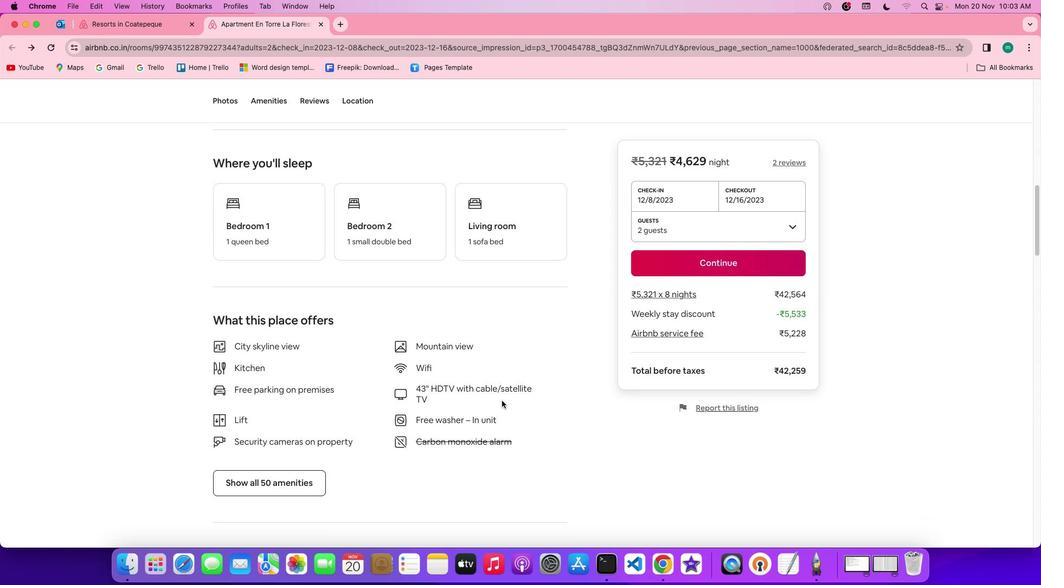 
Action: Mouse scrolled (501, 400) with delta (0, -1)
Screenshot: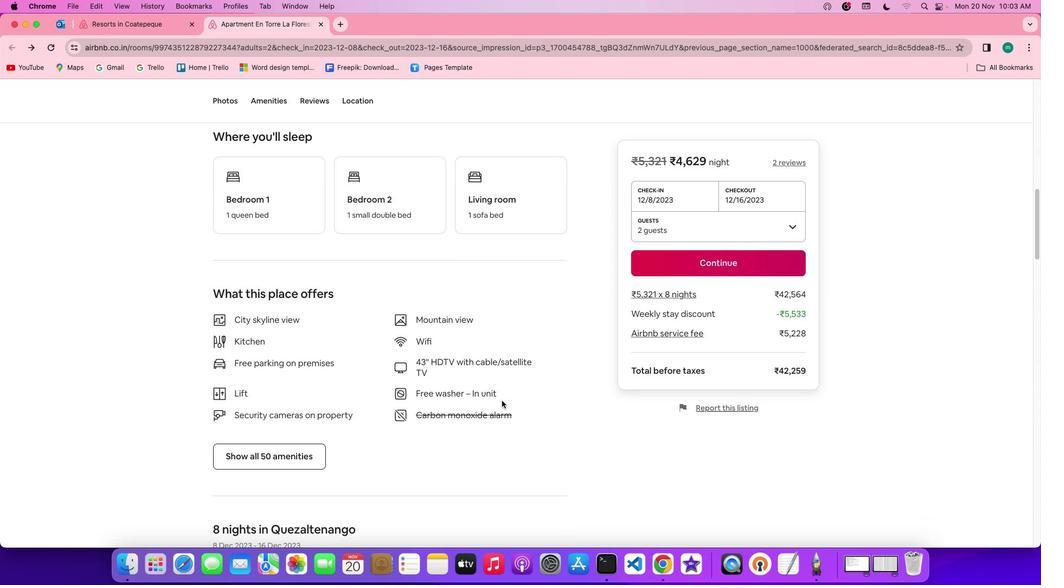 
Action: Mouse scrolled (501, 400) with delta (0, -1)
Screenshot: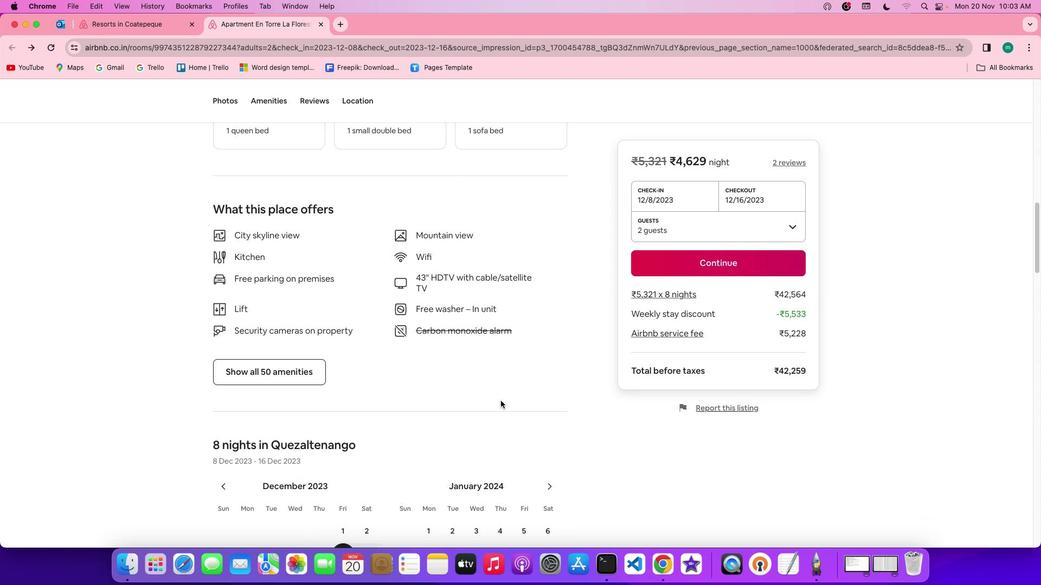 
Action: Mouse moved to (292, 357)
Screenshot: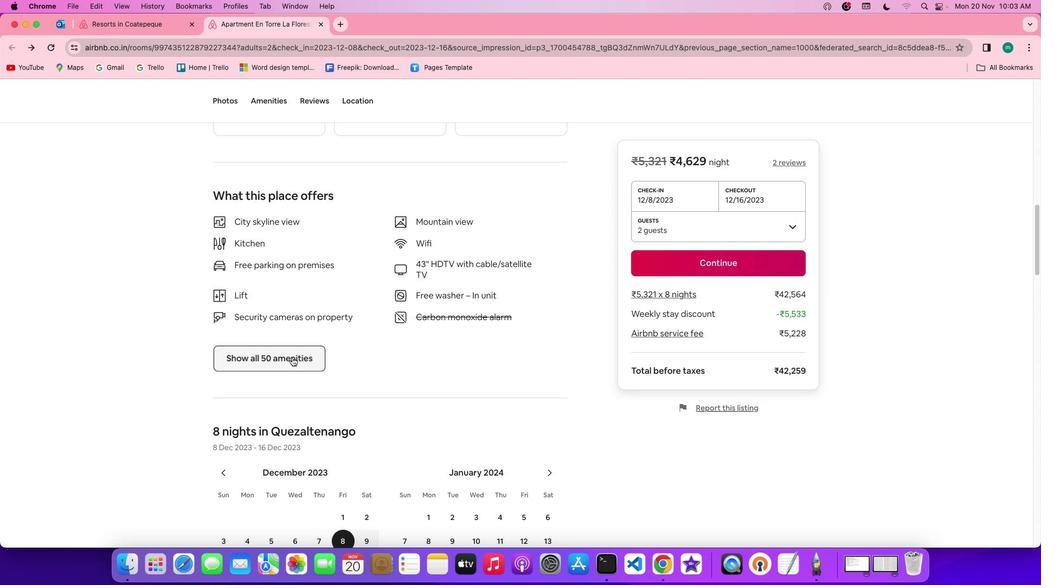 
Action: Mouse pressed left at (292, 357)
Screenshot: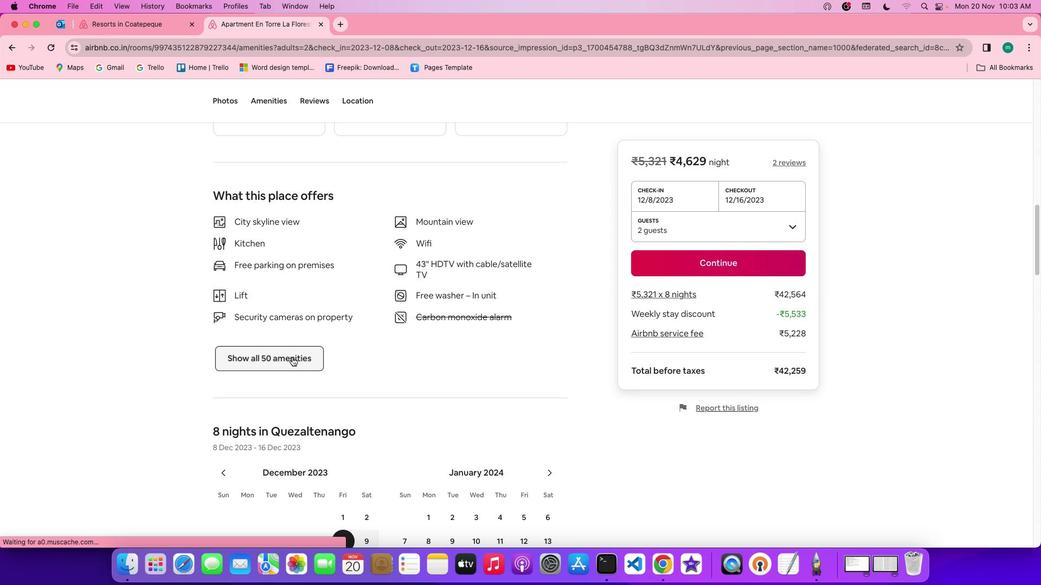 
Action: Mouse moved to (420, 371)
Screenshot: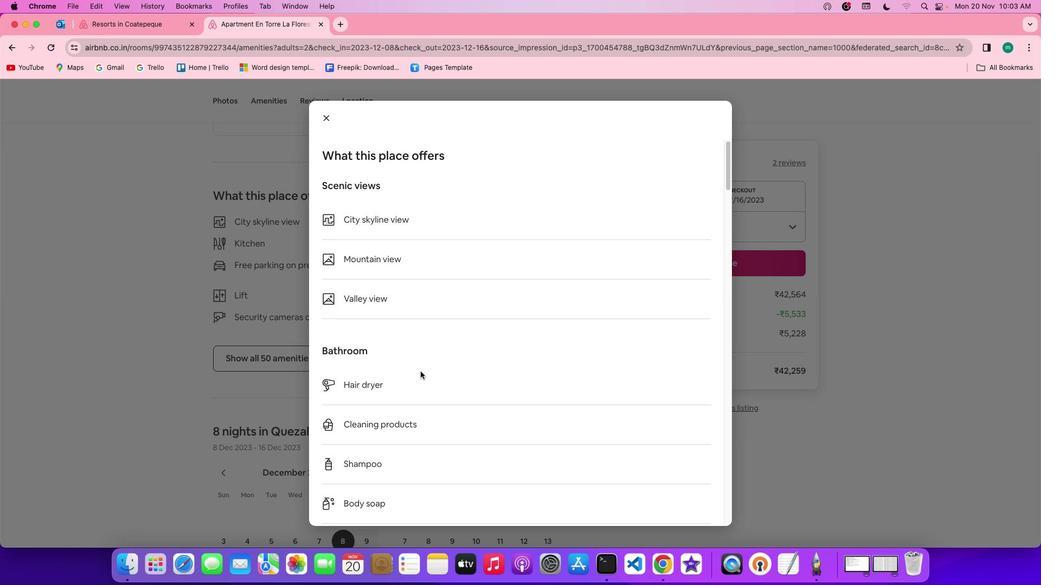 
Action: Mouse scrolled (420, 371) with delta (0, 0)
Screenshot: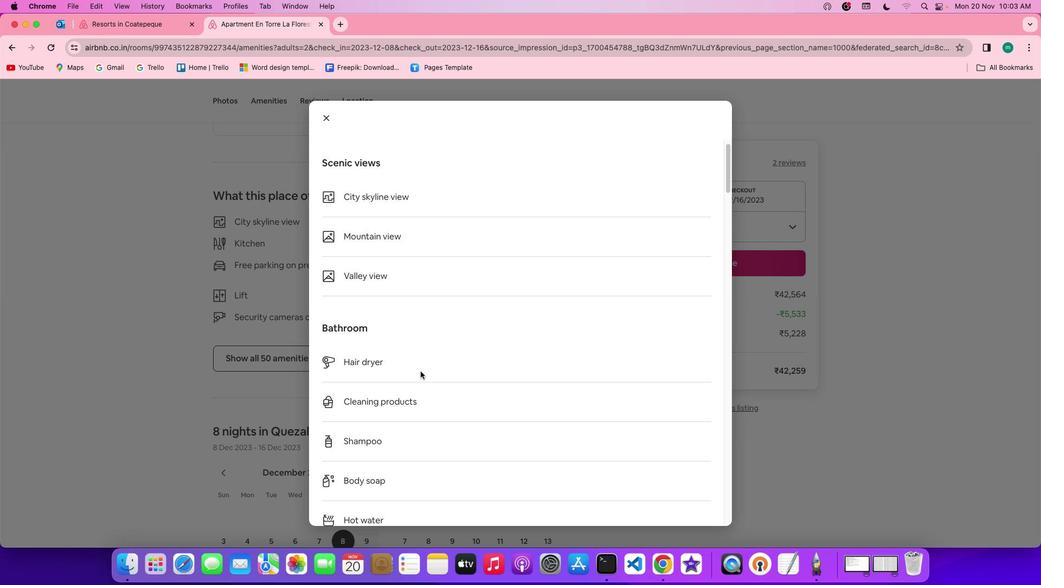 
Action: Mouse scrolled (420, 371) with delta (0, 0)
Screenshot: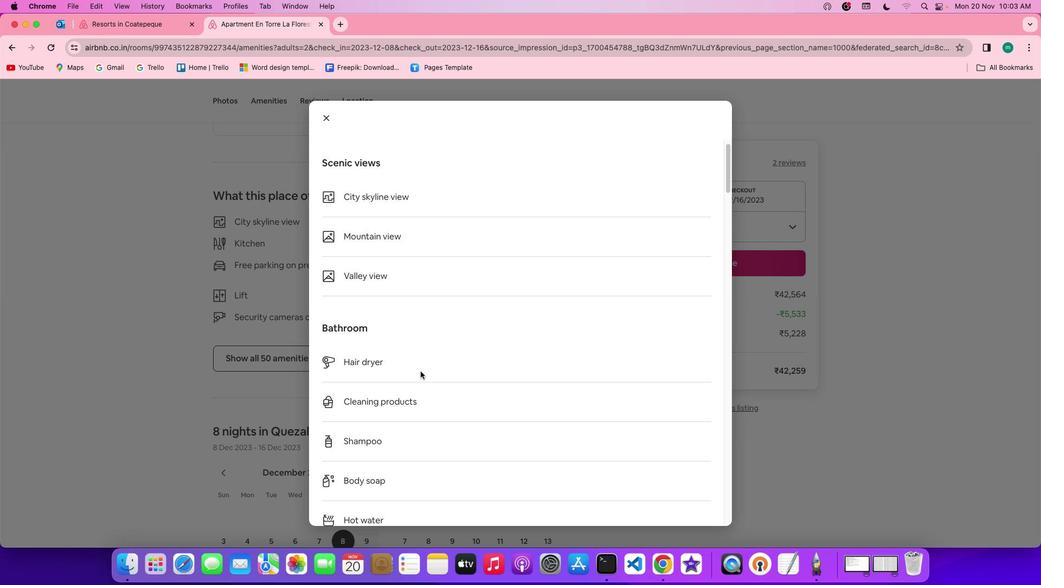 
Action: Mouse scrolled (420, 371) with delta (0, -1)
Screenshot: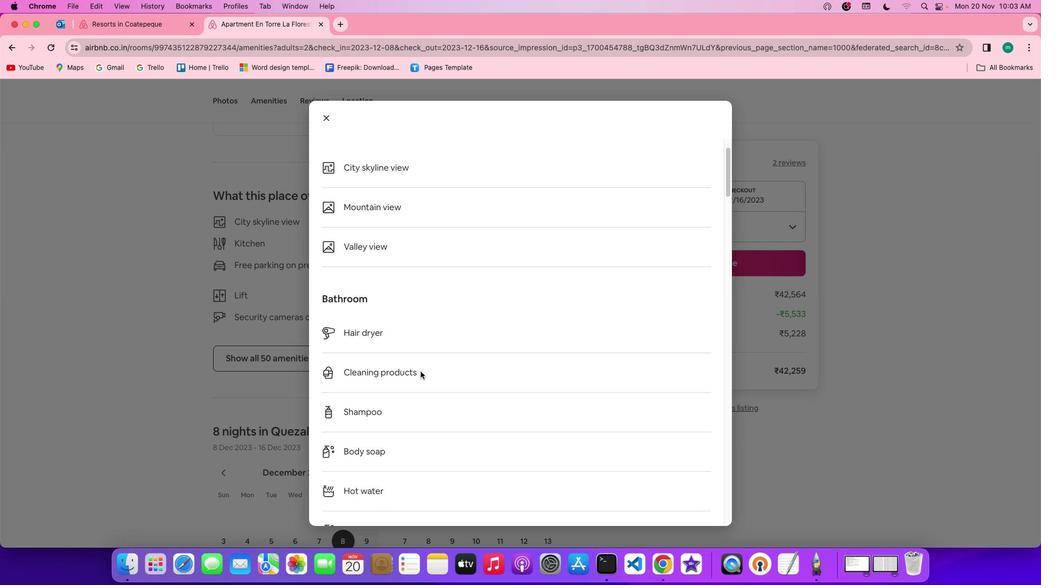 
Action: Mouse scrolled (420, 371) with delta (0, -2)
Screenshot: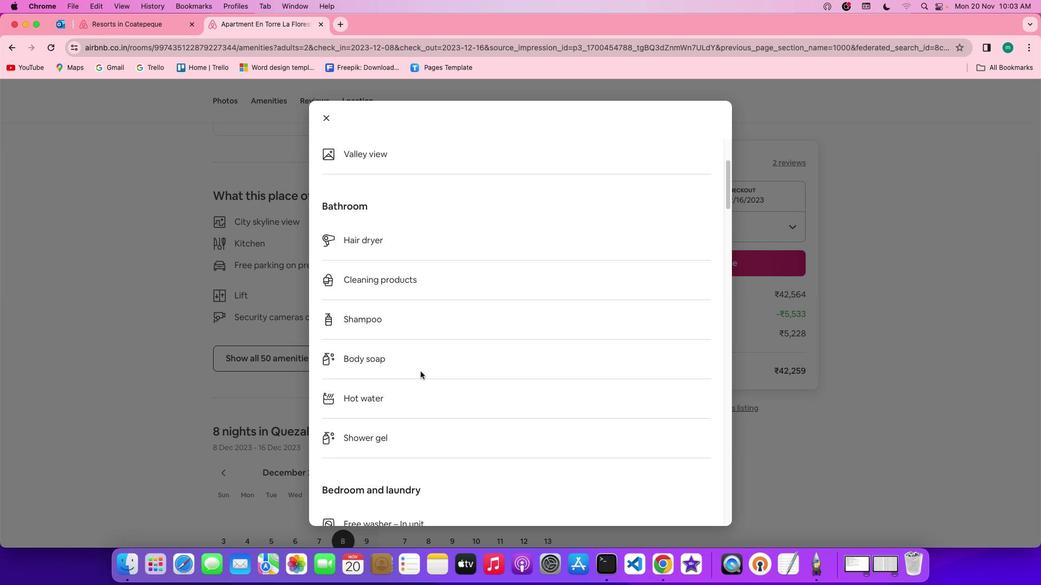 
Action: Mouse scrolled (420, 371) with delta (0, 0)
Screenshot: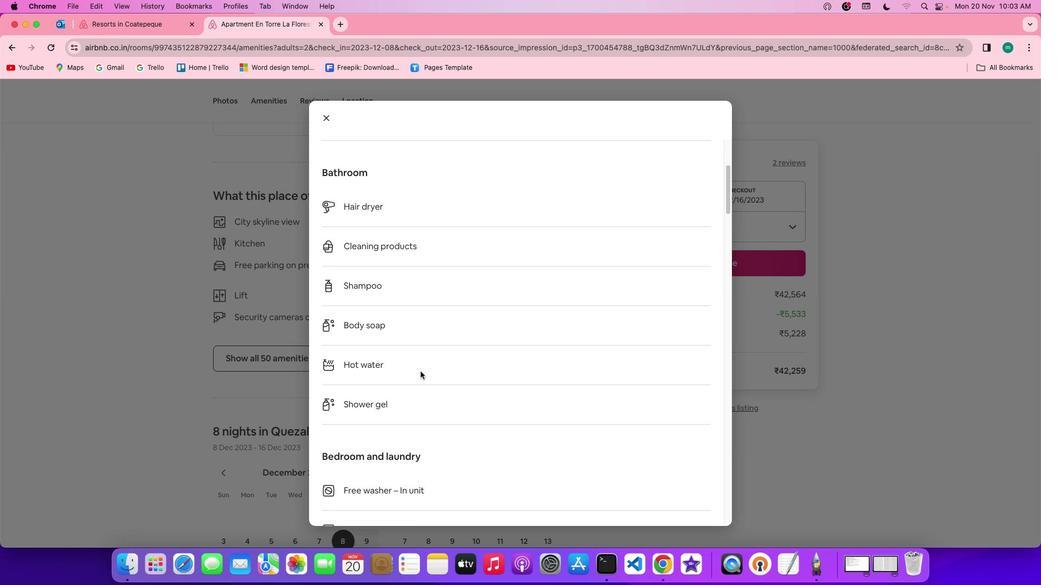 
Action: Mouse scrolled (420, 371) with delta (0, 0)
Screenshot: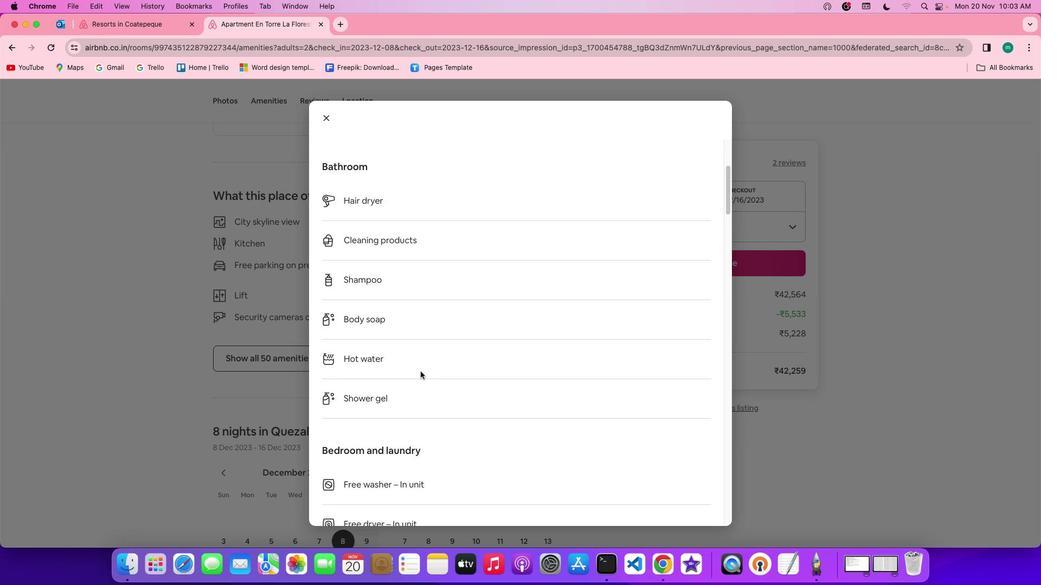
Action: Mouse scrolled (420, 371) with delta (0, 0)
Screenshot: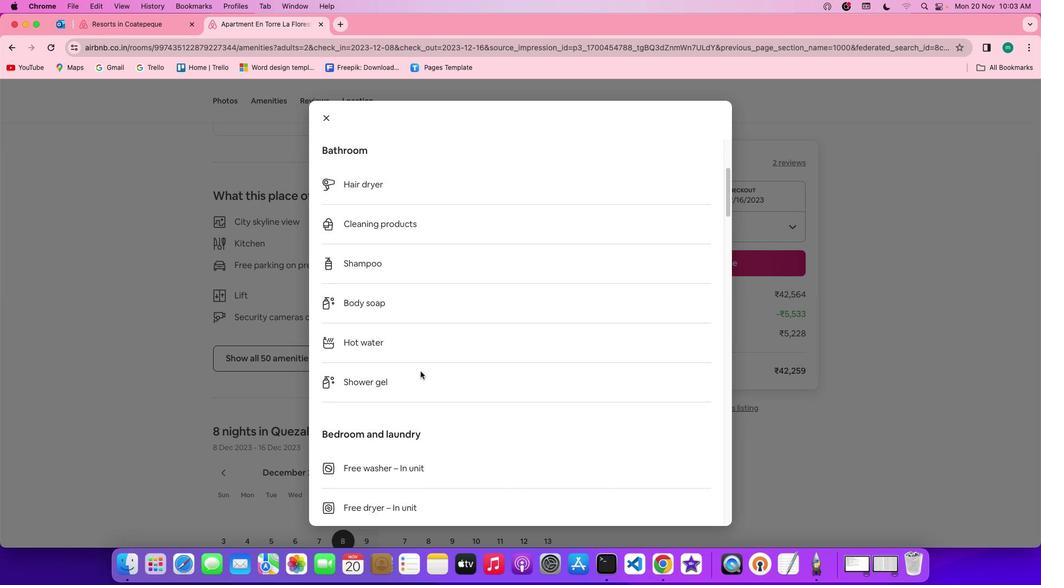 
Action: Mouse scrolled (420, 371) with delta (0, 0)
Screenshot: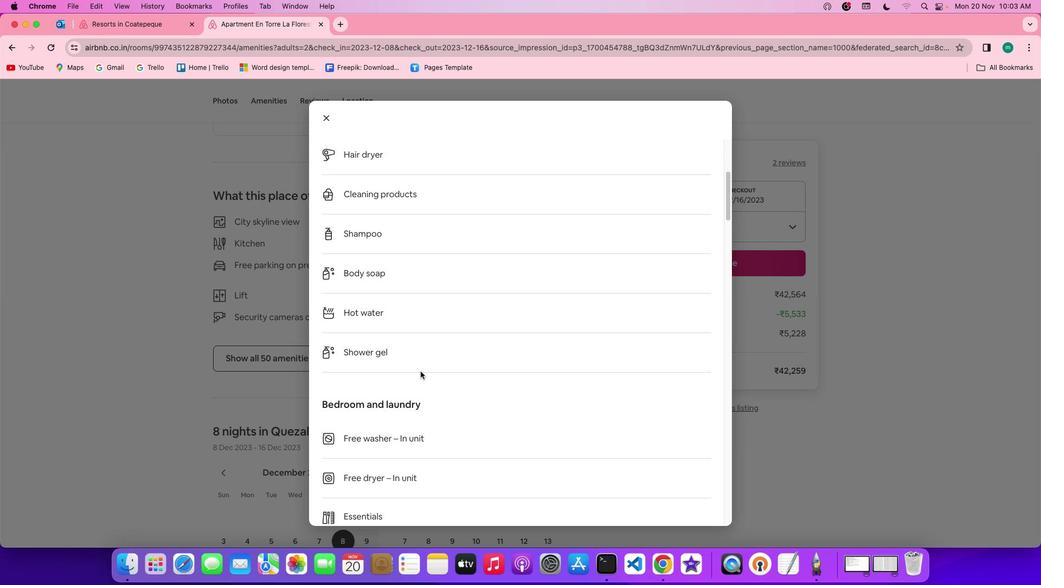 
Action: Mouse scrolled (420, 371) with delta (0, -1)
Screenshot: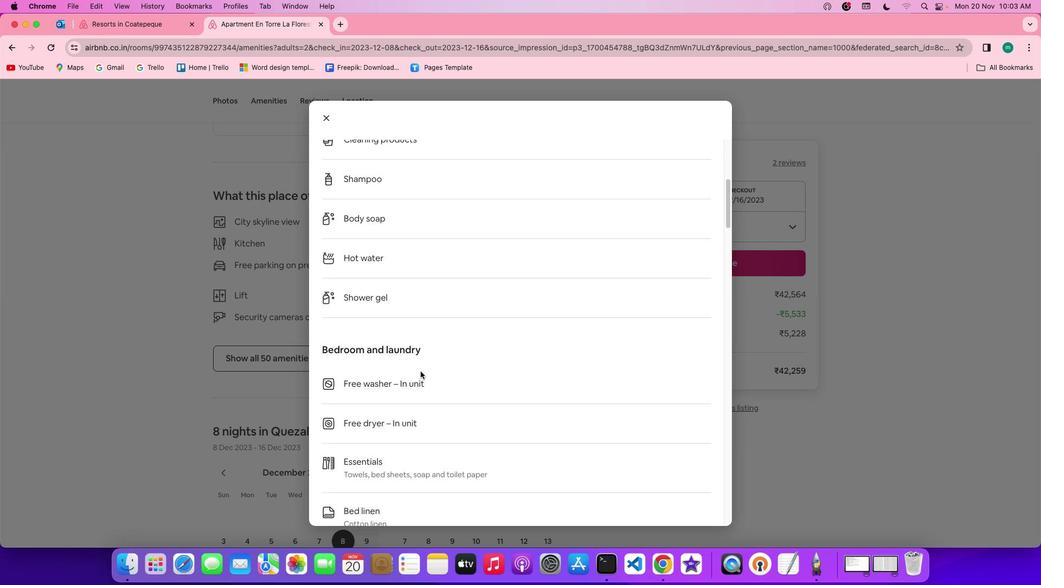 
Action: Mouse scrolled (420, 371) with delta (0, 0)
Screenshot: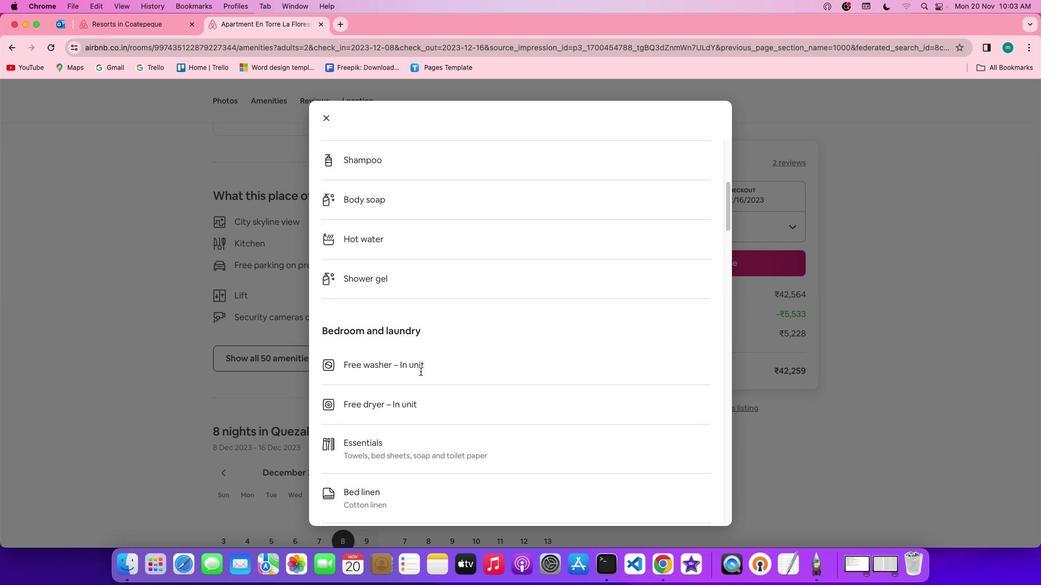 
Action: Mouse scrolled (420, 371) with delta (0, 0)
Screenshot: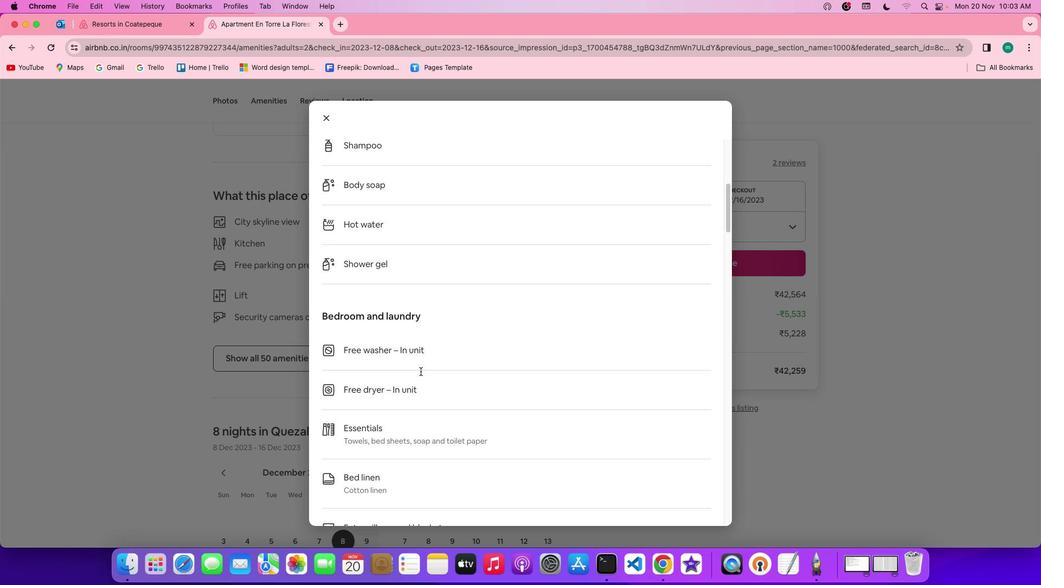 
Action: Mouse scrolled (420, 371) with delta (0, 0)
Screenshot: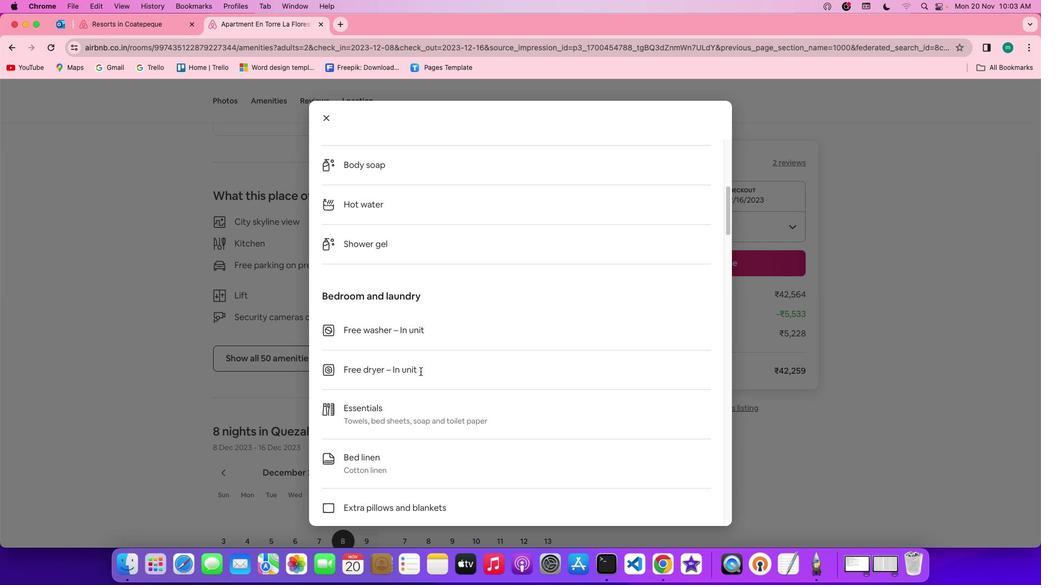 
Action: Mouse scrolled (420, 371) with delta (0, -1)
Screenshot: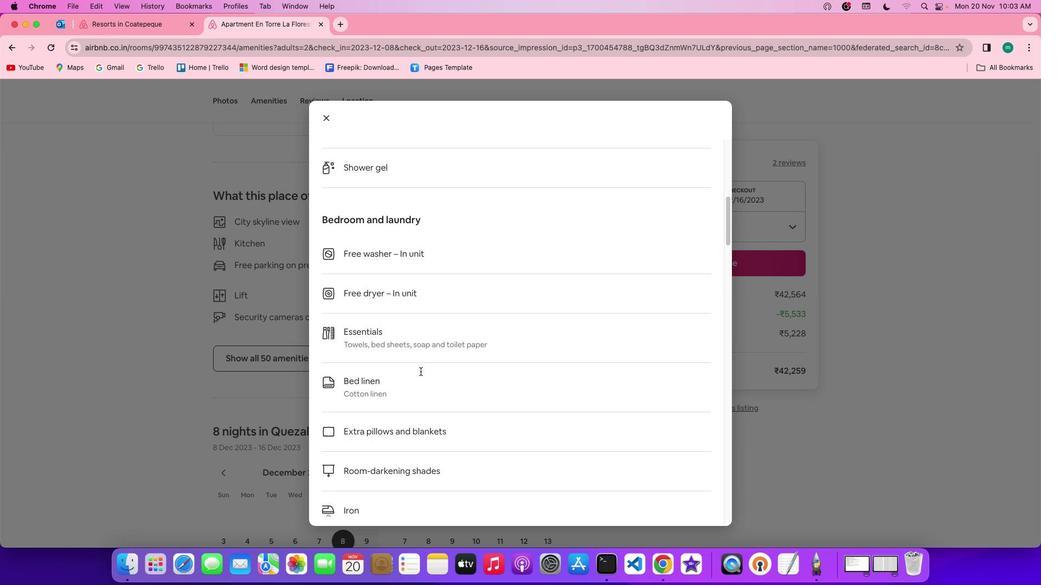 
Action: Mouse scrolled (420, 371) with delta (0, -1)
Screenshot: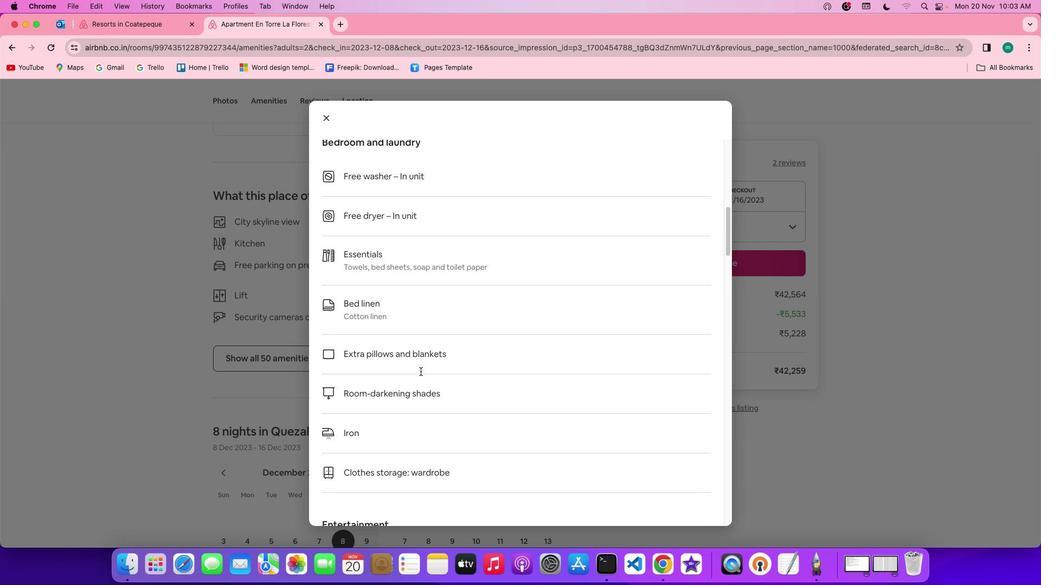 
Action: Mouse scrolled (420, 371) with delta (0, -1)
Screenshot: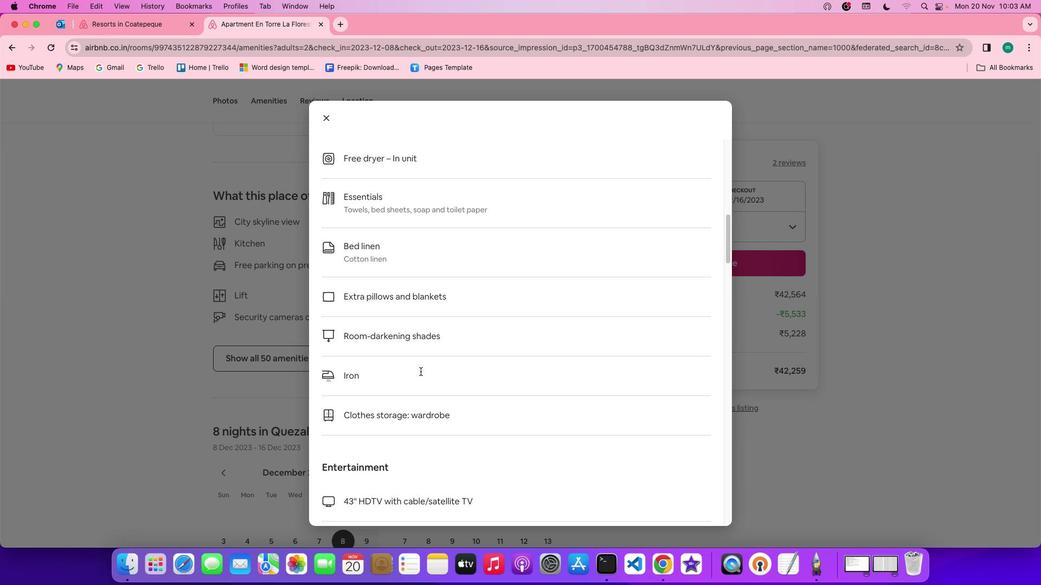 
Action: Mouse scrolled (420, 371) with delta (0, 0)
Screenshot: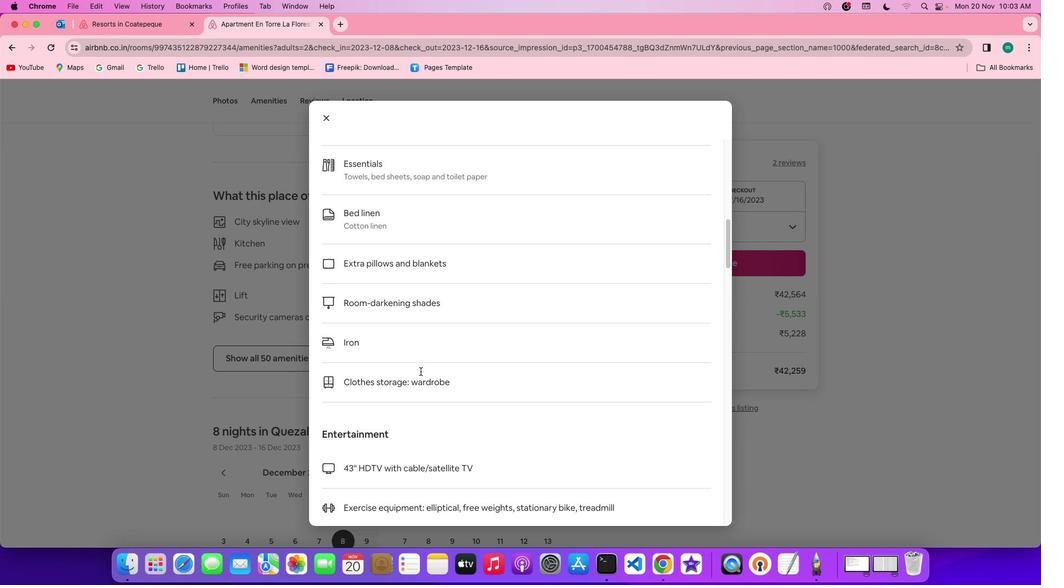 
Action: Mouse scrolled (420, 371) with delta (0, 0)
Screenshot: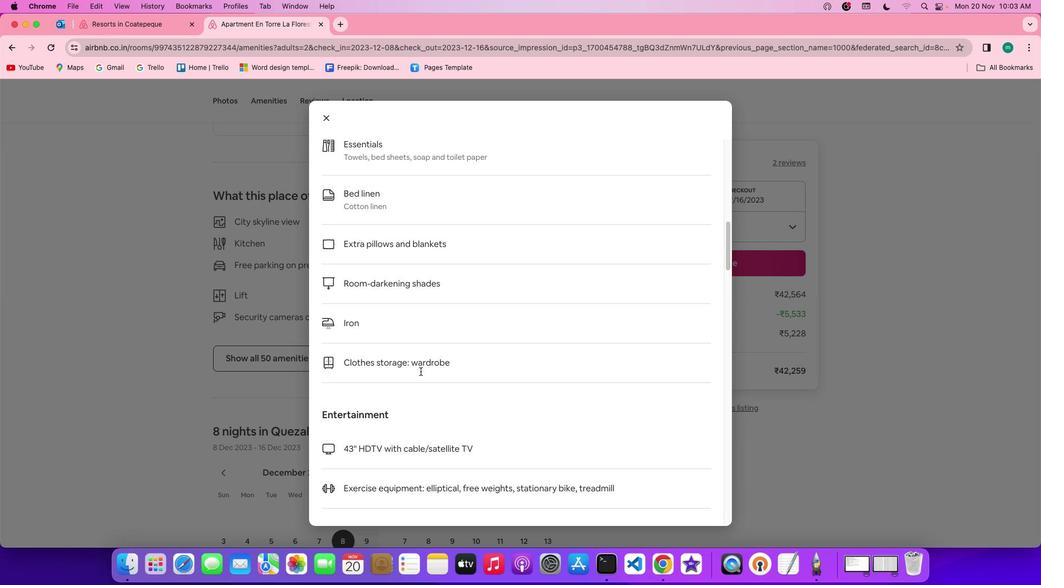 
Action: Mouse scrolled (420, 371) with delta (0, -1)
Screenshot: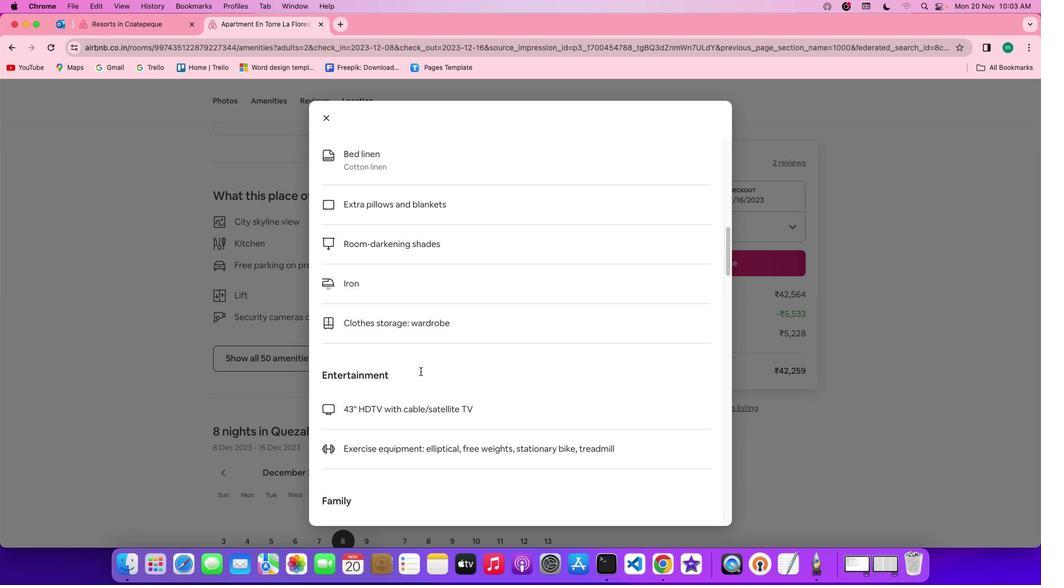 
Action: Mouse scrolled (420, 371) with delta (0, -2)
Screenshot: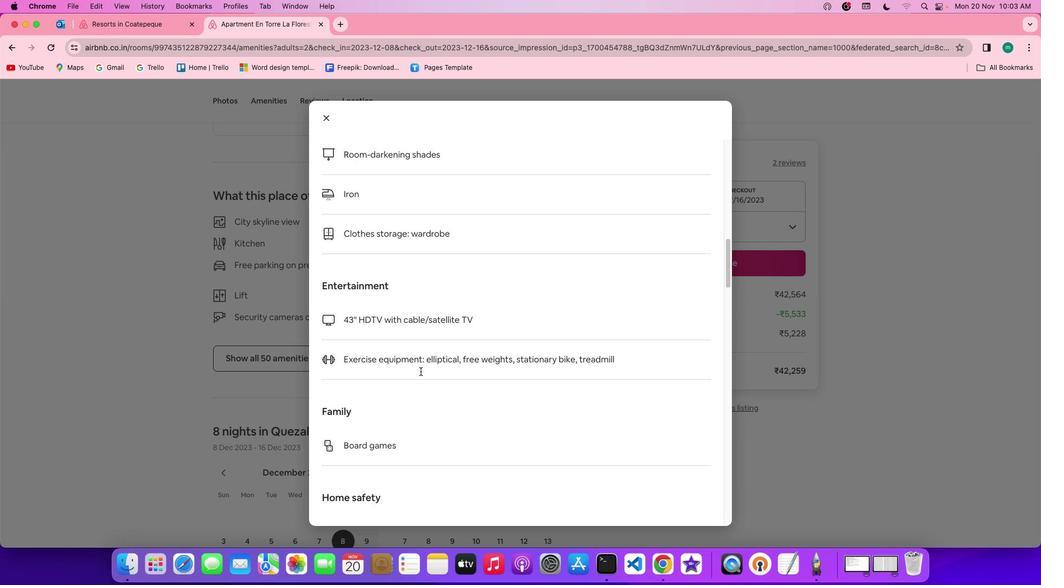 
Action: Mouse scrolled (420, 371) with delta (0, -2)
Screenshot: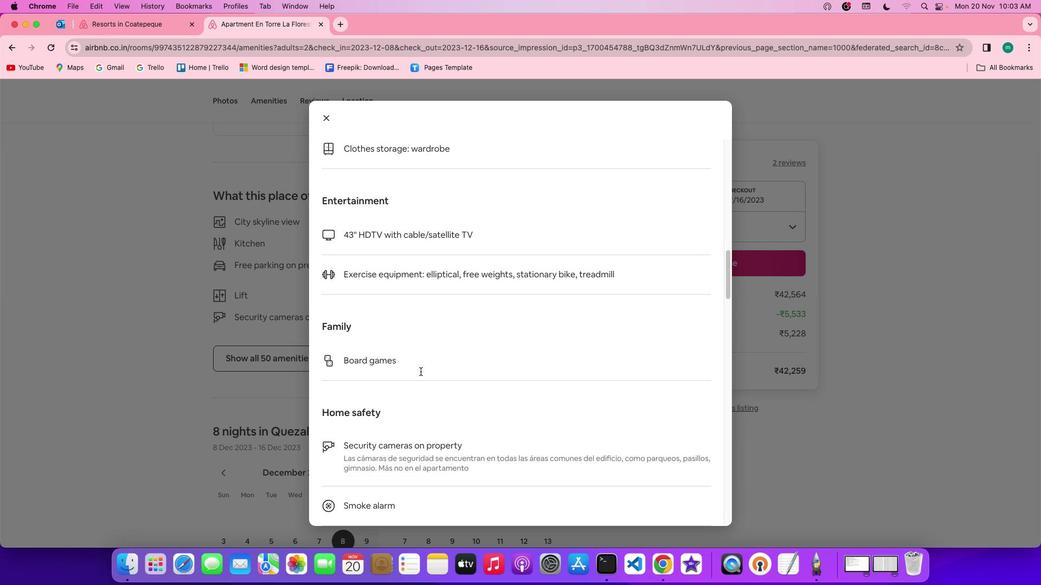 
Action: Mouse scrolled (420, 371) with delta (0, 0)
Screenshot: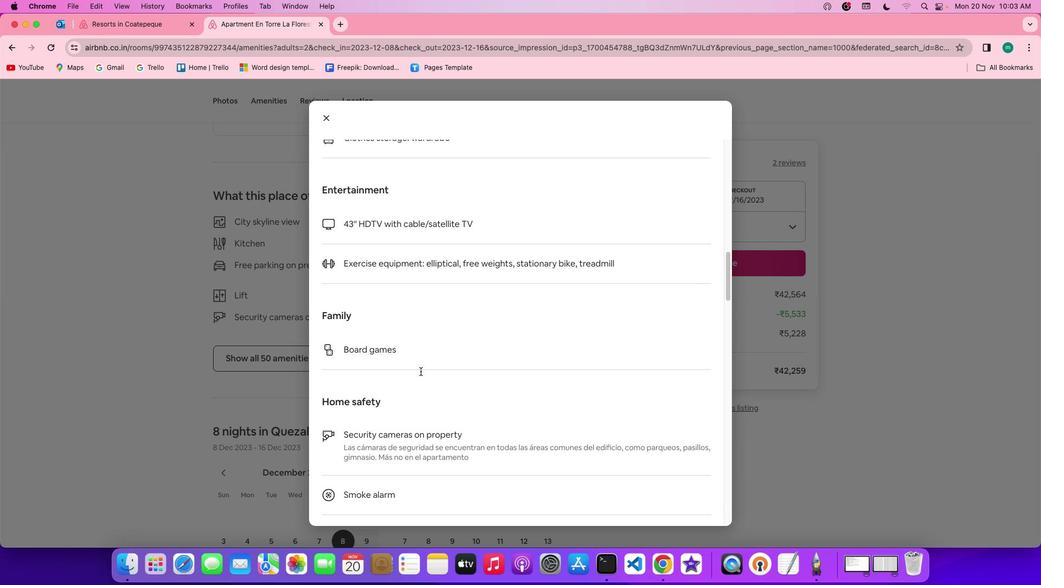 
Action: Mouse scrolled (420, 371) with delta (0, 0)
Screenshot: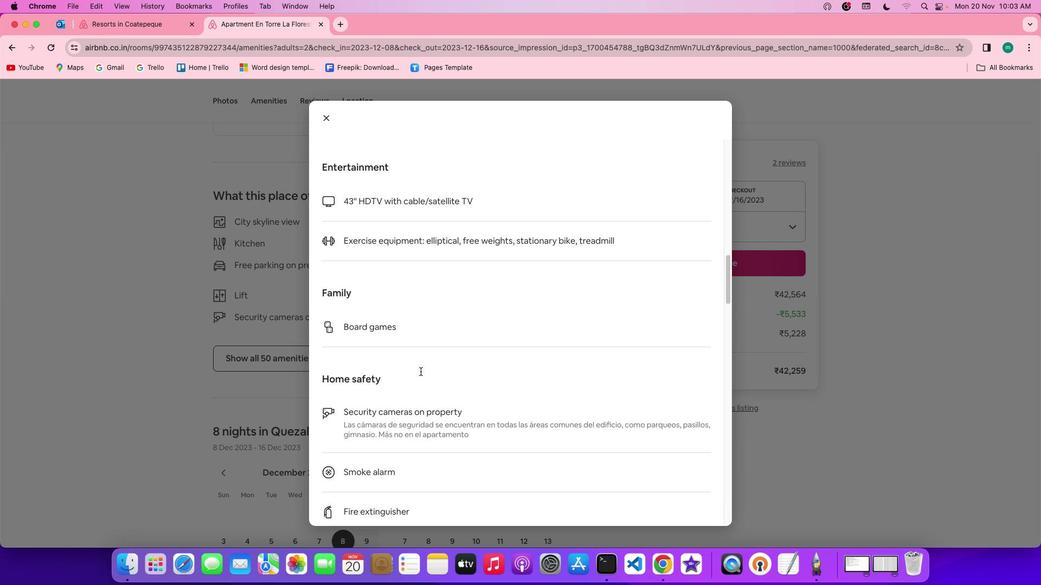 
Action: Mouse scrolled (420, 371) with delta (0, -1)
